 Task: Research Airbnb options in DanlÃ­, Honduras from 21st November, 2023 to 29th November, 2023 for 4 adults.2 bedrooms having 2 beds and 2 bathrooms. Property type can be flat. Look for 3 properties as per requirement.
Action: Mouse moved to (427, 102)
Screenshot: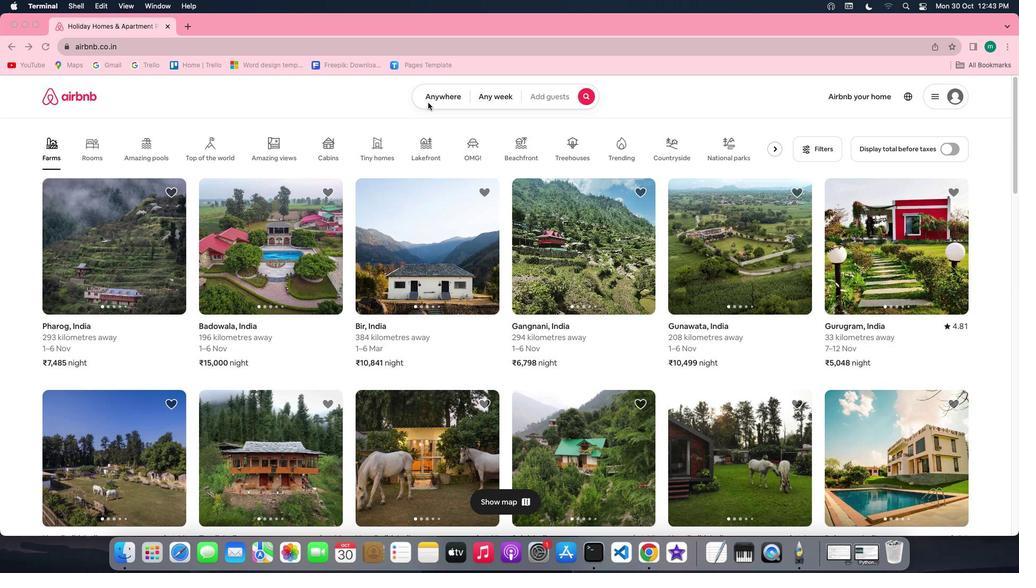 
Action: Mouse pressed left at (427, 102)
Screenshot: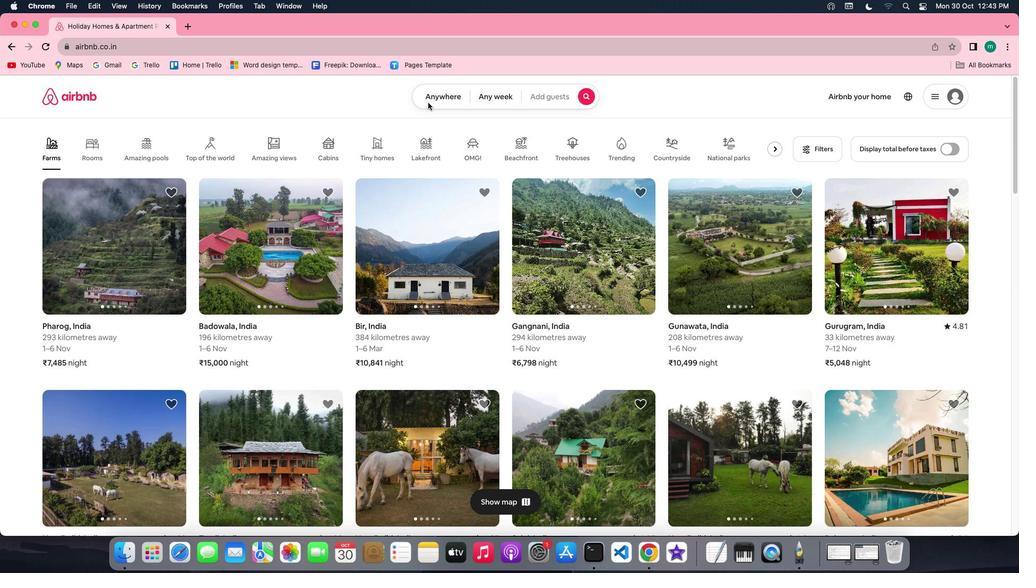 
Action: Mouse pressed left at (427, 102)
Screenshot: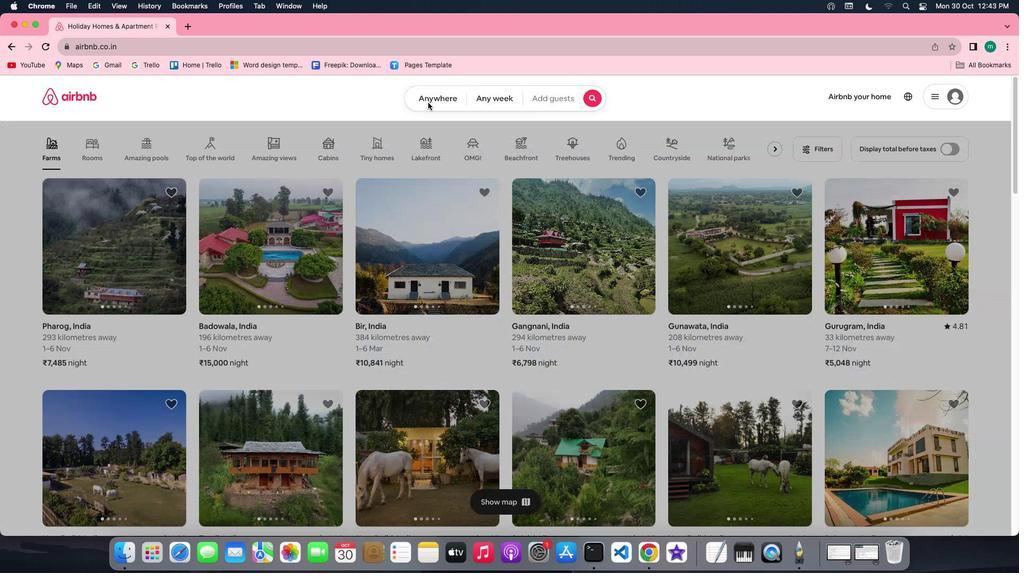 
Action: Mouse moved to (396, 136)
Screenshot: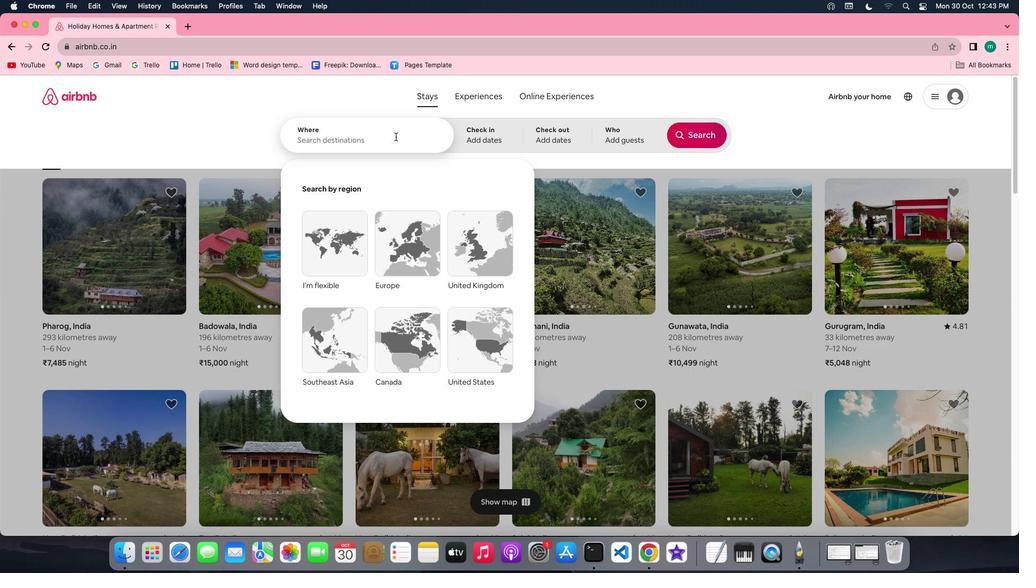 
Action: Mouse pressed left at (396, 136)
Screenshot: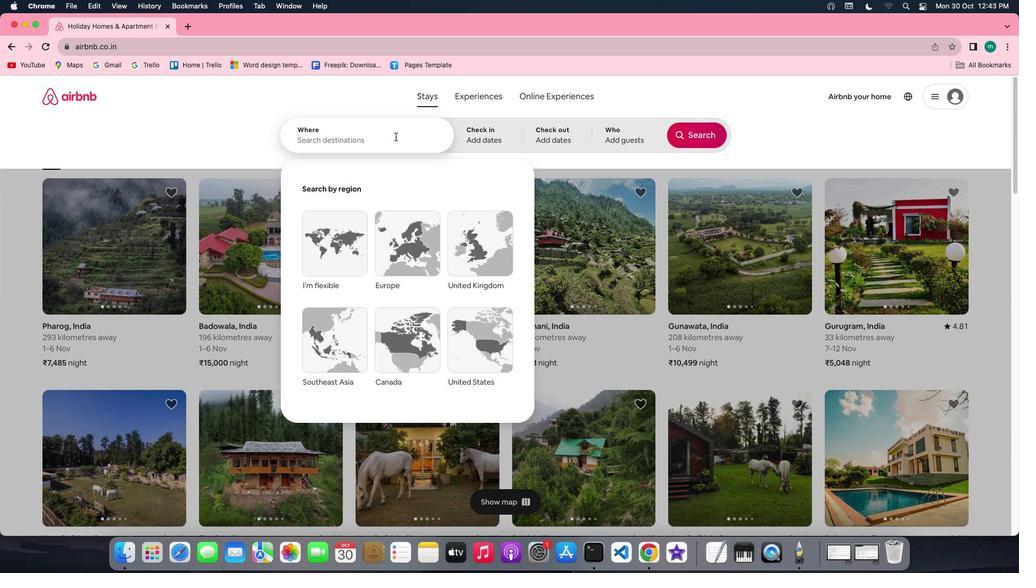 
Action: Key pressed Key.shift'D''a''n''l''i'','Key.spaceKey.shift'h''o''n''d''u''r''a''s'
Screenshot: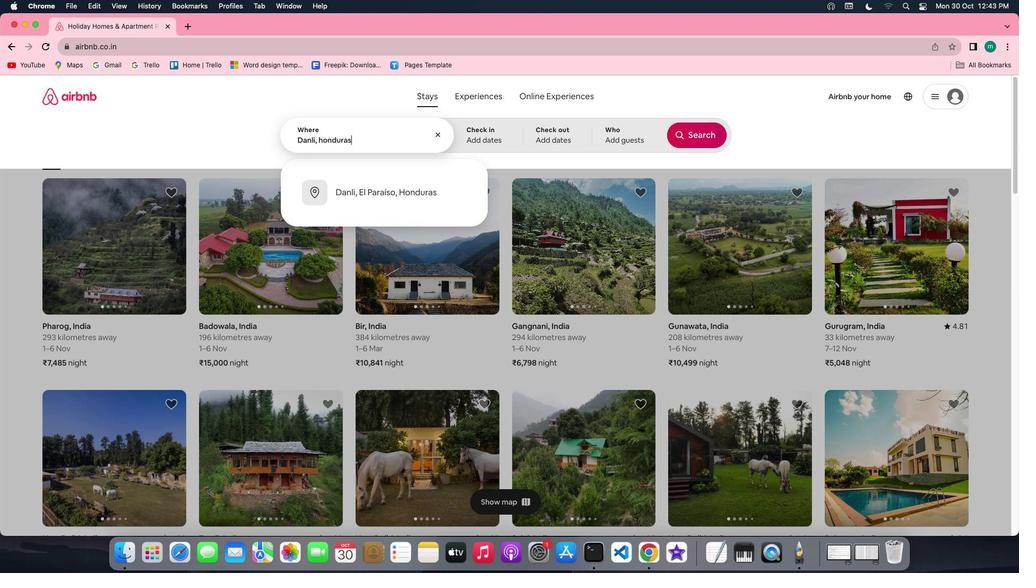 
Action: Mouse moved to (490, 124)
Screenshot: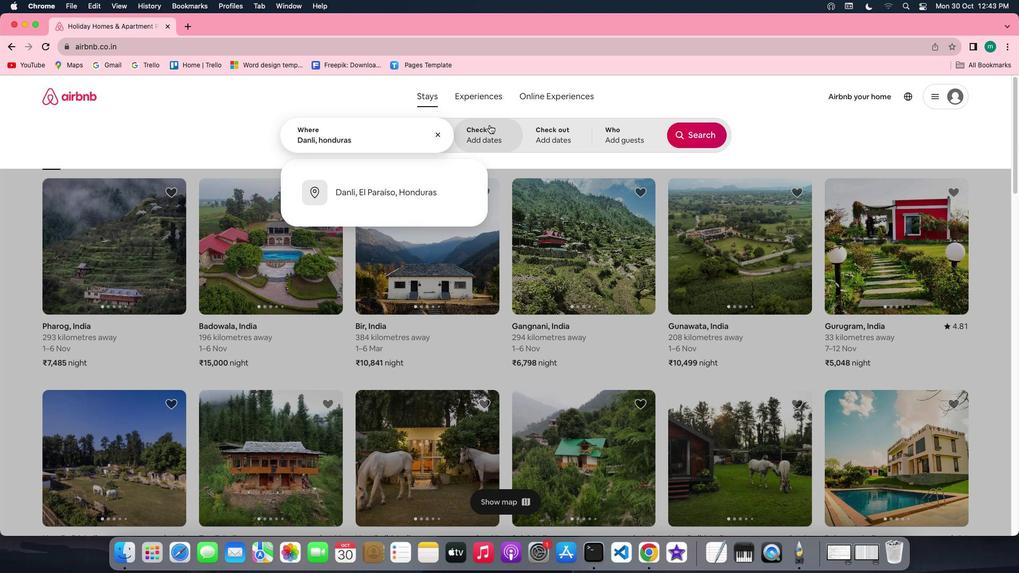 
Action: Mouse pressed left at (490, 124)
Screenshot: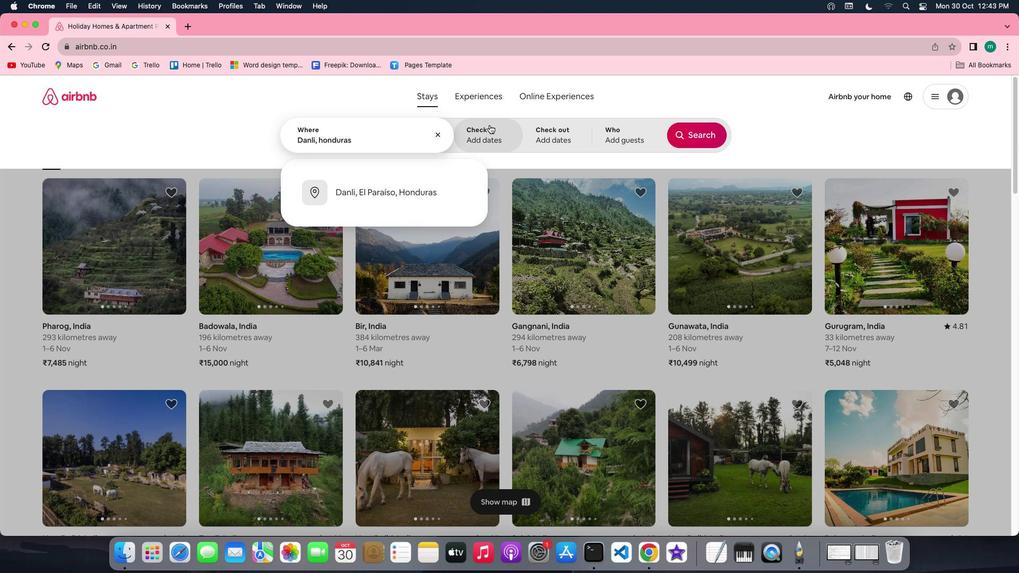 
Action: Mouse moved to (583, 348)
Screenshot: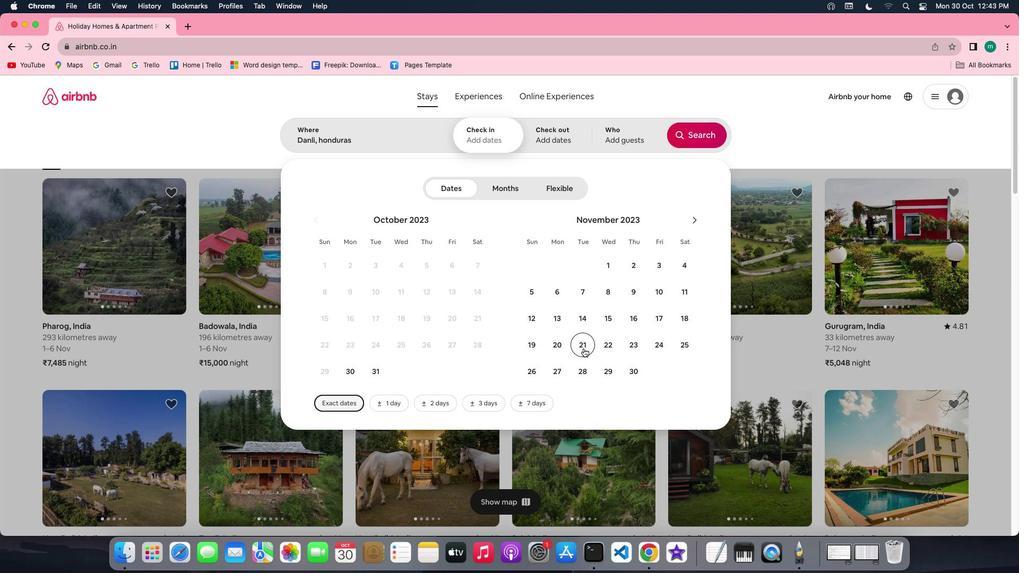 
Action: Mouse pressed left at (583, 348)
Screenshot: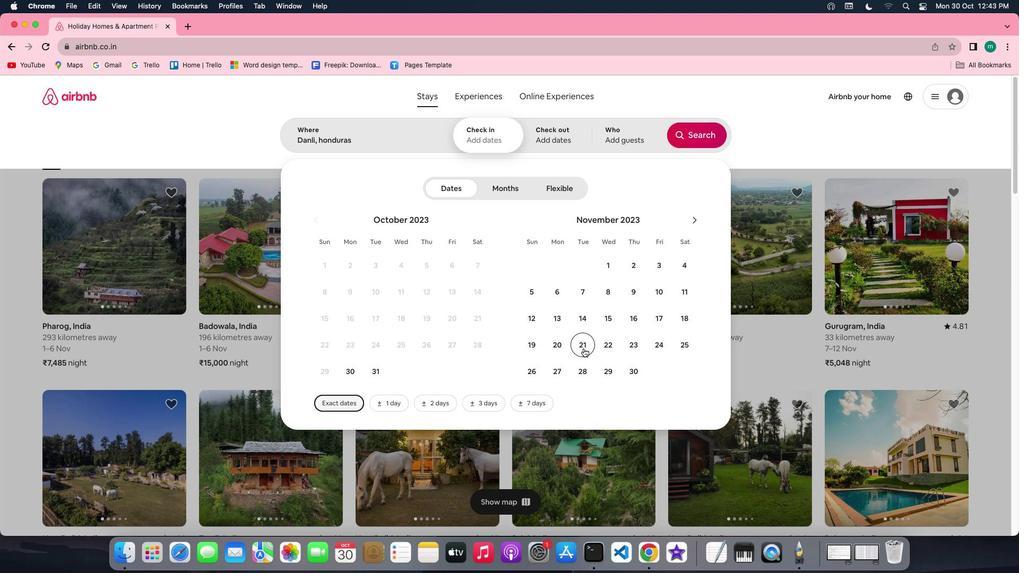 
Action: Mouse moved to (604, 368)
Screenshot: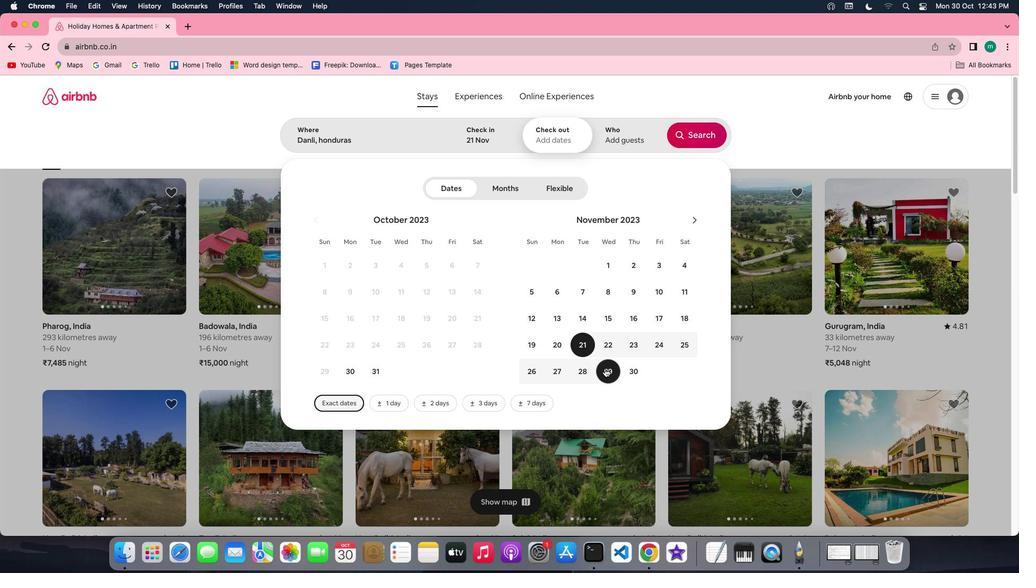 
Action: Mouse pressed left at (604, 368)
Screenshot: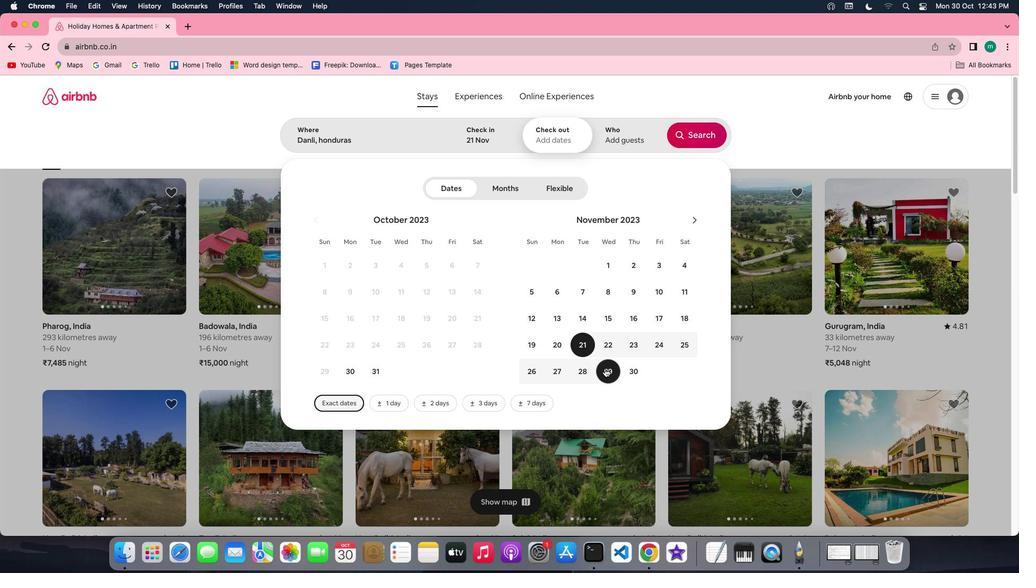 
Action: Mouse moved to (608, 136)
Screenshot: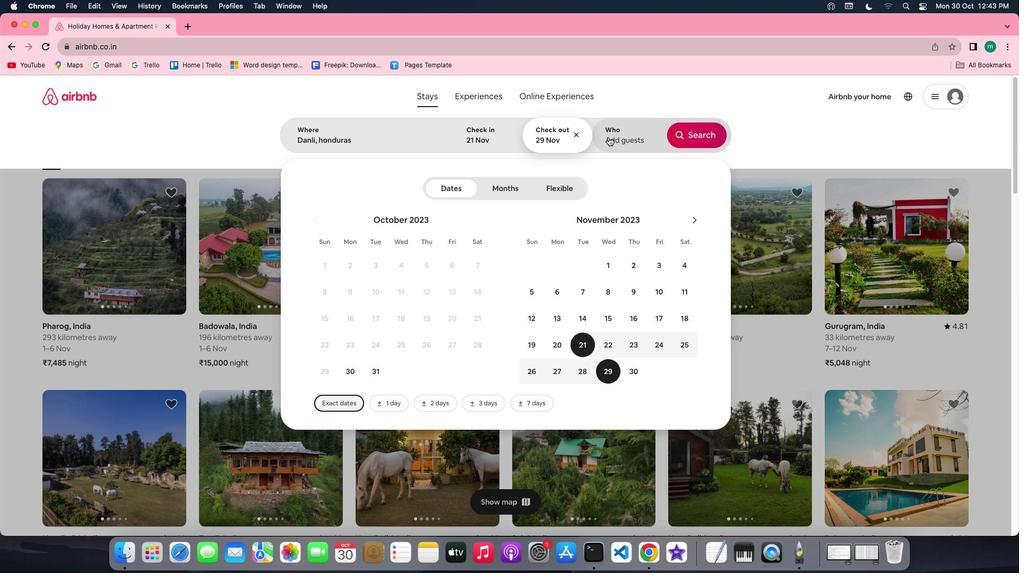 
Action: Mouse pressed left at (608, 136)
Screenshot: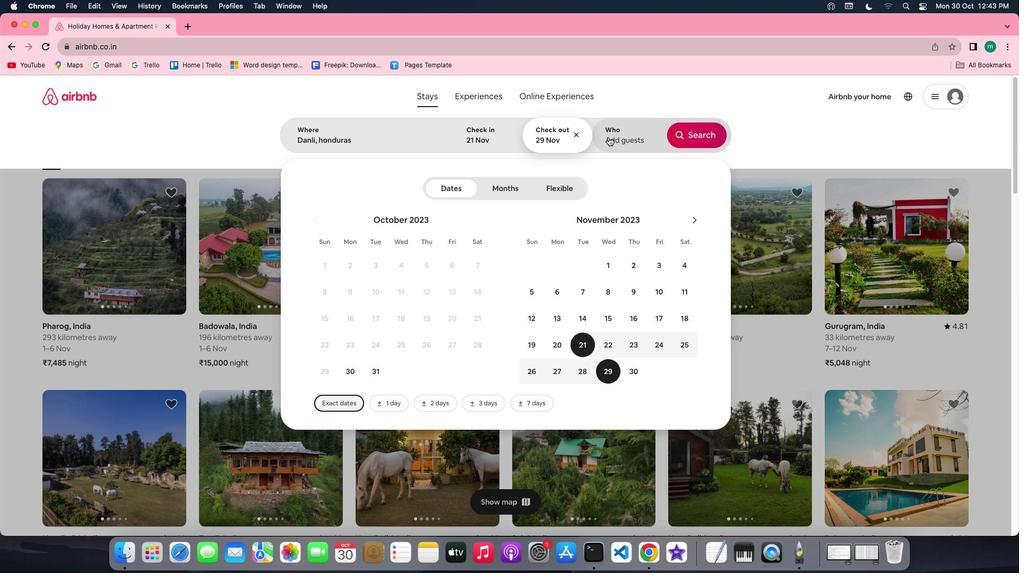 
Action: Mouse moved to (702, 193)
Screenshot: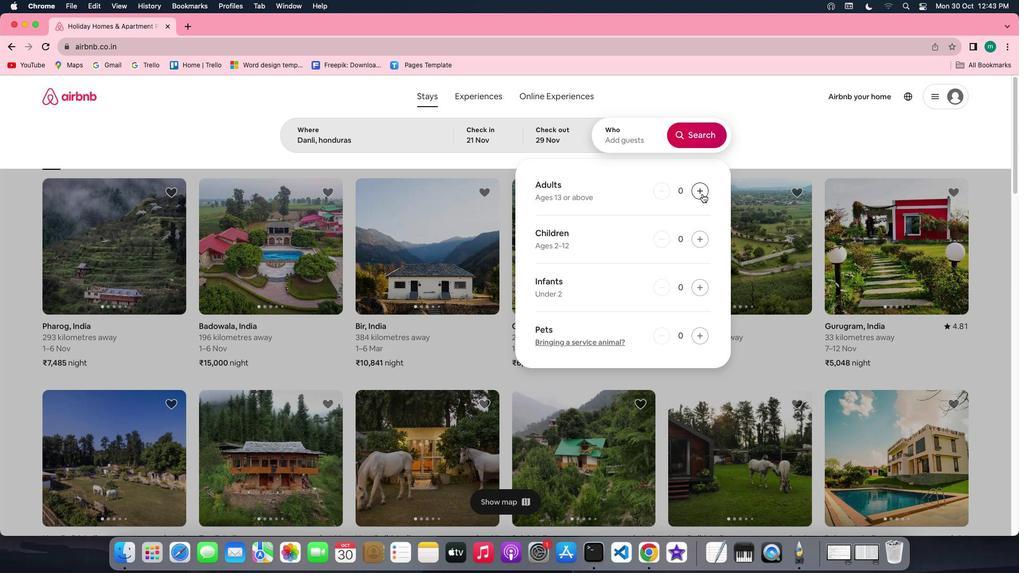 
Action: Mouse pressed left at (702, 193)
Screenshot: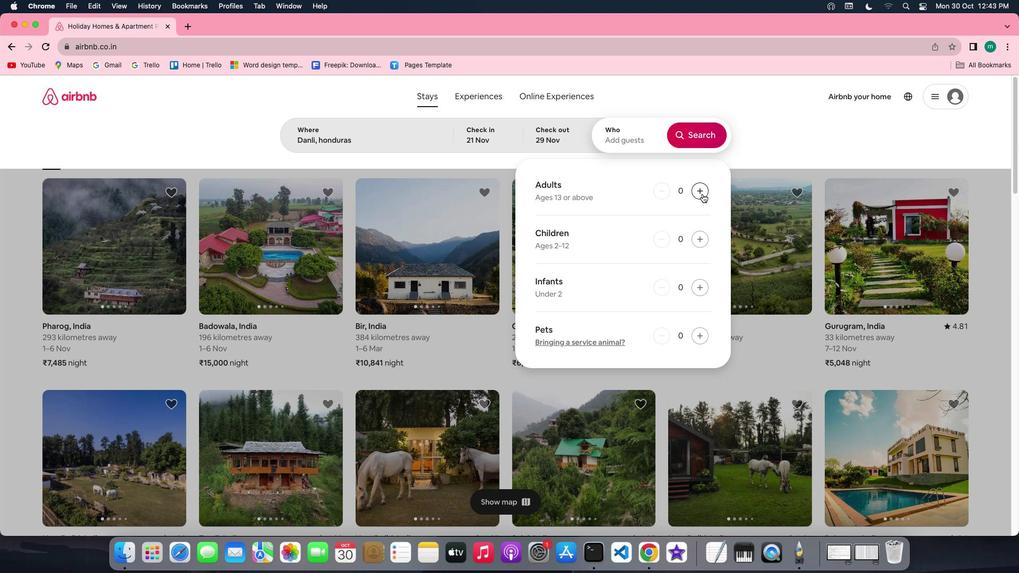 
Action: Mouse pressed left at (702, 193)
Screenshot: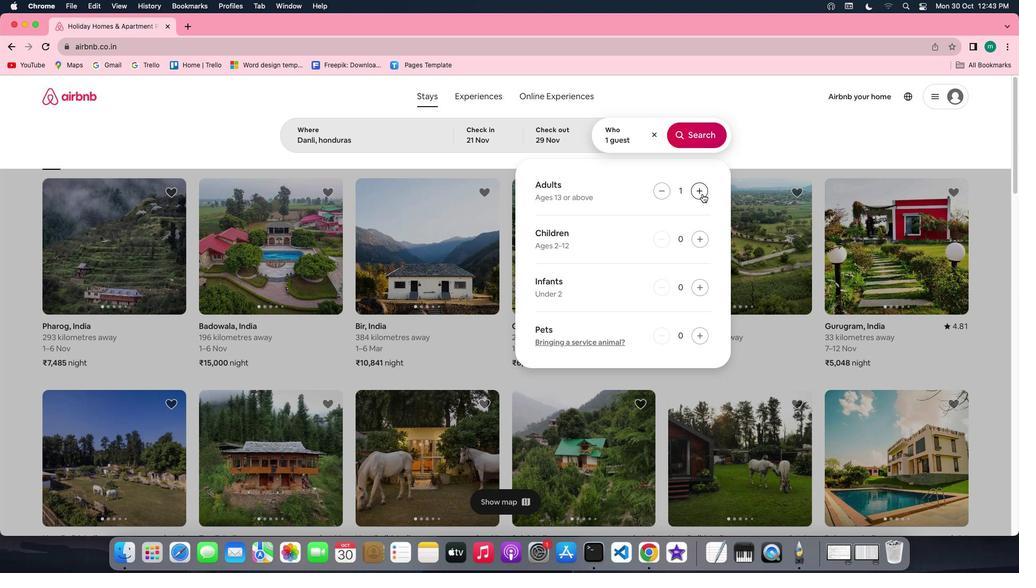 
Action: Mouse pressed left at (702, 193)
Screenshot: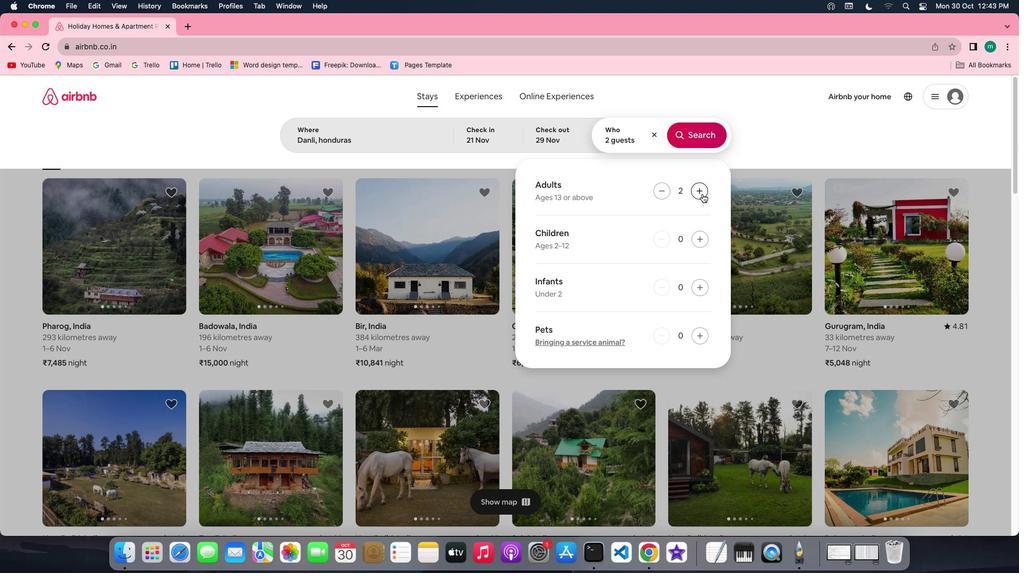 
Action: Mouse pressed left at (702, 193)
Screenshot: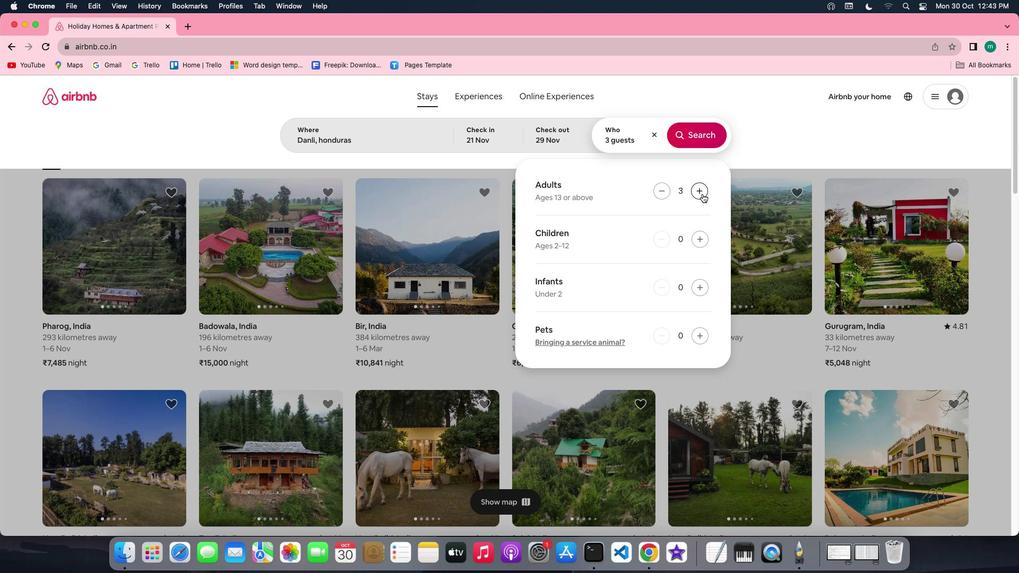 
Action: Mouse moved to (702, 144)
Screenshot: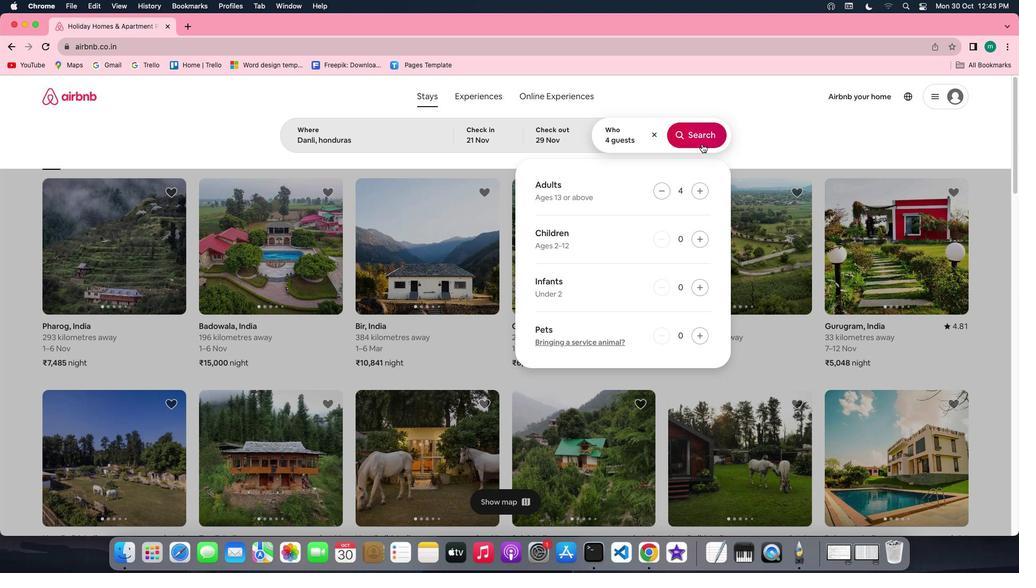 
Action: Mouse pressed left at (702, 144)
Screenshot: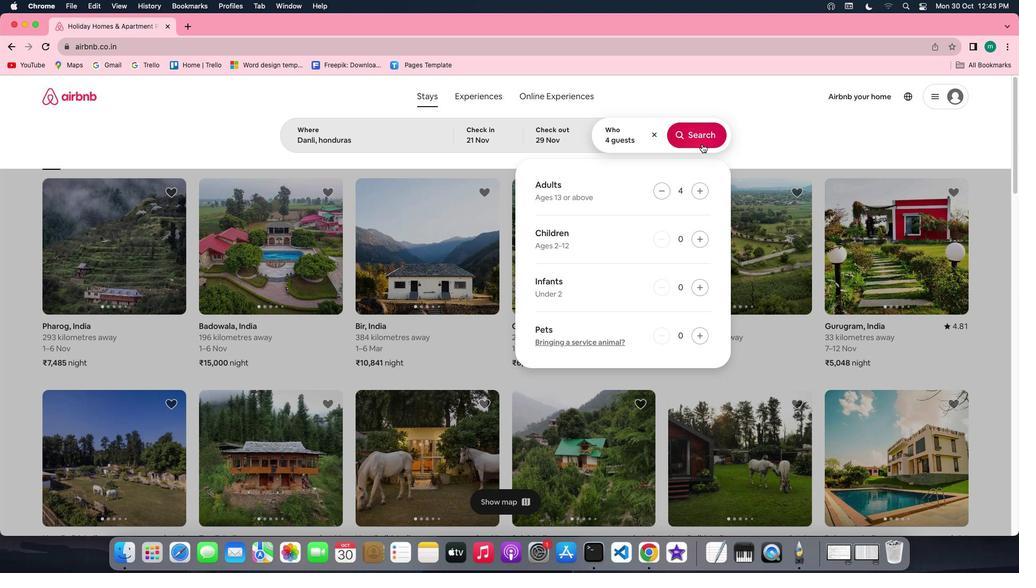 
Action: Mouse moved to (856, 131)
Screenshot: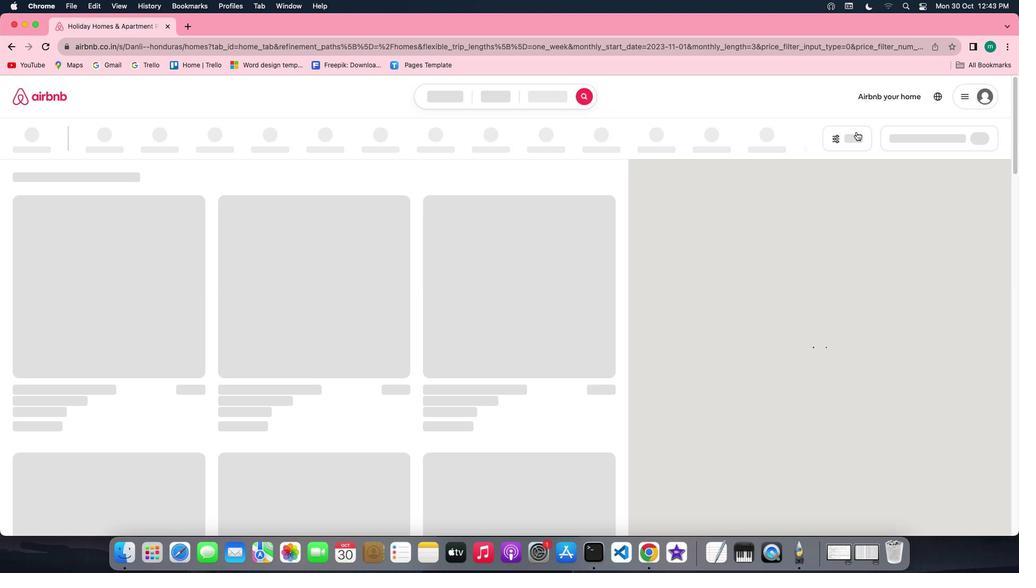 
Action: Mouse pressed left at (856, 131)
Screenshot: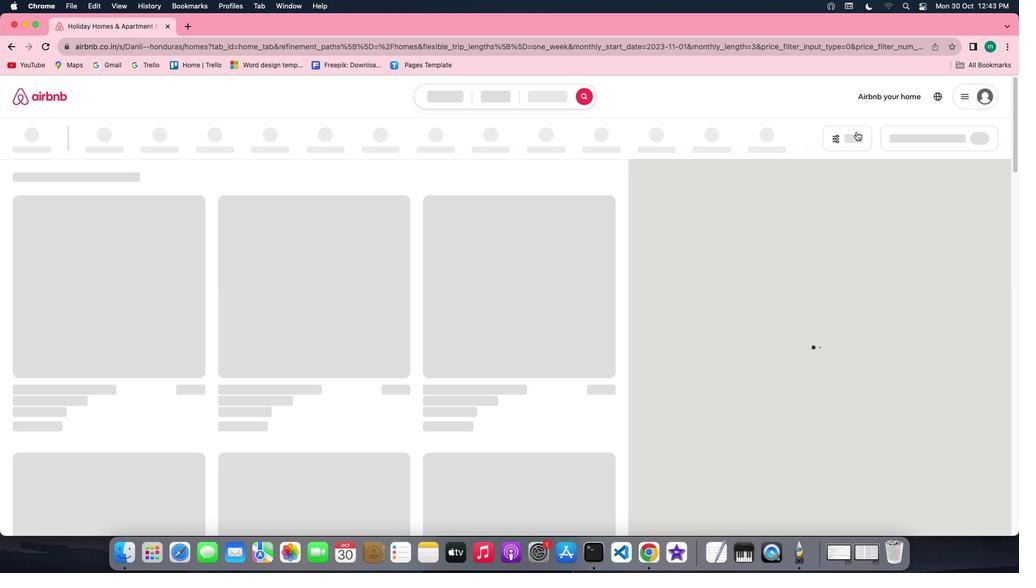 
Action: Mouse moved to (850, 136)
Screenshot: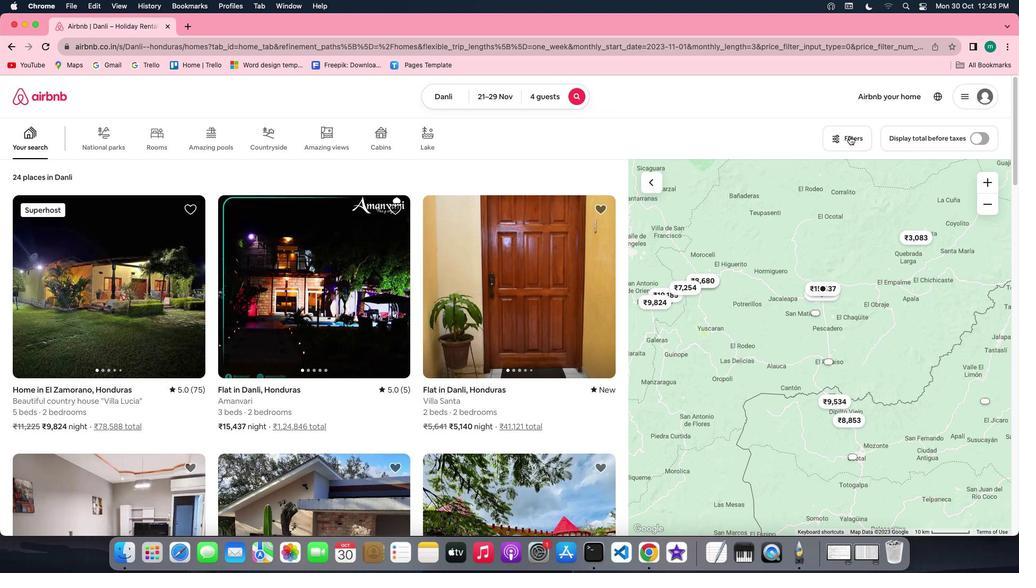 
Action: Mouse pressed left at (850, 136)
Screenshot: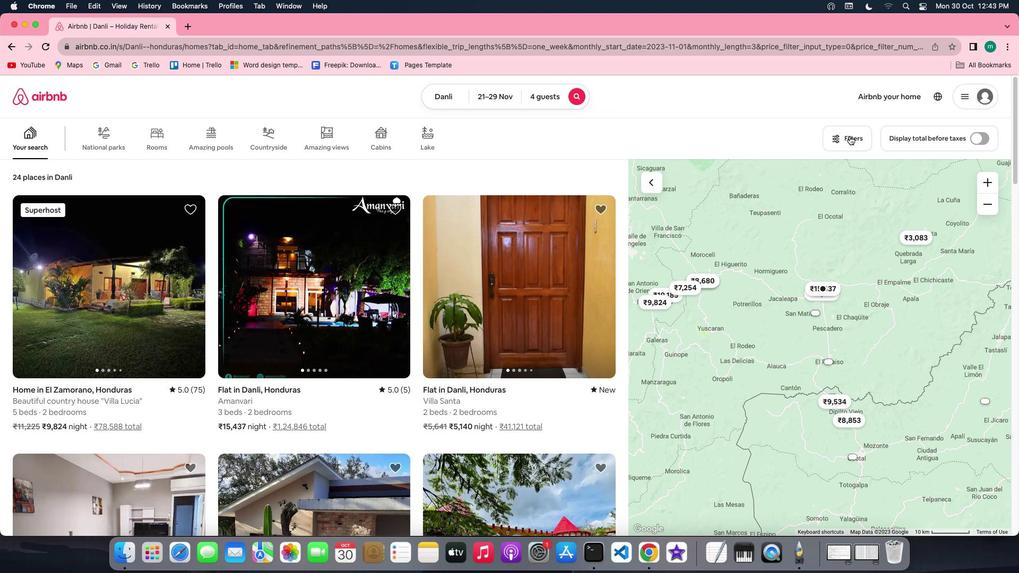 
Action: Mouse moved to (455, 369)
Screenshot: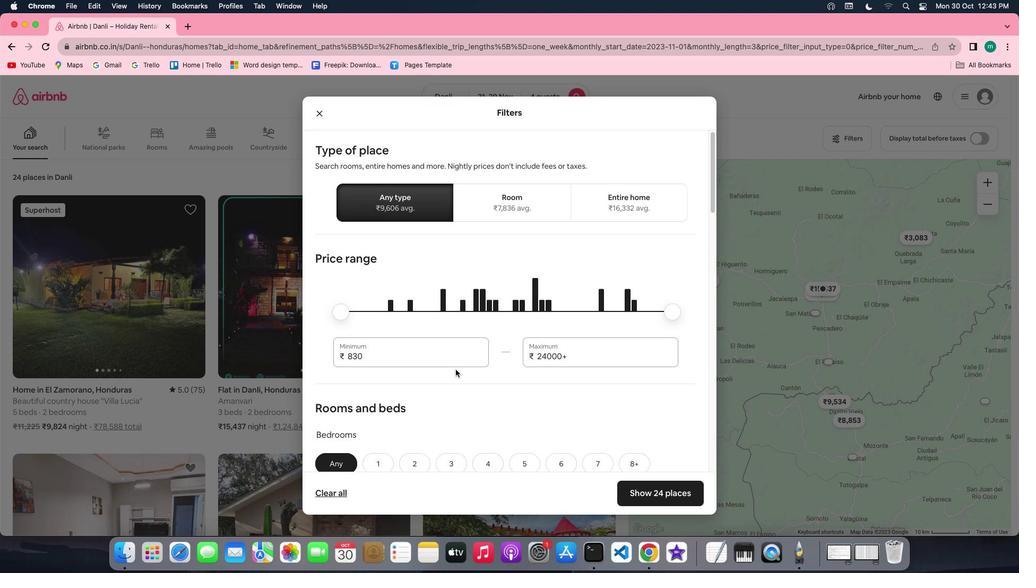 
Action: Mouse scrolled (455, 369) with delta (0, 0)
Screenshot: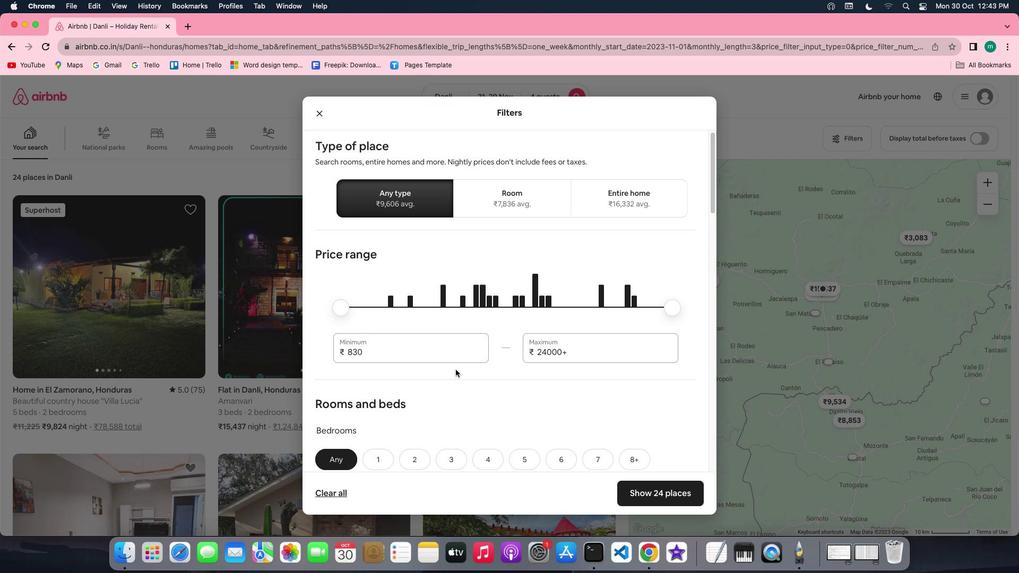
Action: Mouse scrolled (455, 369) with delta (0, 0)
Screenshot: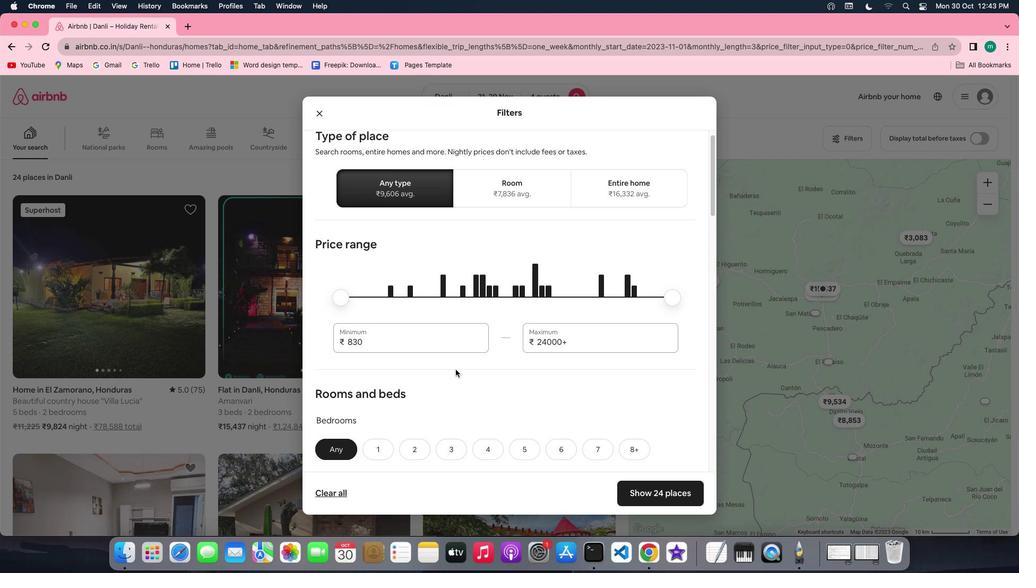 
Action: Mouse scrolled (455, 369) with delta (0, -1)
Screenshot: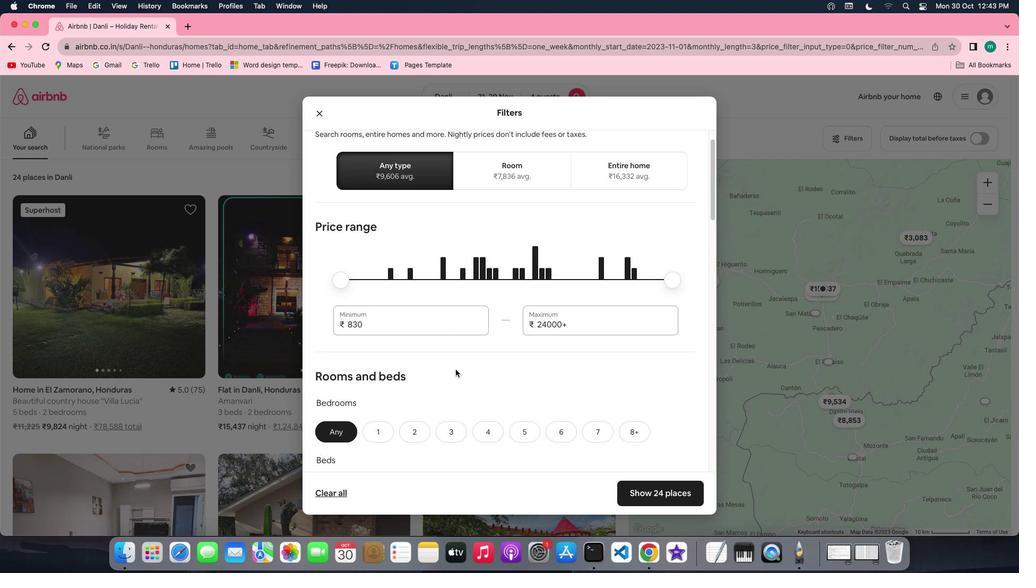 
Action: Mouse scrolled (455, 369) with delta (0, -1)
Screenshot: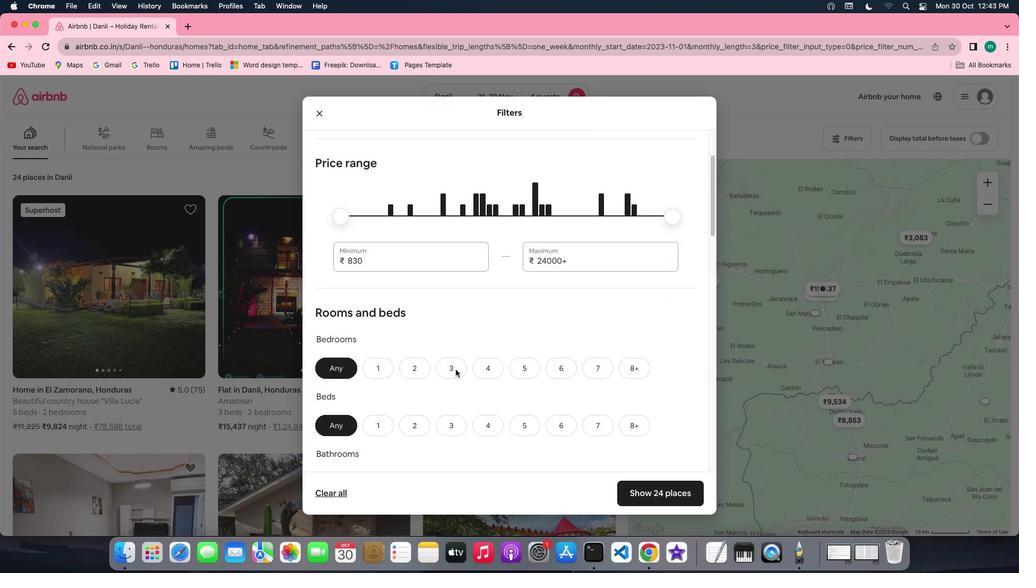 
Action: Mouse scrolled (455, 369) with delta (0, 0)
Screenshot: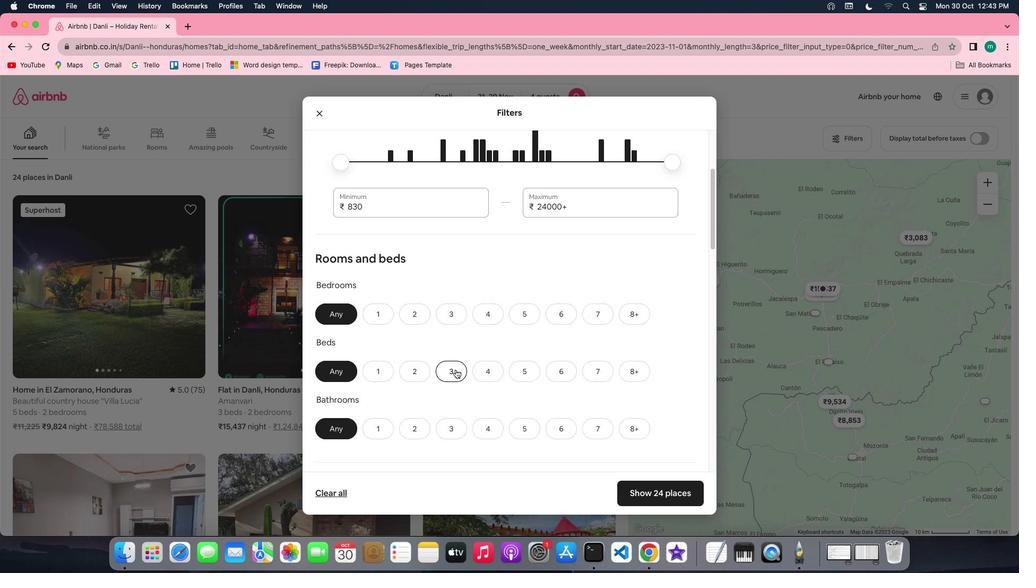 
Action: Mouse scrolled (455, 369) with delta (0, 0)
Screenshot: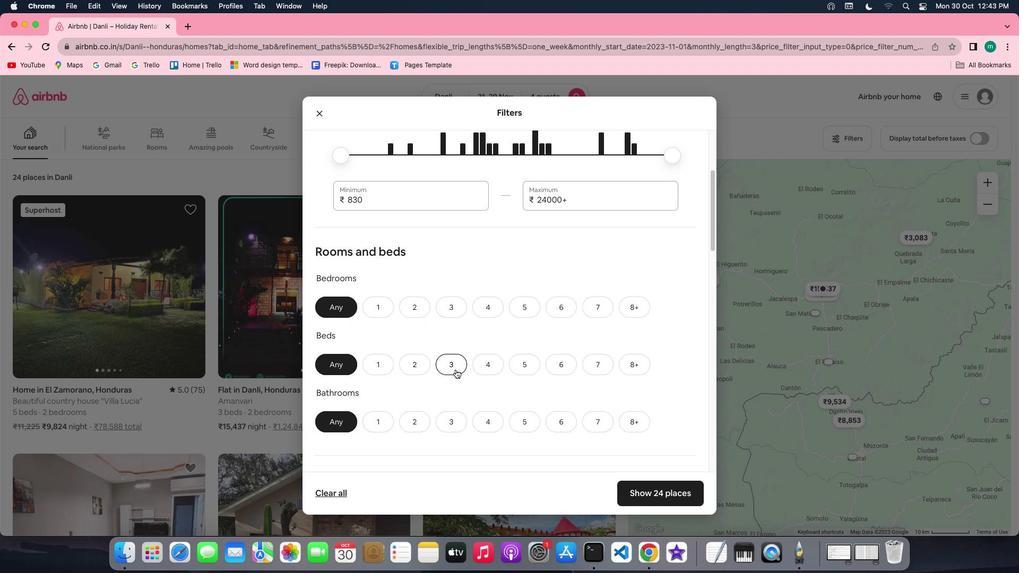 
Action: Mouse scrolled (455, 369) with delta (0, -1)
Screenshot: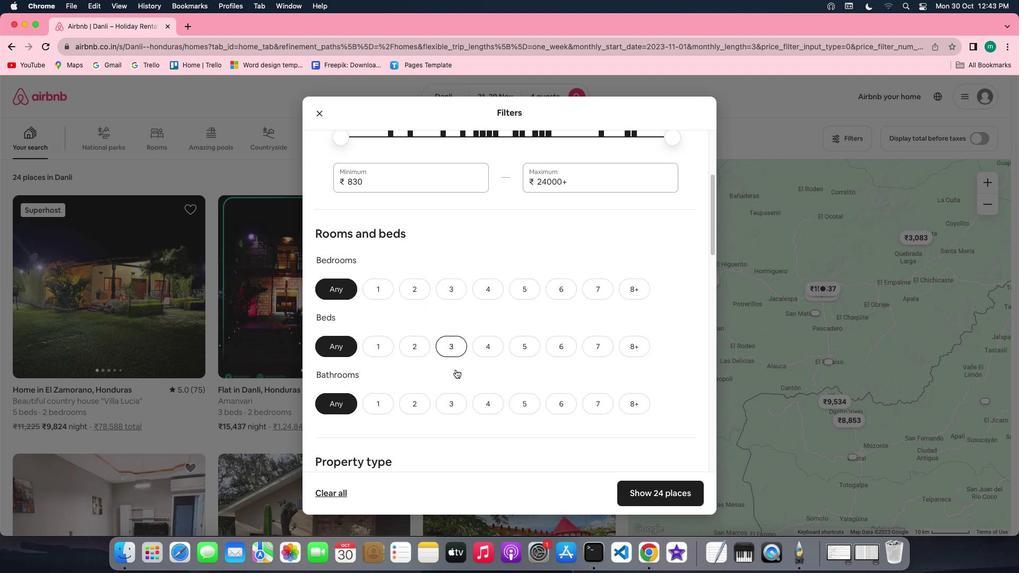 
Action: Mouse scrolled (455, 369) with delta (0, 0)
Screenshot: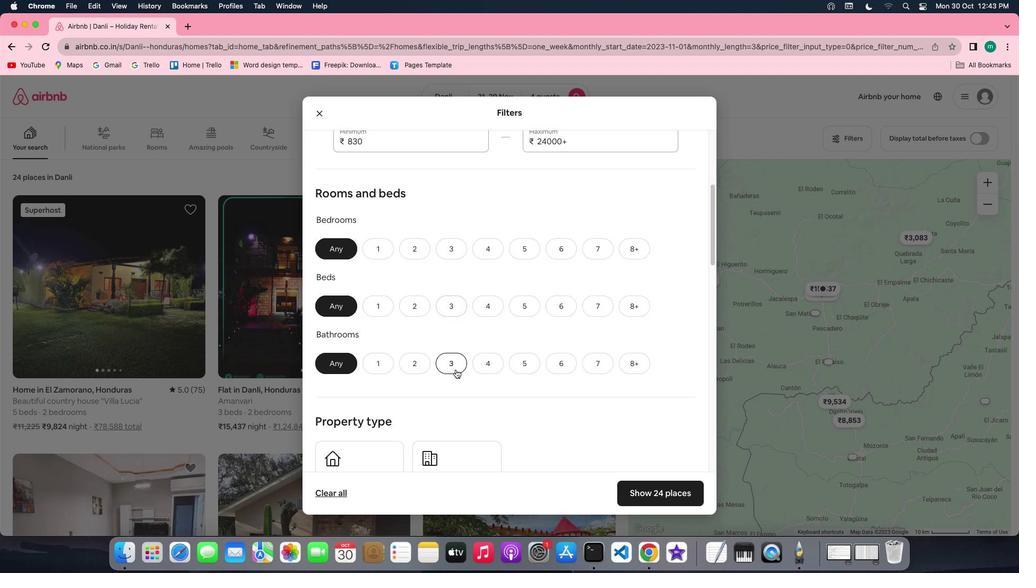 
Action: Mouse scrolled (455, 369) with delta (0, 0)
Screenshot: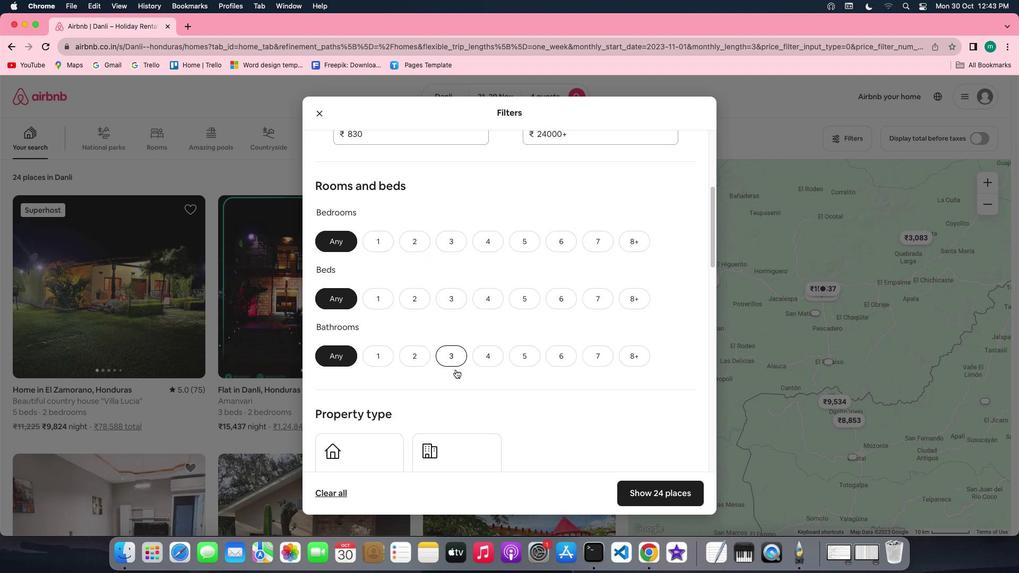 
Action: Mouse scrolled (455, 369) with delta (0, 0)
Screenshot: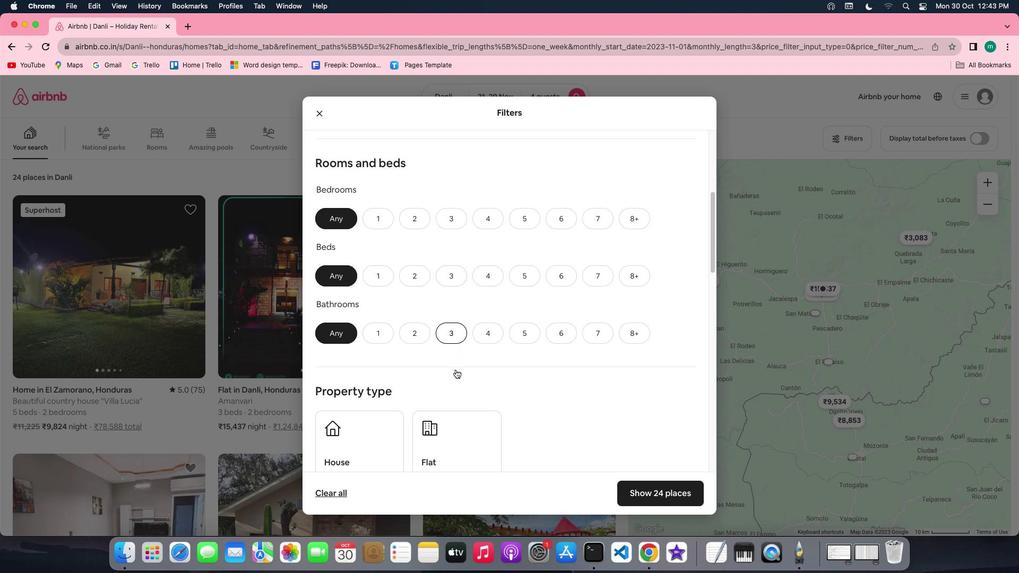 
Action: Mouse scrolled (455, 369) with delta (0, 0)
Screenshot: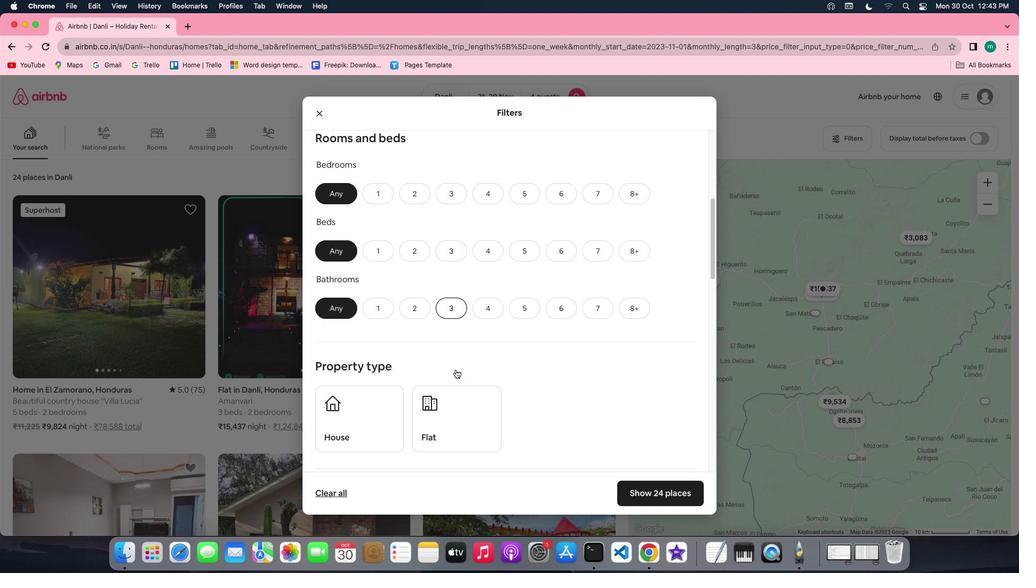 
Action: Mouse scrolled (455, 369) with delta (0, 0)
Screenshot: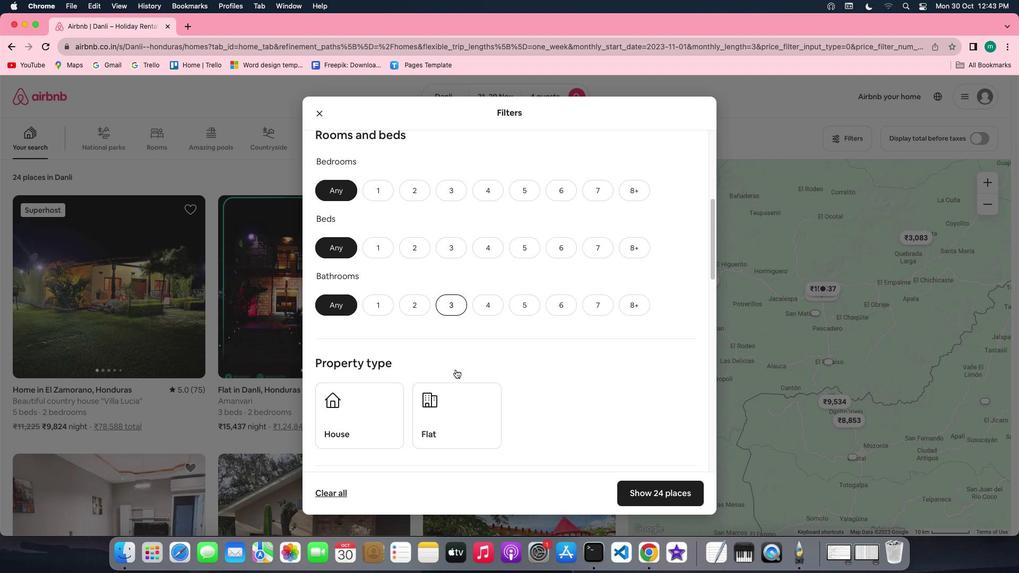 
Action: Mouse moved to (419, 182)
Screenshot: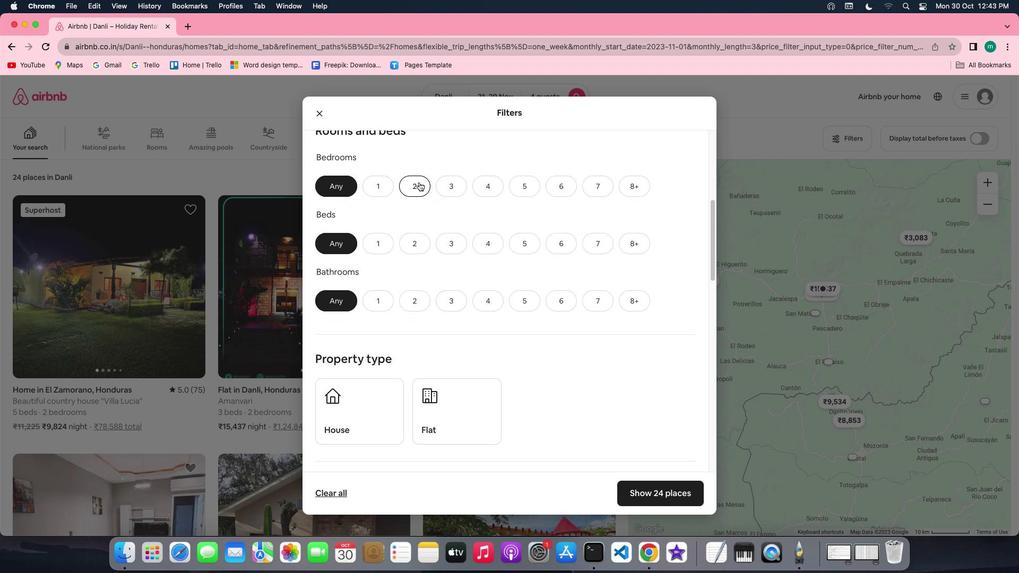 
Action: Mouse pressed left at (419, 182)
Screenshot: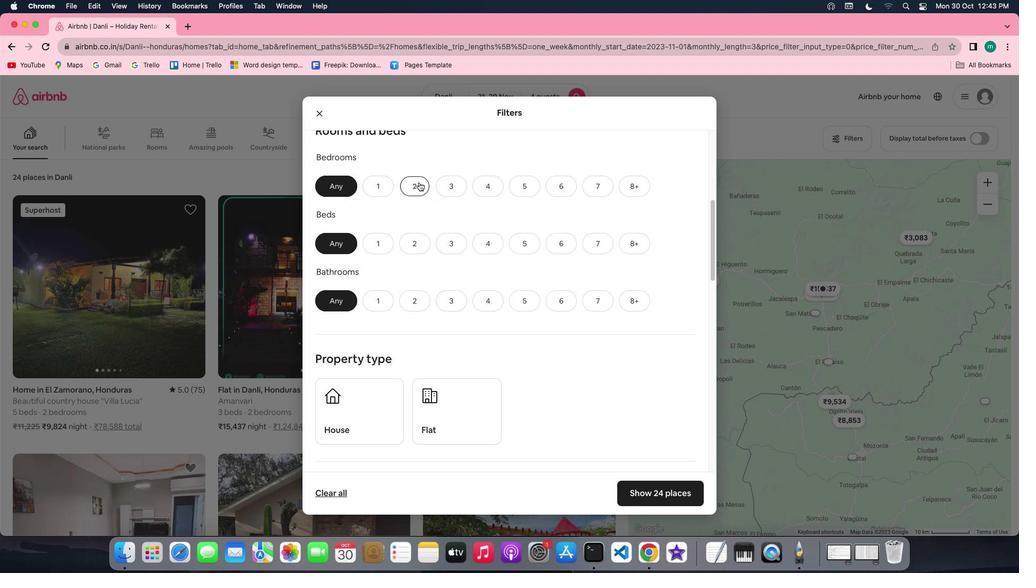 
Action: Mouse moved to (407, 245)
Screenshot: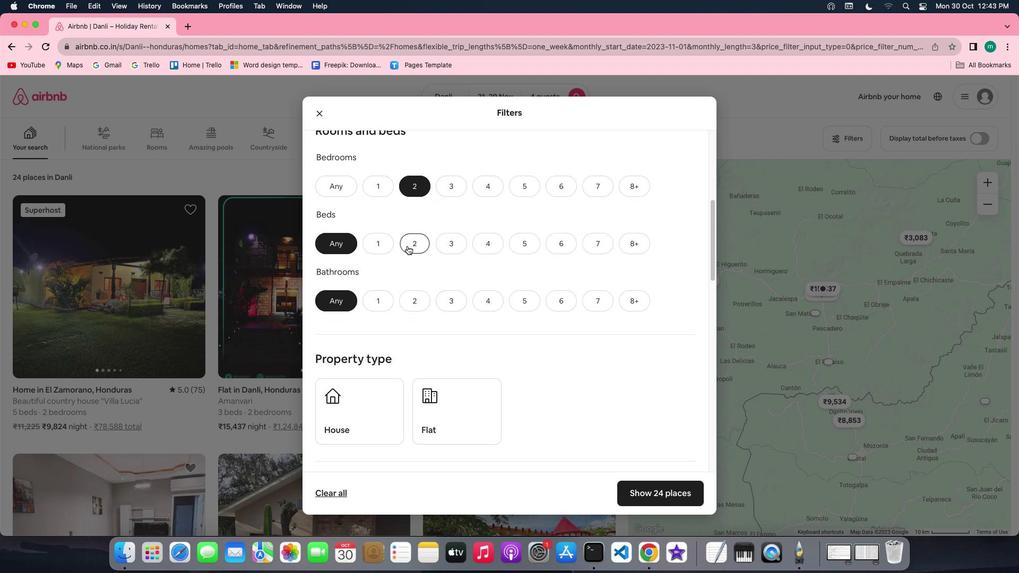 
Action: Mouse pressed left at (407, 245)
Screenshot: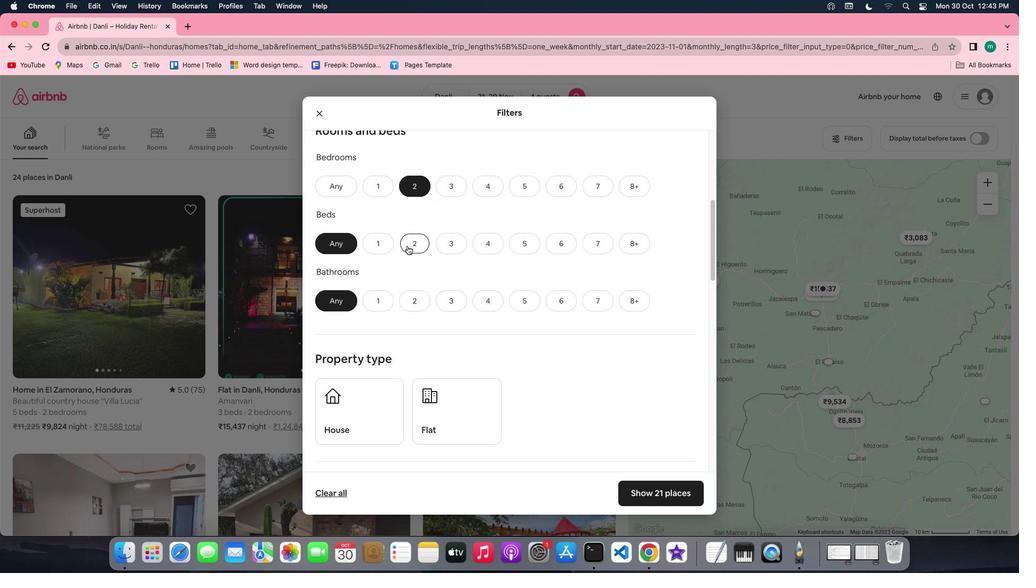 
Action: Mouse moved to (415, 295)
Screenshot: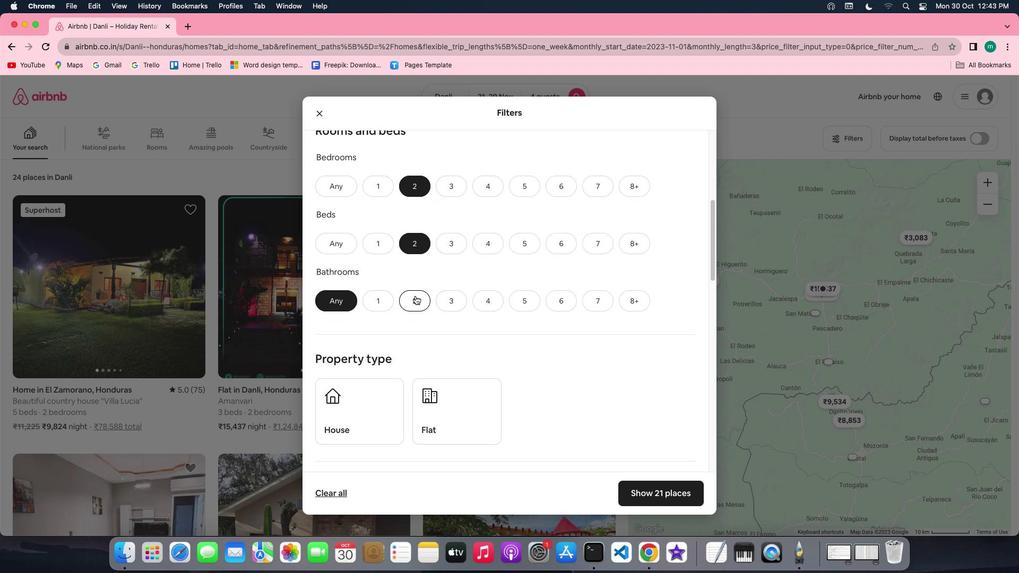 
Action: Mouse pressed left at (415, 295)
Screenshot: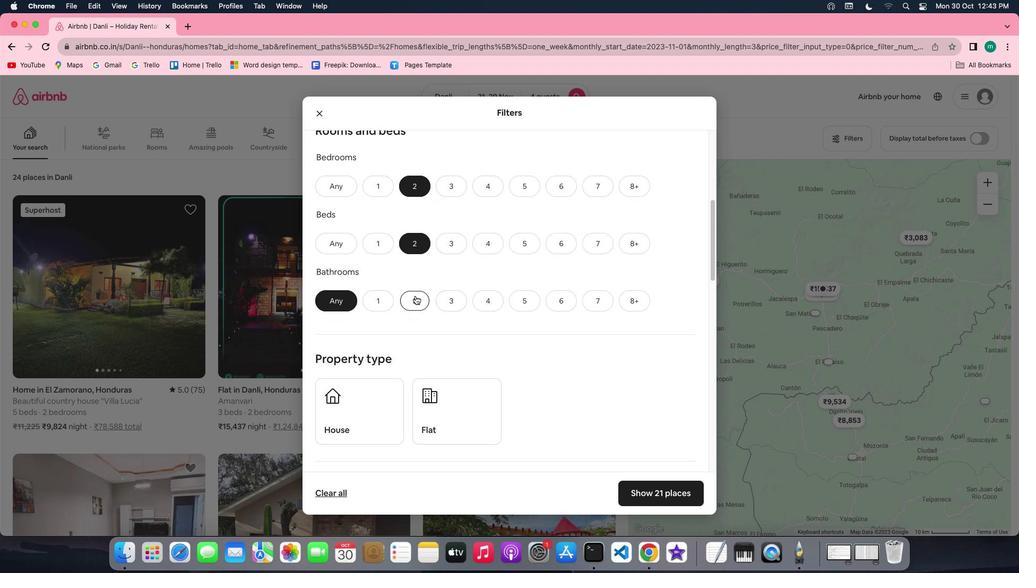 
Action: Mouse moved to (527, 361)
Screenshot: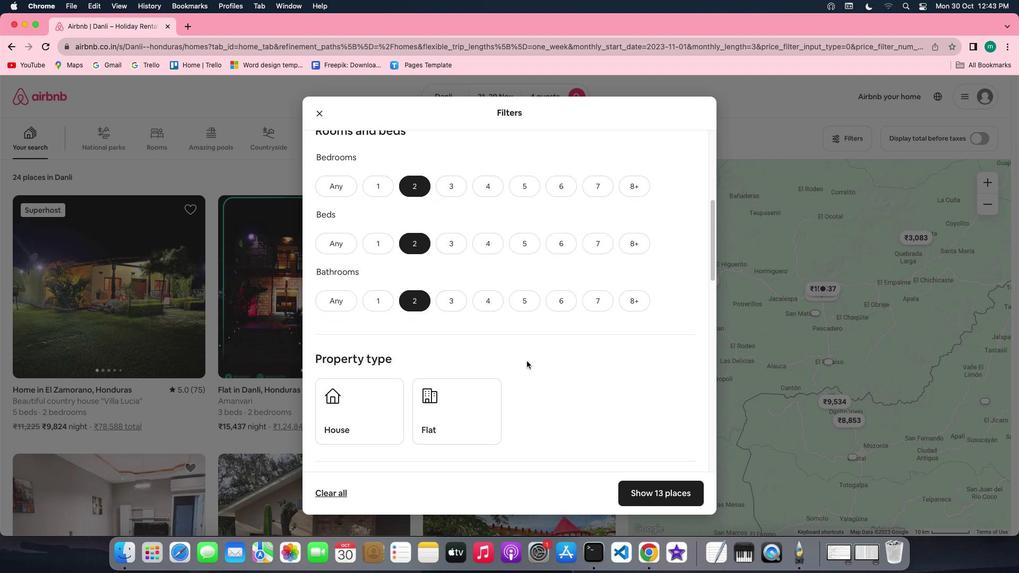 
Action: Mouse scrolled (527, 361) with delta (0, 0)
Screenshot: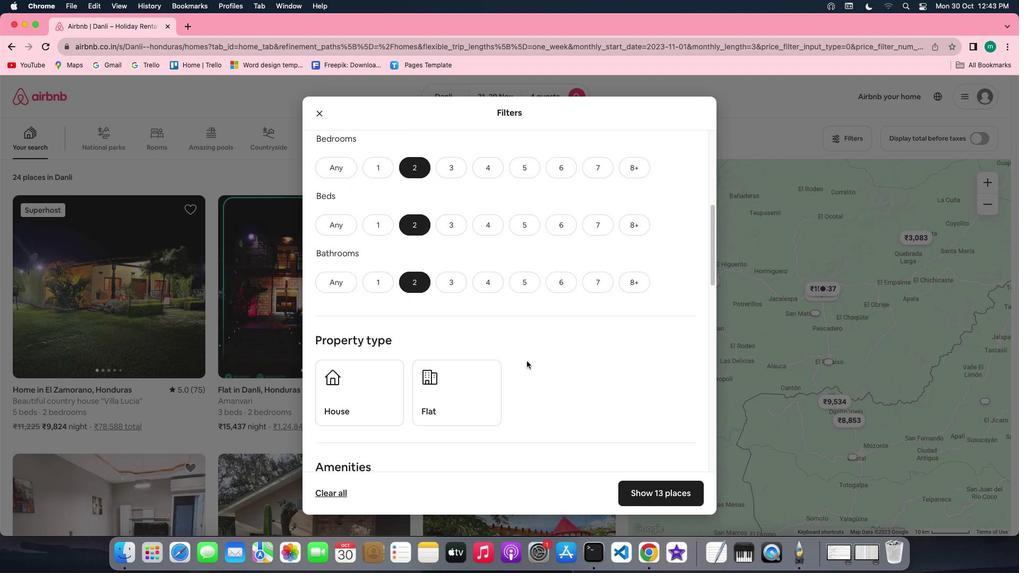 
Action: Mouse scrolled (527, 361) with delta (0, 0)
Screenshot: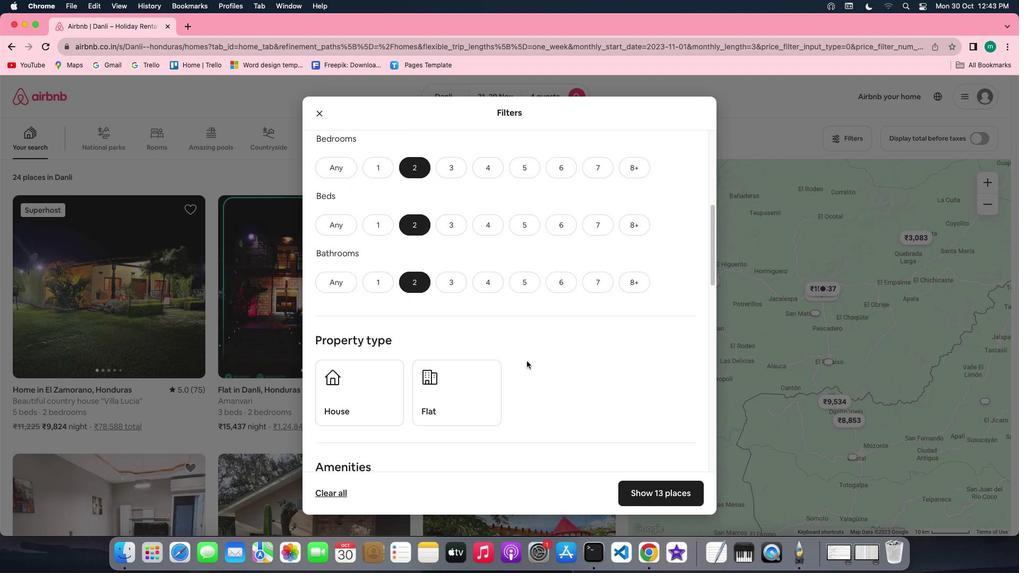 
Action: Mouse scrolled (527, 361) with delta (0, -1)
Screenshot: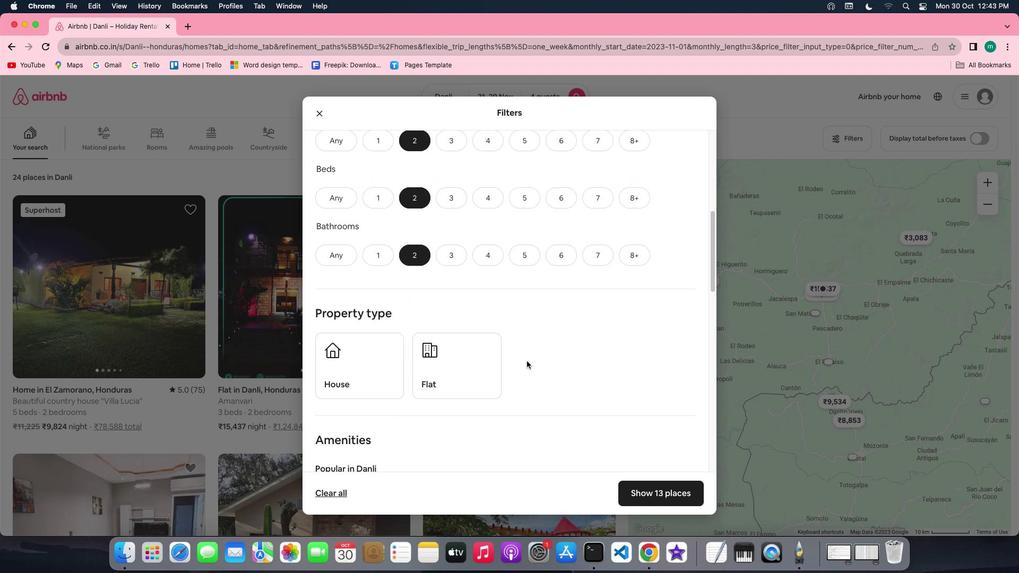 
Action: Mouse scrolled (527, 361) with delta (0, -2)
Screenshot: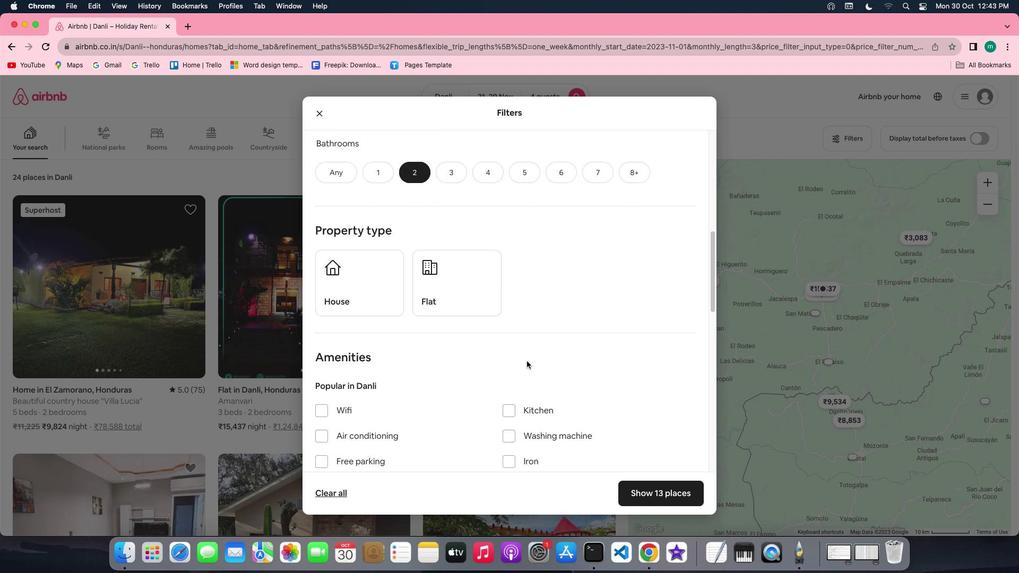 
Action: Mouse scrolled (527, 361) with delta (0, 0)
Screenshot: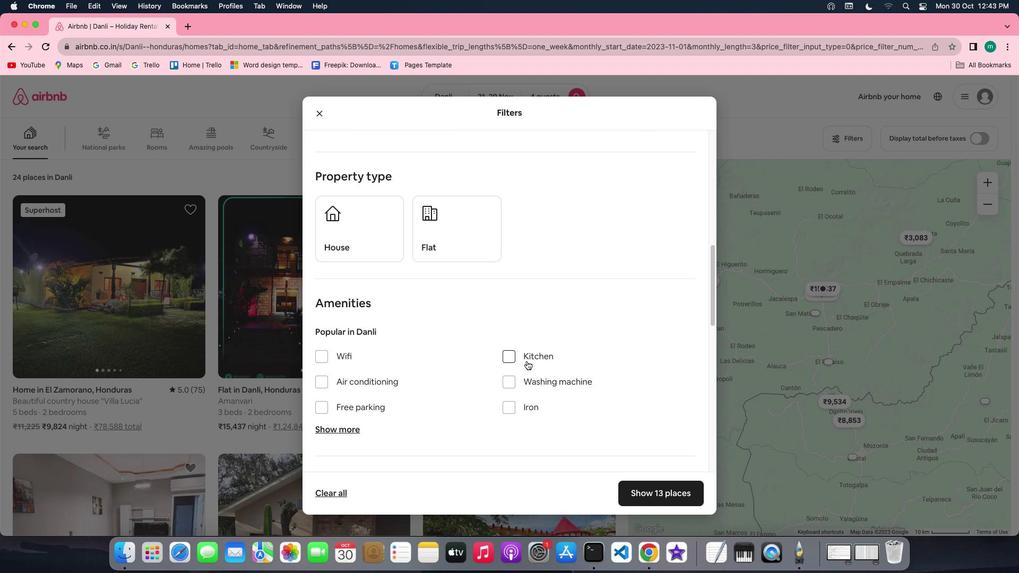 
Action: Mouse scrolled (527, 361) with delta (0, 0)
Screenshot: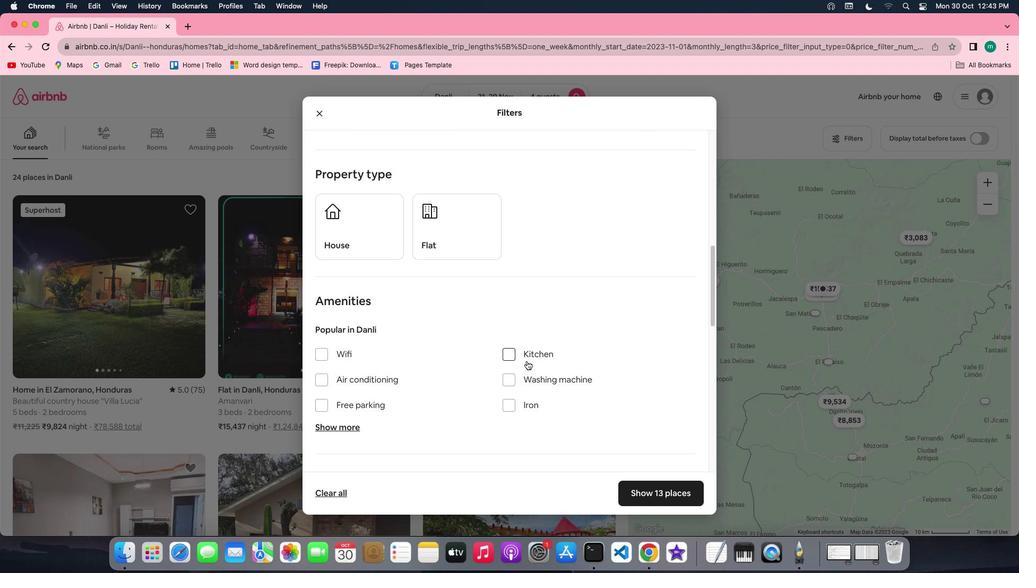 
Action: Mouse scrolled (527, 361) with delta (0, 0)
Screenshot: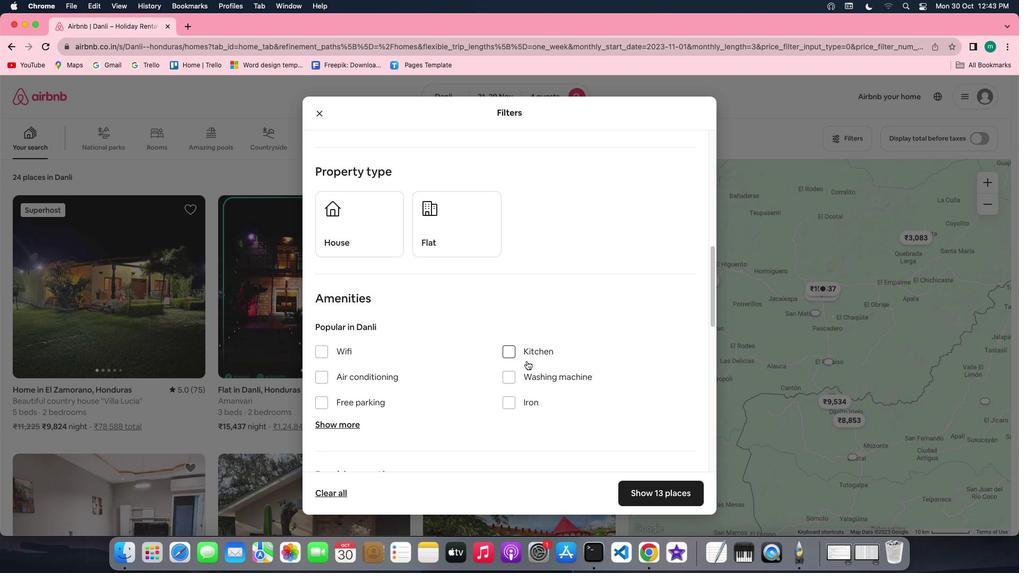 
Action: Mouse scrolled (527, 361) with delta (0, 0)
Screenshot: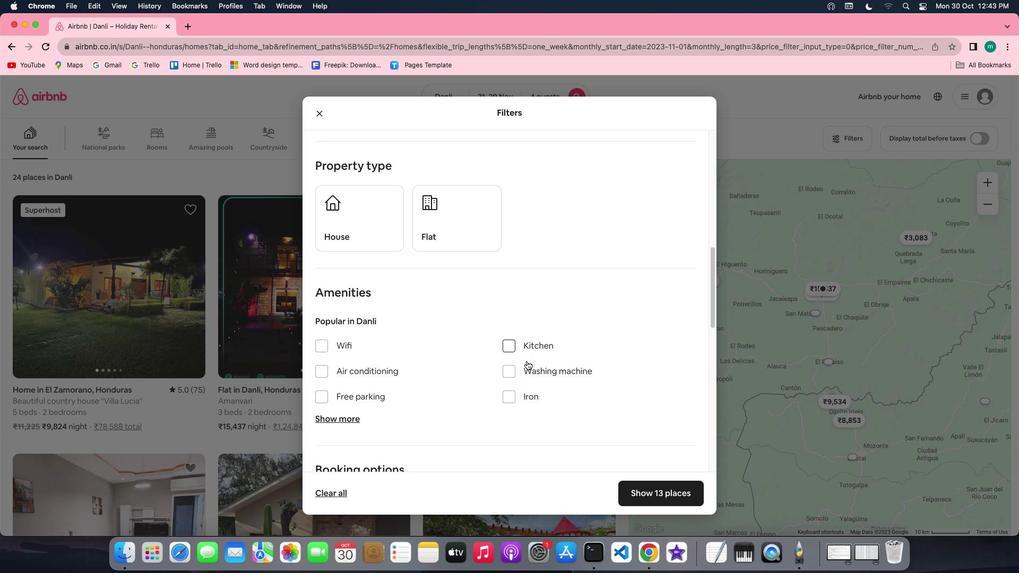 
Action: Mouse moved to (419, 222)
Screenshot: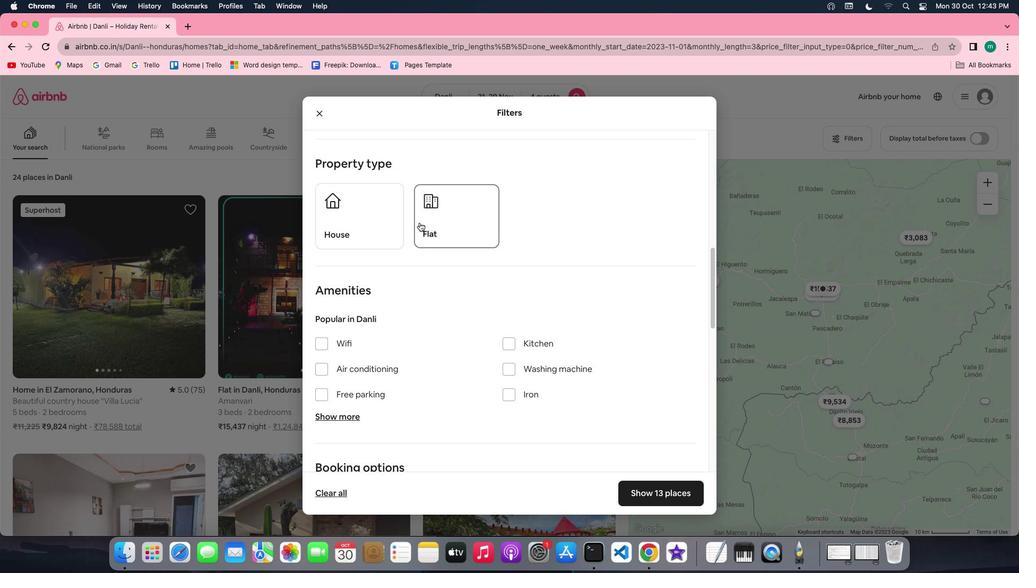 
Action: Mouse pressed left at (419, 222)
Screenshot: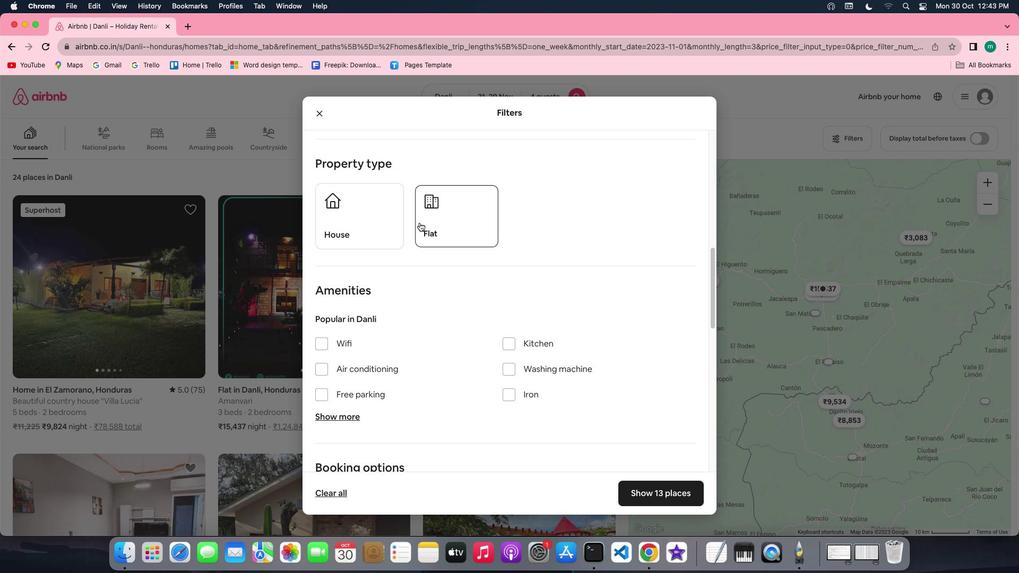 
Action: Mouse moved to (543, 298)
Screenshot: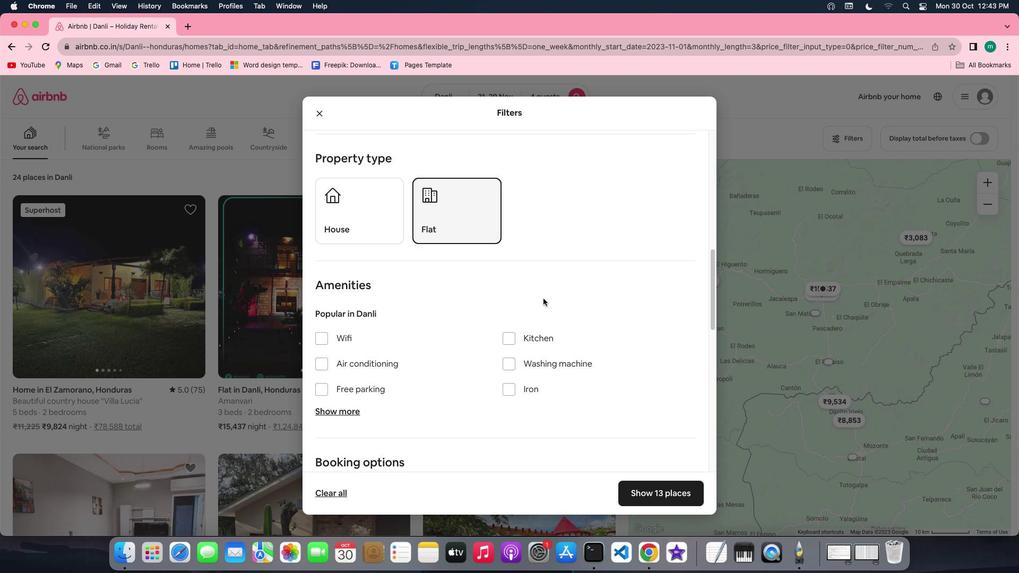 
Action: Mouse scrolled (543, 298) with delta (0, 0)
Screenshot: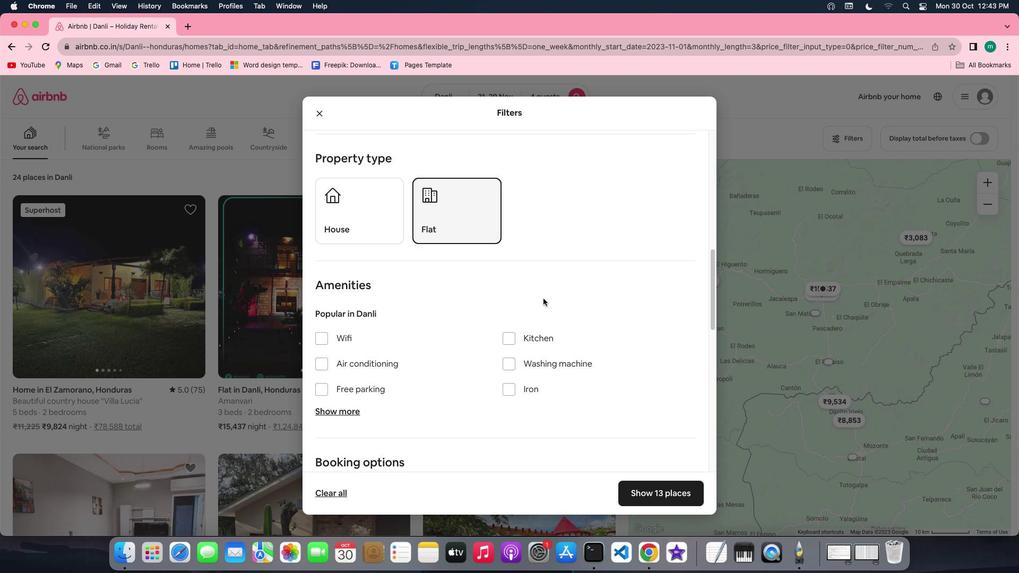 
Action: Mouse scrolled (543, 298) with delta (0, 0)
Screenshot: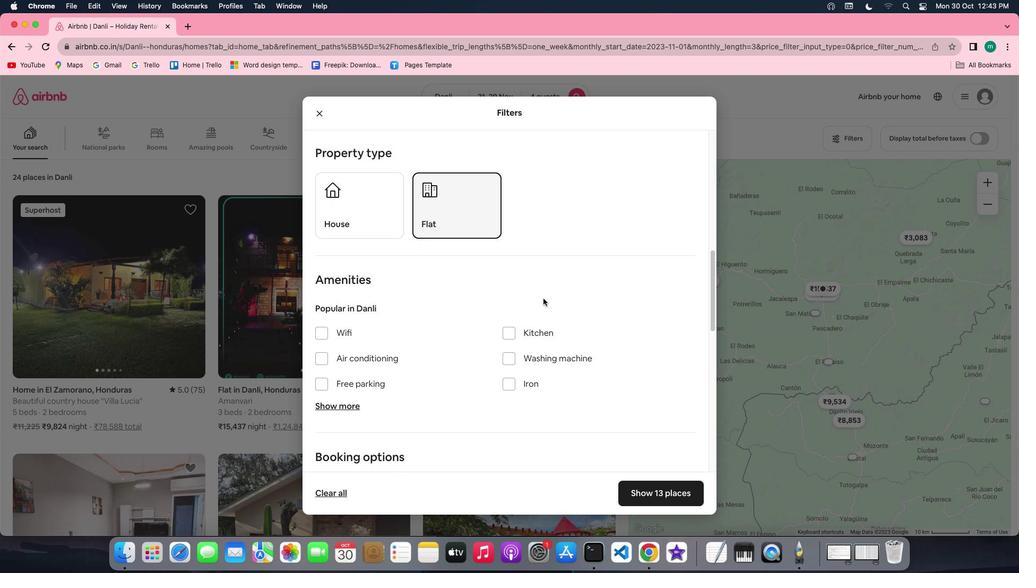 
Action: Mouse moved to (543, 298)
Screenshot: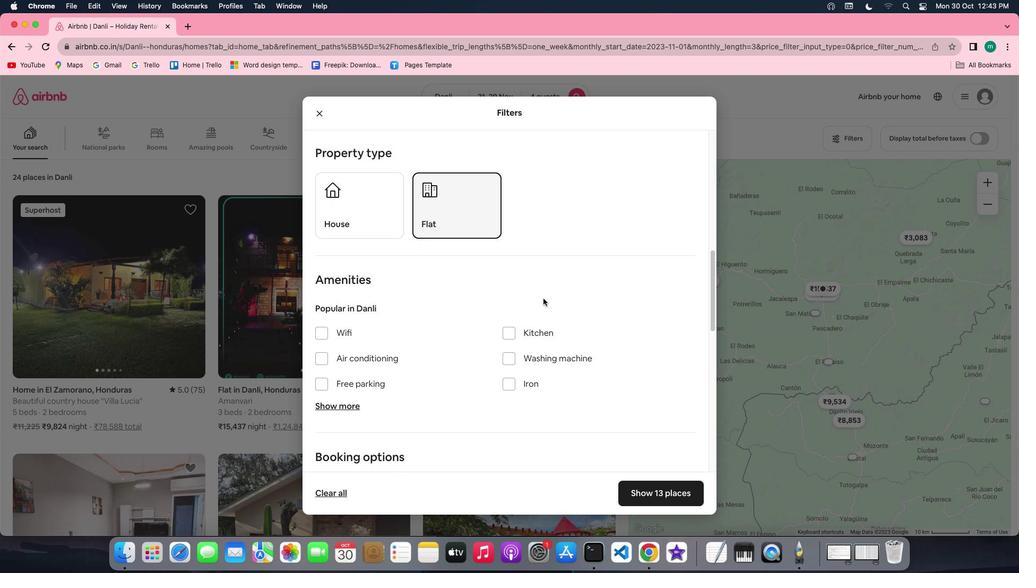 
Action: Mouse scrolled (543, 298) with delta (0, -1)
Screenshot: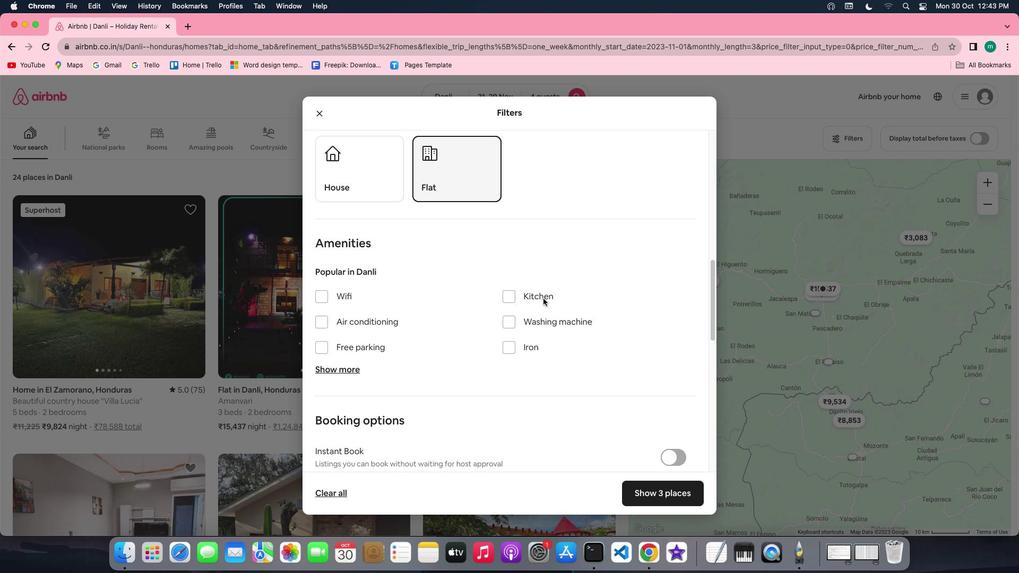 
Action: Mouse scrolled (543, 298) with delta (0, 0)
Screenshot: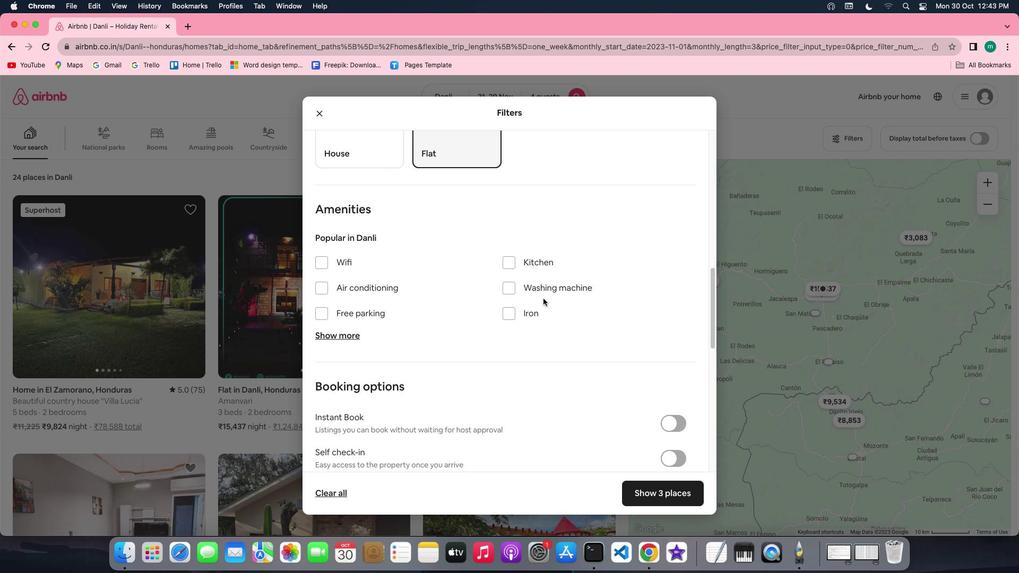 
Action: Mouse scrolled (543, 298) with delta (0, 0)
Screenshot: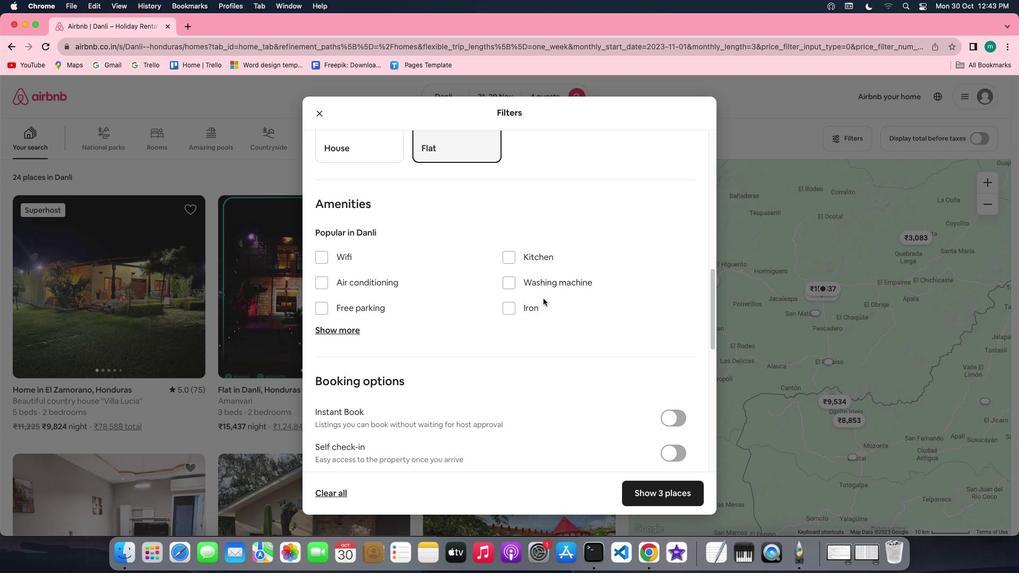 
Action: Mouse scrolled (543, 298) with delta (0, -1)
Screenshot: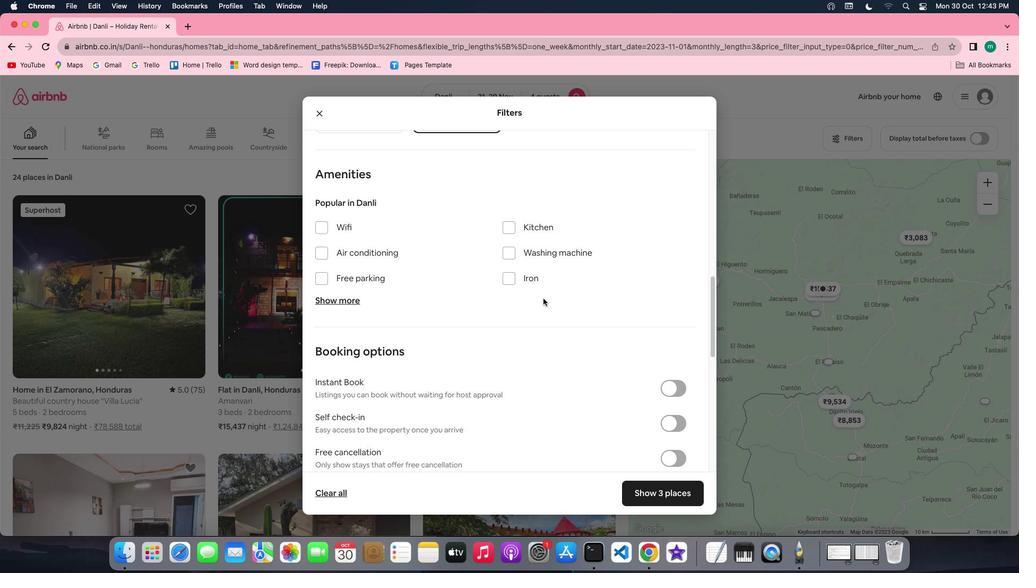 
Action: Mouse moved to (577, 325)
Screenshot: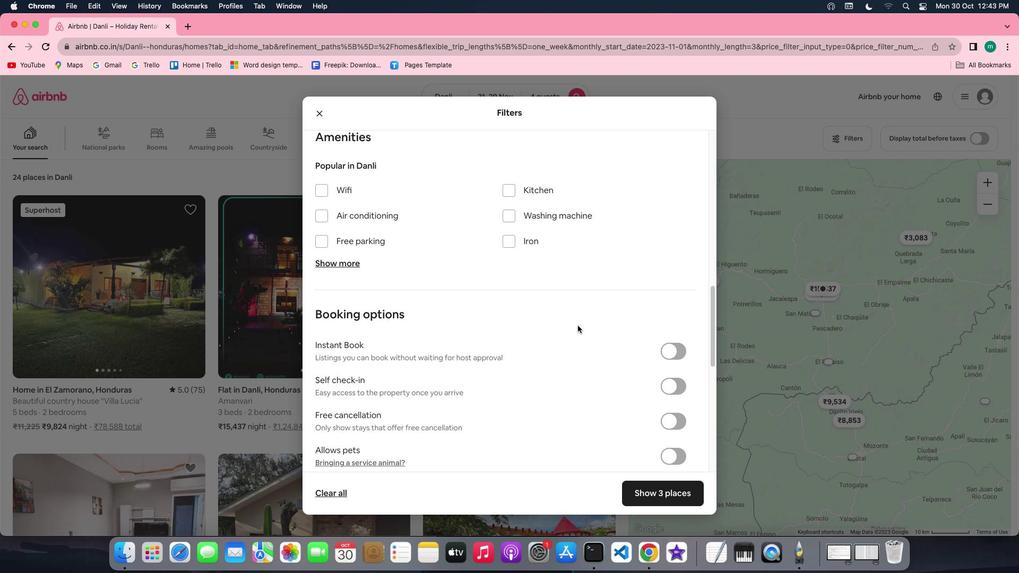 
Action: Mouse scrolled (577, 325) with delta (0, 0)
Screenshot: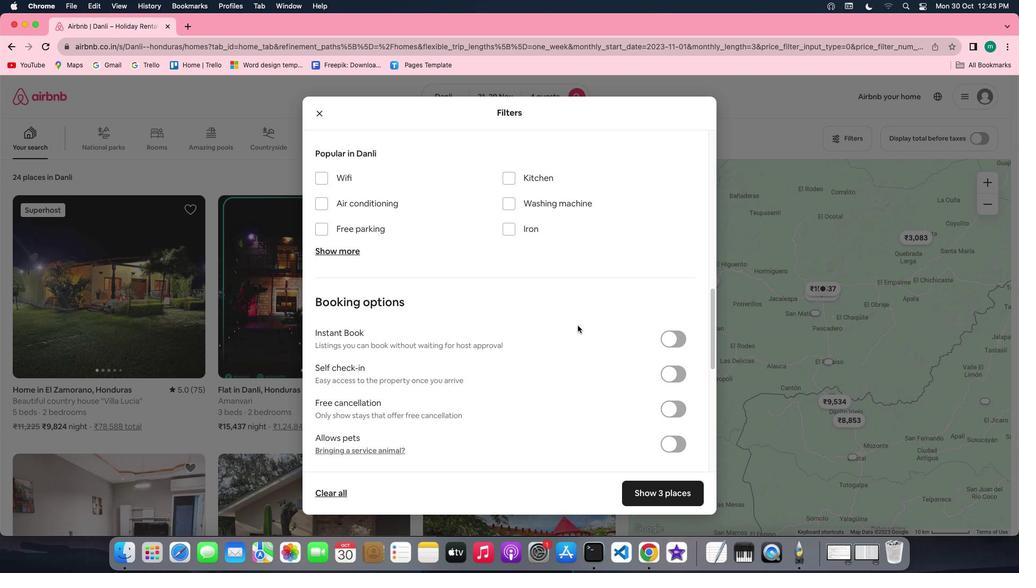 
Action: Mouse scrolled (577, 325) with delta (0, 0)
Screenshot: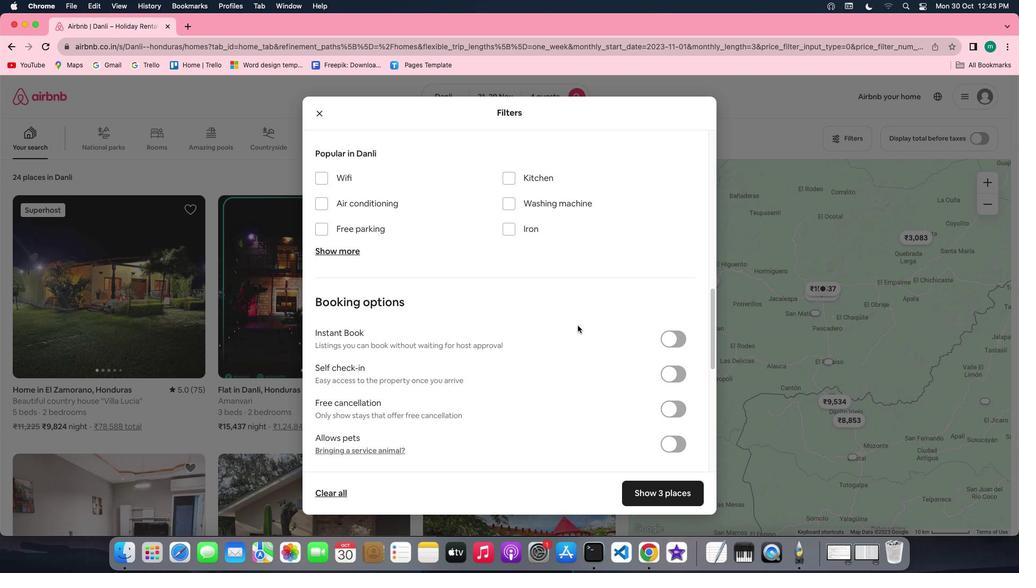 
Action: Mouse scrolled (577, 325) with delta (0, -1)
Screenshot: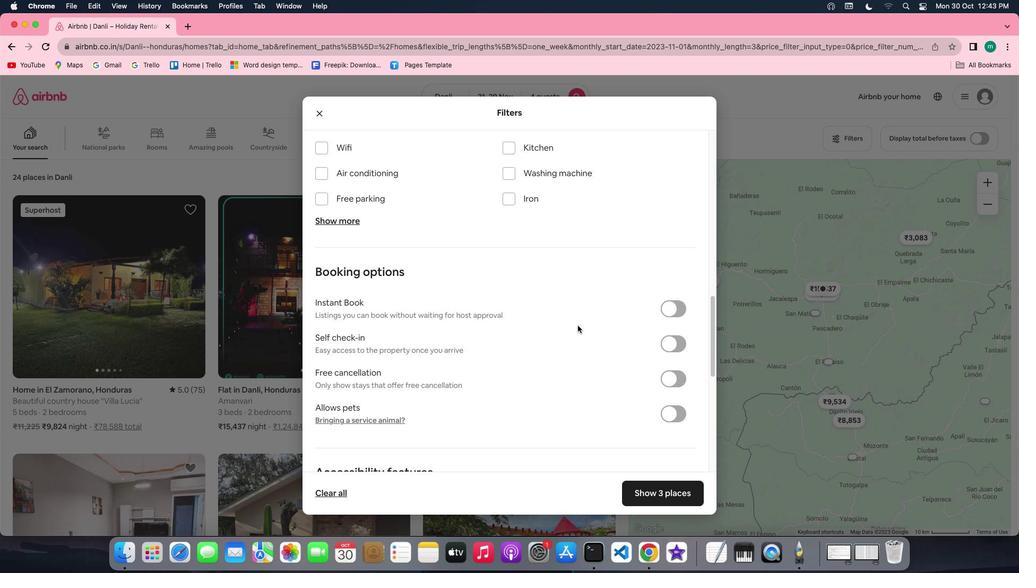 
Action: Mouse scrolled (577, 325) with delta (0, -2)
Screenshot: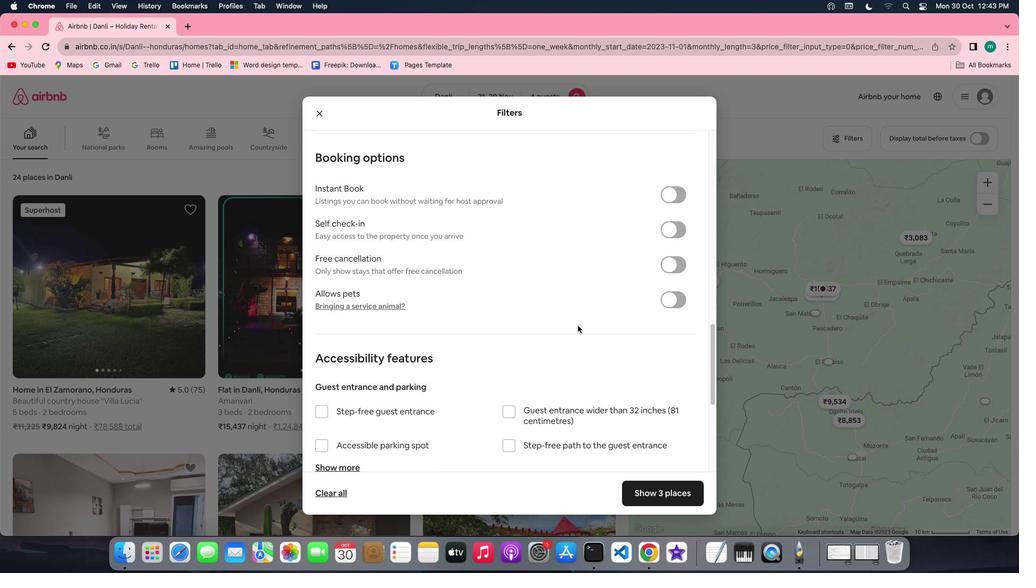 
Action: Mouse scrolled (577, 325) with delta (0, 0)
Screenshot: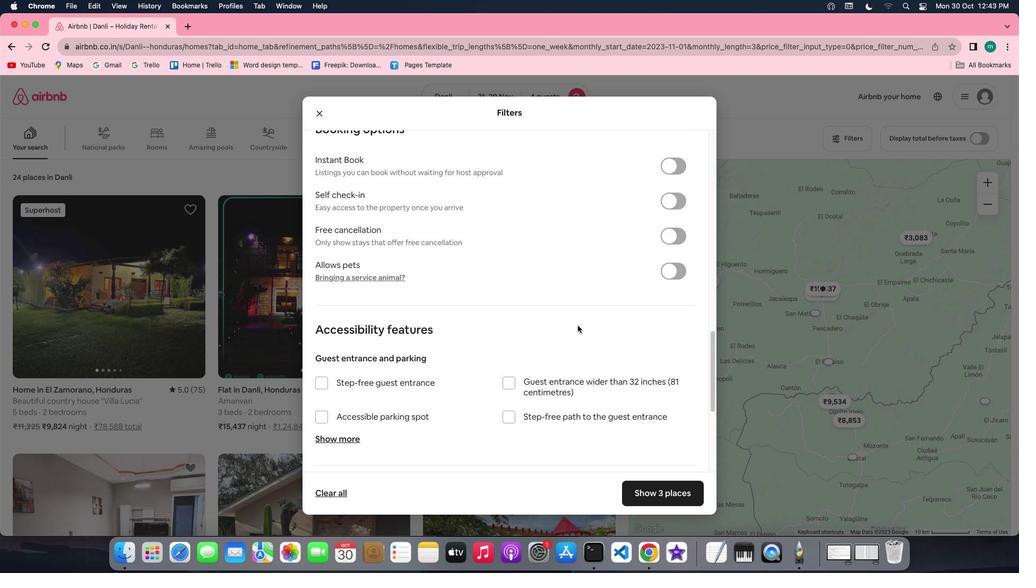 
Action: Mouse scrolled (577, 325) with delta (0, 0)
Screenshot: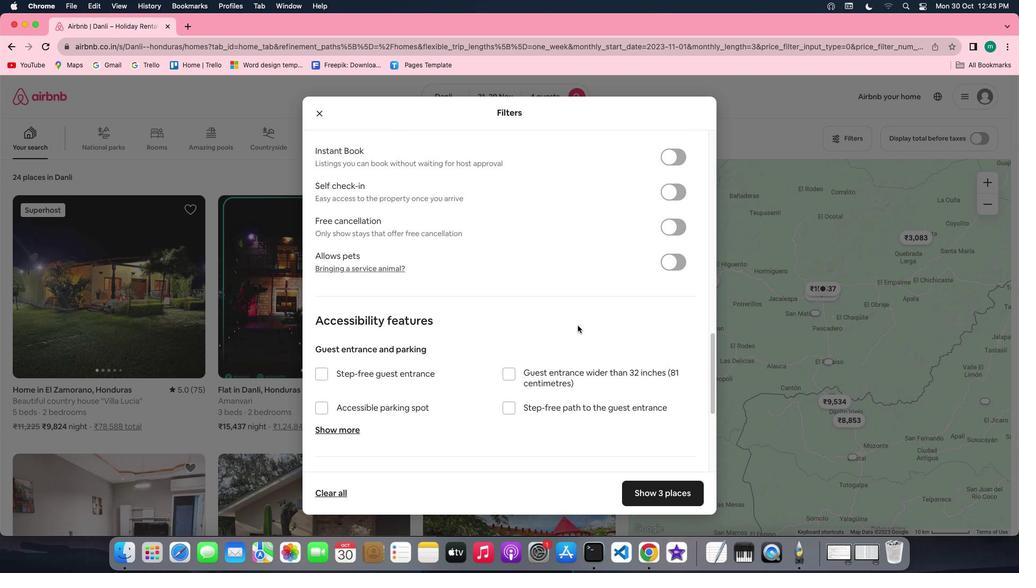 
Action: Mouse scrolled (577, 325) with delta (0, 0)
Screenshot: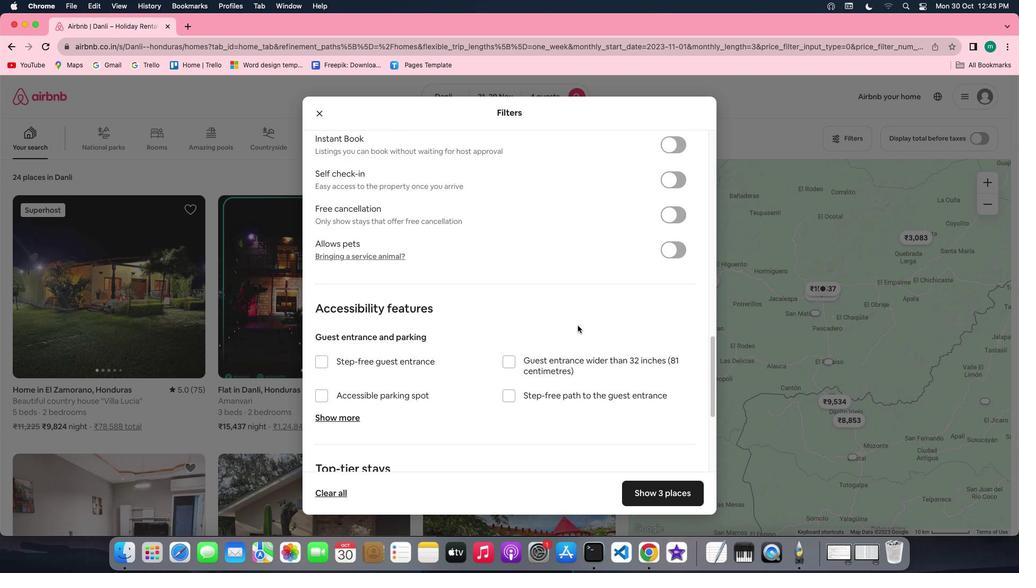 
Action: Mouse scrolled (577, 325) with delta (0, -1)
Screenshot: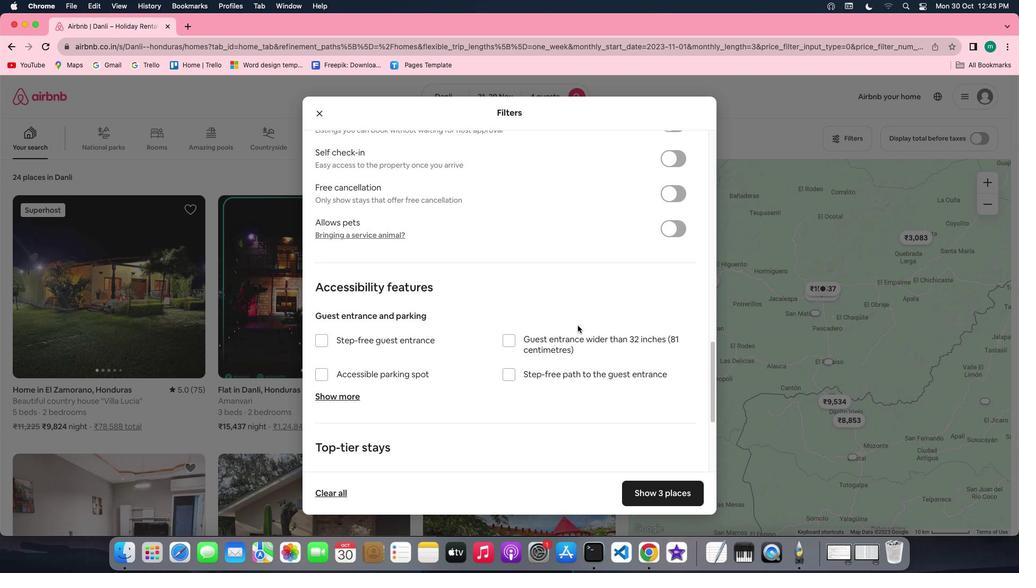 
Action: Mouse scrolled (577, 325) with delta (0, 0)
Screenshot: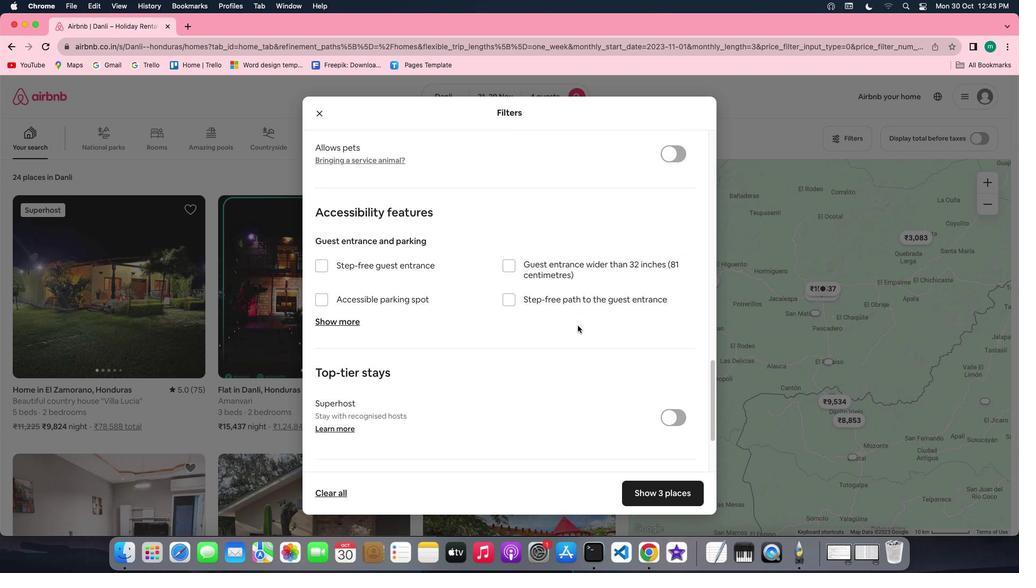 
Action: Mouse scrolled (577, 325) with delta (0, 0)
Screenshot: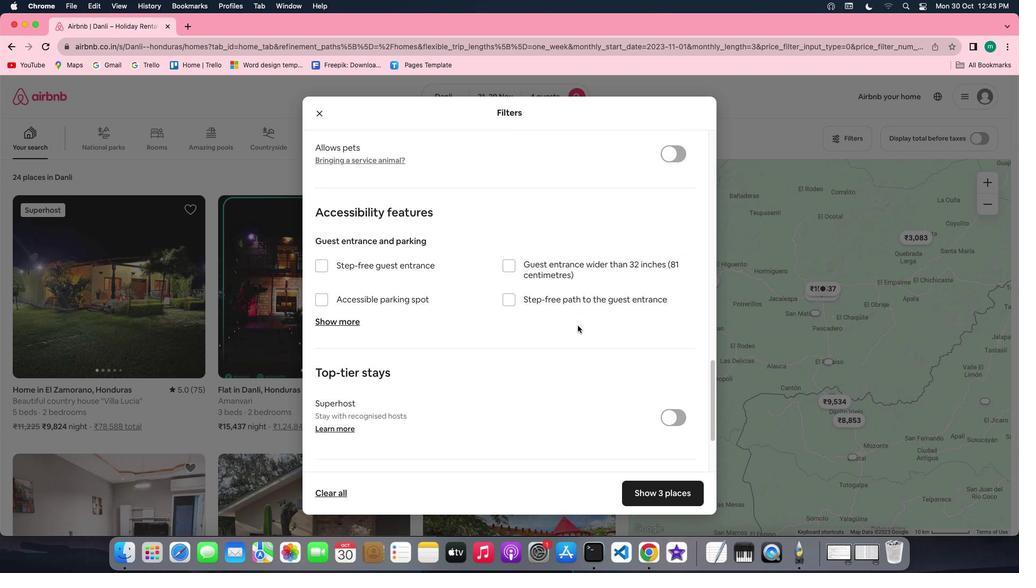 
Action: Mouse scrolled (577, 325) with delta (0, -1)
Screenshot: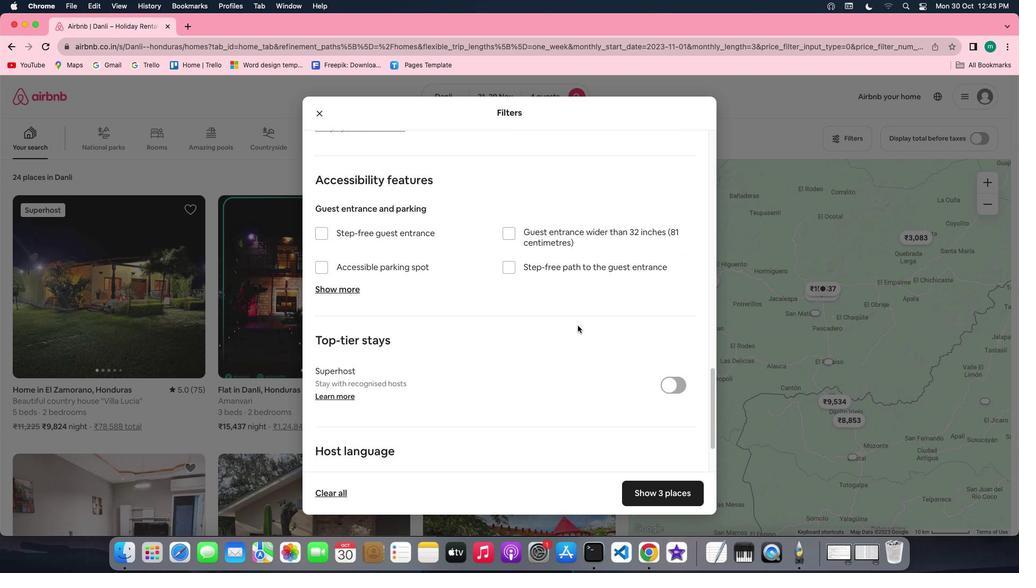 
Action: Mouse scrolled (577, 325) with delta (0, -2)
Screenshot: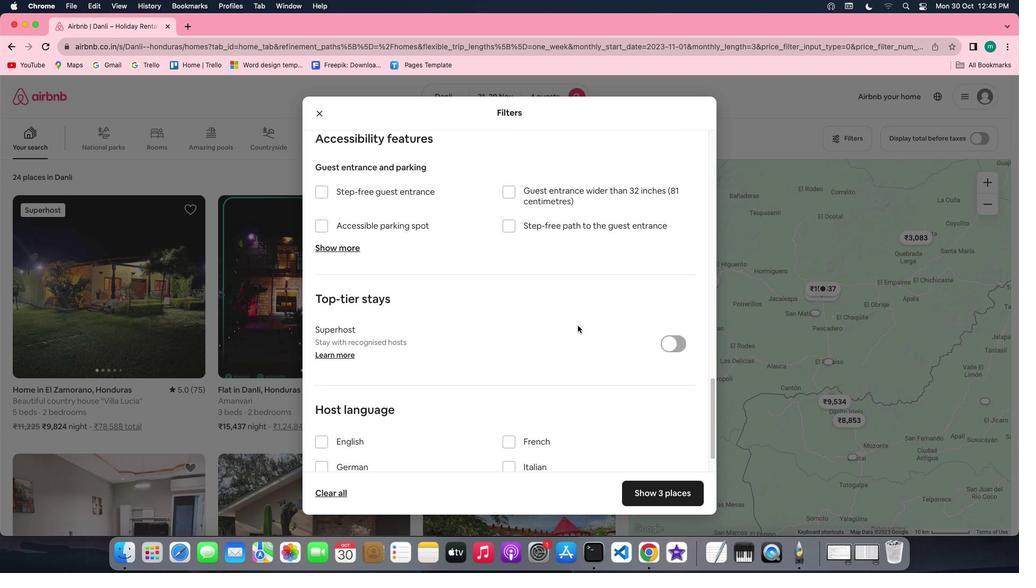 
Action: Mouse scrolled (577, 325) with delta (0, -2)
Screenshot: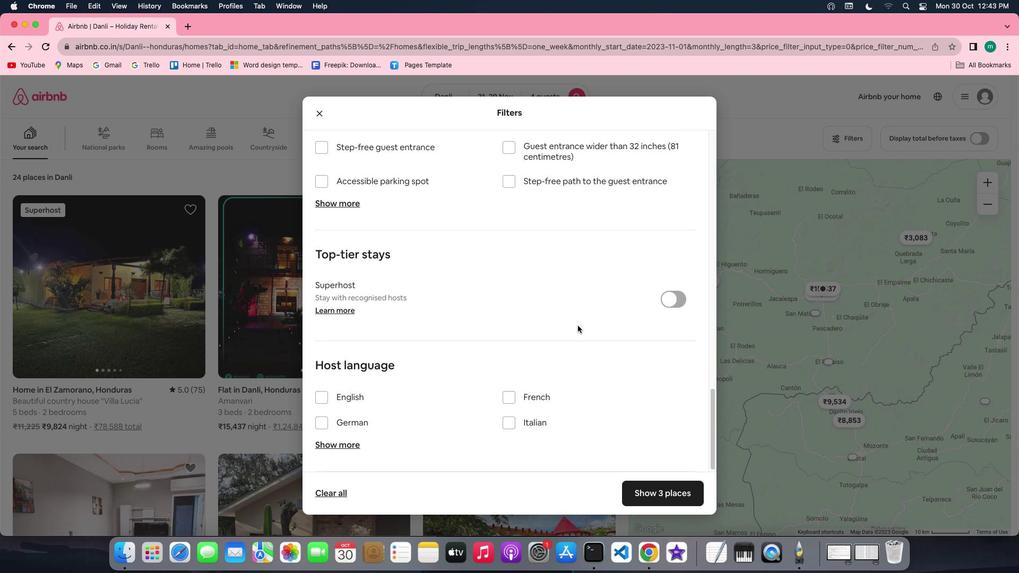 
Action: Mouse scrolled (577, 325) with delta (0, 0)
Screenshot: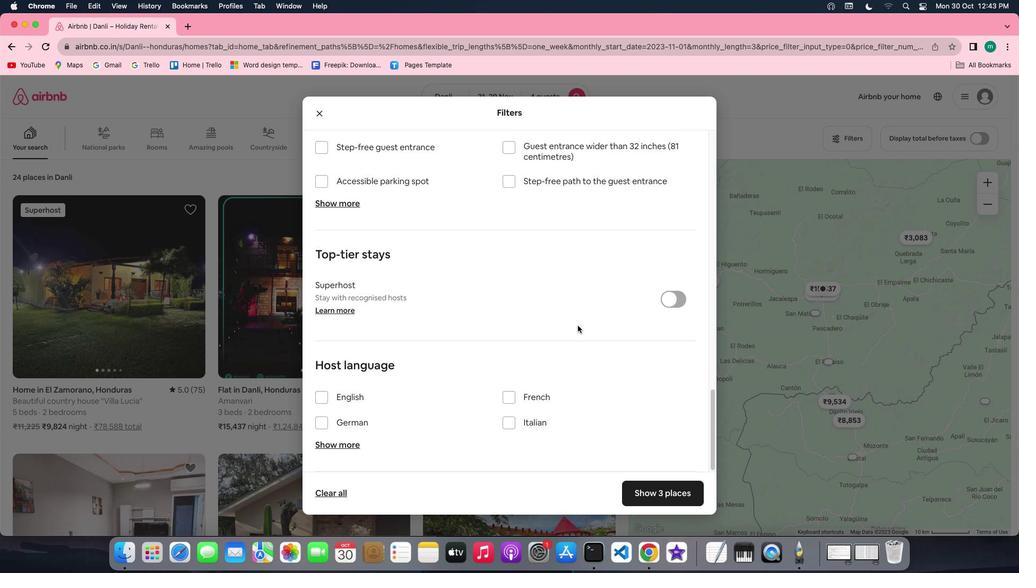 
Action: Mouse scrolled (577, 325) with delta (0, 0)
Screenshot: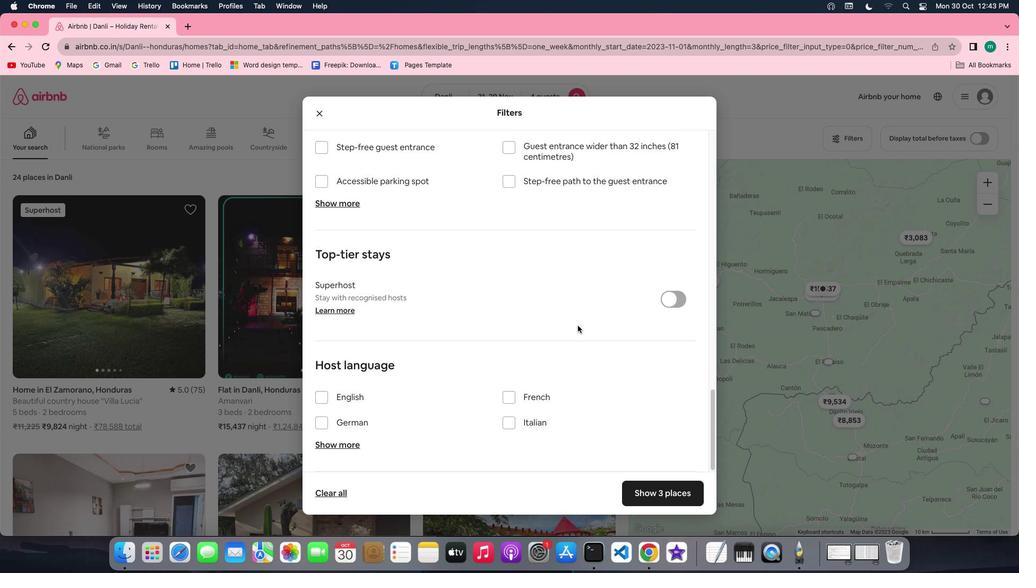 
Action: Mouse scrolled (577, 325) with delta (0, -1)
Screenshot: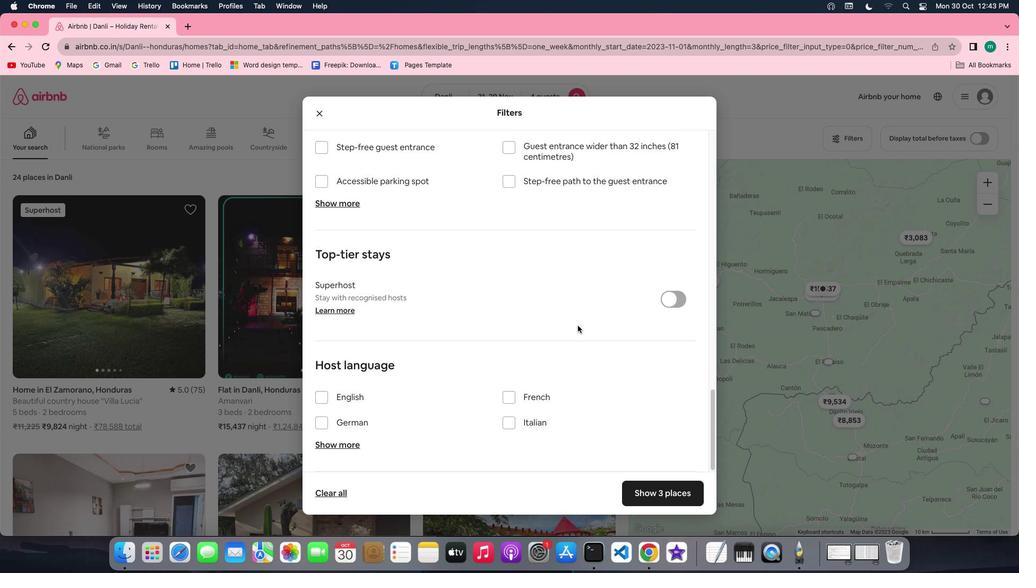 
Action: Mouse scrolled (577, 325) with delta (0, -2)
Screenshot: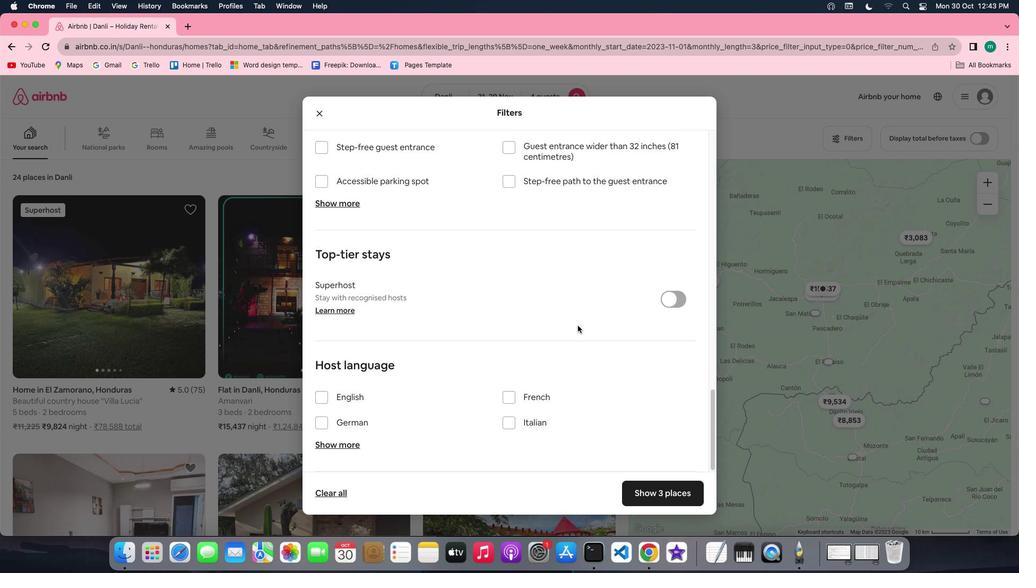 
Action: Mouse moved to (669, 493)
Screenshot: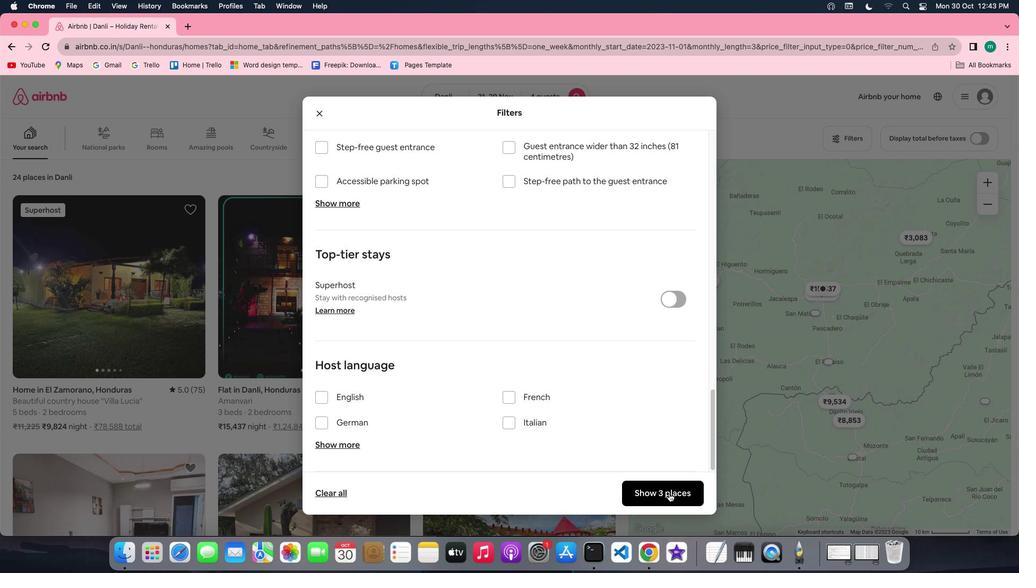 
Action: Mouse pressed left at (669, 493)
Screenshot: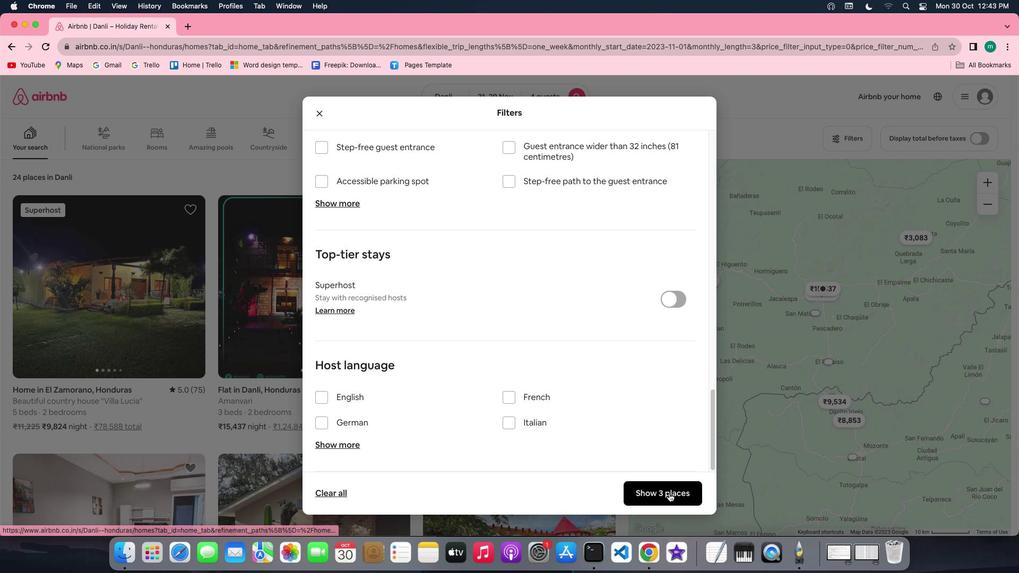 
Action: Mouse moved to (122, 293)
Screenshot: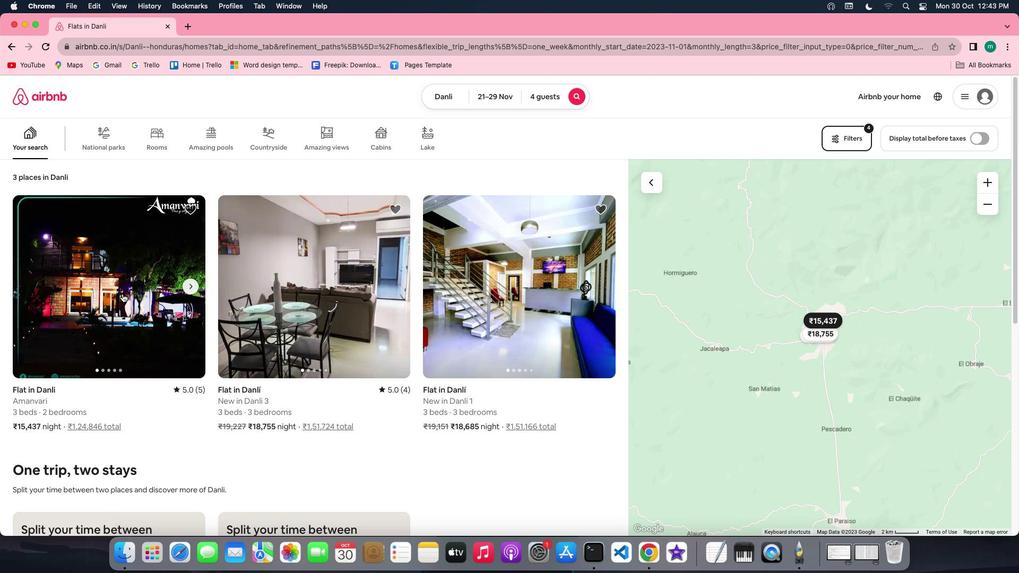 
Action: Mouse pressed left at (122, 293)
Screenshot: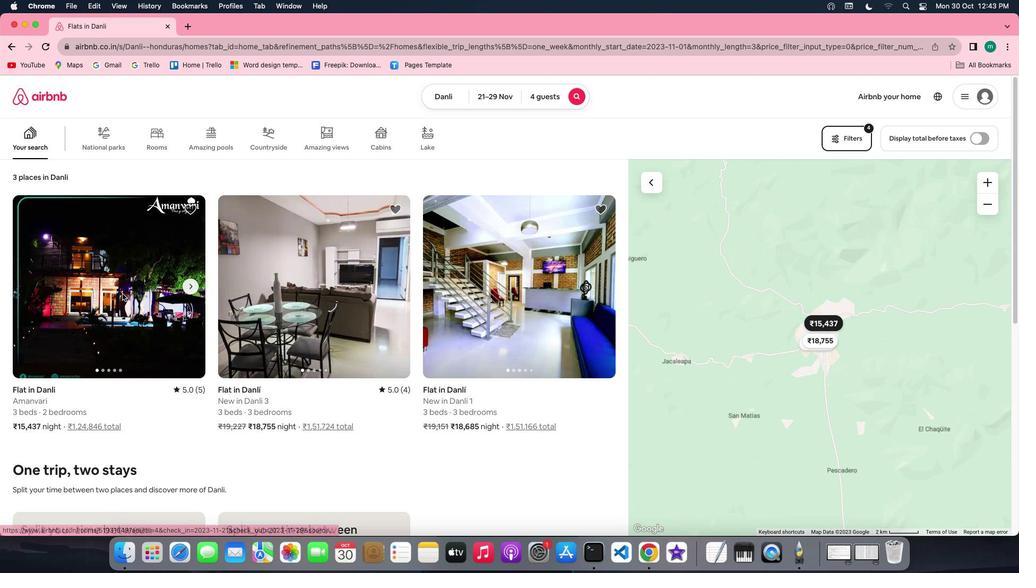 
Action: Mouse moved to (751, 399)
Screenshot: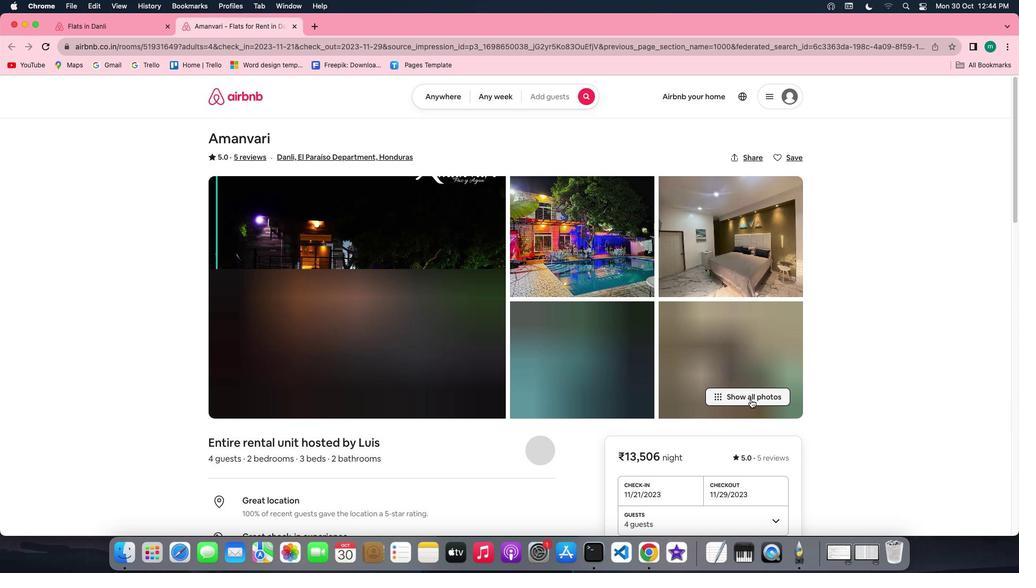 
Action: Mouse pressed left at (751, 399)
Screenshot: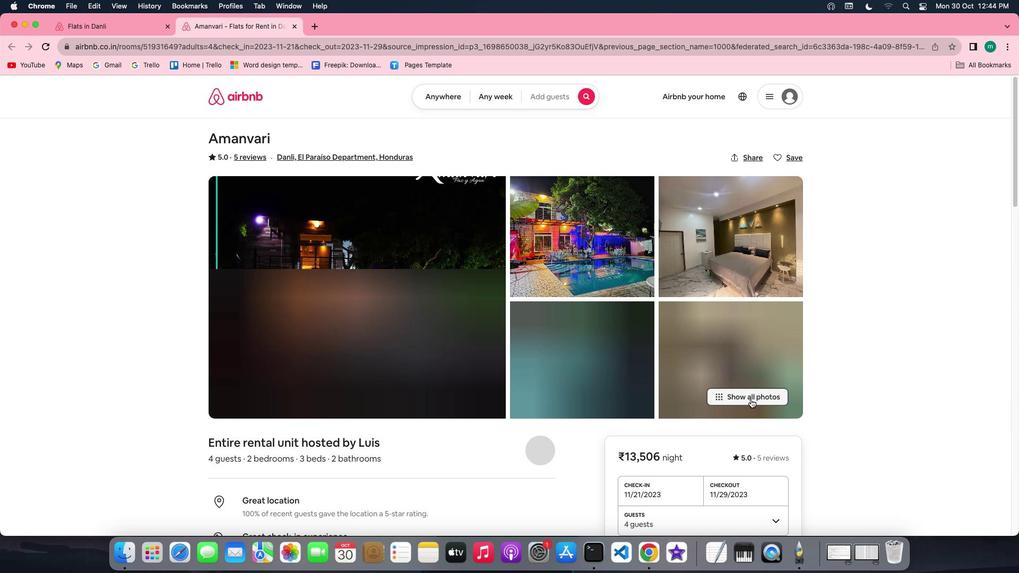 
Action: Mouse moved to (570, 392)
Screenshot: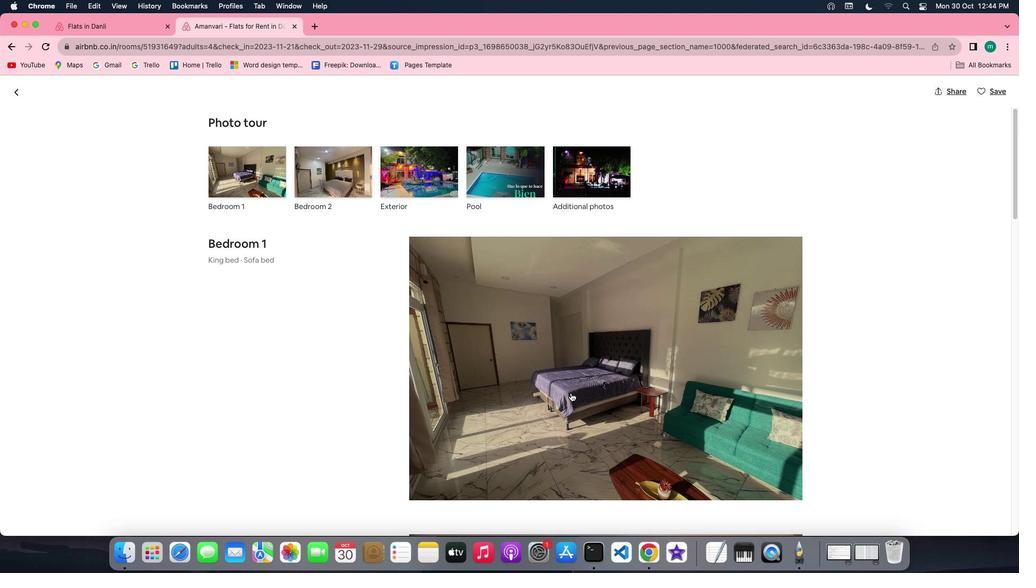 
Action: Mouse scrolled (570, 392) with delta (0, 0)
Screenshot: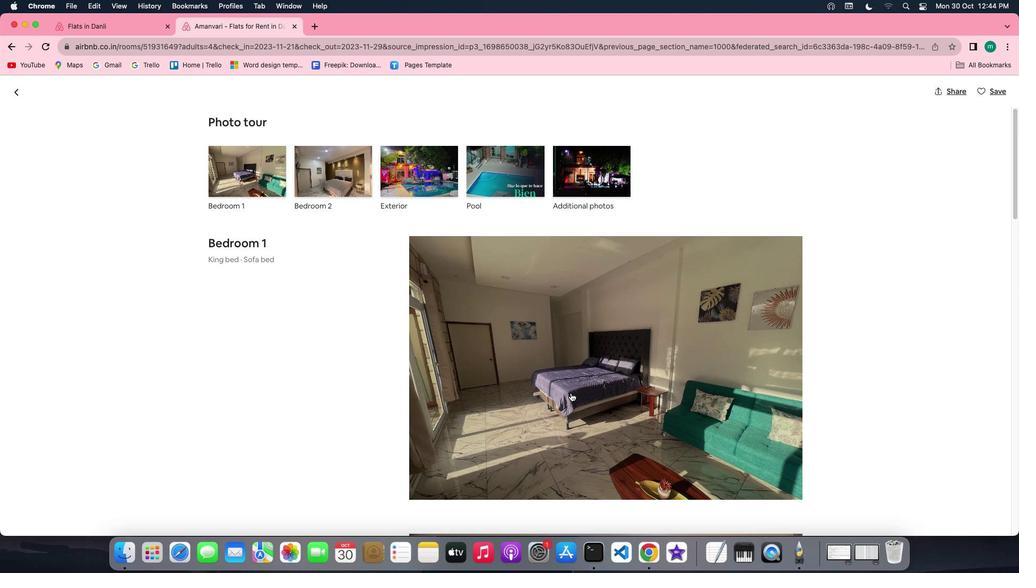 
Action: Mouse scrolled (570, 392) with delta (0, 0)
Screenshot: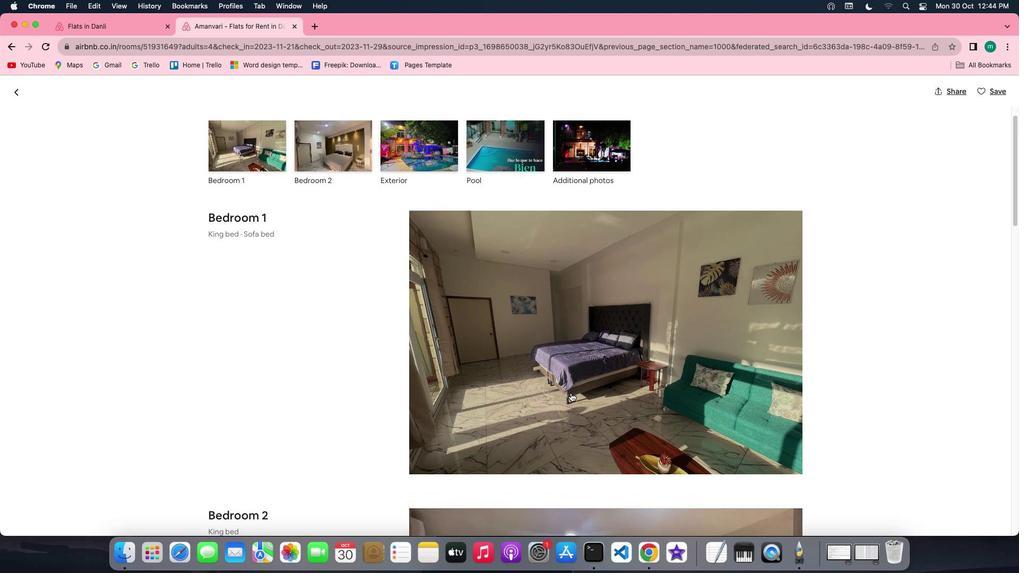 
Action: Mouse scrolled (570, 392) with delta (0, 0)
Screenshot: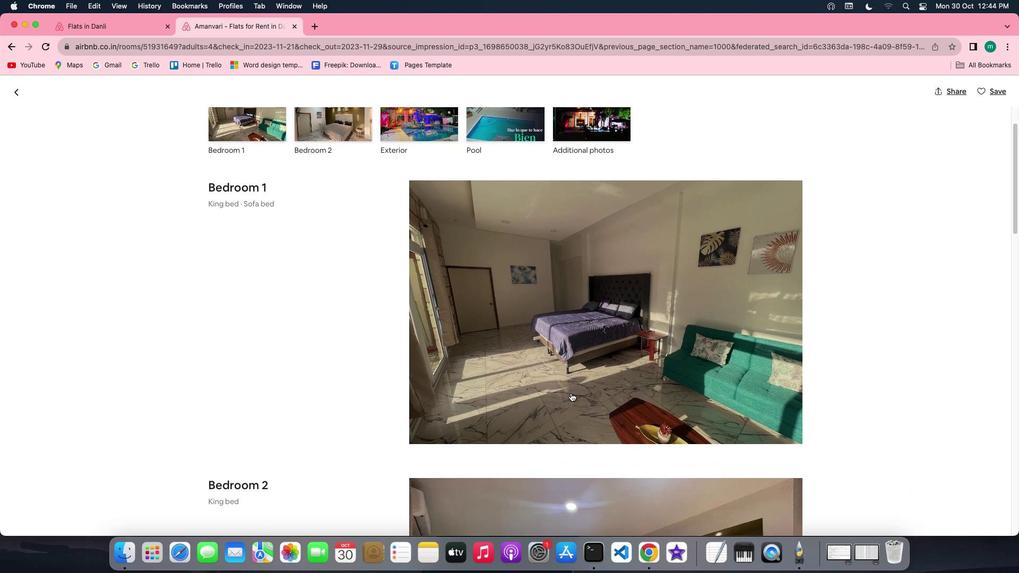 
Action: Mouse scrolled (570, 392) with delta (0, -1)
Screenshot: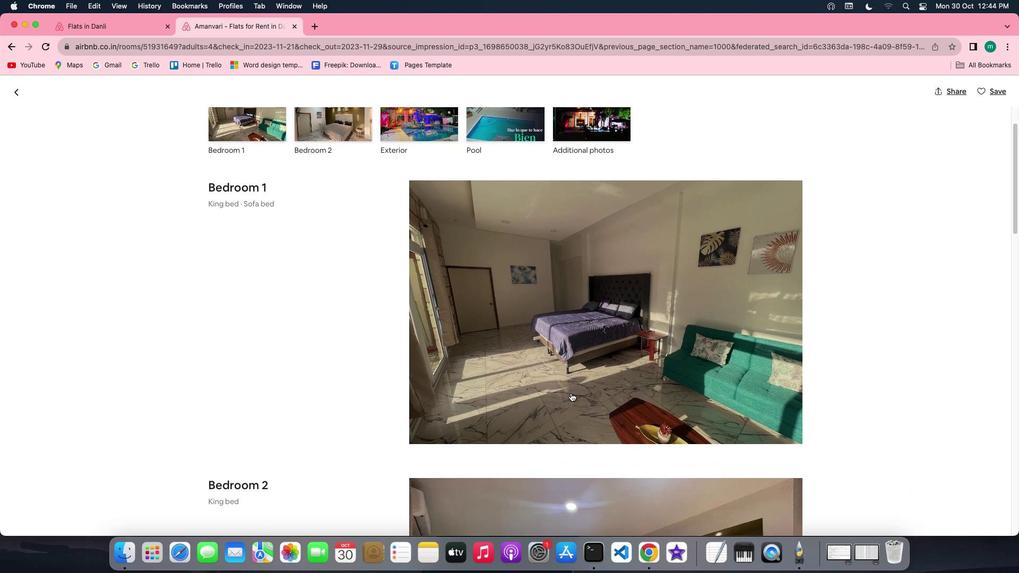 
Action: Mouse scrolled (570, 392) with delta (0, -2)
Screenshot: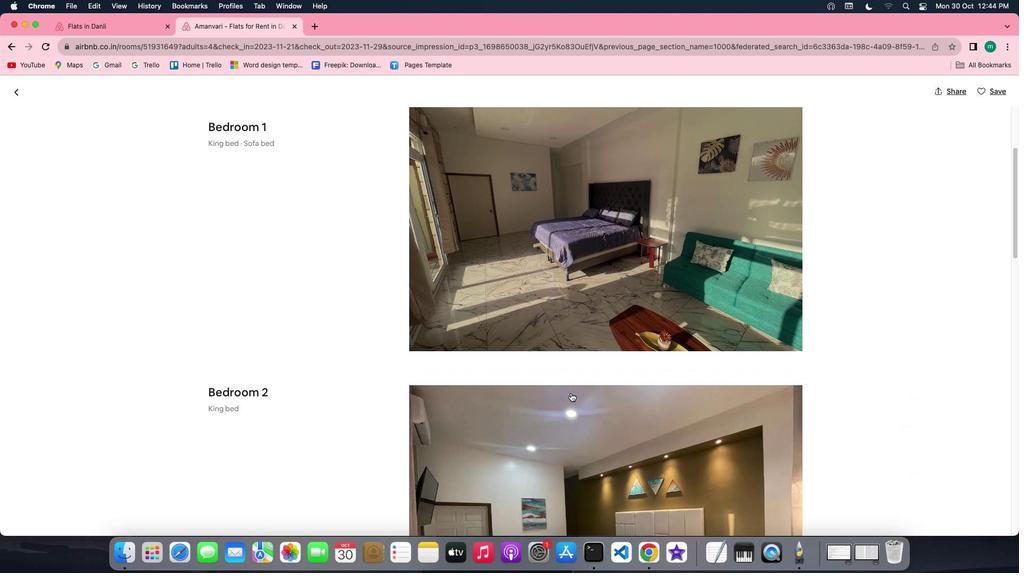 
Action: Mouse scrolled (570, 392) with delta (0, 0)
Screenshot: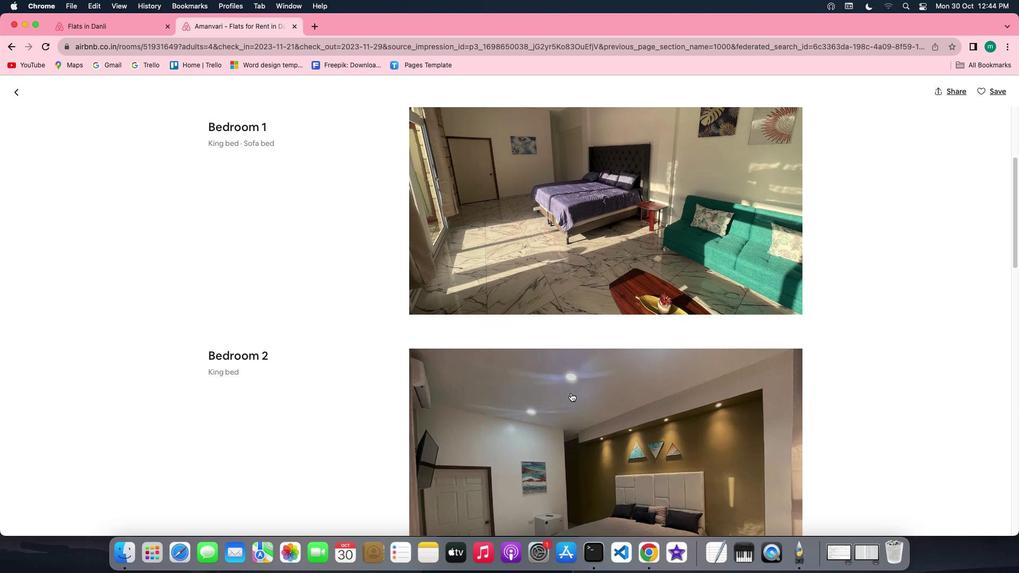 
Action: Mouse scrolled (570, 392) with delta (0, 0)
Screenshot: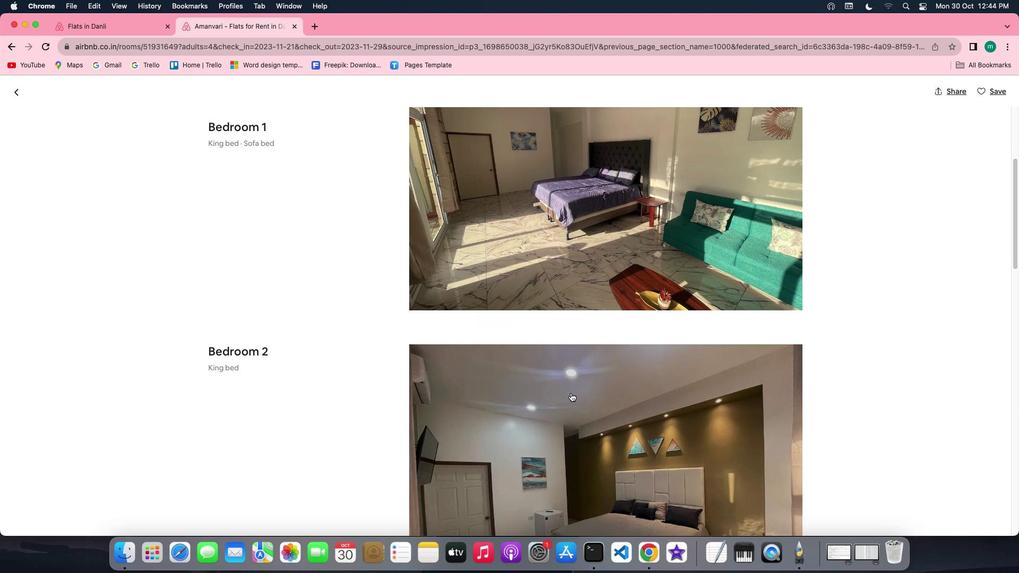 
Action: Mouse scrolled (570, 392) with delta (0, -1)
Screenshot: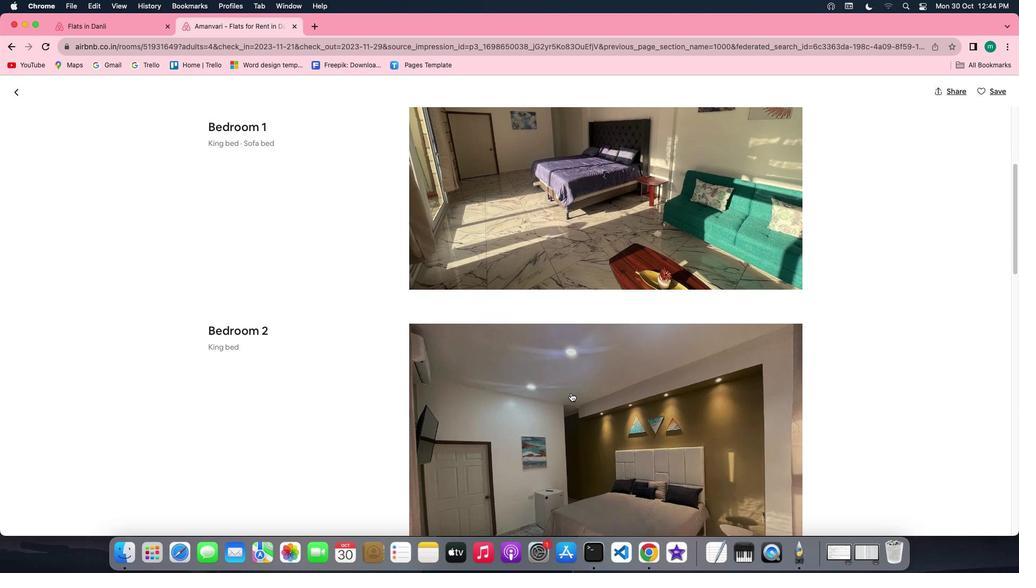 
Action: Mouse scrolled (570, 392) with delta (0, -2)
Screenshot: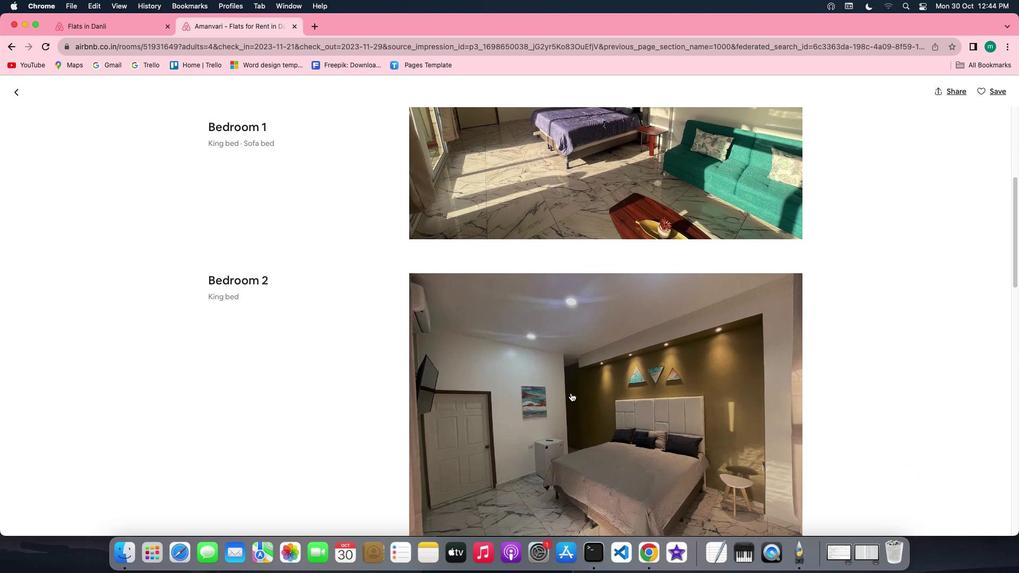 
Action: Mouse scrolled (570, 392) with delta (0, 0)
Screenshot: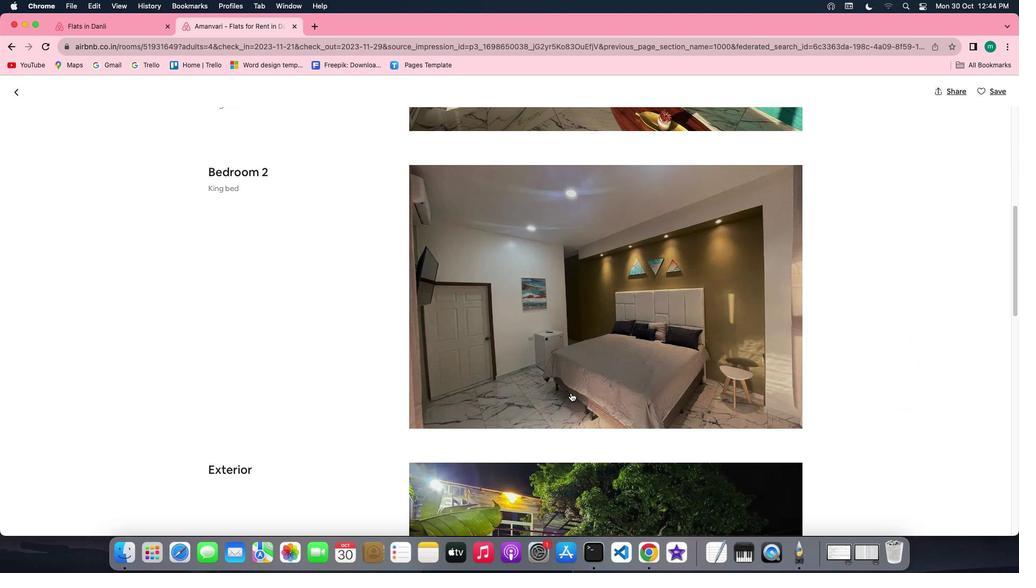 
Action: Mouse scrolled (570, 392) with delta (0, 0)
Screenshot: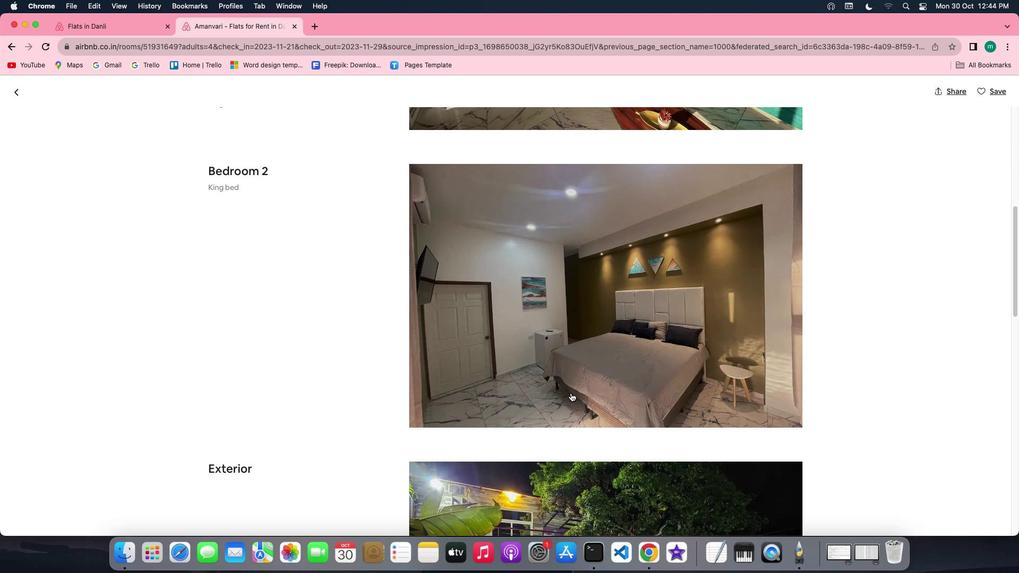 
Action: Mouse scrolled (570, 392) with delta (0, 0)
Screenshot: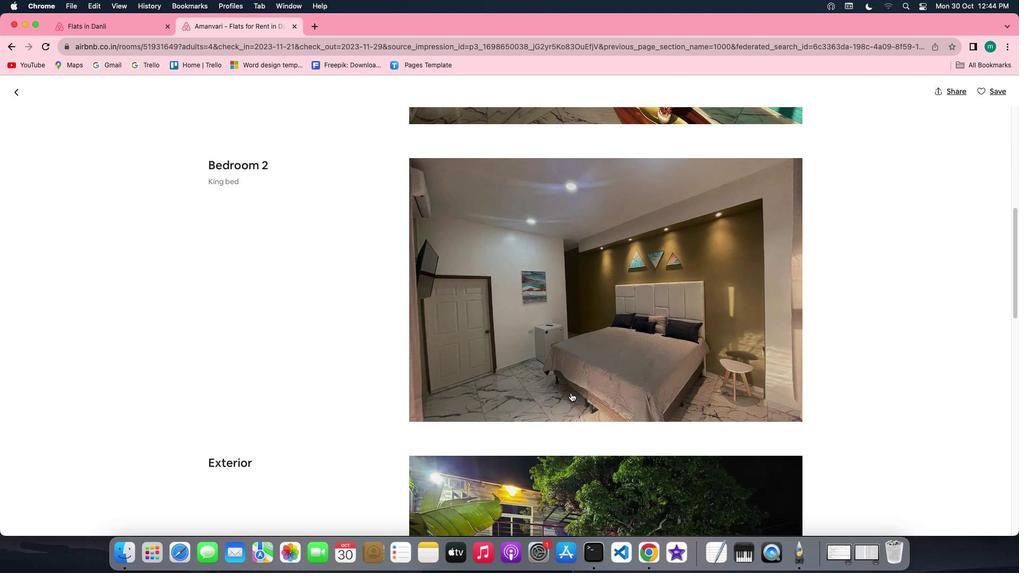 
Action: Mouse scrolled (570, 392) with delta (0, -1)
Screenshot: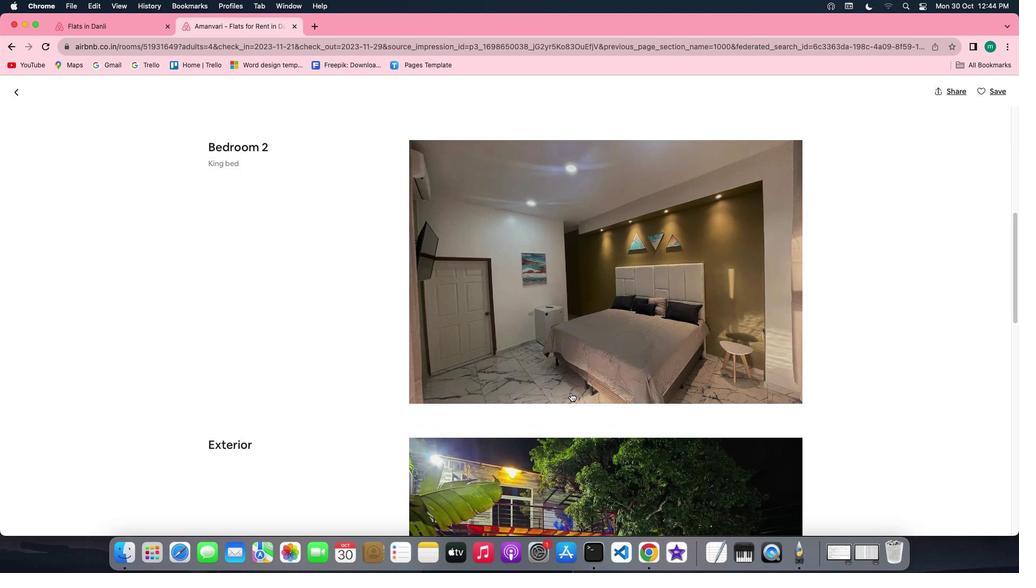 
Action: Mouse scrolled (570, 392) with delta (0, -2)
Screenshot: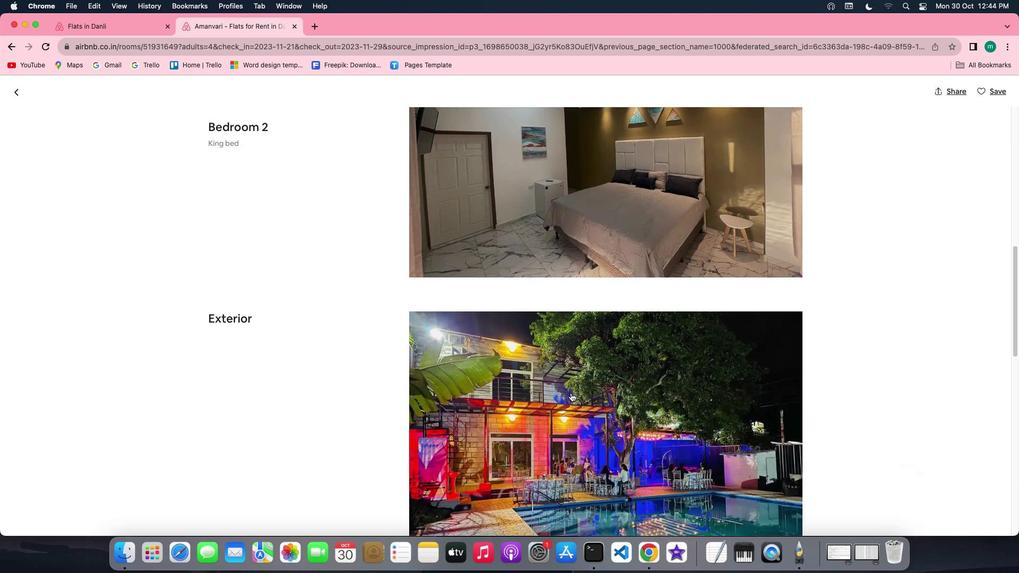 
Action: Mouse scrolled (570, 392) with delta (0, 0)
Screenshot: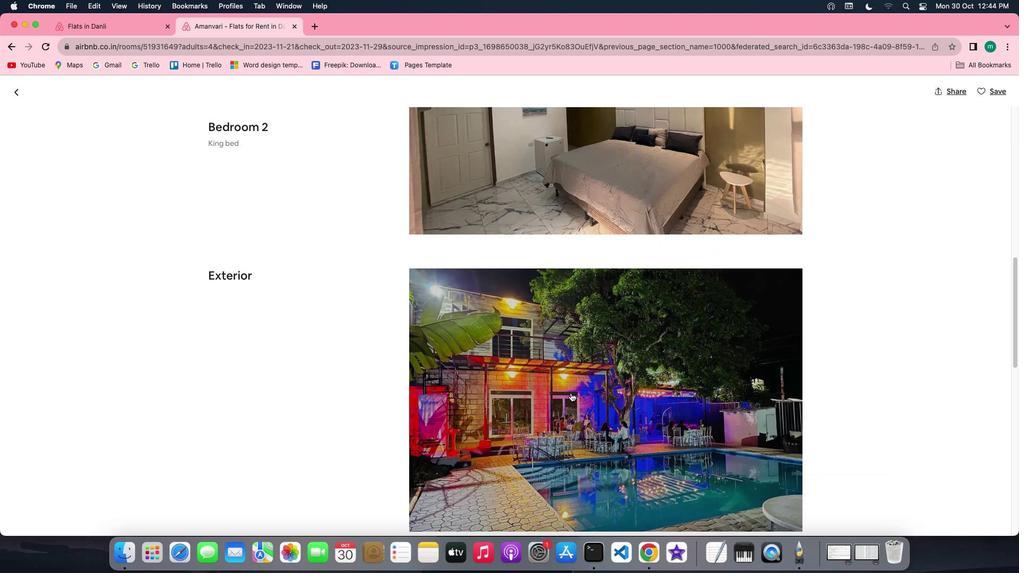 
Action: Mouse scrolled (570, 392) with delta (0, 0)
Screenshot: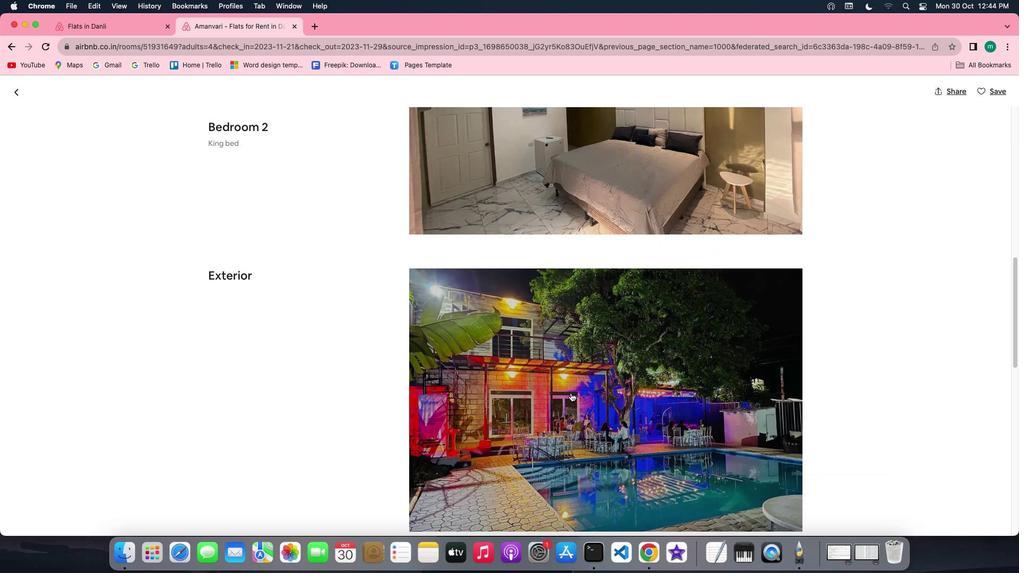
Action: Mouse scrolled (570, 392) with delta (0, -1)
Screenshot: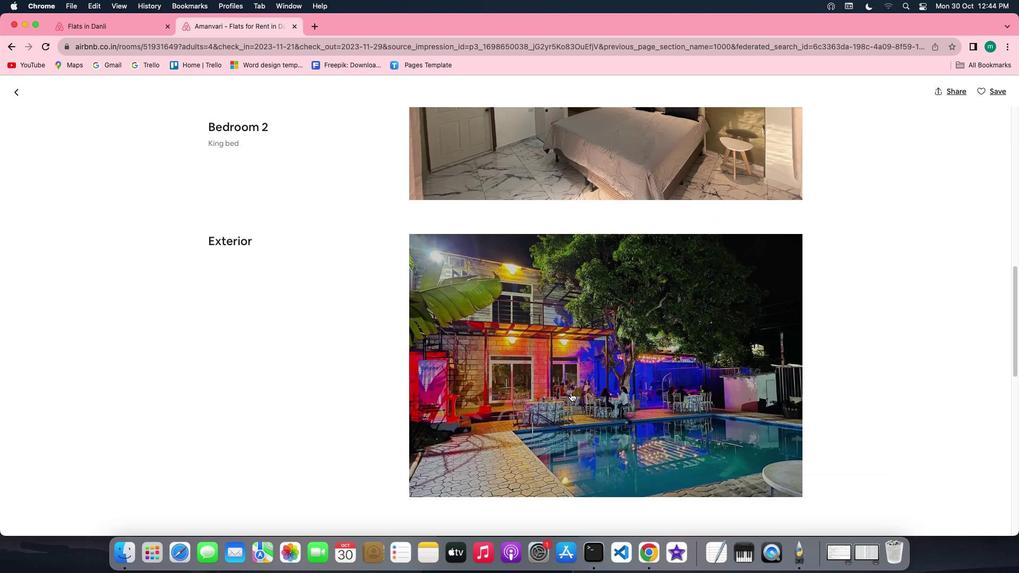 
Action: Mouse scrolled (570, 392) with delta (0, -2)
Screenshot: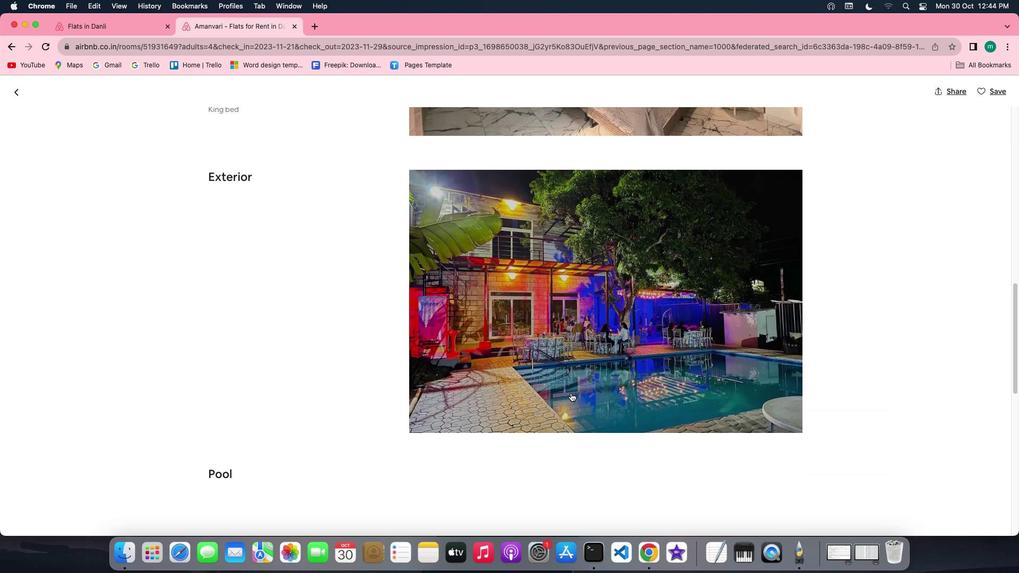 
Action: Mouse scrolled (570, 392) with delta (0, 0)
Screenshot: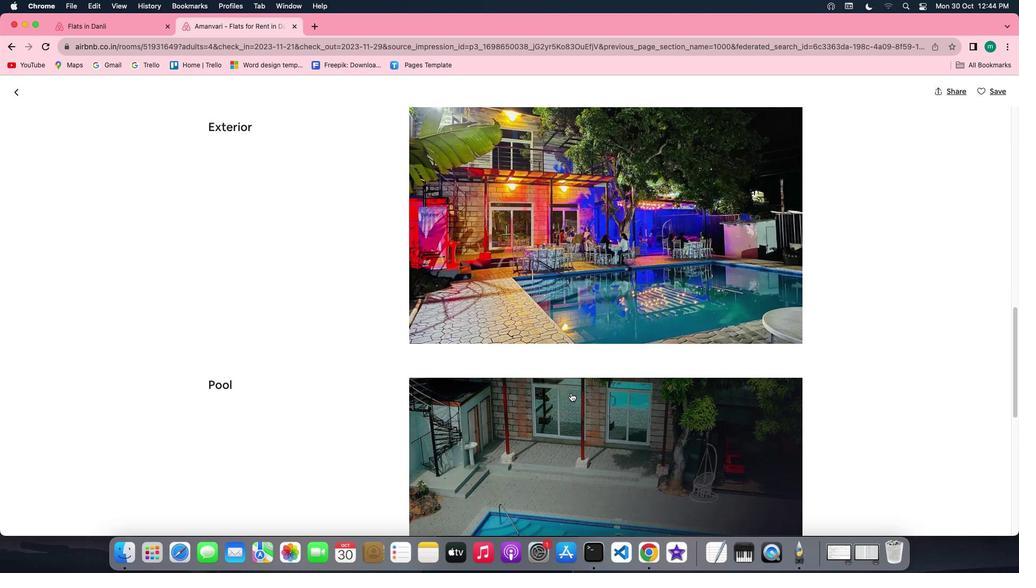 
Action: Mouse scrolled (570, 392) with delta (0, 0)
Screenshot: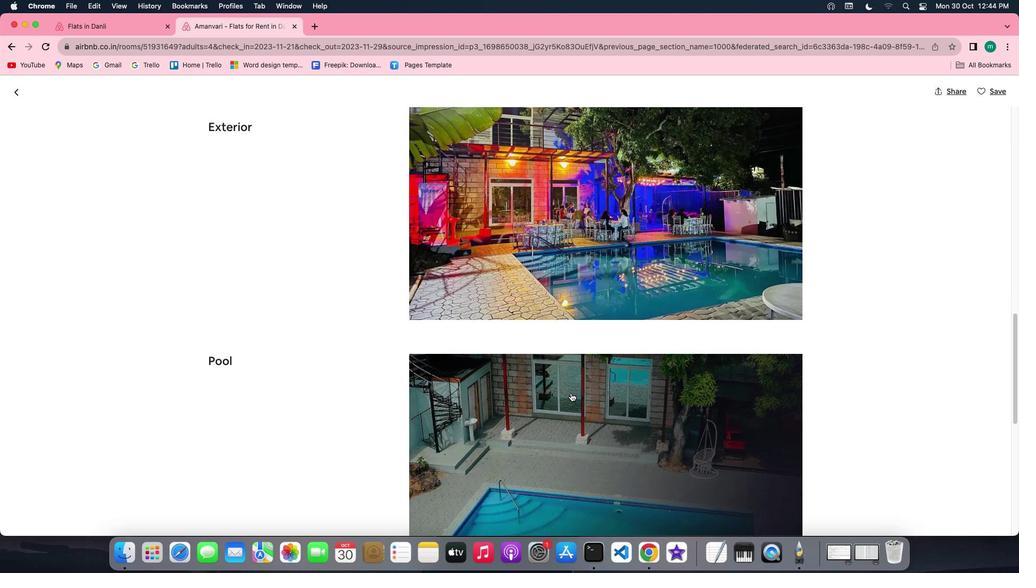 
Action: Mouse scrolled (570, 392) with delta (0, -1)
Screenshot: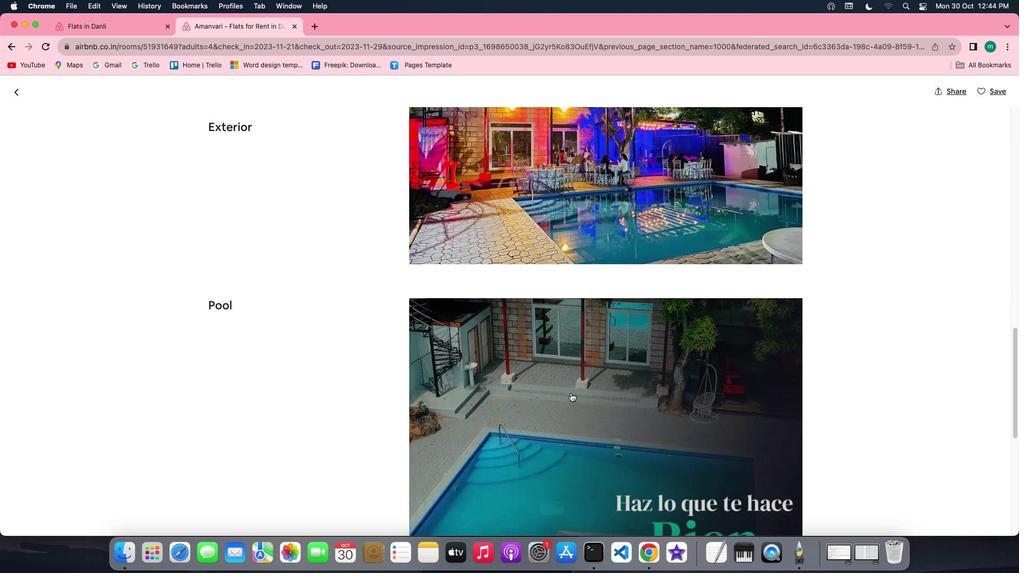 
Action: Mouse scrolled (570, 392) with delta (0, -2)
Screenshot: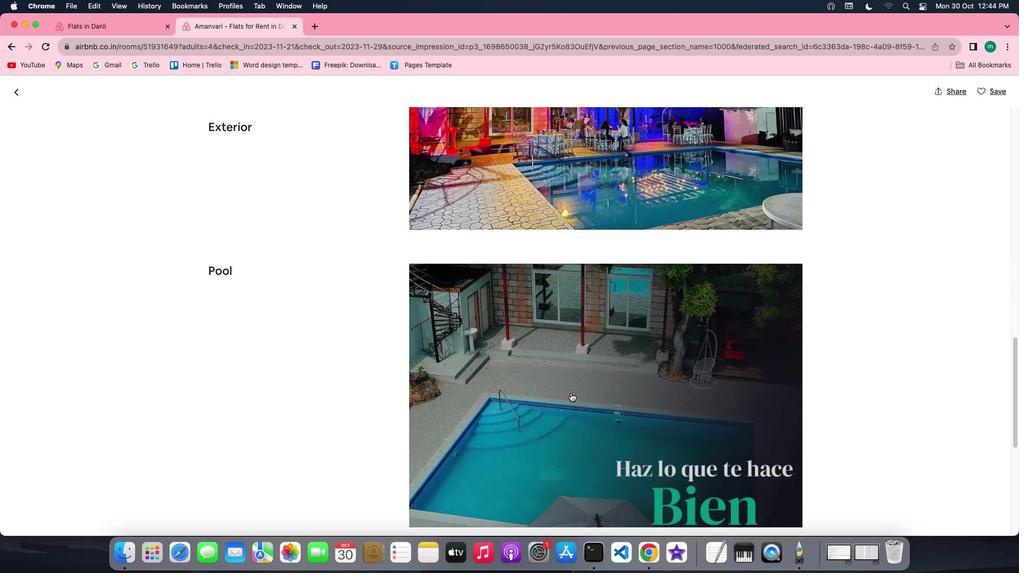
Action: Mouse scrolled (570, 392) with delta (0, 0)
Screenshot: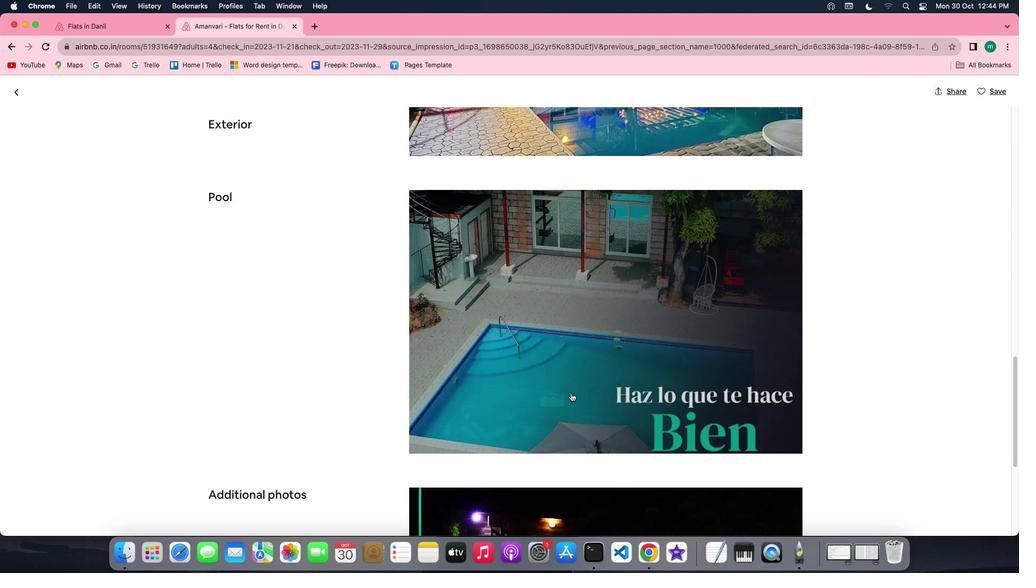 
Action: Mouse scrolled (570, 392) with delta (0, 0)
Screenshot: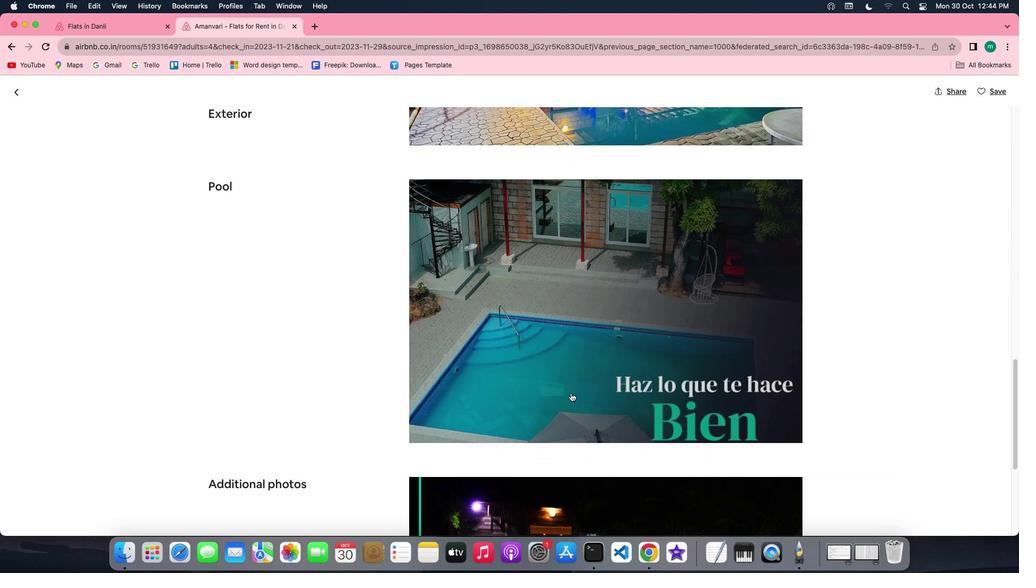 
Action: Mouse scrolled (570, 392) with delta (0, -1)
Screenshot: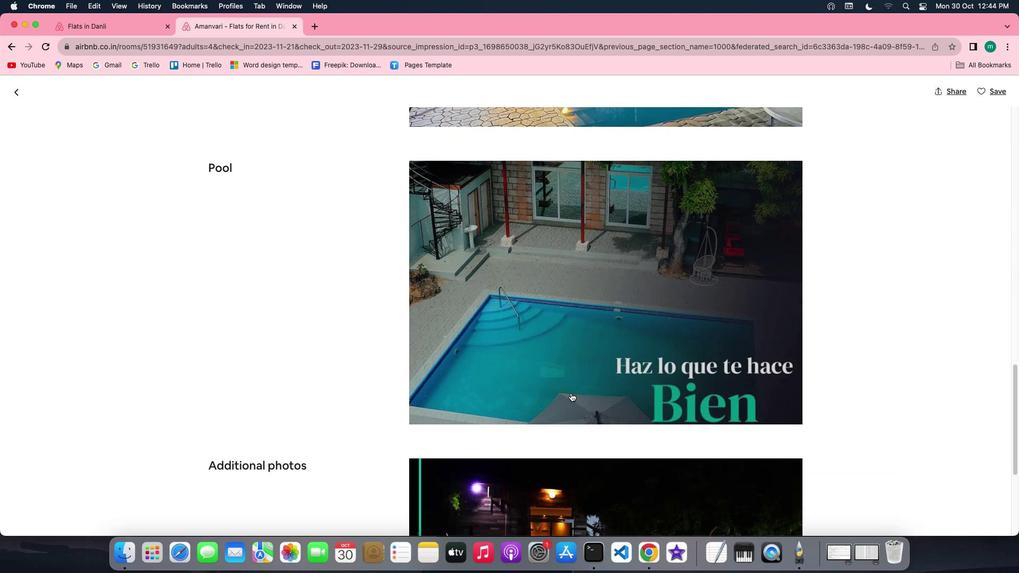 
Action: Mouse scrolled (570, 392) with delta (0, -1)
Screenshot: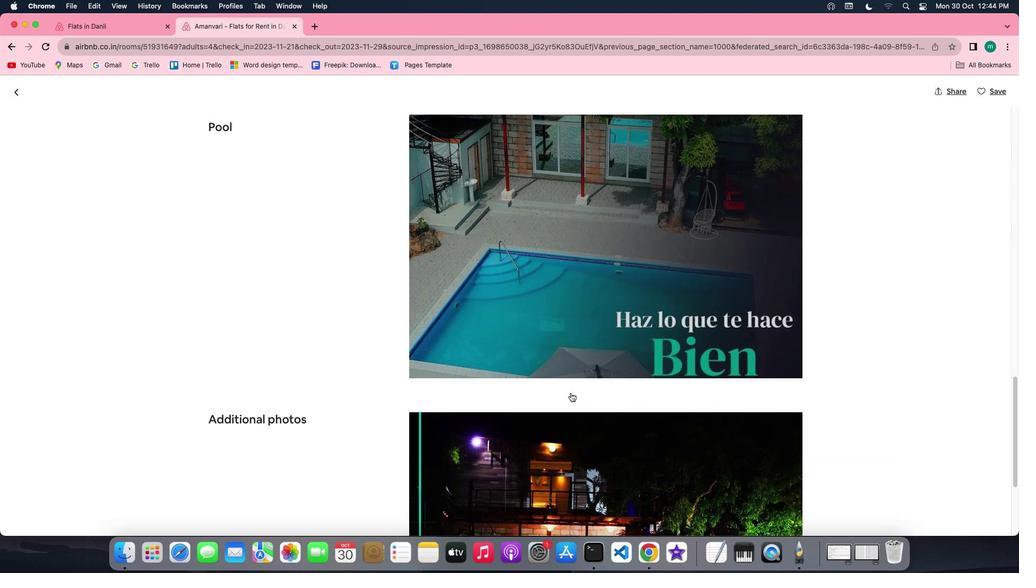 
Action: Mouse scrolled (570, 392) with delta (0, 0)
Screenshot: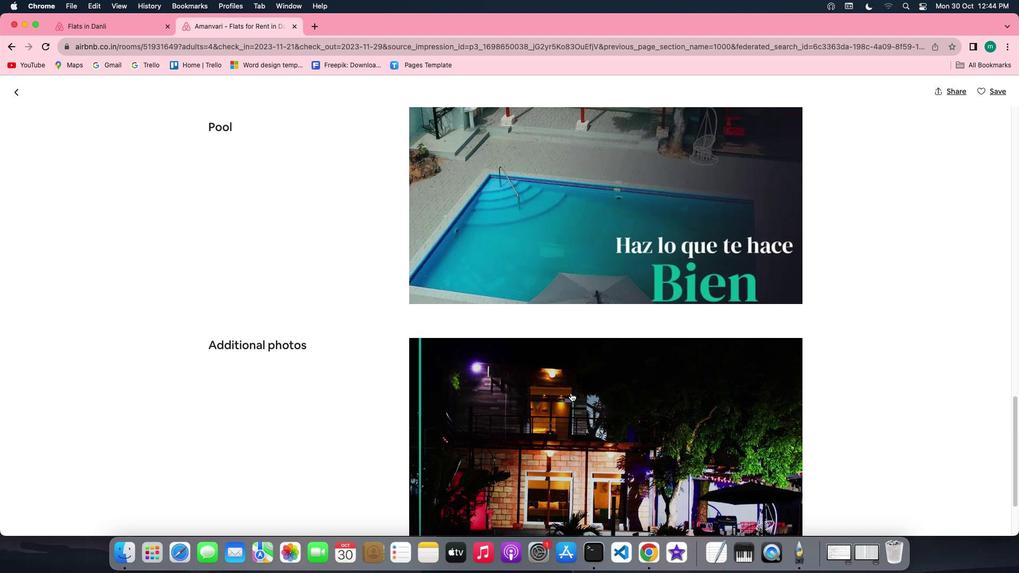 
Action: Mouse scrolled (570, 392) with delta (0, 0)
Screenshot: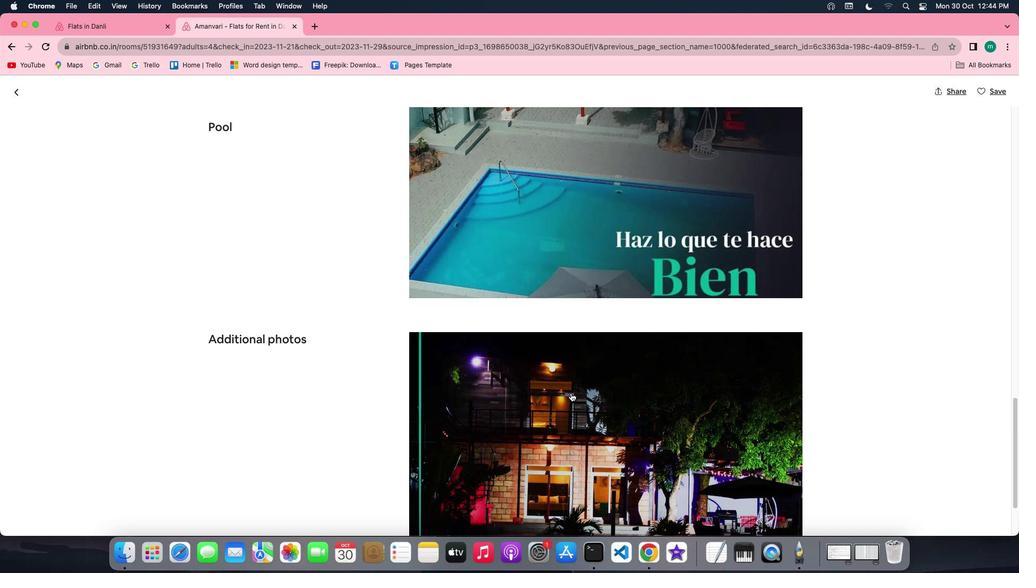 
Action: Mouse scrolled (570, 392) with delta (0, -1)
Screenshot: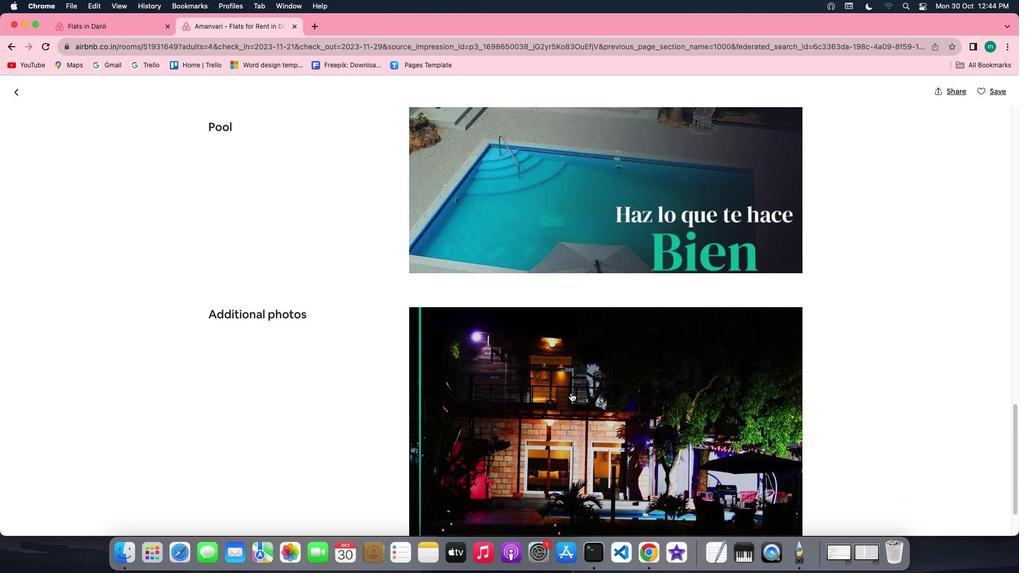 
Action: Mouse scrolled (570, 392) with delta (0, -2)
Screenshot: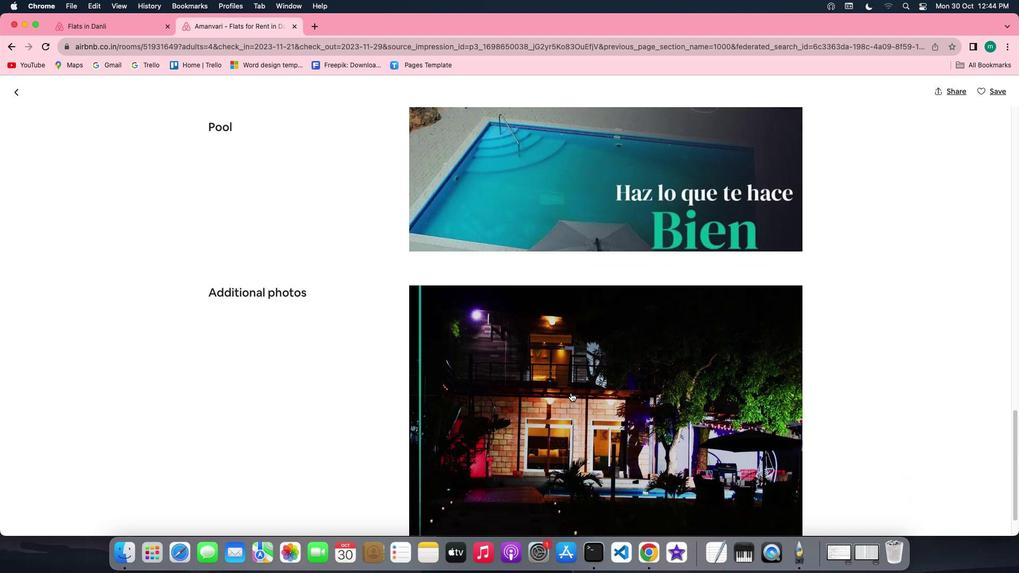 
Action: Mouse scrolled (570, 392) with delta (0, 0)
Screenshot: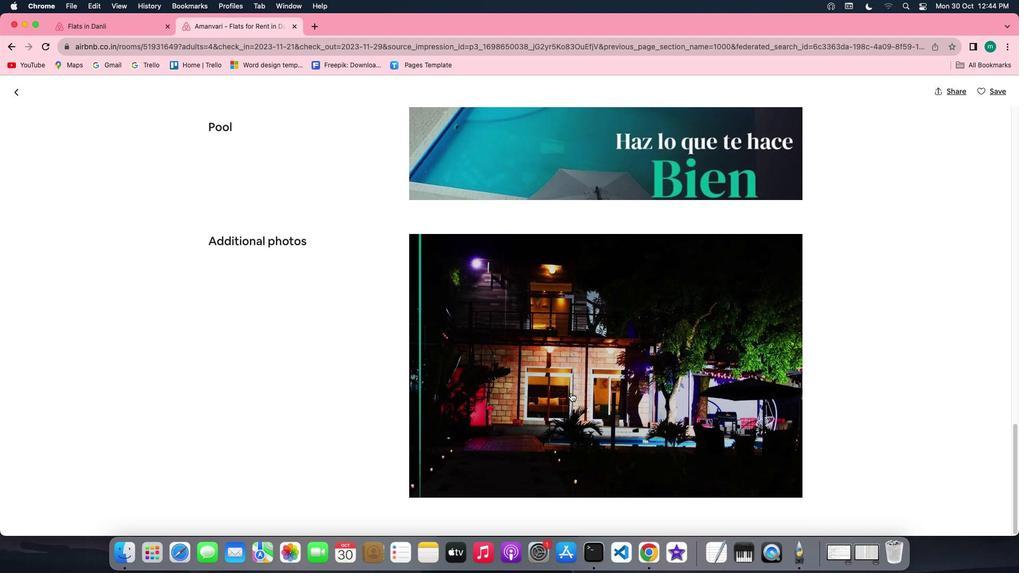 
Action: Mouse scrolled (570, 392) with delta (0, 0)
Screenshot: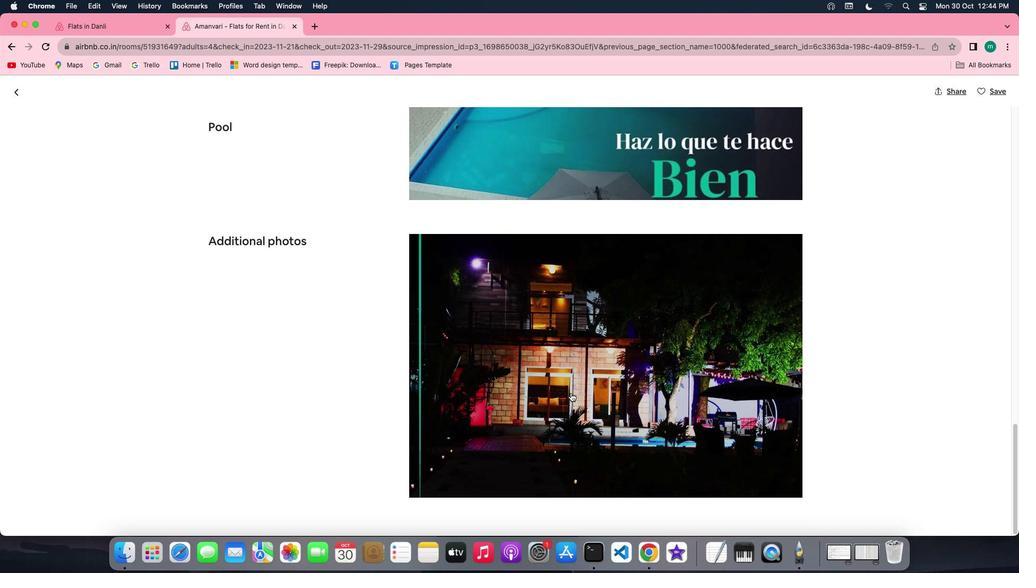 
Action: Mouse scrolled (570, 392) with delta (0, -1)
Screenshot: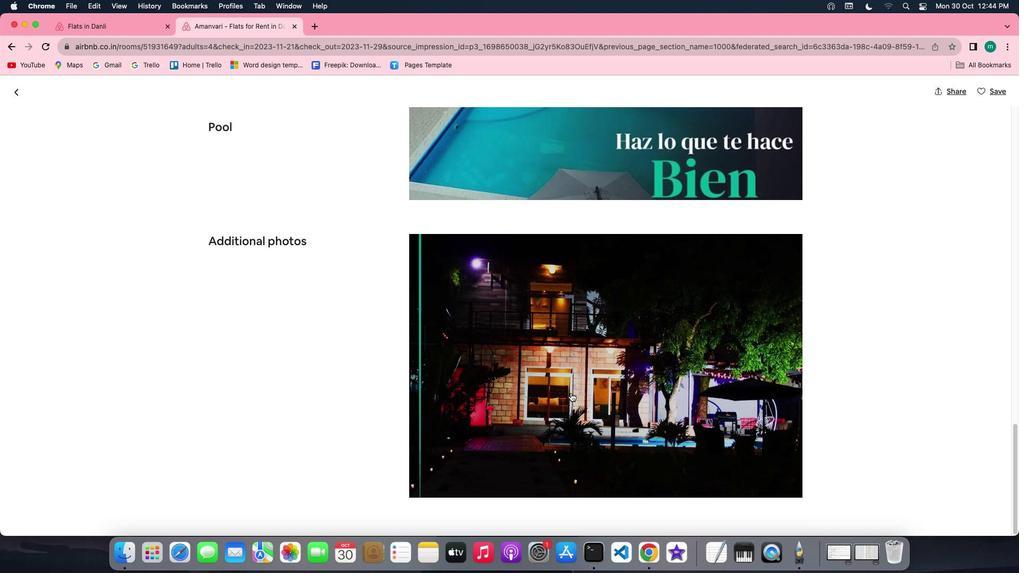 
Action: Mouse scrolled (570, 392) with delta (0, -2)
Screenshot: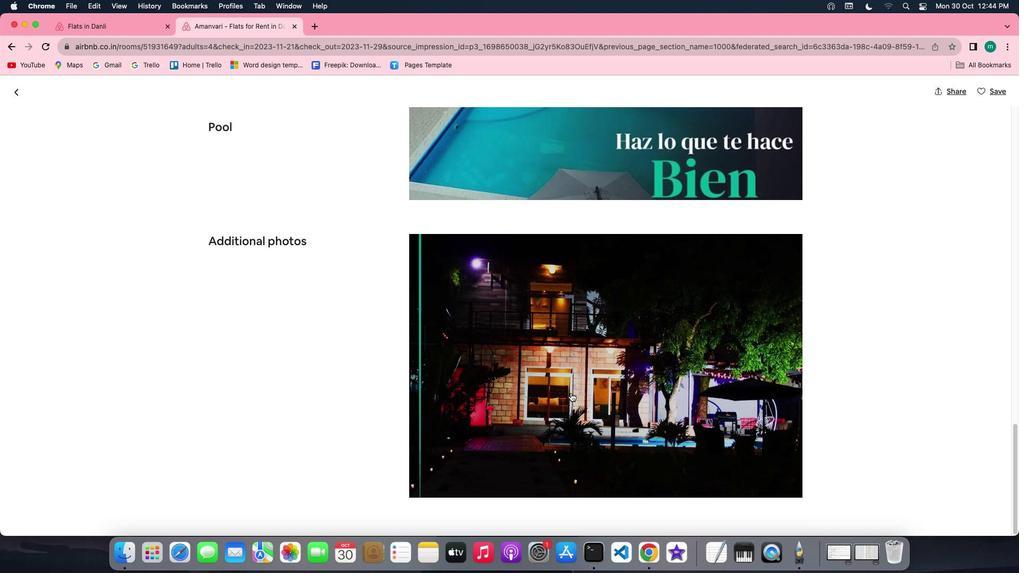
Action: Mouse scrolled (570, 392) with delta (0, 0)
Screenshot: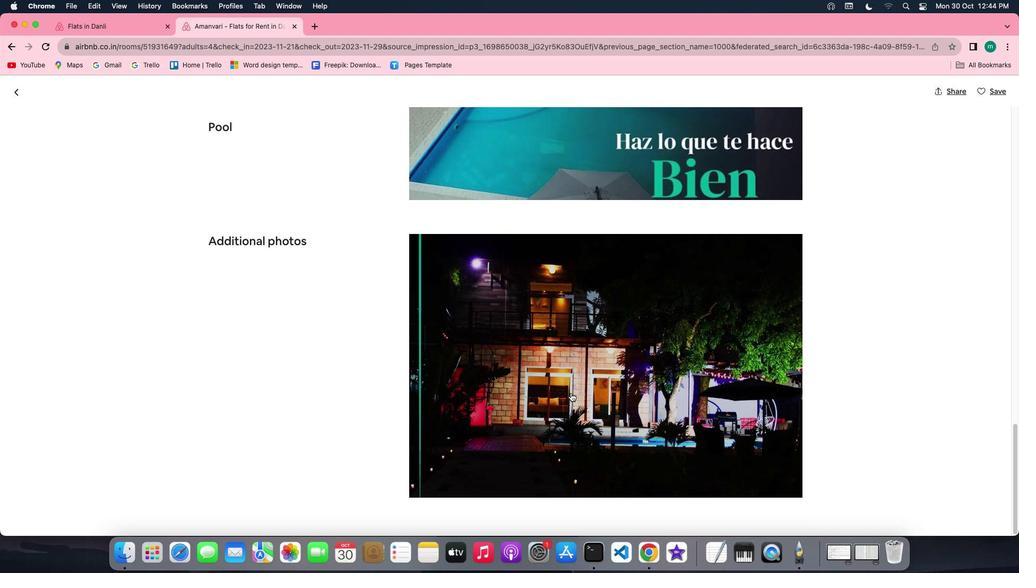 
Action: Mouse scrolled (570, 392) with delta (0, 0)
Screenshot: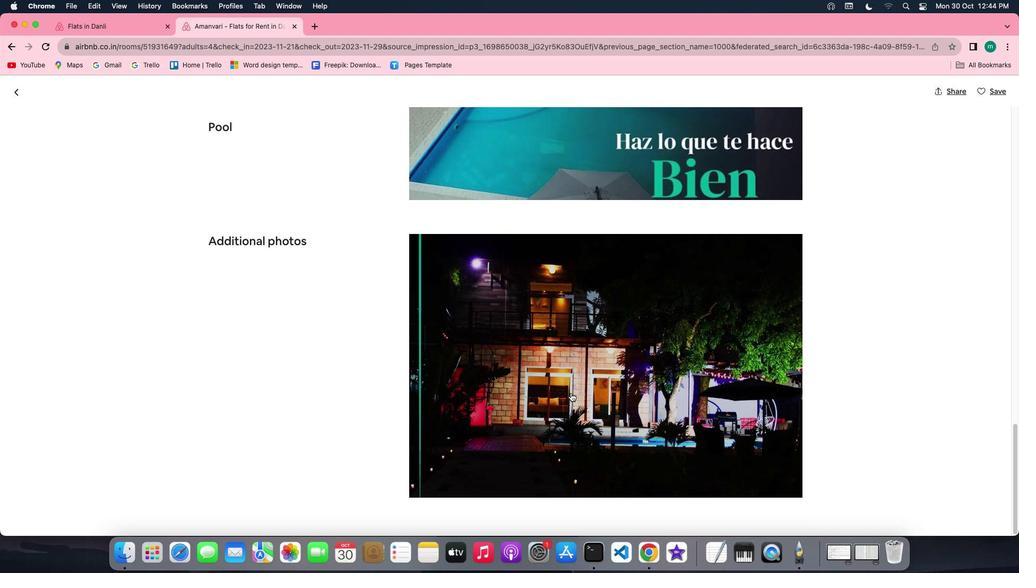 
Action: Mouse scrolled (570, 392) with delta (0, -1)
Screenshot: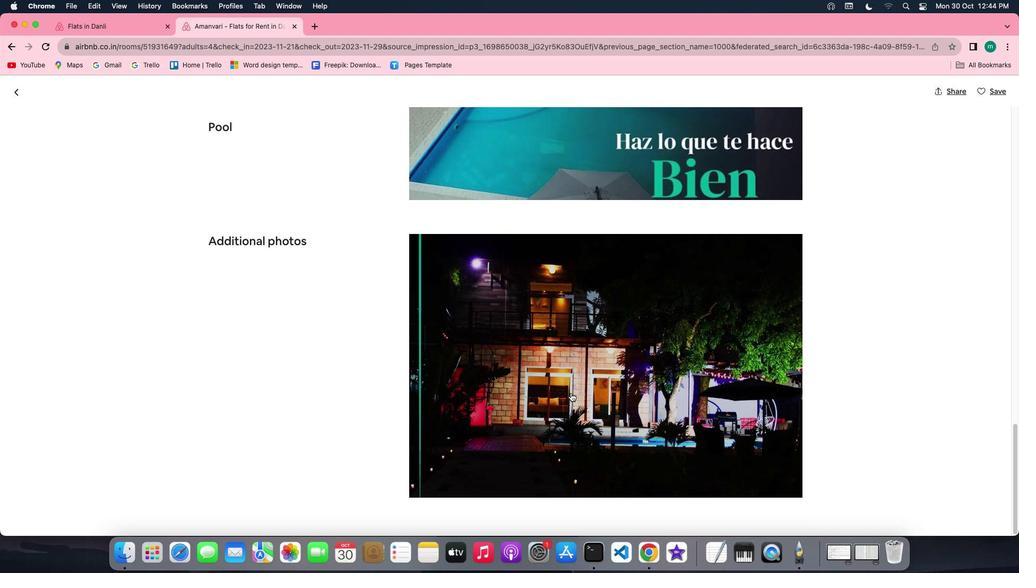 
Action: Mouse scrolled (570, 392) with delta (0, -1)
Screenshot: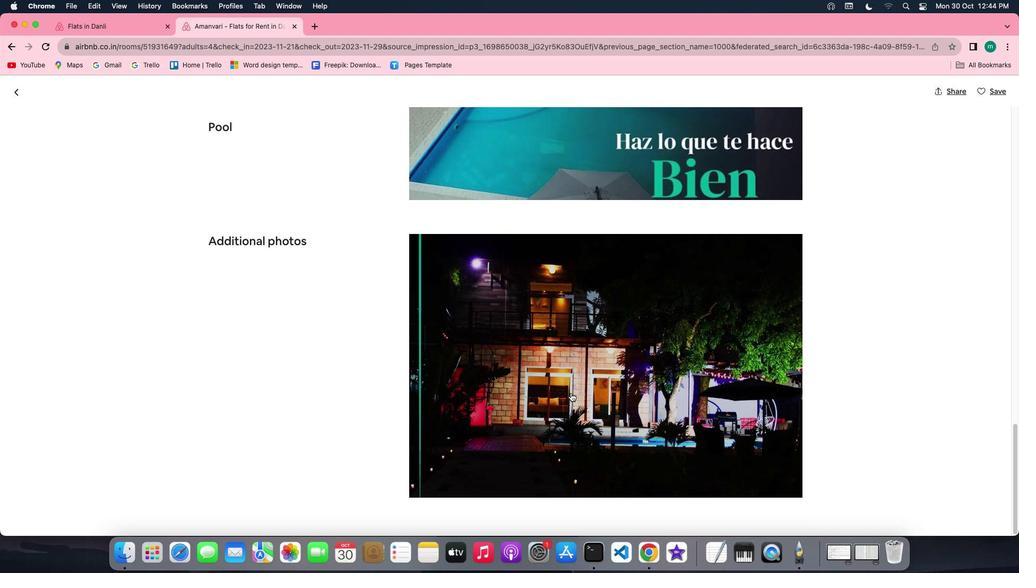 
Action: Mouse scrolled (570, 392) with delta (0, 0)
Screenshot: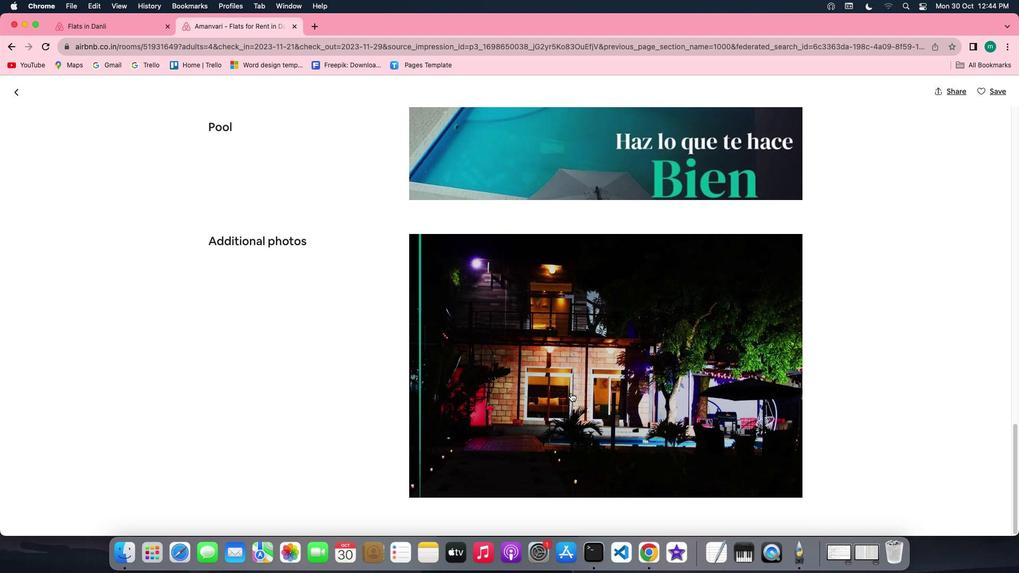 
Action: Mouse scrolled (570, 392) with delta (0, 0)
Screenshot: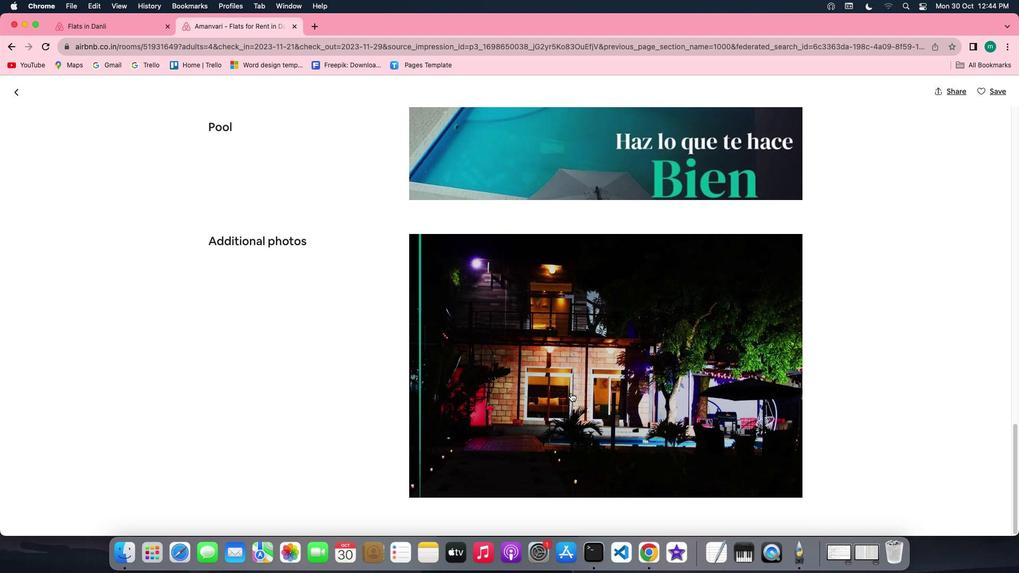 
Action: Mouse scrolled (570, 392) with delta (0, -1)
Screenshot: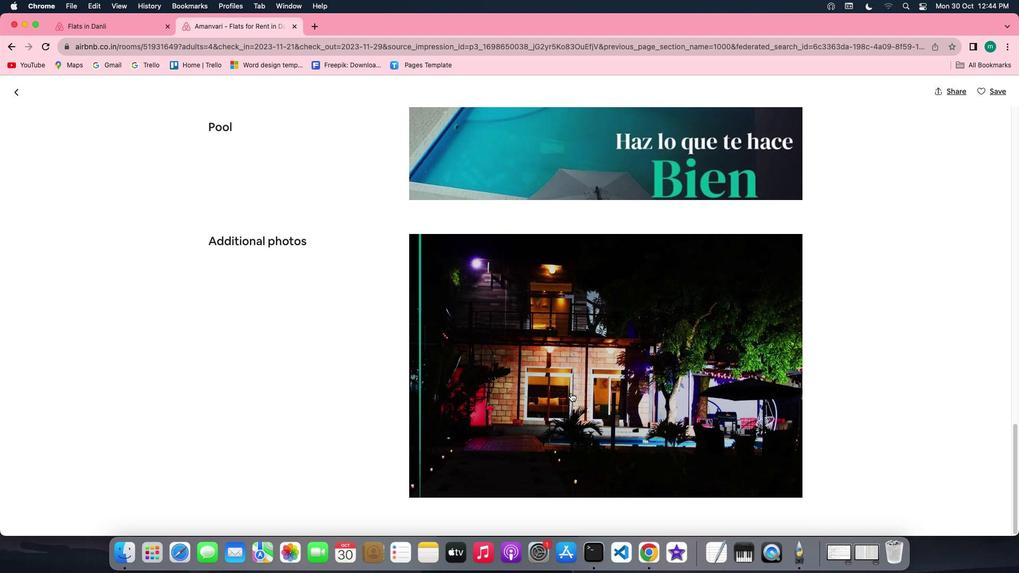 
Action: Mouse scrolled (570, 392) with delta (0, -2)
Screenshot: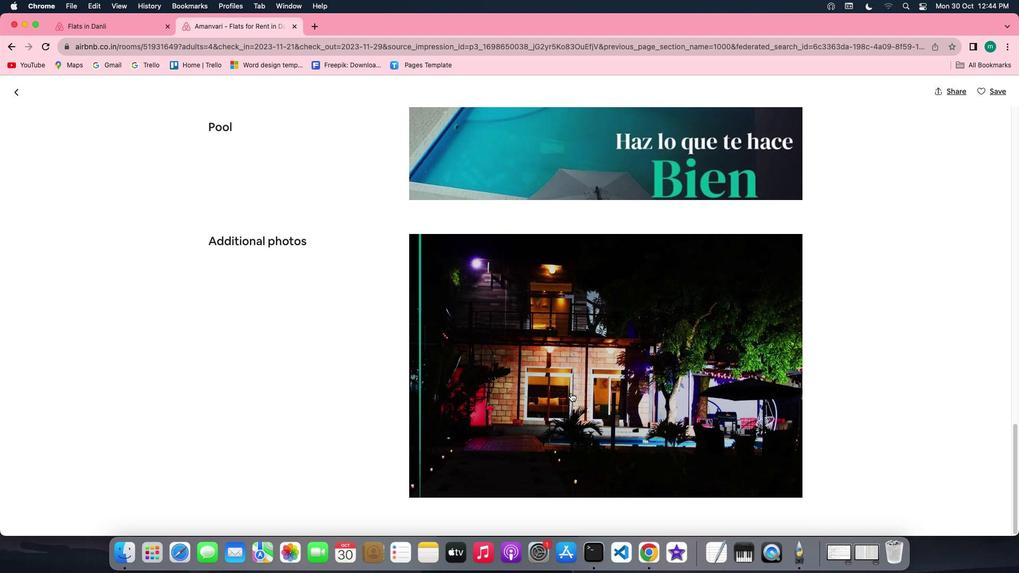 
Action: Mouse scrolled (570, 392) with delta (0, -2)
Screenshot: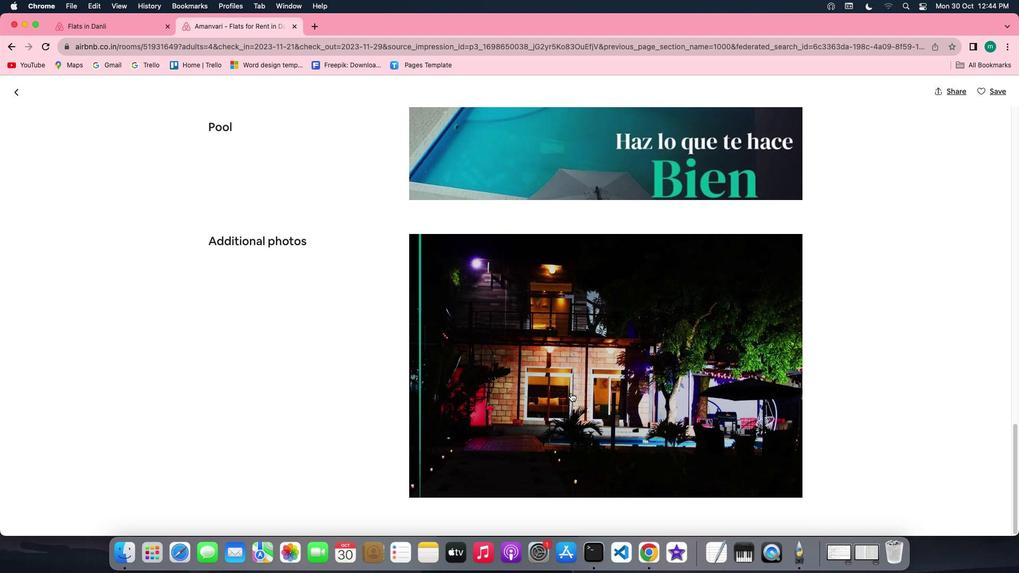 
Action: Mouse scrolled (570, 392) with delta (0, 0)
Screenshot: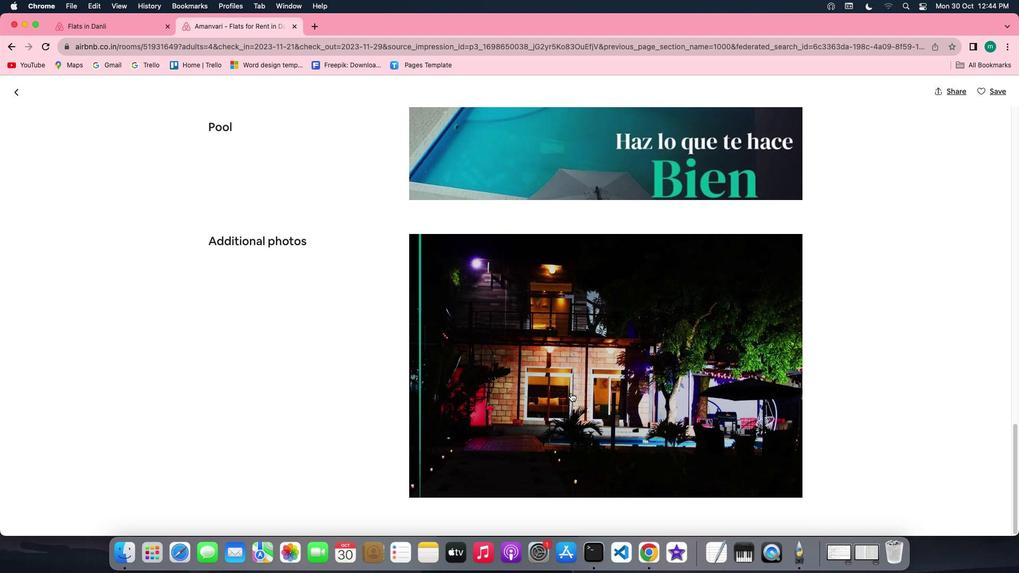 
Action: Mouse scrolled (570, 392) with delta (0, 0)
Screenshot: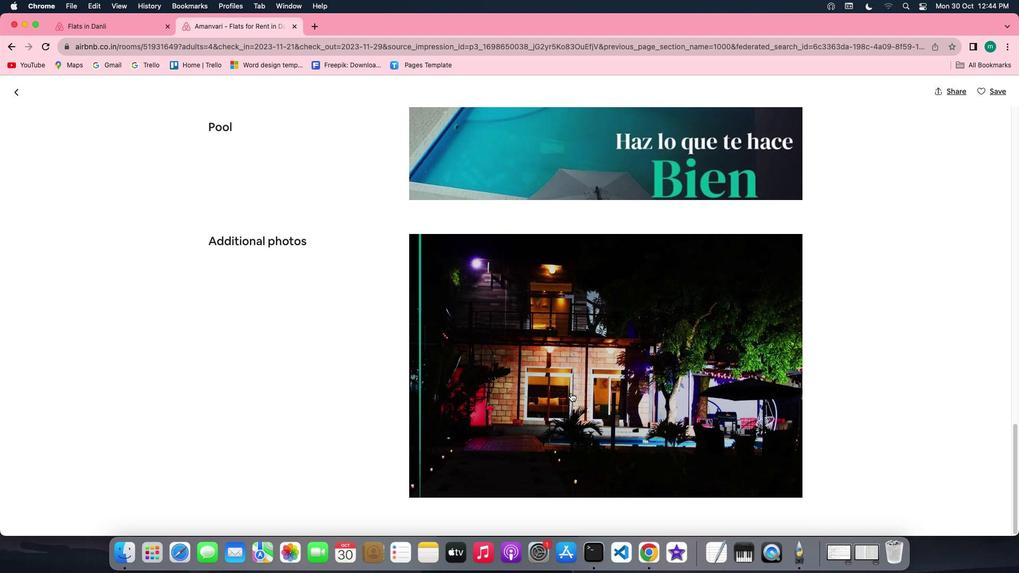 
Action: Mouse moved to (19, 98)
Screenshot: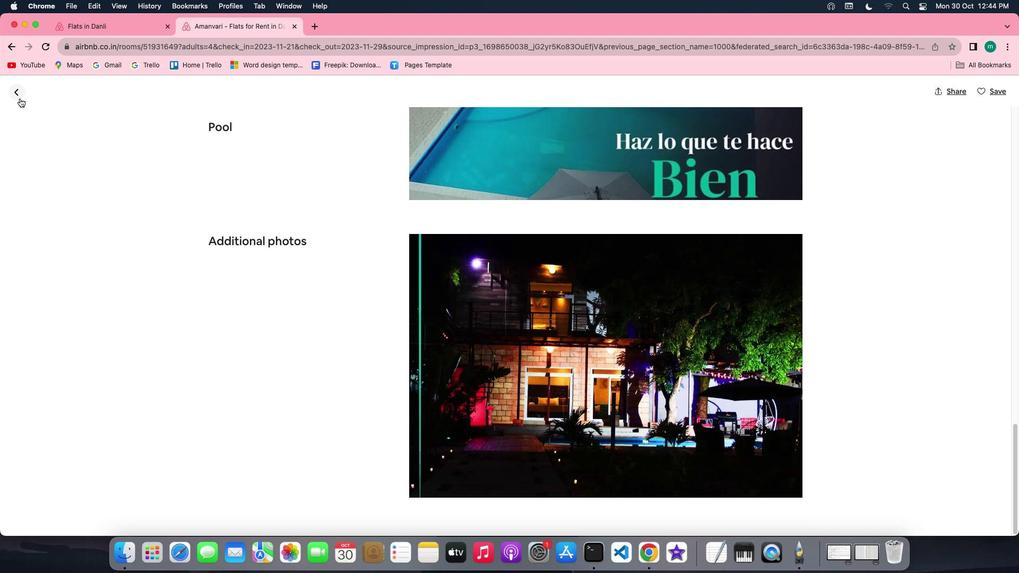 
Action: Mouse pressed left at (19, 98)
Screenshot: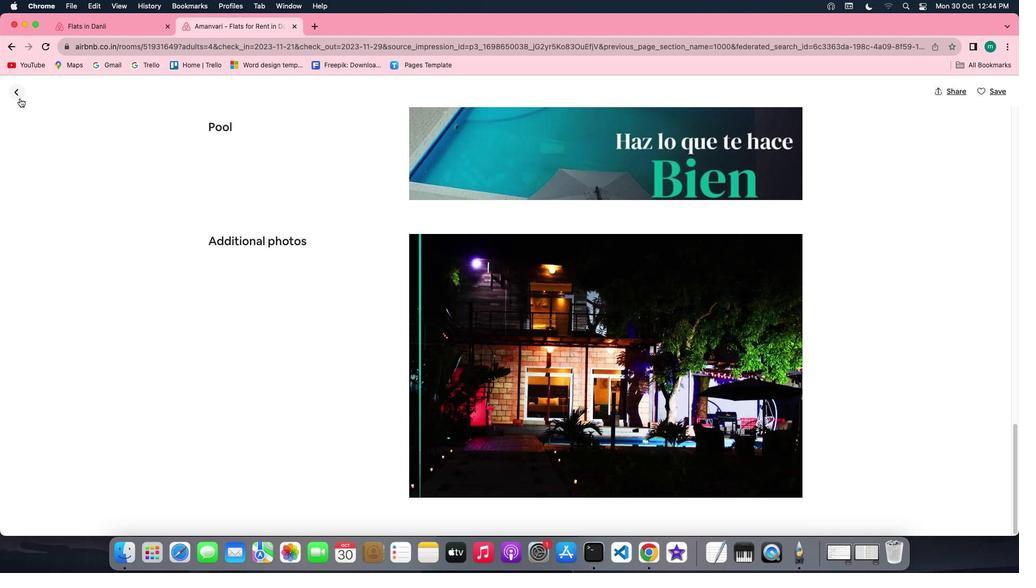 
Action: Mouse moved to (290, 323)
Screenshot: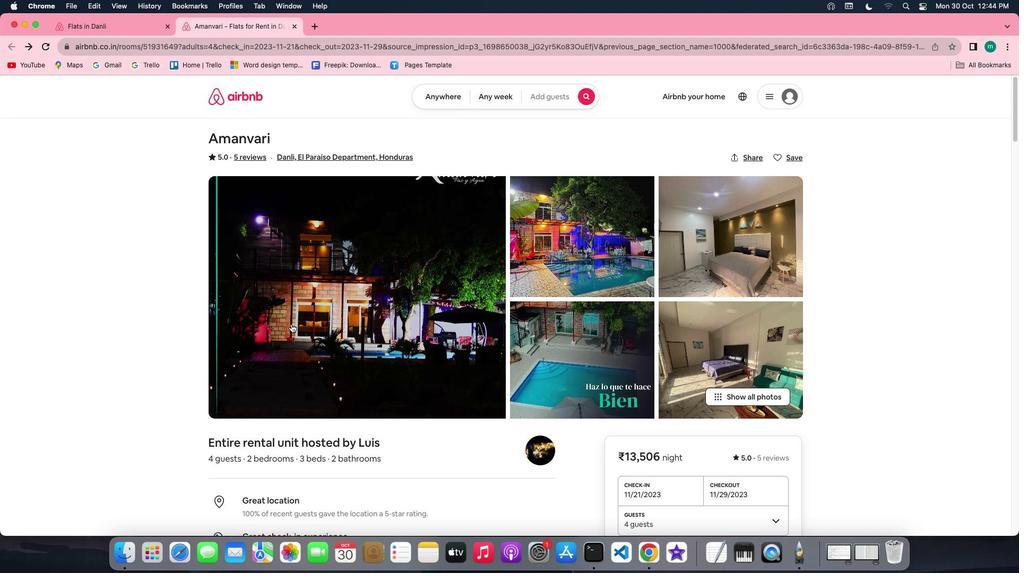 
Action: Mouse scrolled (290, 323) with delta (0, 0)
Screenshot: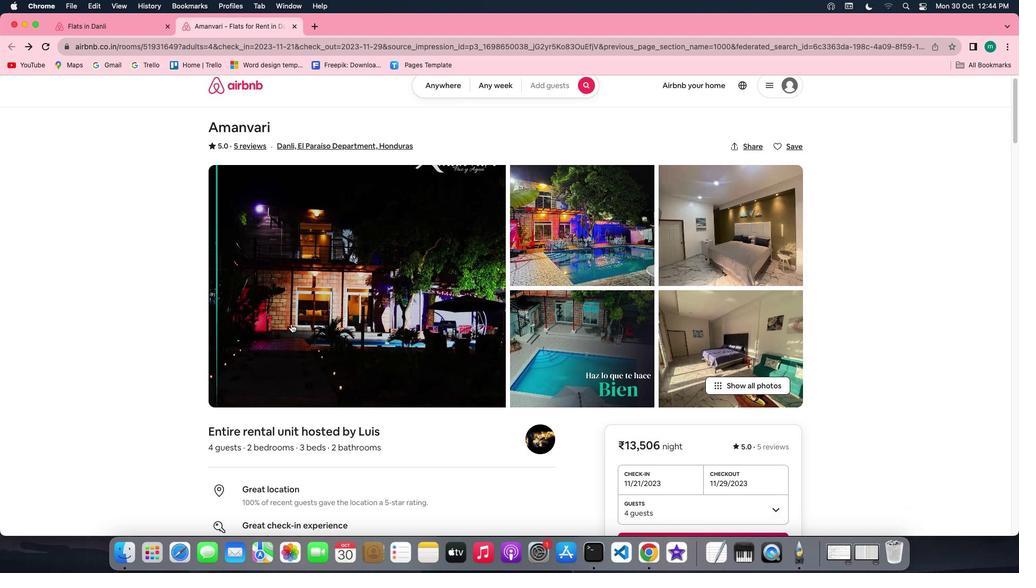 
Action: Mouse scrolled (290, 323) with delta (0, 0)
Screenshot: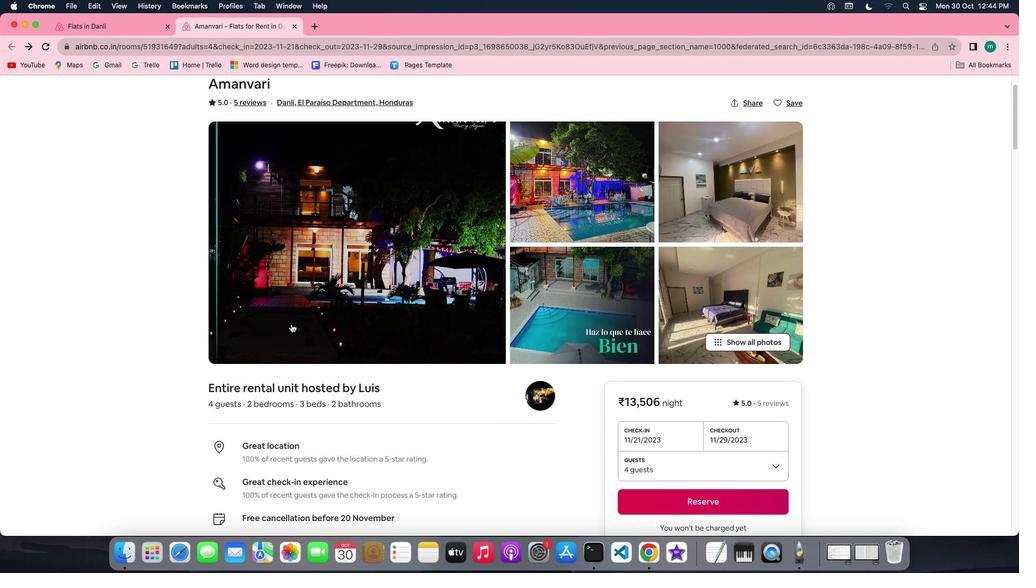 
Action: Mouse scrolled (290, 323) with delta (0, -1)
Screenshot: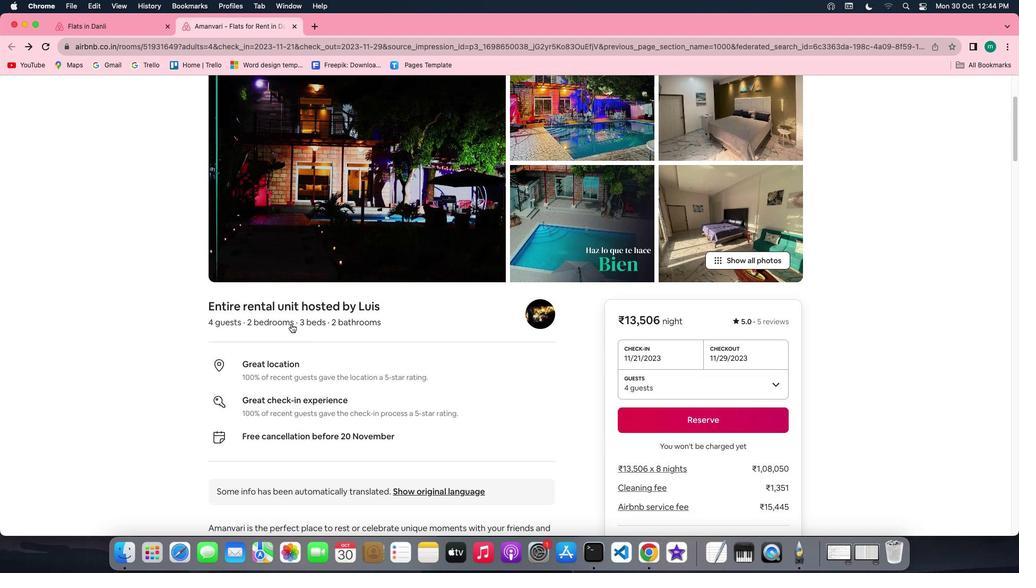 
Action: Mouse scrolled (290, 323) with delta (0, -2)
Screenshot: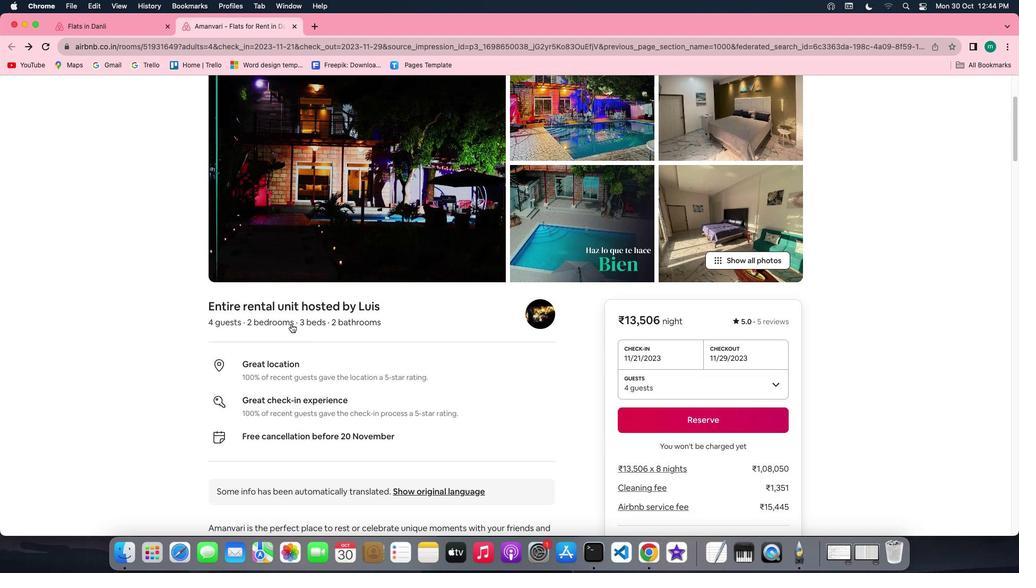 
Action: Mouse scrolled (290, 323) with delta (0, -2)
Screenshot: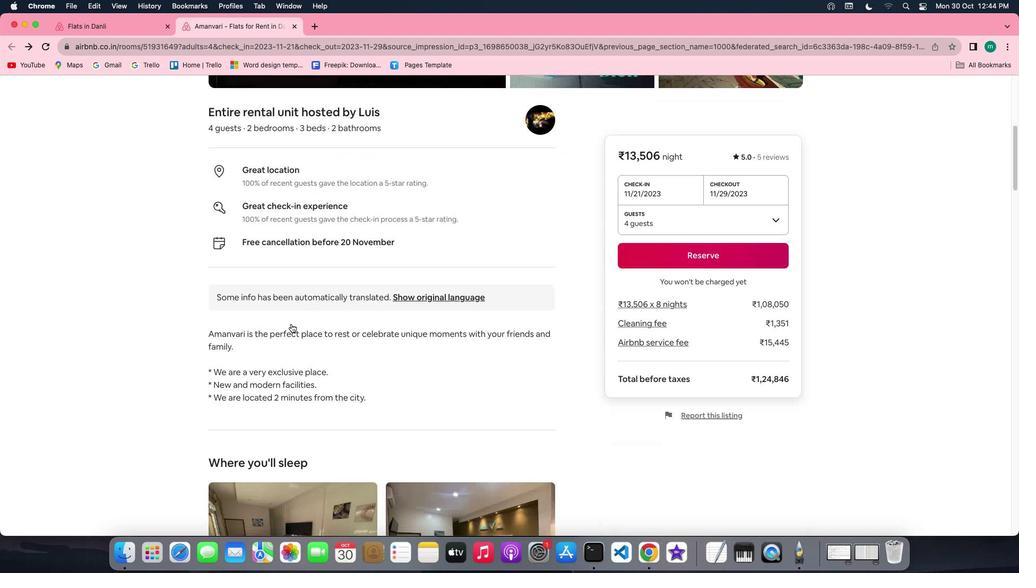 
Action: Mouse scrolled (290, 323) with delta (0, 0)
Screenshot: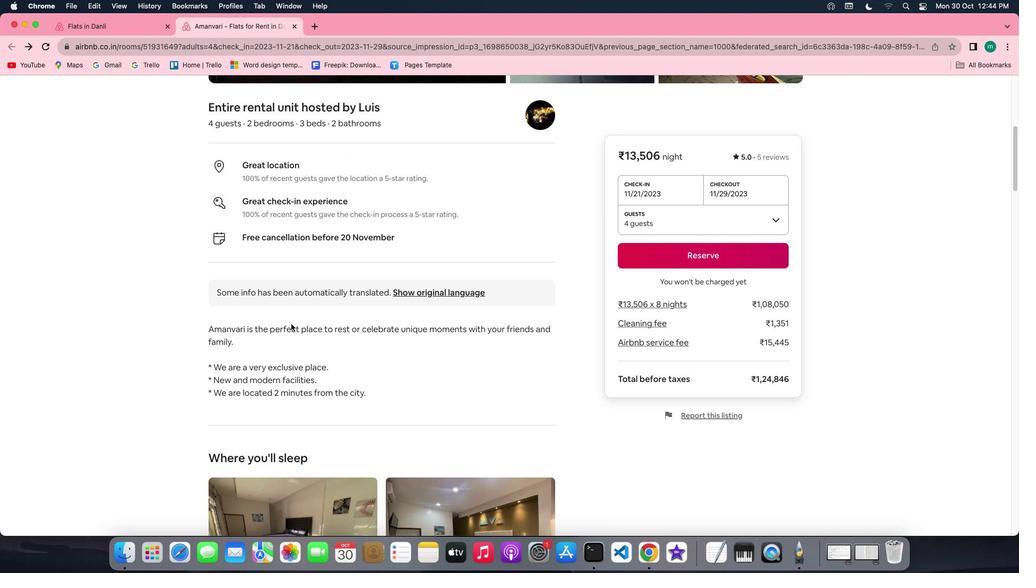 
Action: Mouse scrolled (290, 323) with delta (0, 0)
Screenshot: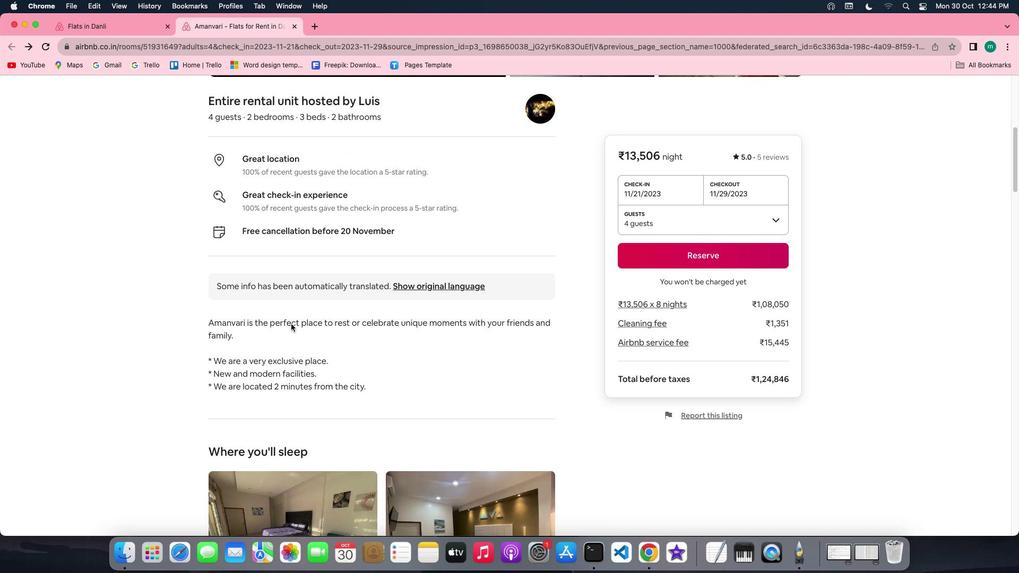 
Action: Mouse scrolled (290, 323) with delta (0, 0)
Screenshot: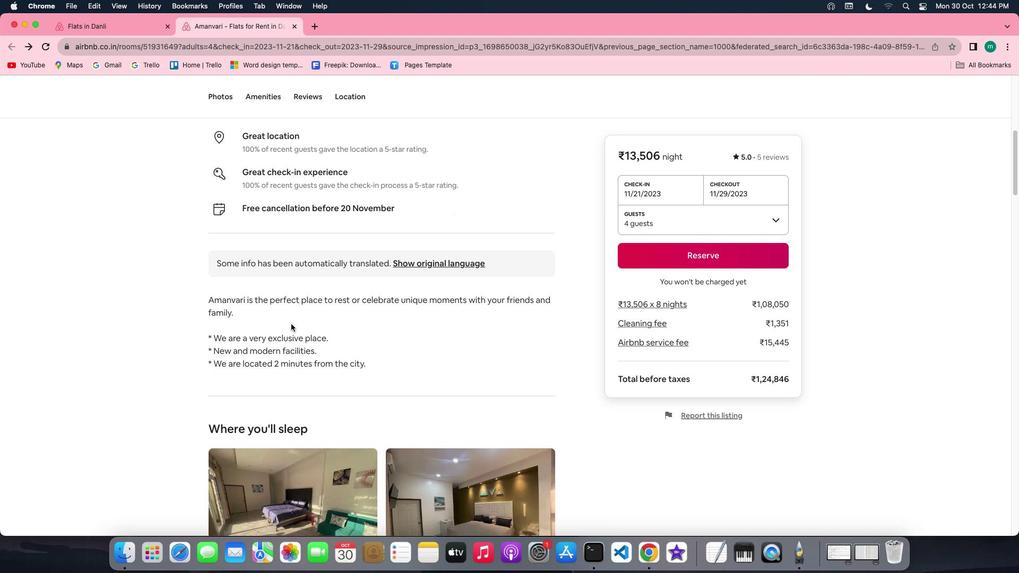 
Action: Mouse scrolled (290, 323) with delta (0, 0)
Screenshot: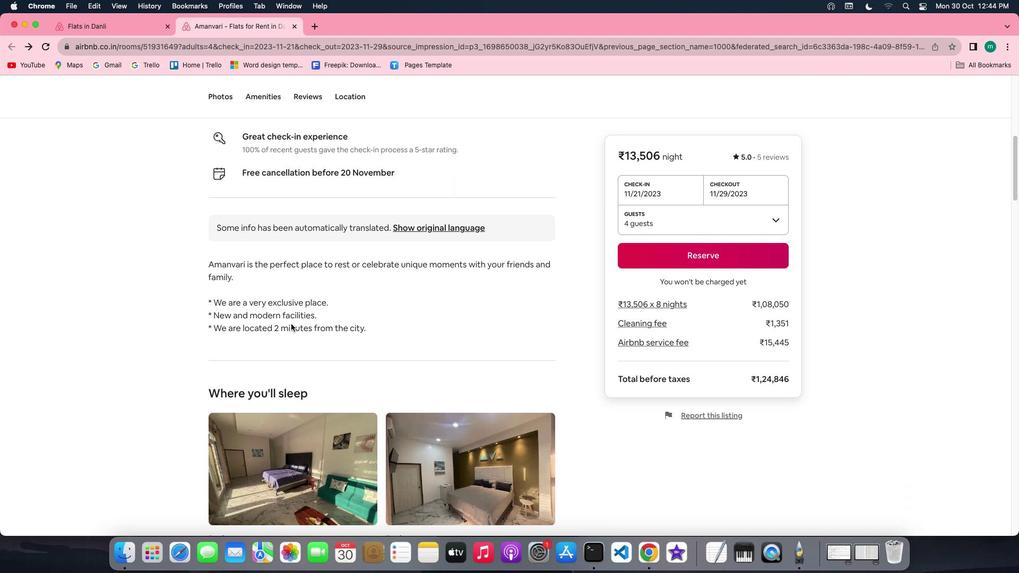 
Action: Mouse scrolled (290, 323) with delta (0, 0)
Screenshot: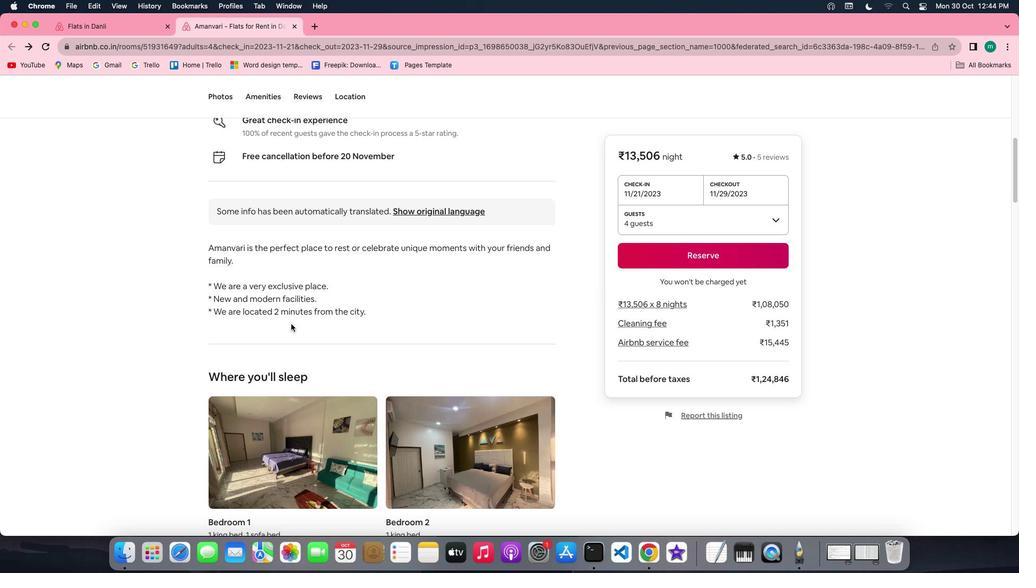 
Action: Mouse scrolled (290, 323) with delta (0, 0)
Screenshot: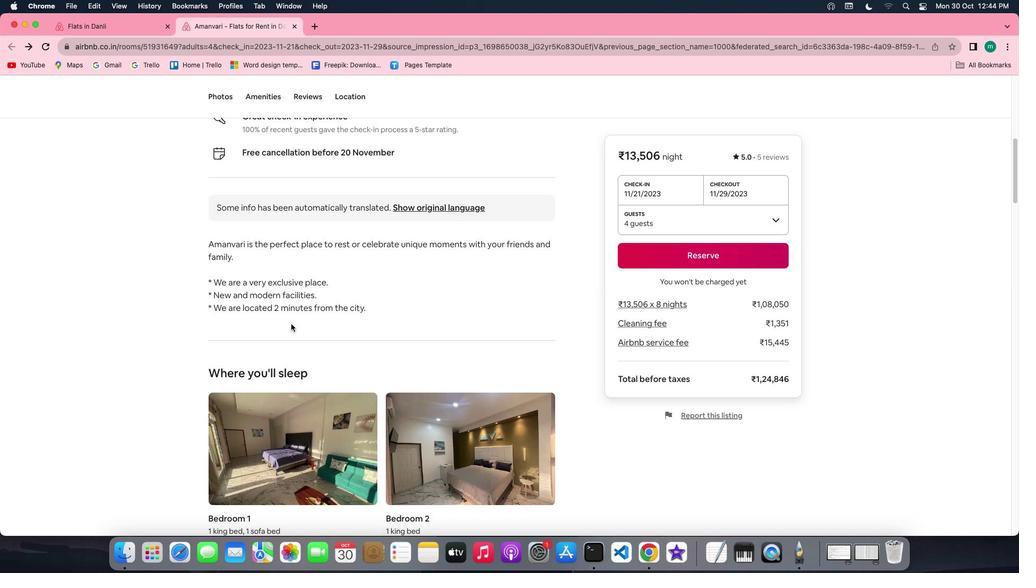 
Action: Mouse scrolled (290, 323) with delta (0, 0)
Screenshot: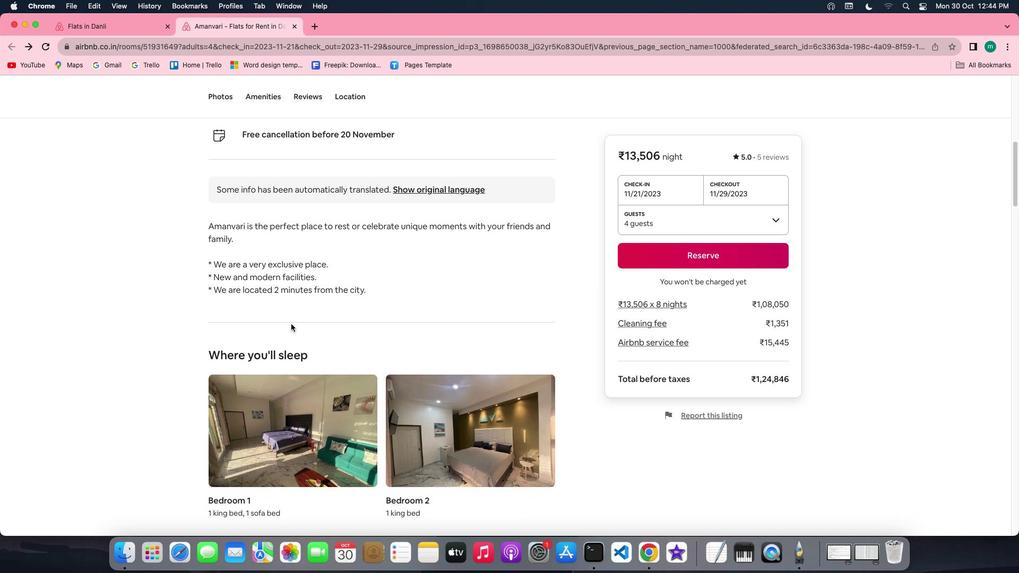 
Action: Mouse scrolled (290, 323) with delta (0, -1)
Screenshot: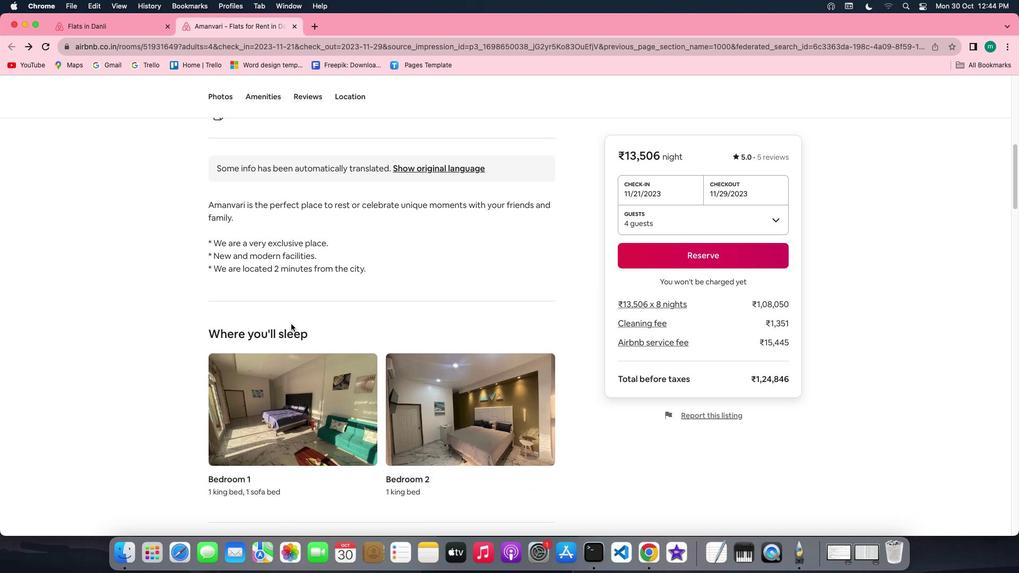 
Action: Mouse scrolled (290, 323) with delta (0, 0)
Screenshot: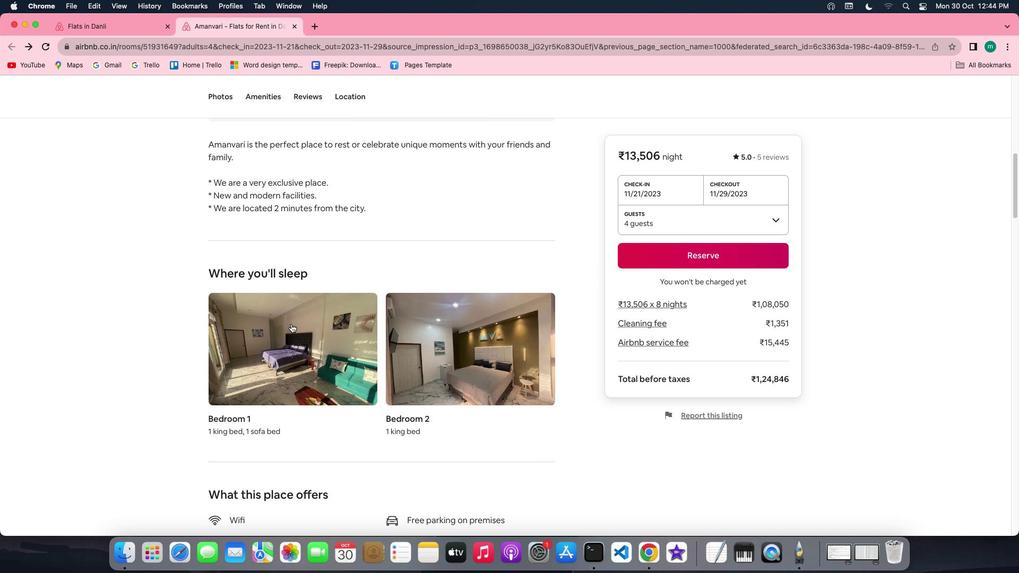 
Action: Mouse scrolled (290, 323) with delta (0, 0)
Screenshot: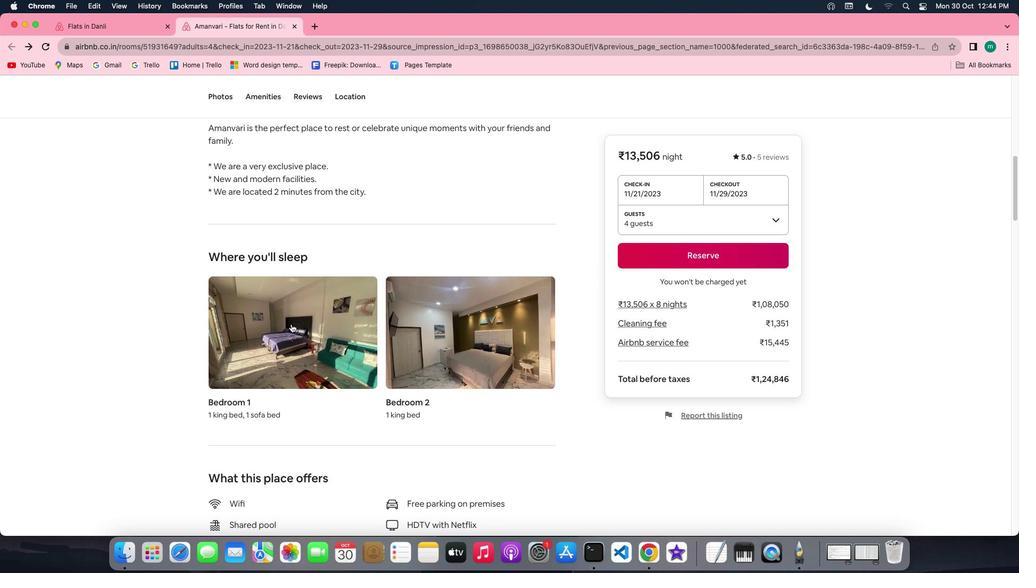 
Action: Mouse scrolled (290, 323) with delta (0, -1)
Screenshot: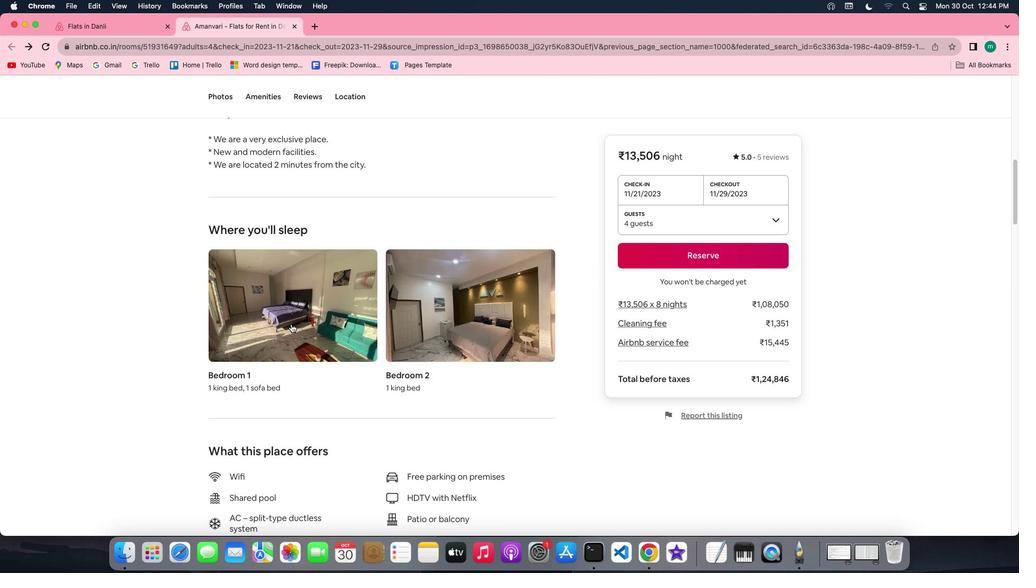 
Action: Mouse scrolled (290, 323) with delta (0, -1)
Screenshot: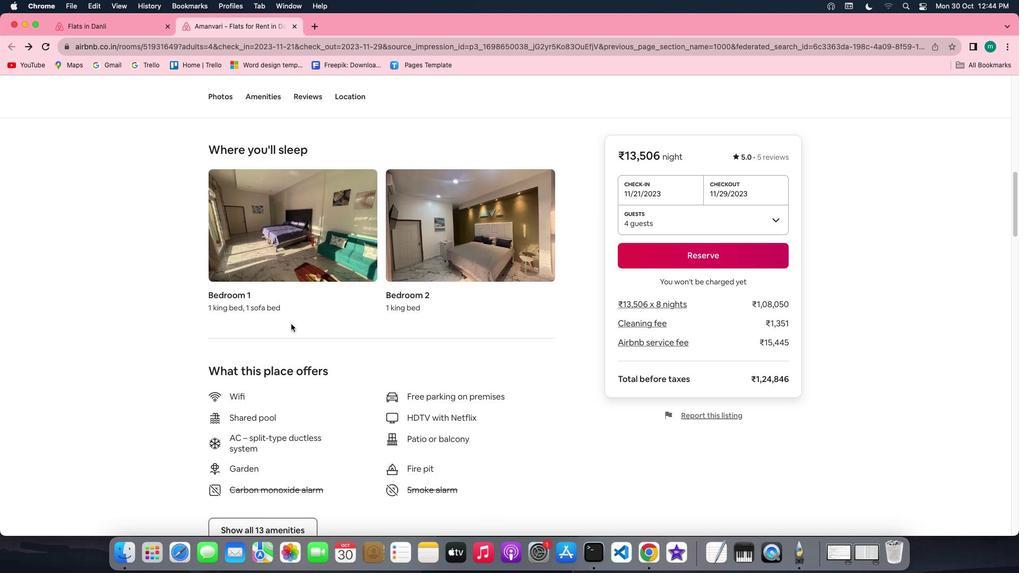 
Action: Mouse scrolled (290, 323) with delta (0, 0)
Screenshot: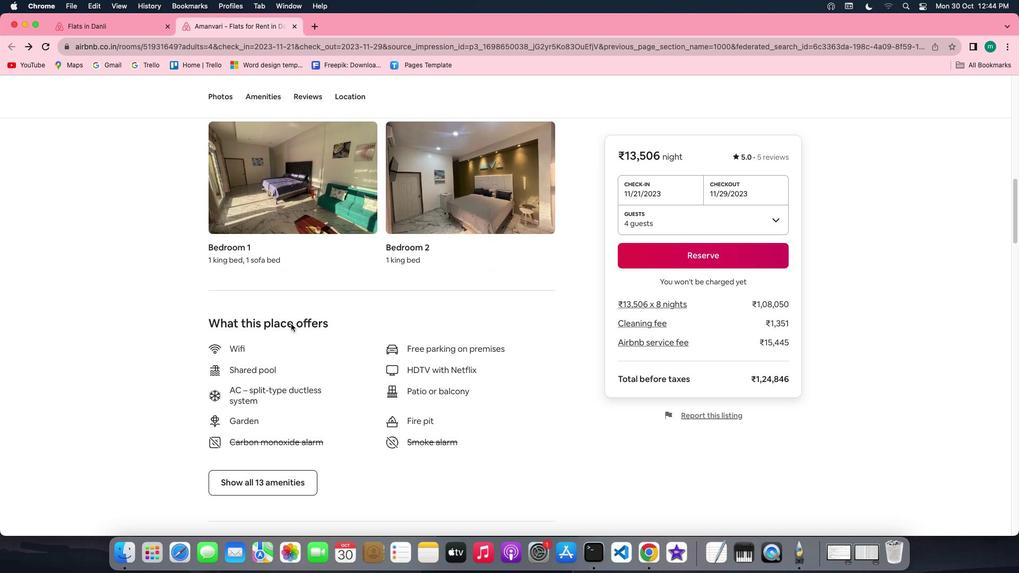 
Action: Mouse scrolled (290, 323) with delta (0, 0)
Screenshot: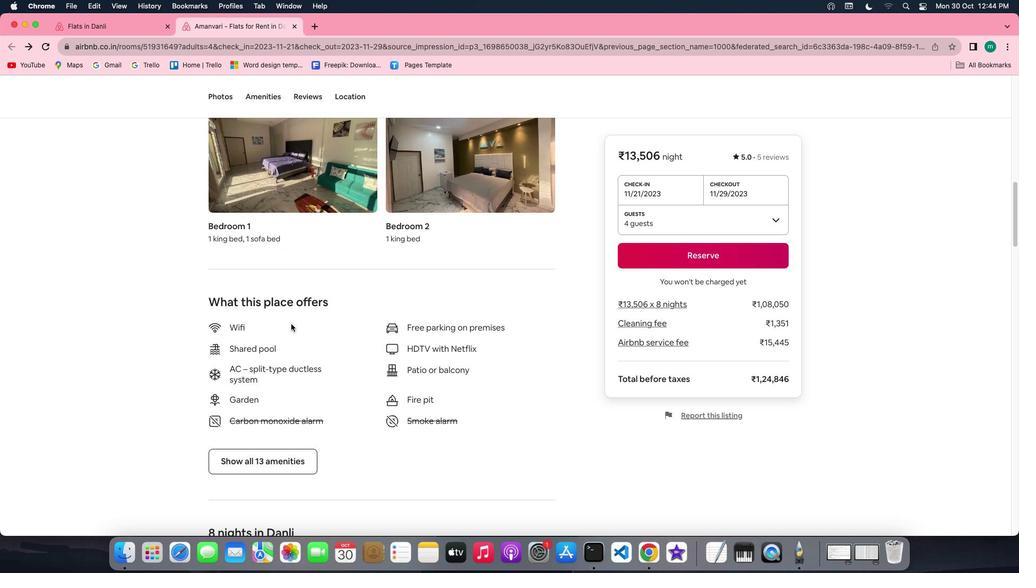 
Action: Mouse scrolled (290, 323) with delta (0, -1)
Screenshot: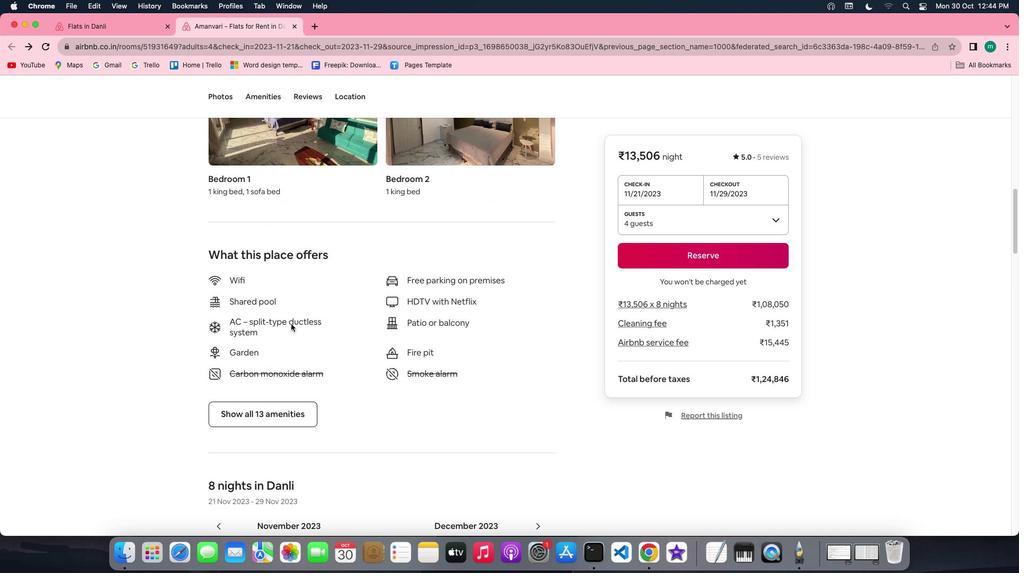 
Action: Mouse scrolled (290, 323) with delta (0, -2)
Screenshot: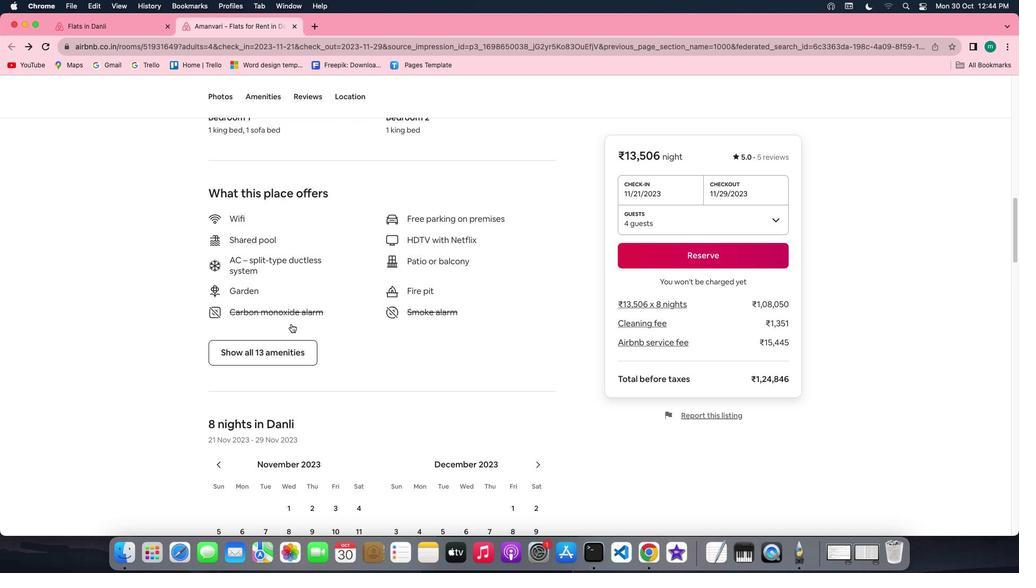 
Action: Mouse moved to (285, 296)
Screenshot: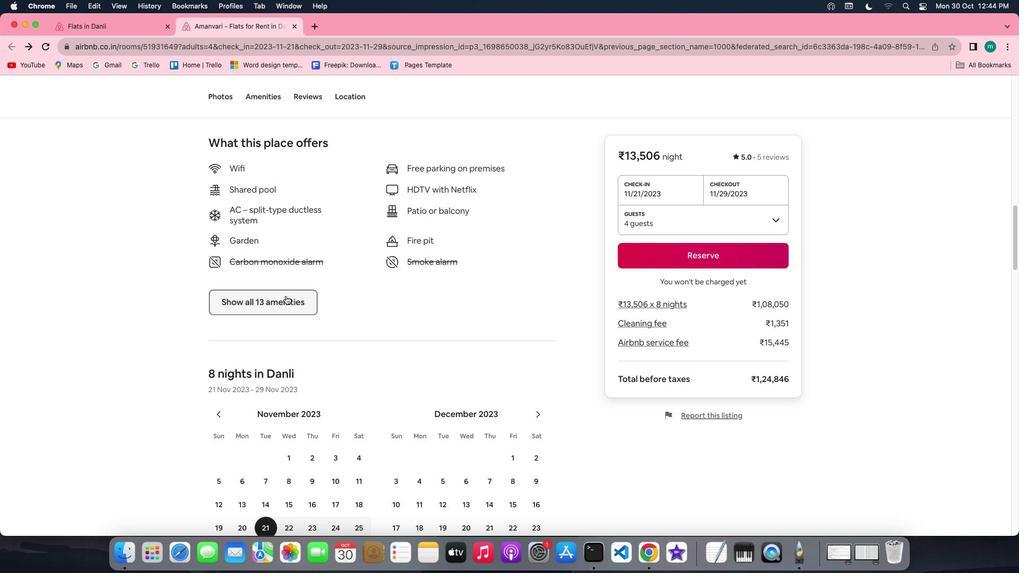 
Action: Mouse pressed left at (285, 296)
Screenshot: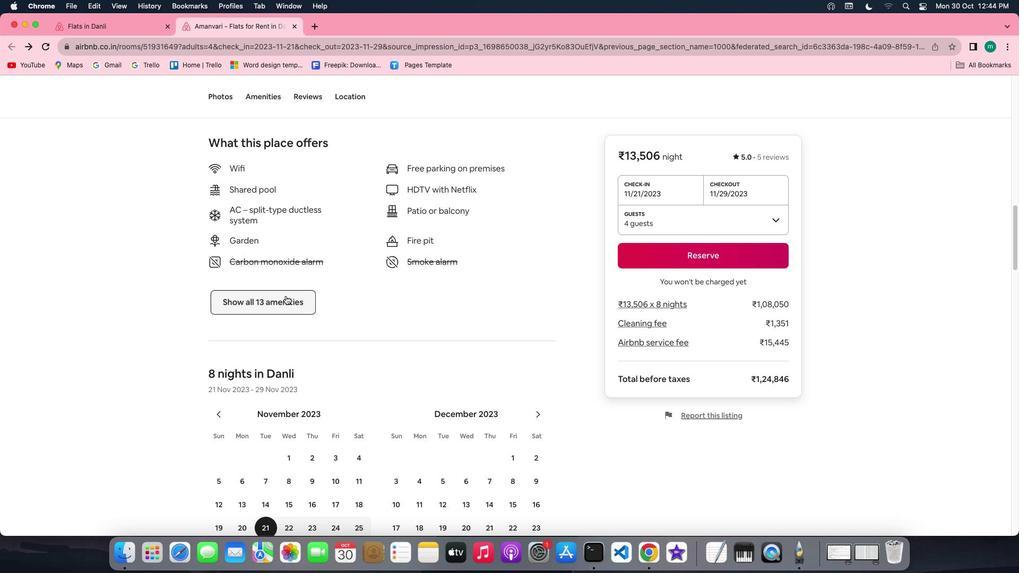 
Action: Mouse moved to (509, 381)
Screenshot: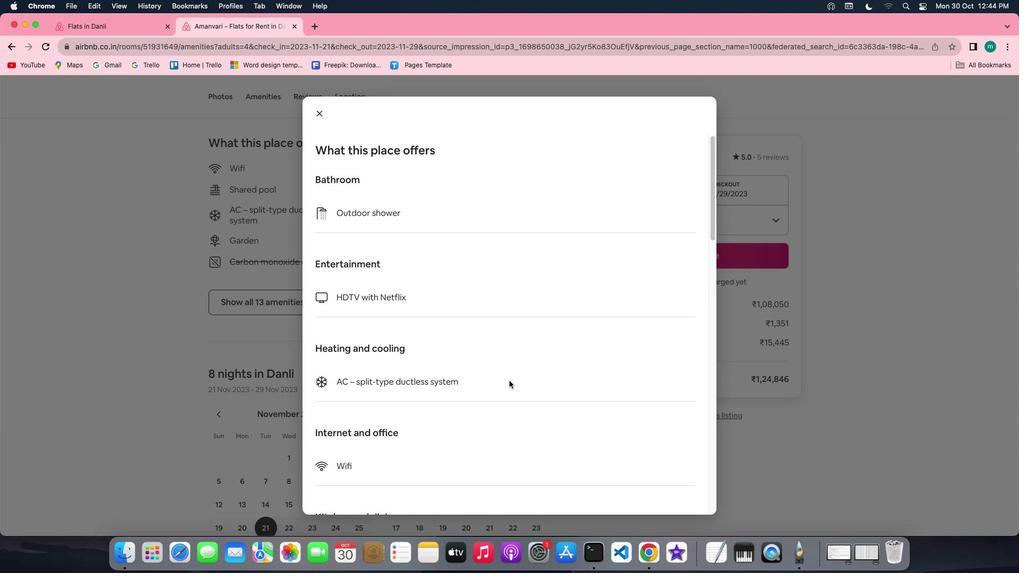 
Action: Mouse scrolled (509, 381) with delta (0, 0)
Screenshot: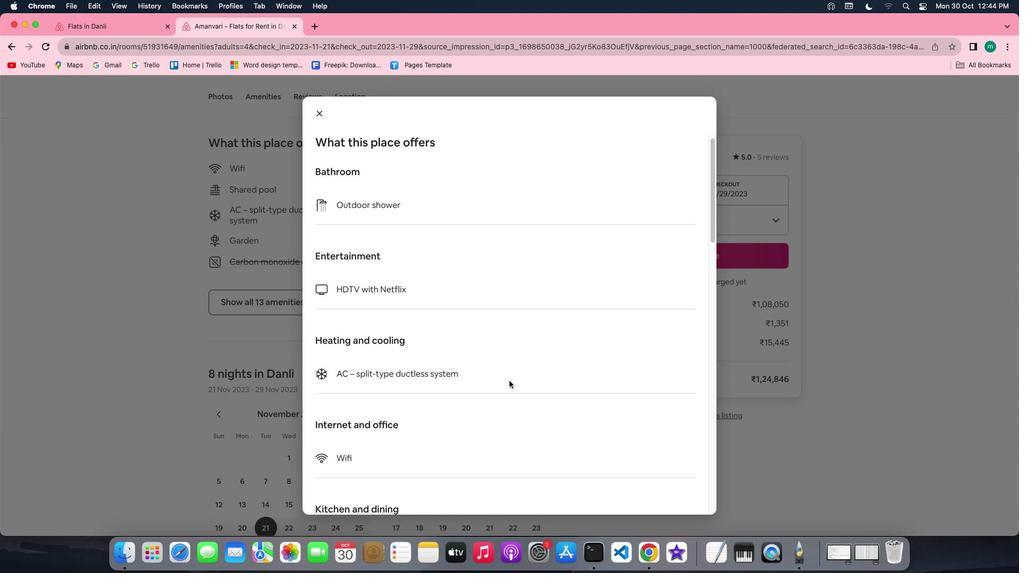 
Action: Mouse scrolled (509, 381) with delta (0, 0)
Screenshot: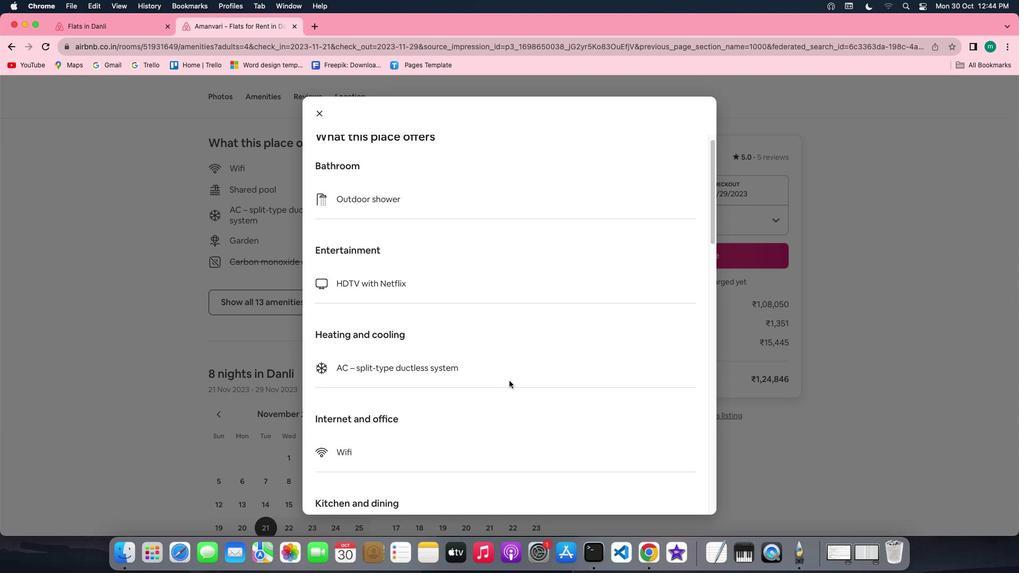 
Action: Mouse scrolled (509, 381) with delta (0, -1)
Screenshot: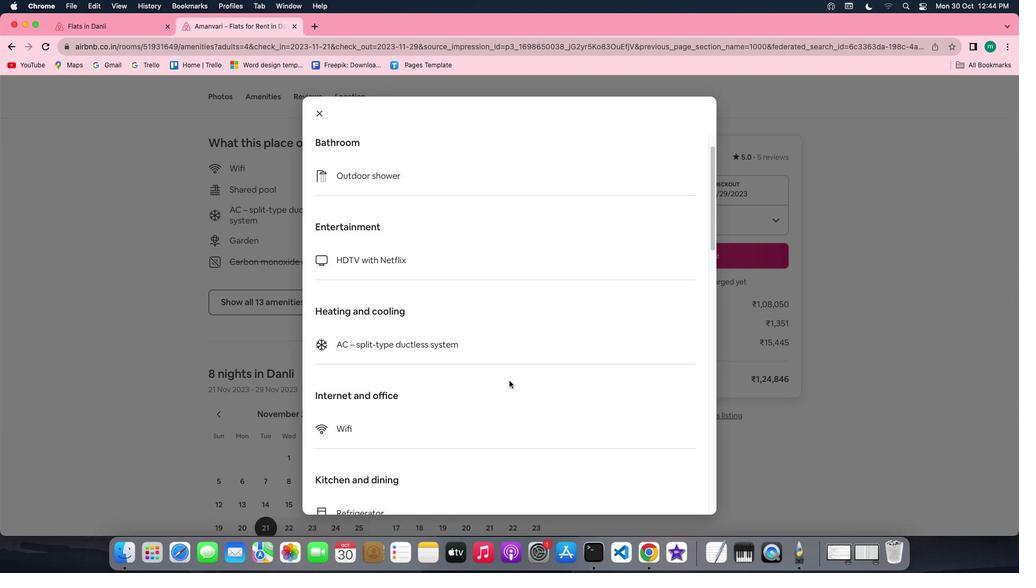 
Action: Mouse scrolled (509, 381) with delta (0, -1)
Screenshot: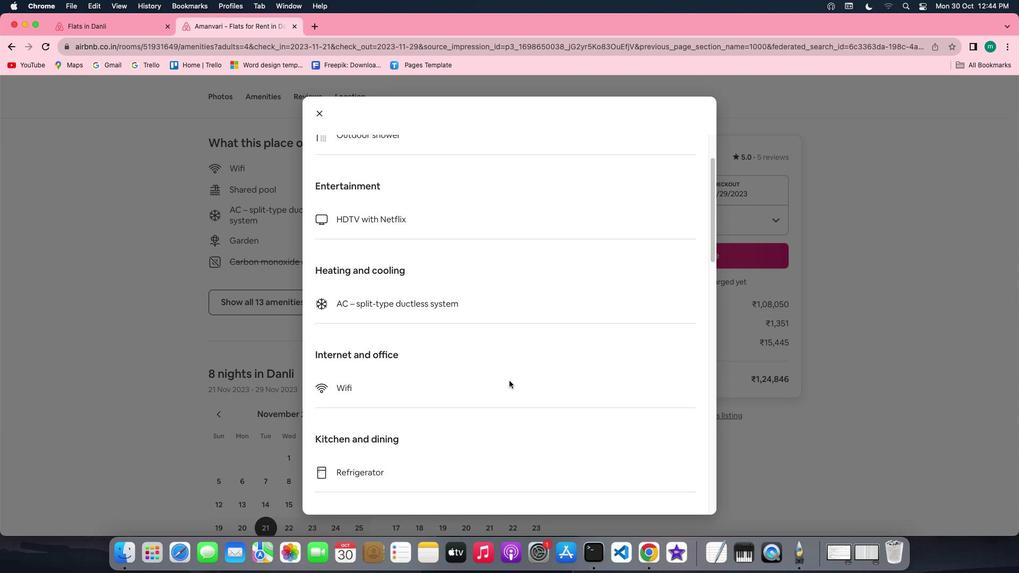 
Action: Mouse scrolled (509, 381) with delta (0, 0)
Screenshot: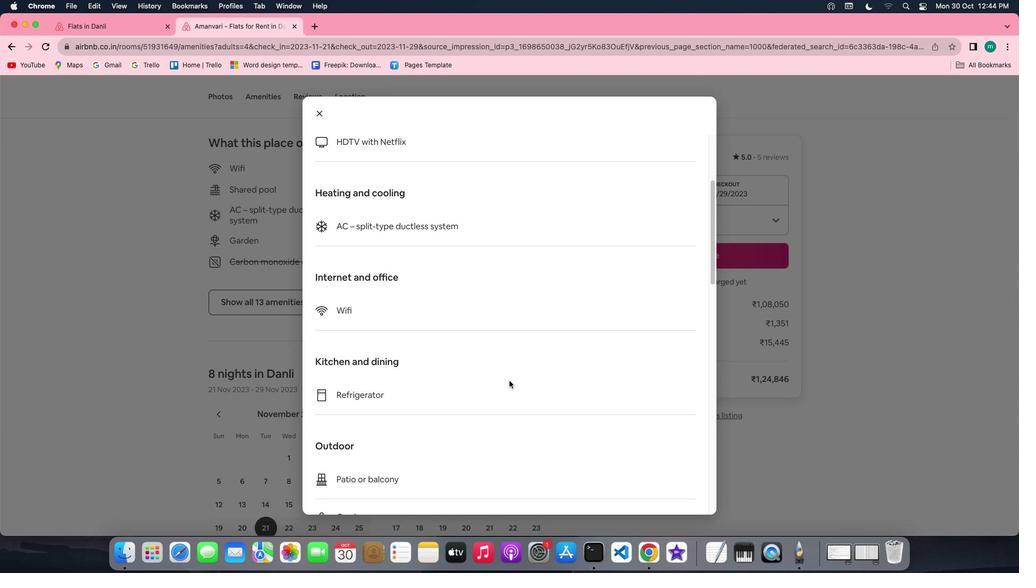 
Action: Mouse scrolled (509, 381) with delta (0, 0)
Screenshot: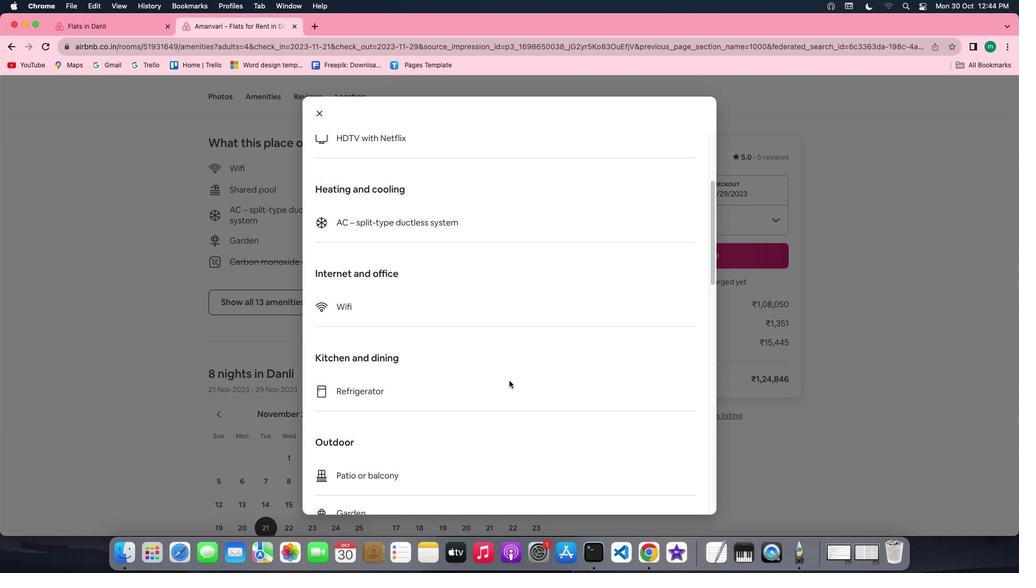 
Action: Mouse scrolled (509, 381) with delta (0, 0)
Screenshot: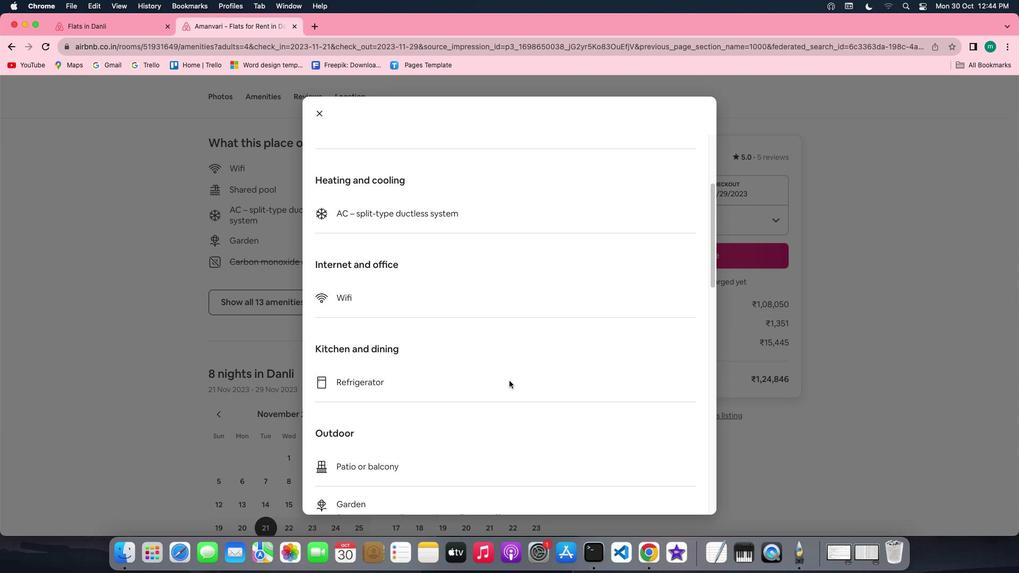 
Action: Mouse scrolled (509, 381) with delta (0, -1)
Screenshot: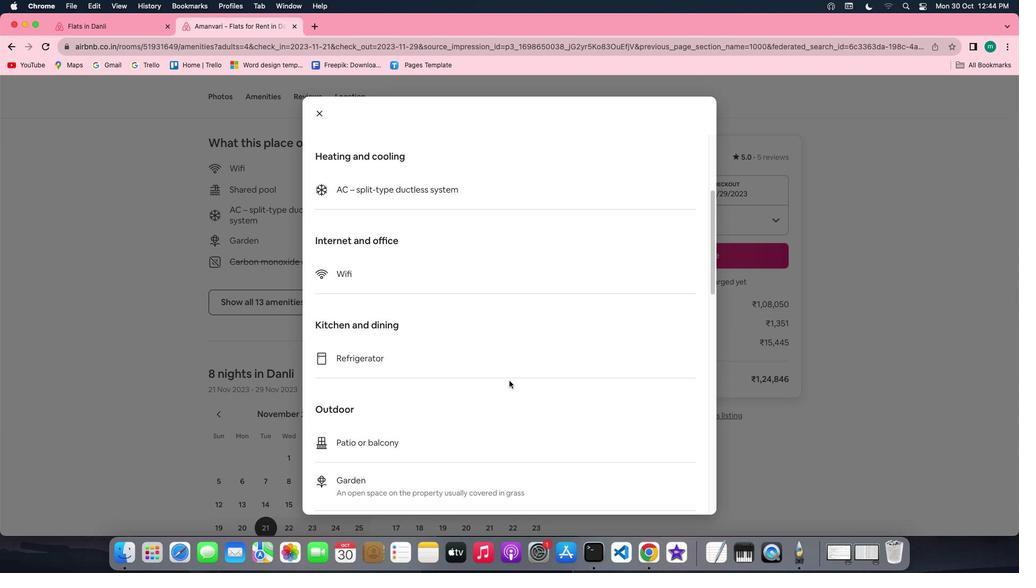 
Action: Mouse scrolled (509, 381) with delta (0, -2)
Screenshot: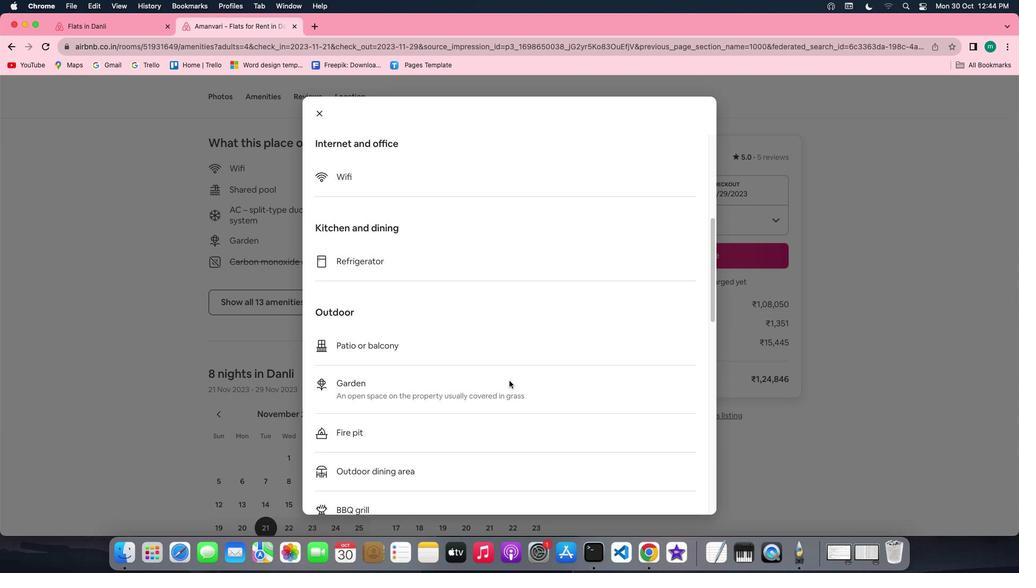 
Action: Mouse scrolled (509, 381) with delta (0, 0)
Screenshot: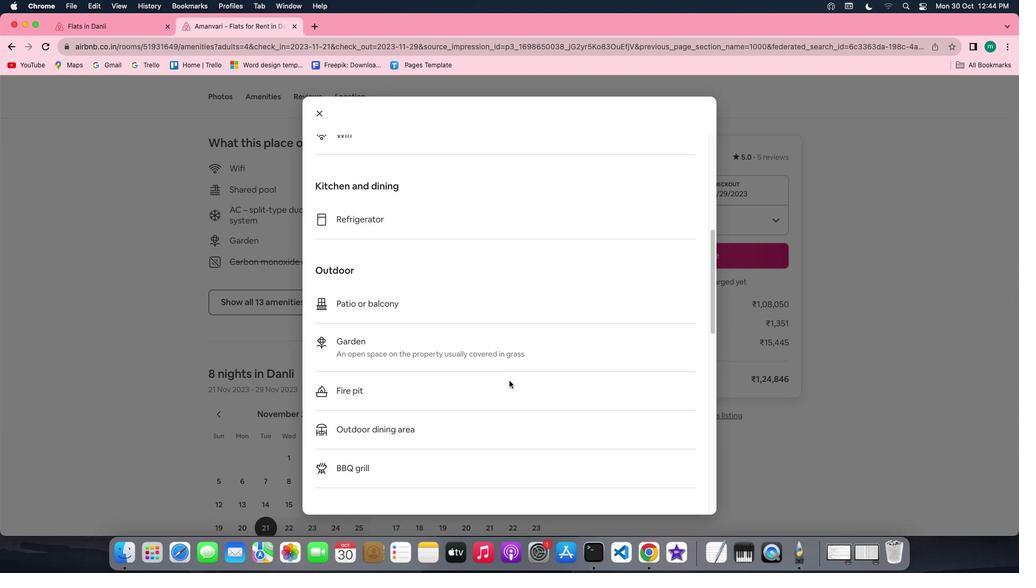 
Action: Mouse scrolled (509, 381) with delta (0, 0)
Screenshot: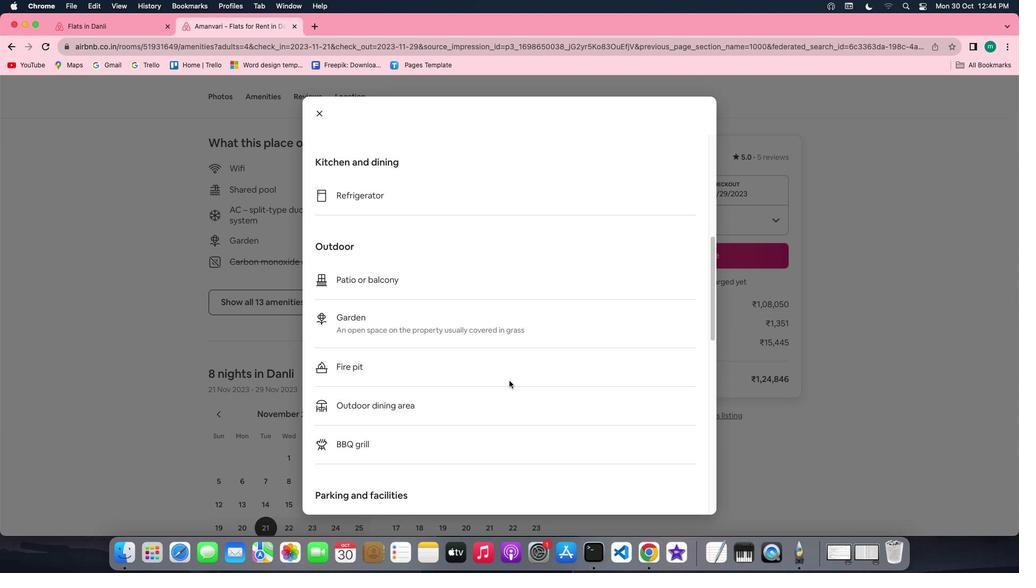 
Action: Mouse scrolled (509, 381) with delta (0, -1)
Screenshot: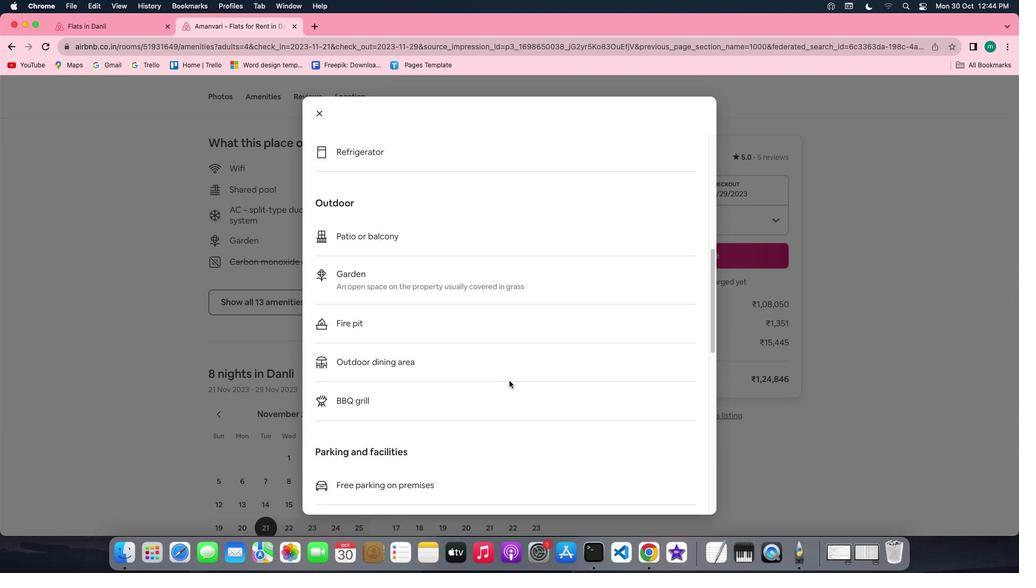 
Action: Mouse scrolled (509, 381) with delta (0, -2)
Screenshot: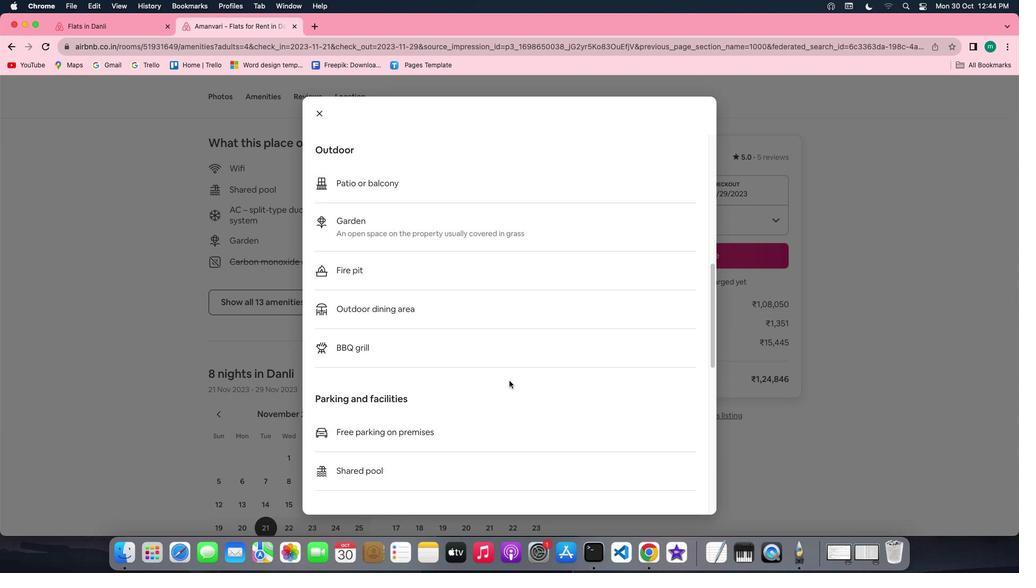 
Action: Mouse scrolled (509, 381) with delta (0, 0)
Screenshot: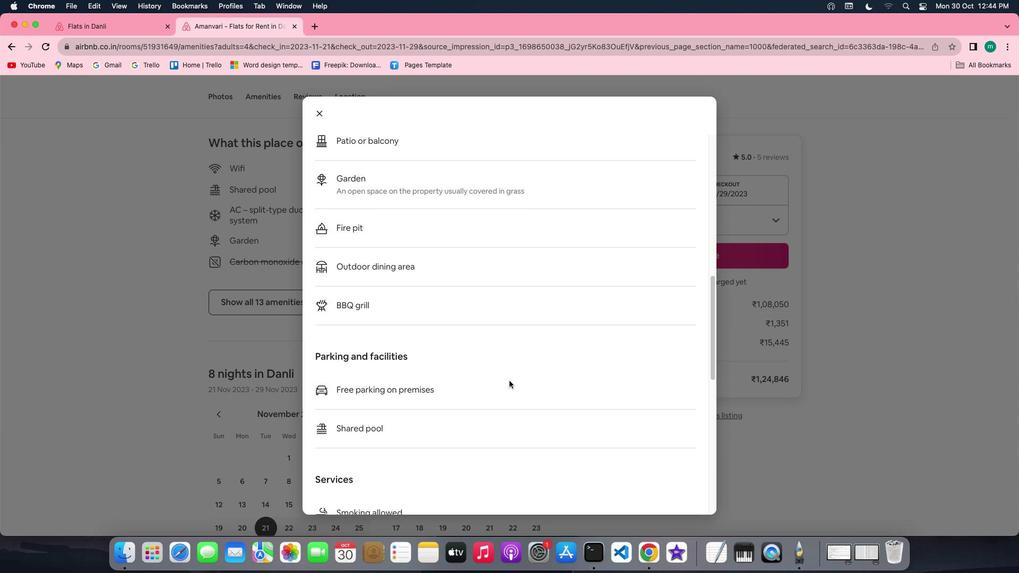 
Action: Mouse scrolled (509, 381) with delta (0, 0)
Screenshot: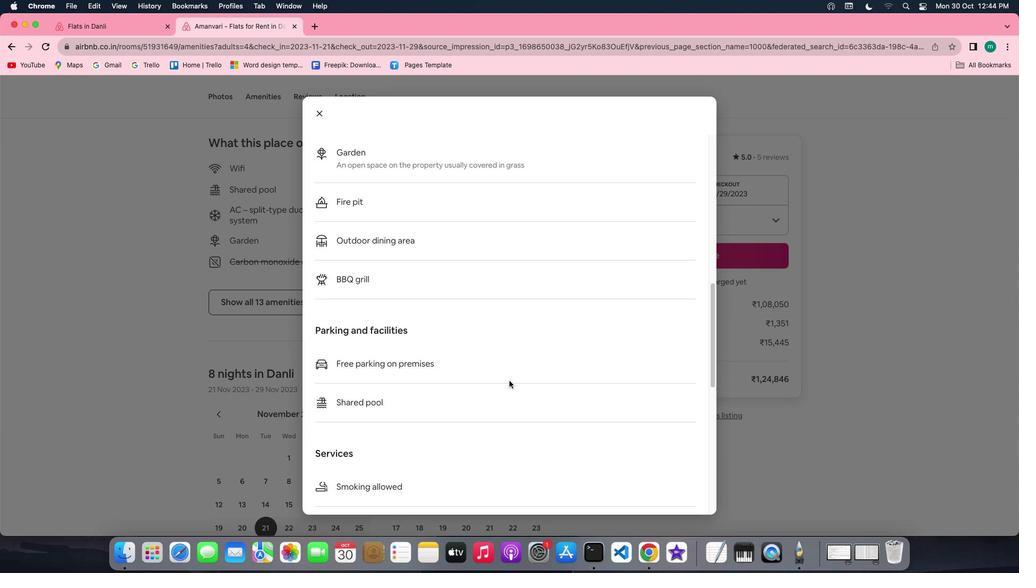 
Action: Mouse scrolled (509, 381) with delta (0, 0)
Screenshot: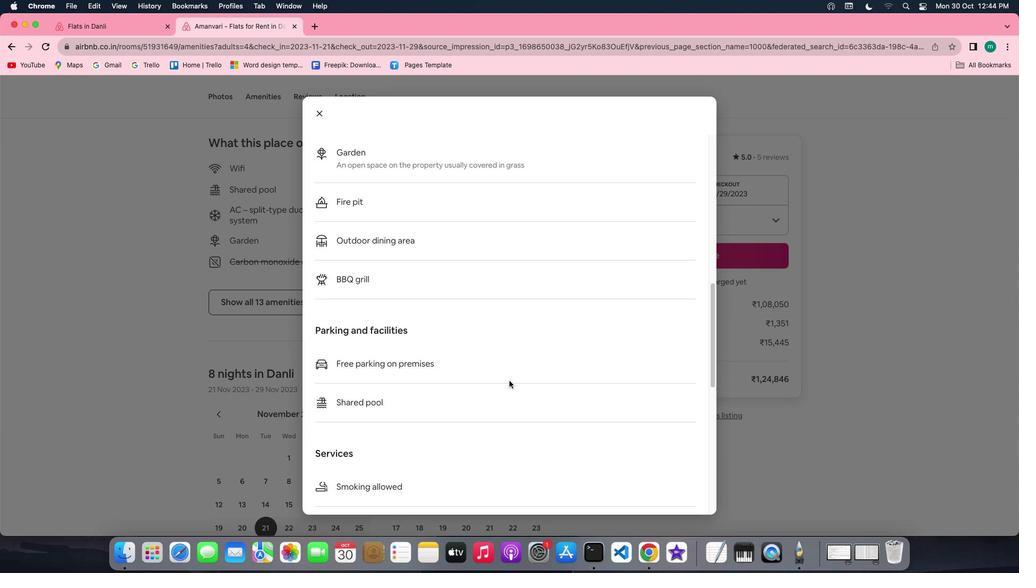 
Action: Mouse scrolled (509, 381) with delta (0, -1)
Screenshot: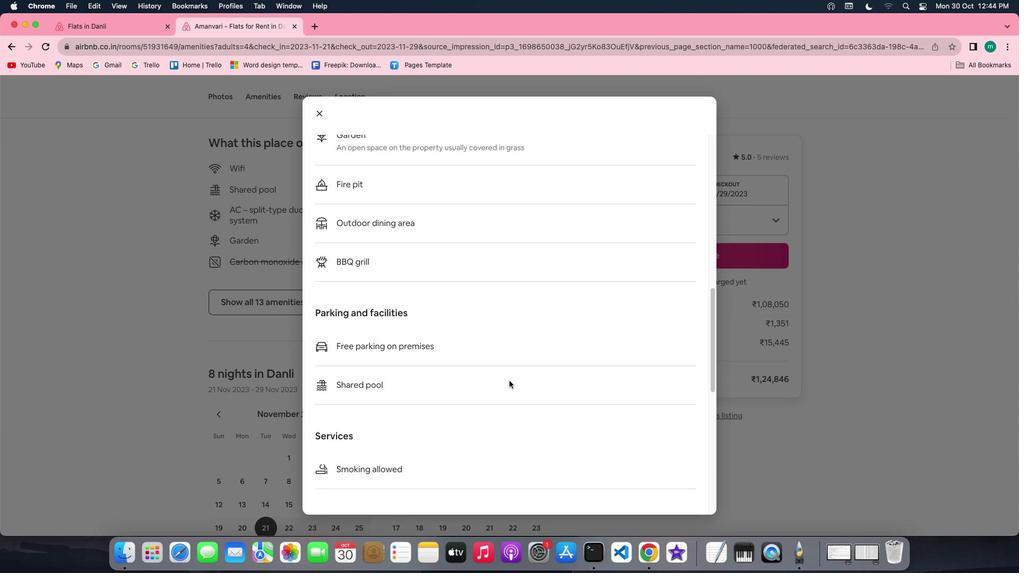
Action: Mouse scrolled (509, 381) with delta (0, -2)
Screenshot: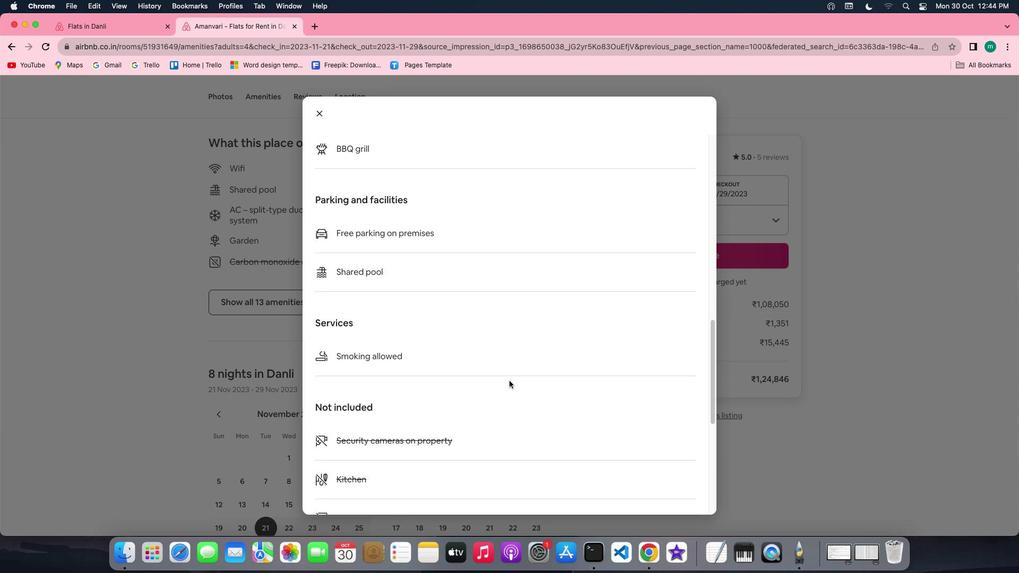 
Action: Mouse scrolled (509, 381) with delta (0, 0)
Screenshot: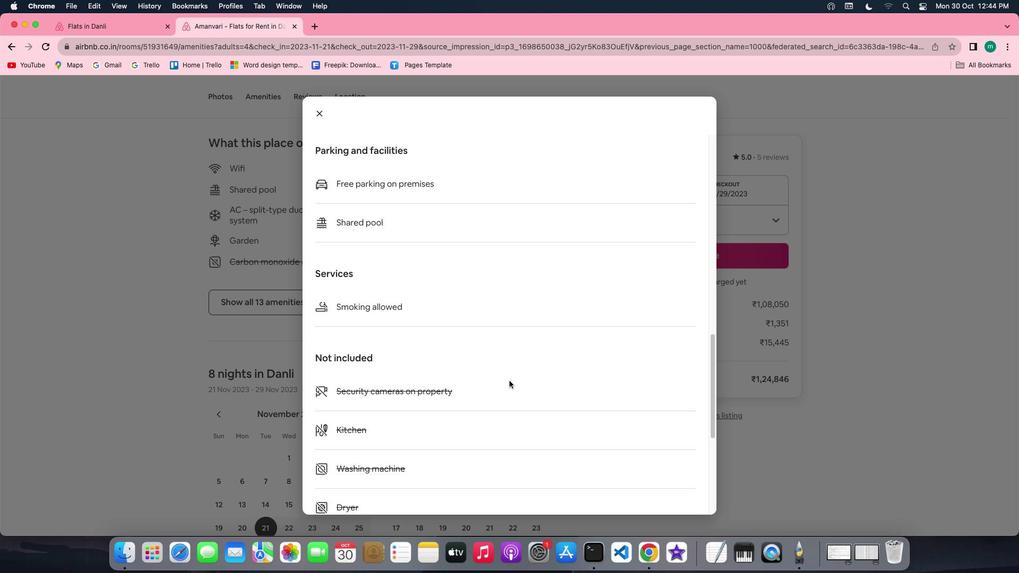 
Action: Mouse scrolled (509, 381) with delta (0, 0)
Screenshot: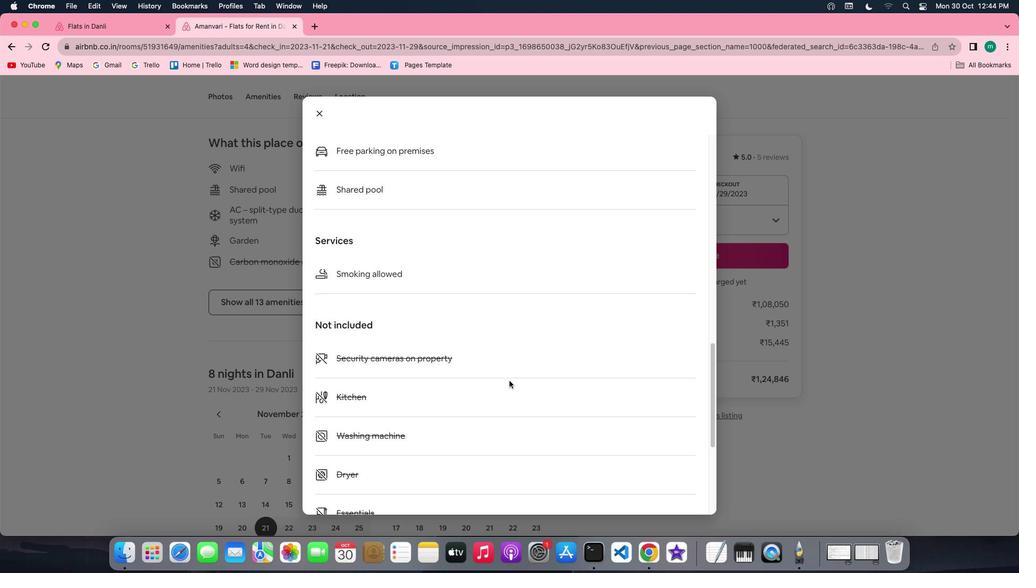 
Action: Mouse scrolled (509, 381) with delta (0, -1)
Screenshot: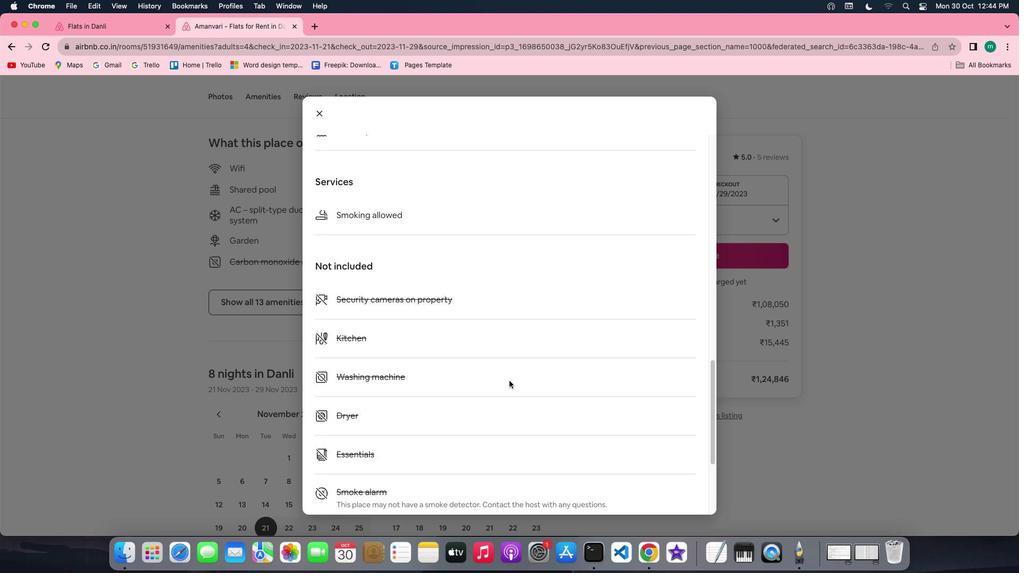 
Action: Mouse scrolled (509, 381) with delta (0, -2)
Screenshot: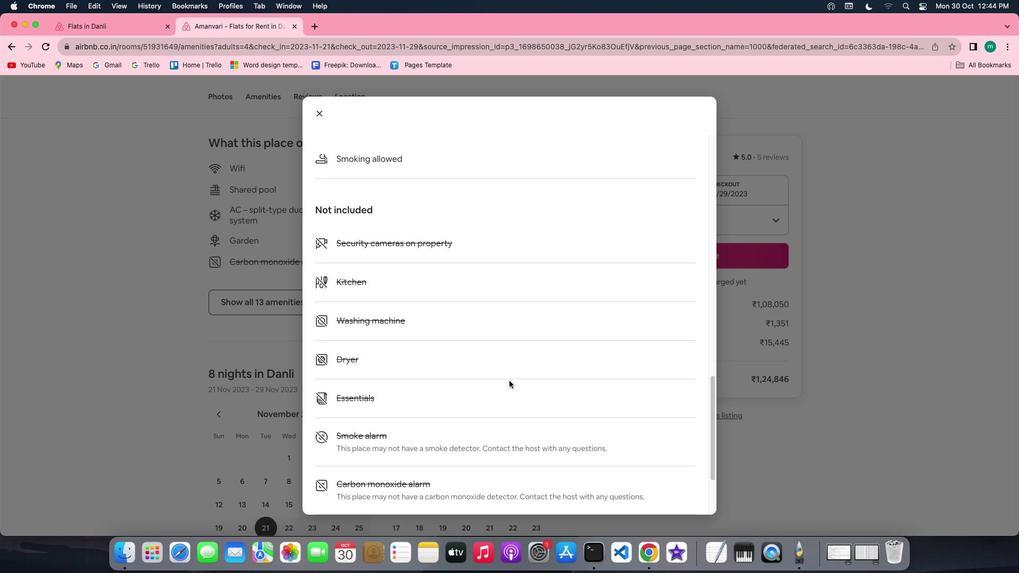 
Action: Mouse moved to (509, 381)
Screenshot: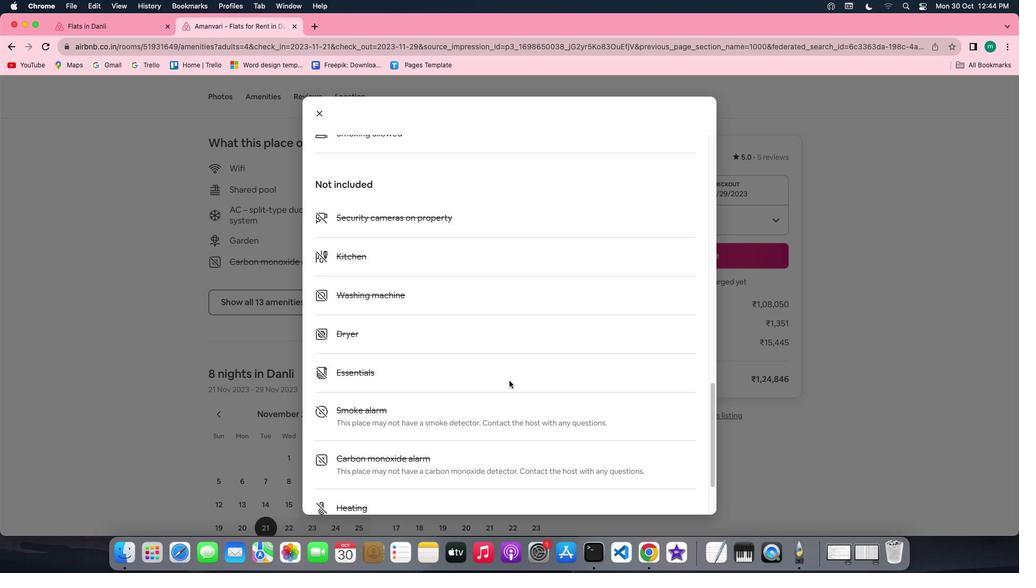
Action: Mouse scrolled (509, 381) with delta (0, 0)
Screenshot: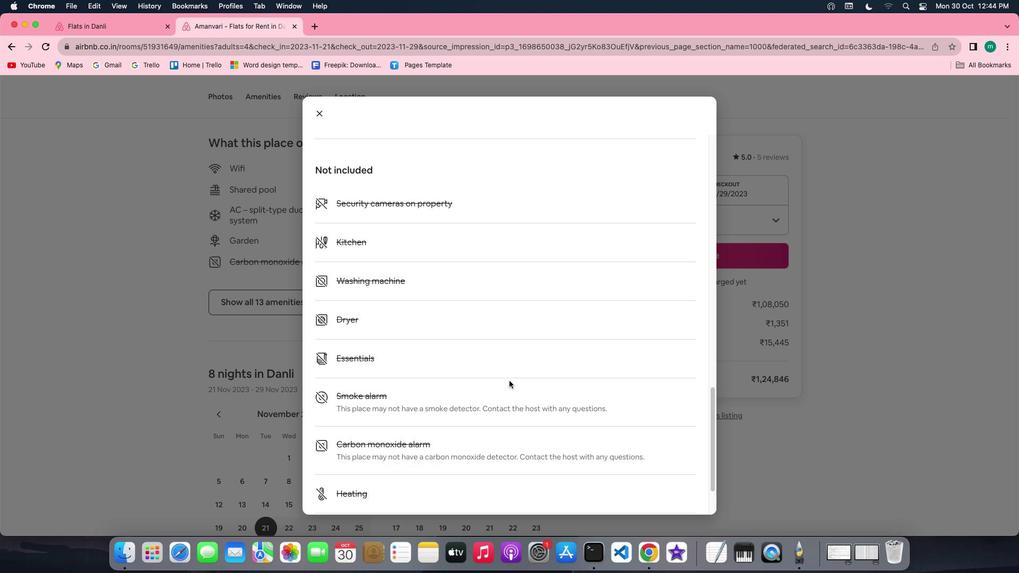 
Action: Mouse scrolled (509, 381) with delta (0, 0)
Screenshot: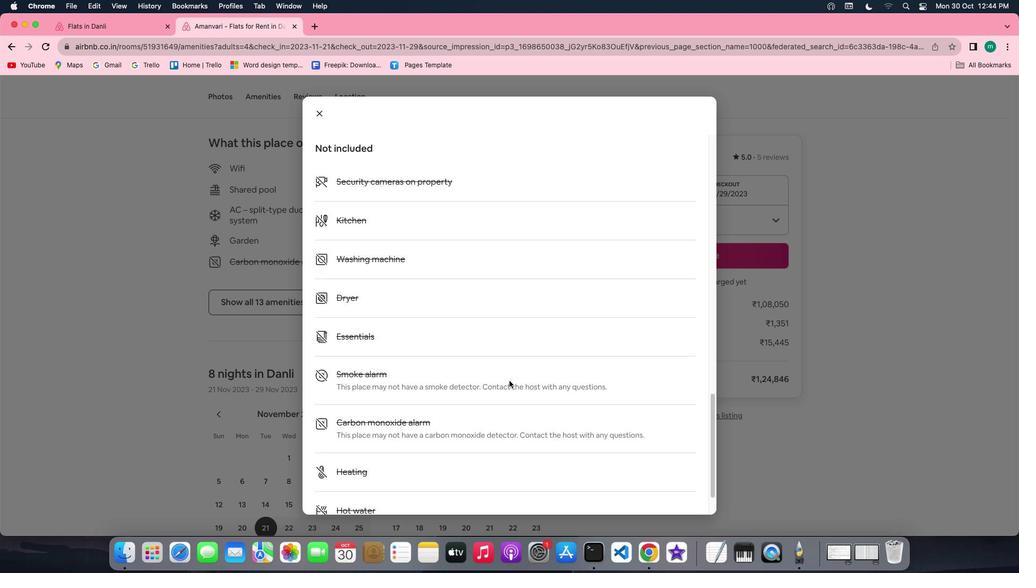 
Action: Mouse scrolled (509, 381) with delta (0, -1)
Screenshot: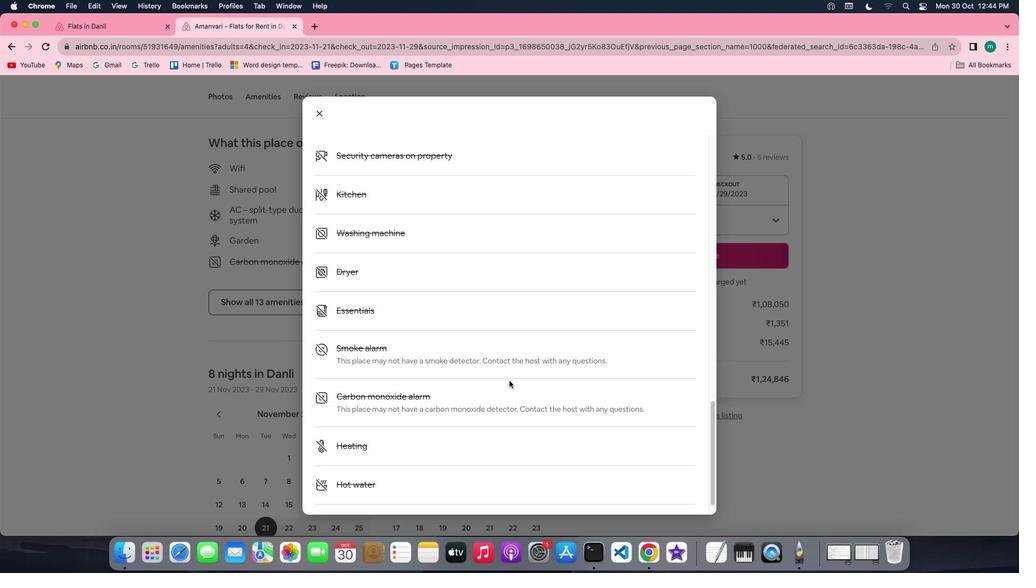 
Action: Mouse scrolled (509, 381) with delta (0, -2)
Screenshot: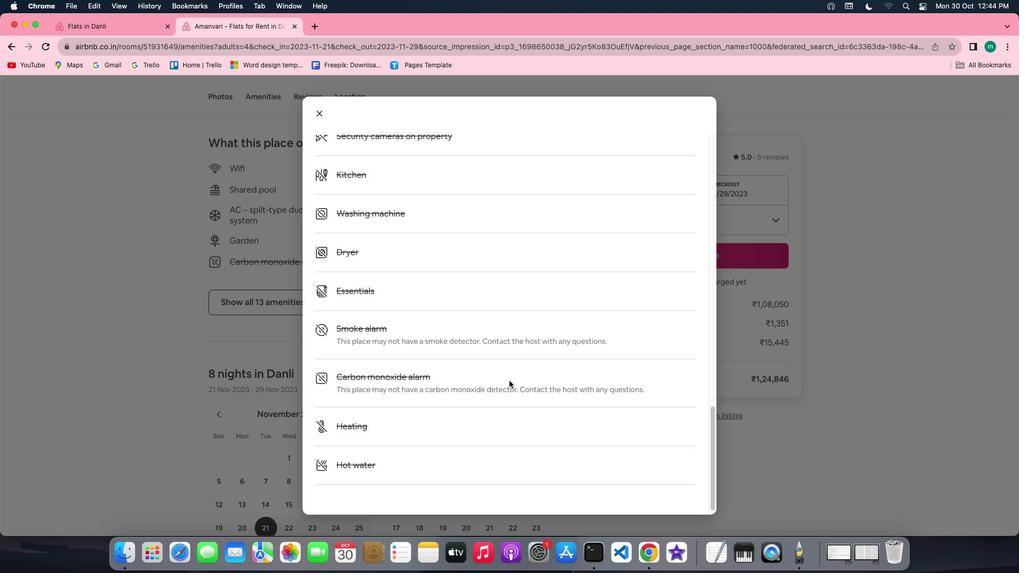 
Action: Mouse scrolled (509, 381) with delta (0, 0)
Screenshot: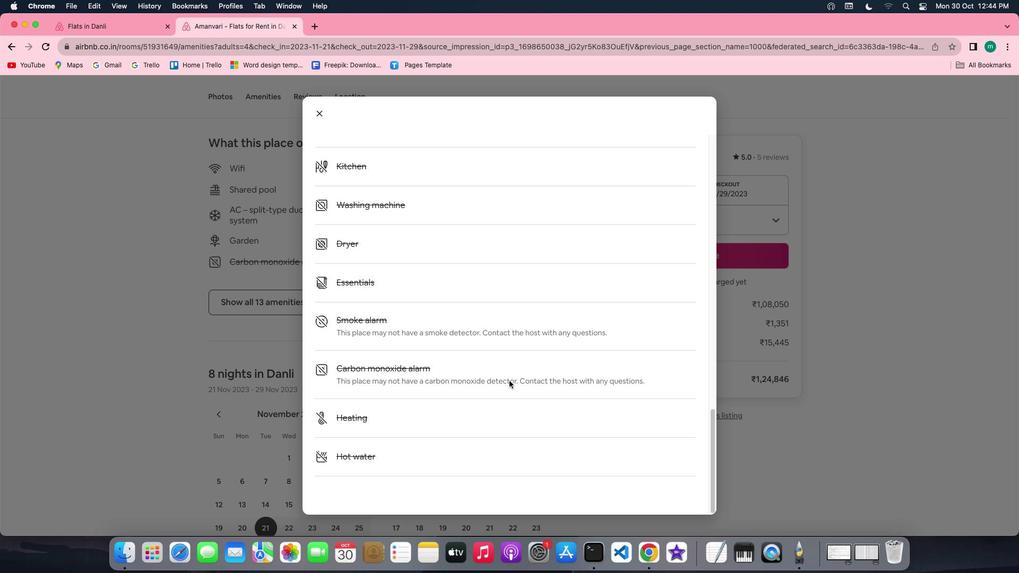 
Action: Mouse scrolled (509, 381) with delta (0, 0)
Screenshot: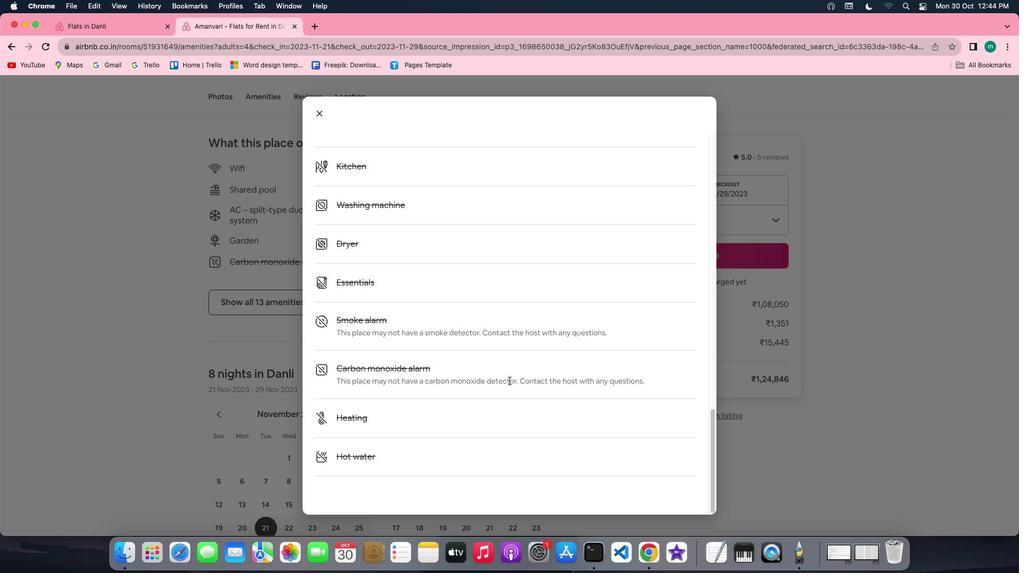 
Action: Mouse scrolled (509, 381) with delta (0, 0)
Screenshot: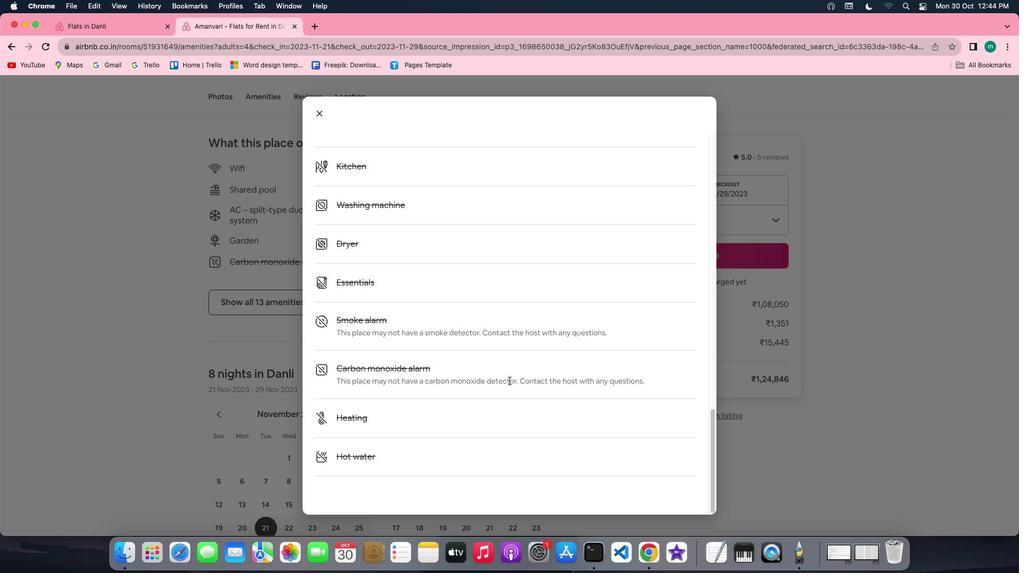 
Action: Mouse scrolled (509, 381) with delta (0, -1)
Screenshot: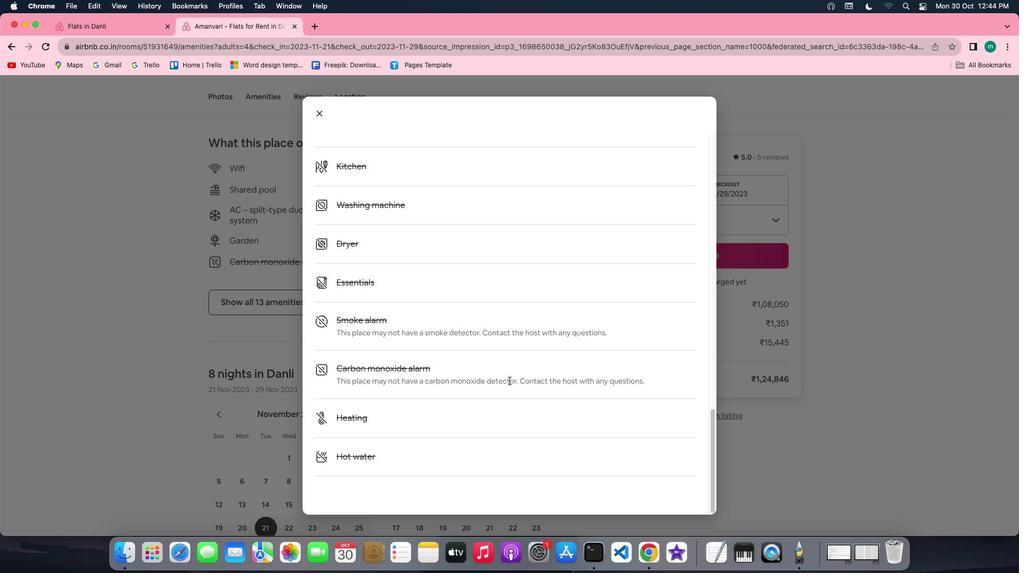 
Action: Mouse scrolled (509, 381) with delta (0, -2)
Screenshot: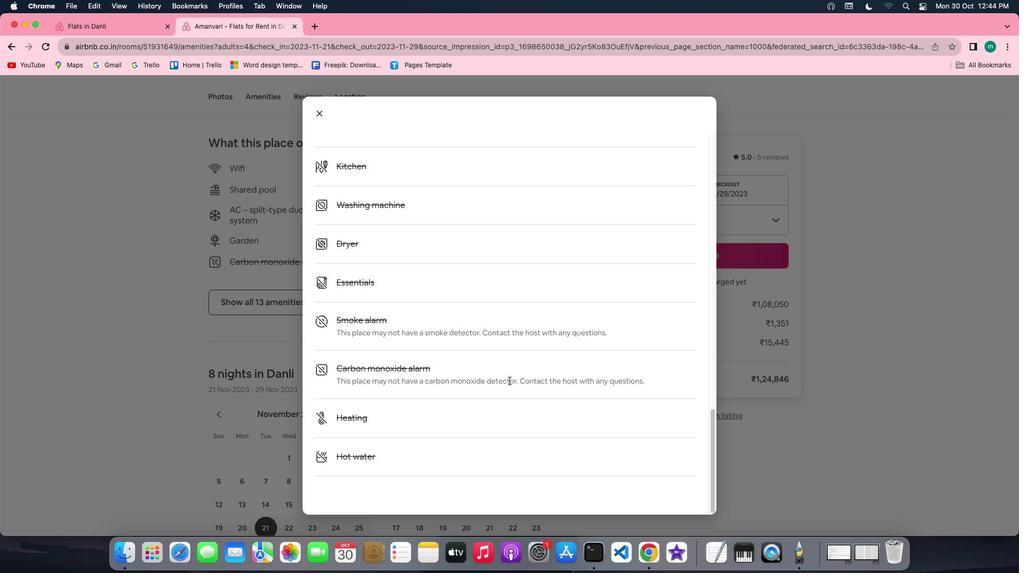 
Action: Mouse scrolled (509, 381) with delta (0, -3)
Screenshot: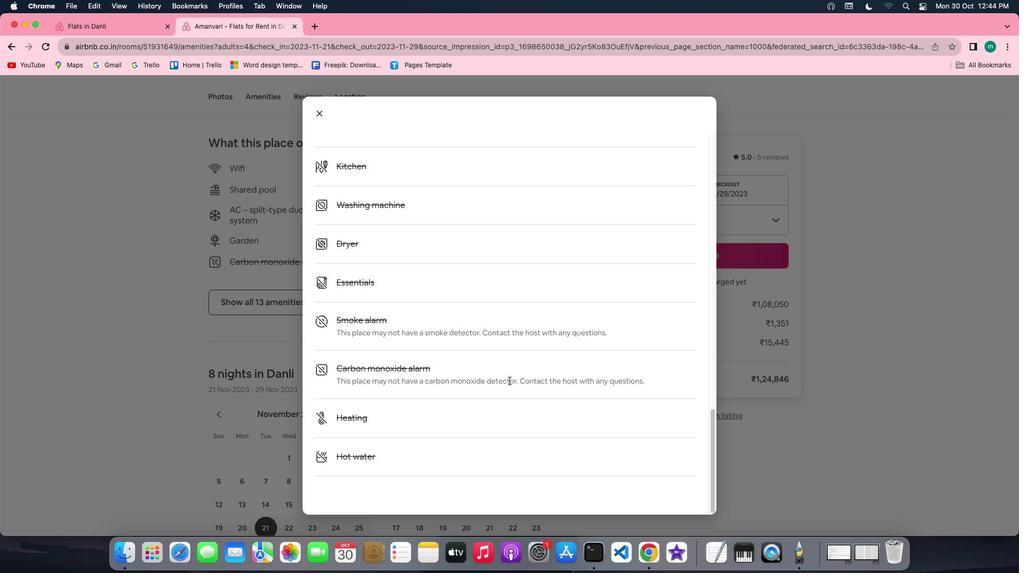 
Action: Mouse moved to (315, 109)
Screenshot: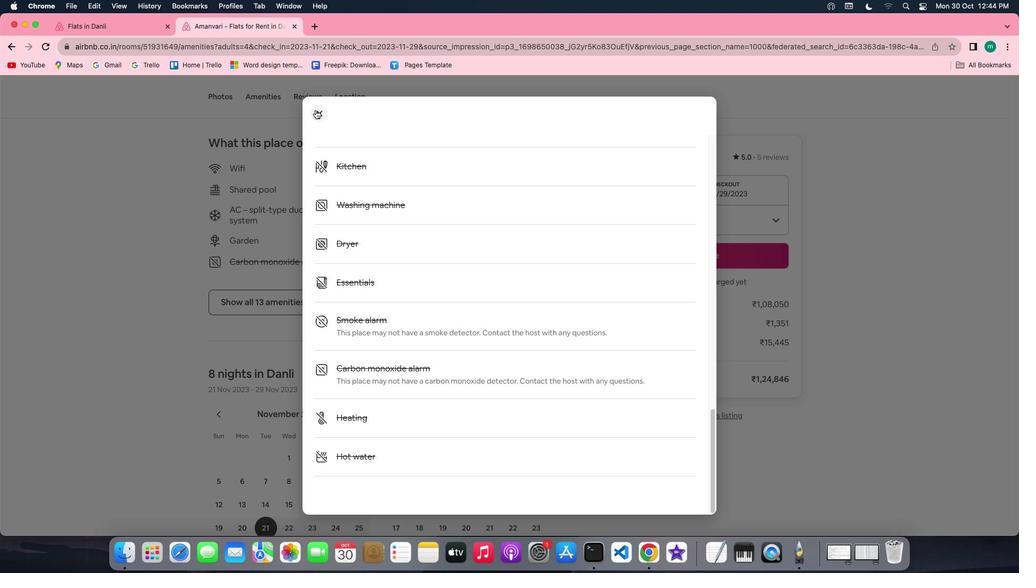 
Action: Mouse pressed left at (315, 109)
Screenshot: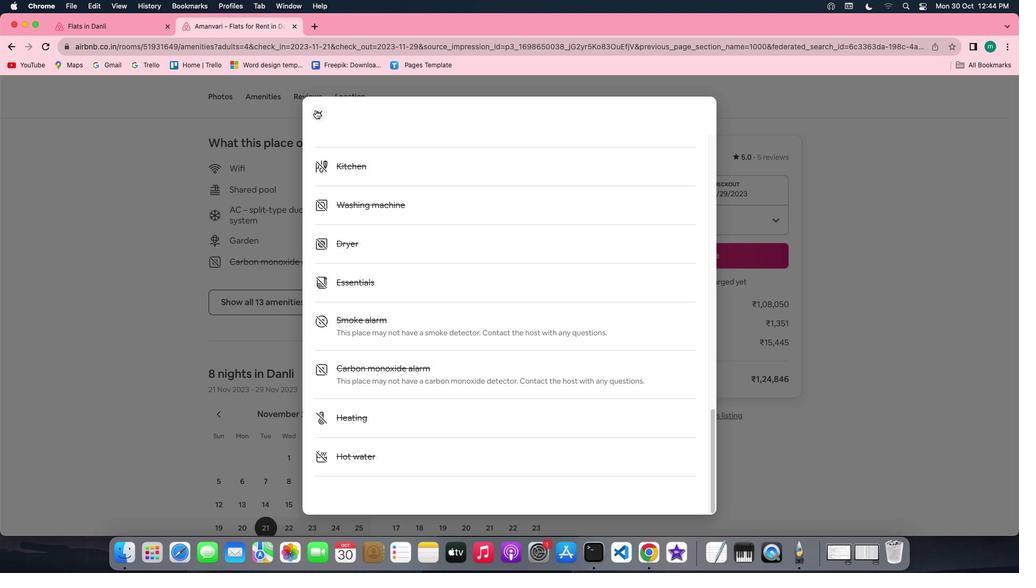 
Action: Mouse moved to (301, 397)
Screenshot: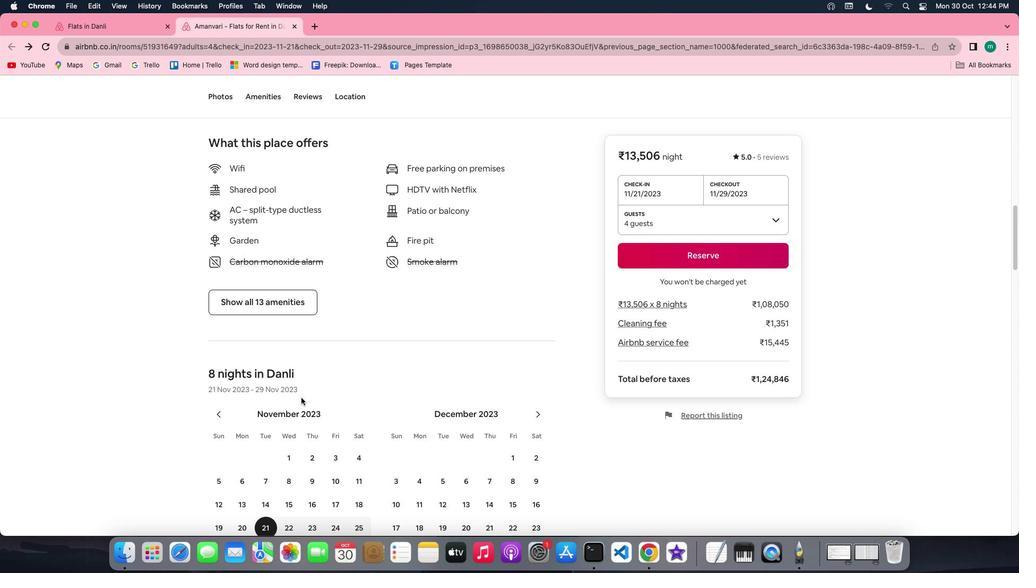 
Action: Mouse scrolled (301, 397) with delta (0, 0)
Screenshot: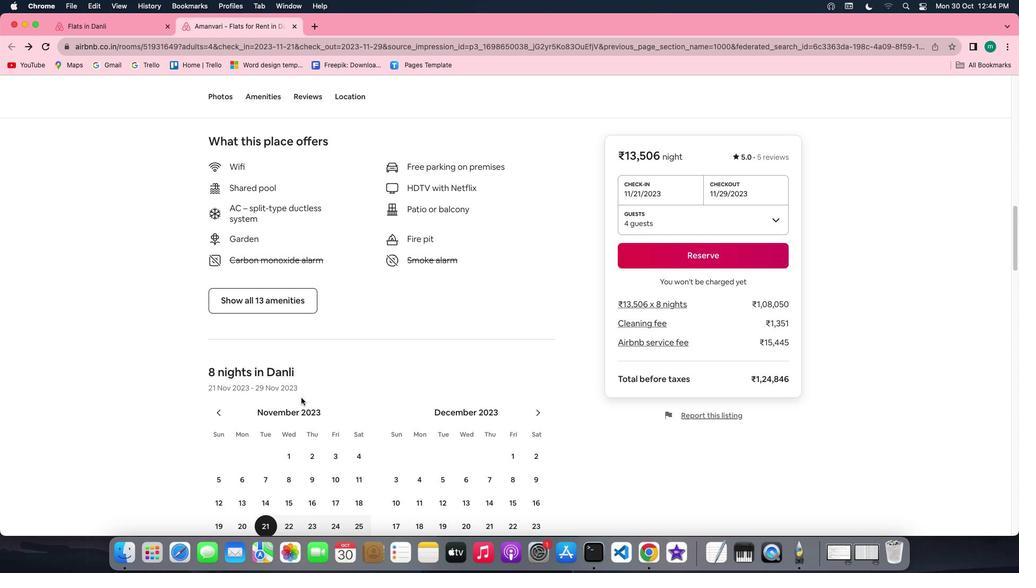 
Action: Mouse scrolled (301, 397) with delta (0, 0)
Screenshot: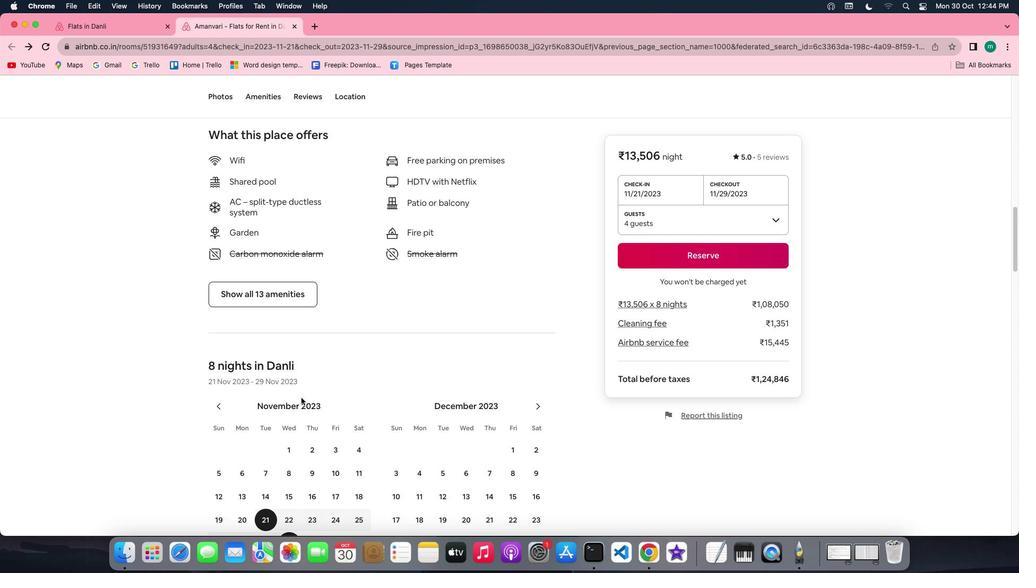 
Action: Mouse scrolled (301, 397) with delta (0, -1)
Screenshot: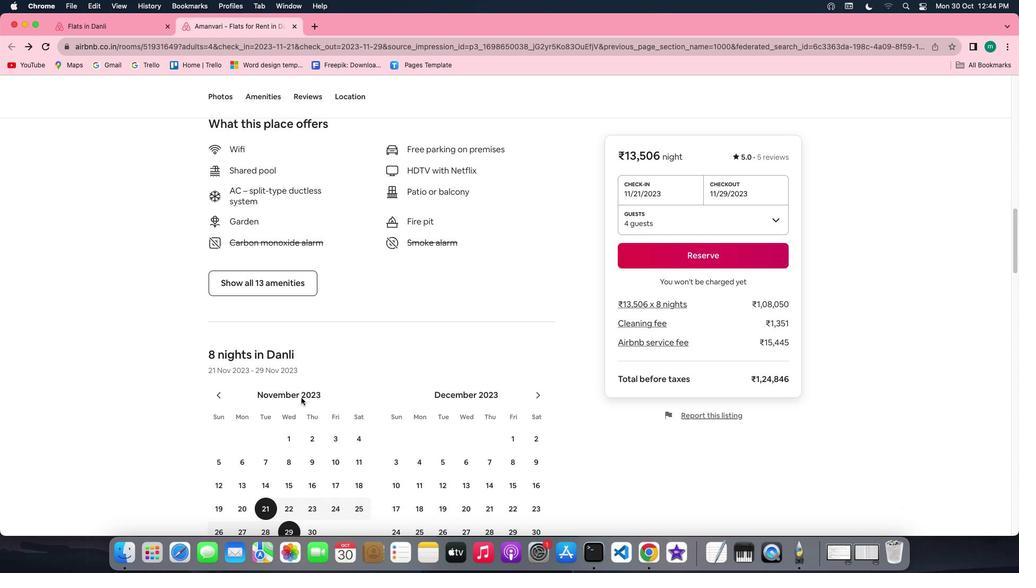 
Action: Mouse scrolled (301, 397) with delta (0, 0)
Screenshot: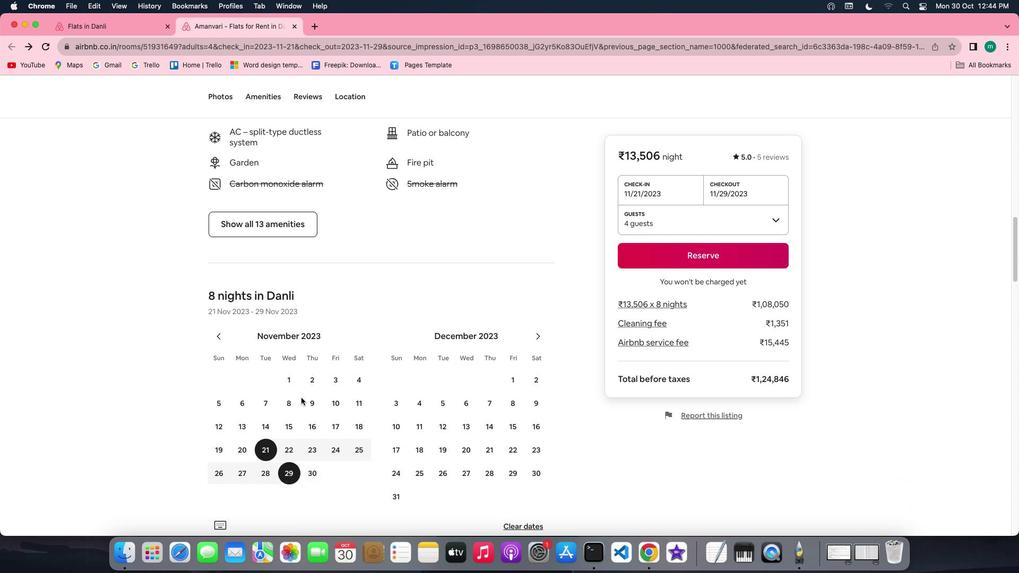 
Action: Mouse scrolled (301, 397) with delta (0, 0)
Screenshot: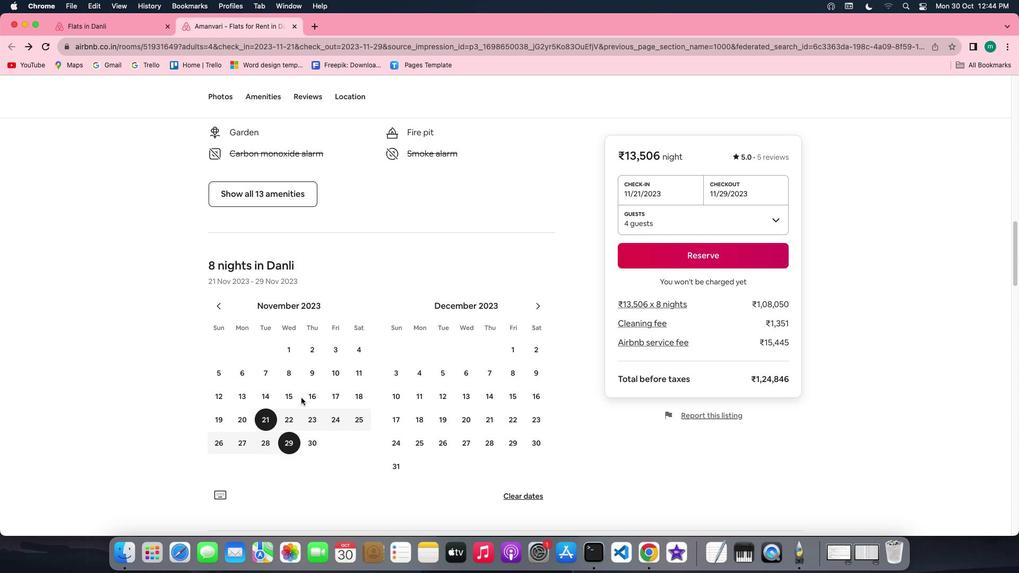 
Action: Mouse scrolled (301, 397) with delta (0, 0)
Screenshot: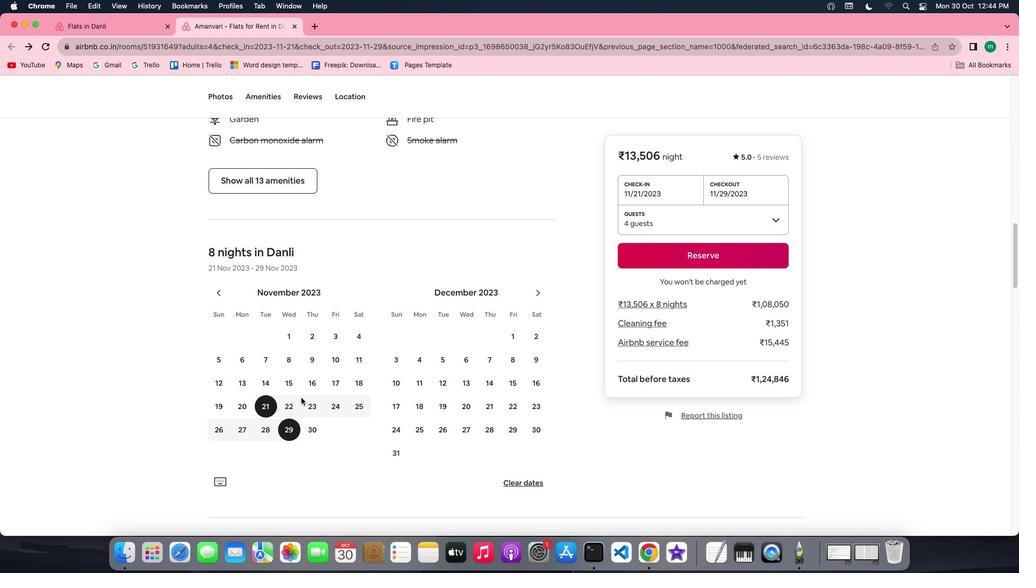 
Action: Mouse scrolled (301, 397) with delta (0, -1)
Screenshot: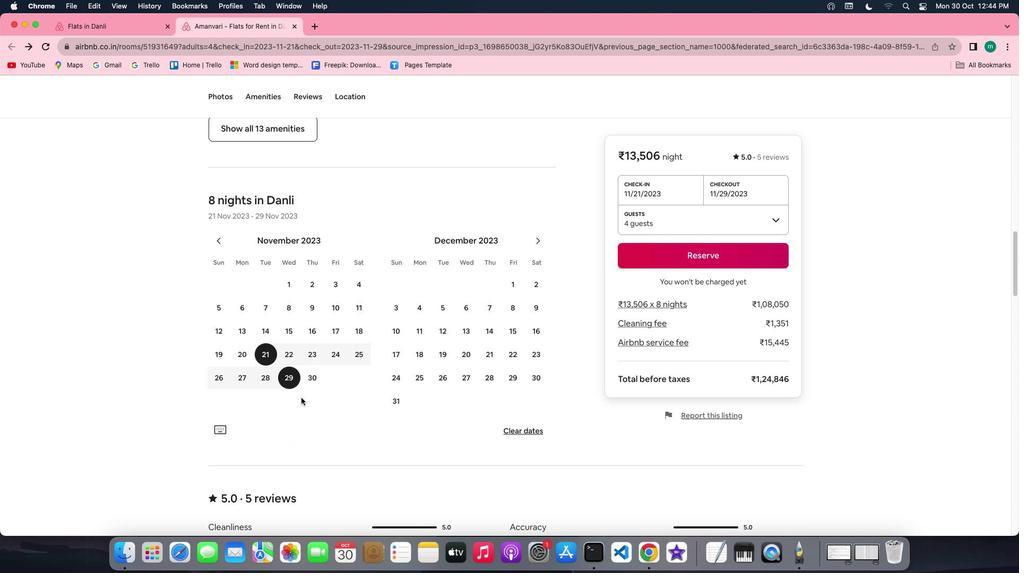 
Action: Mouse scrolled (301, 397) with delta (0, -2)
Screenshot: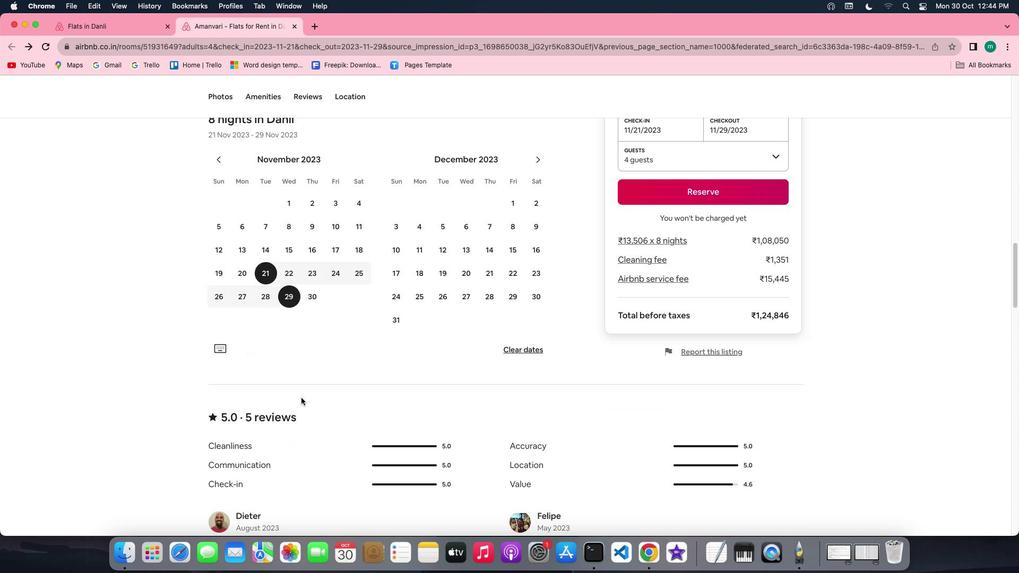 
Action: Mouse scrolled (301, 397) with delta (0, -2)
Screenshot: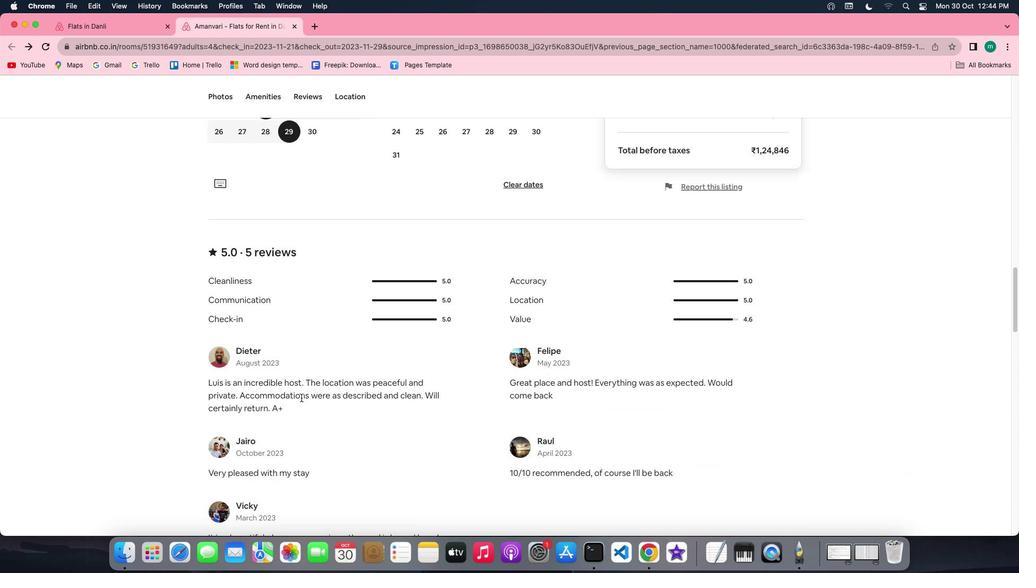 
Action: Mouse scrolled (301, 397) with delta (0, 0)
Screenshot: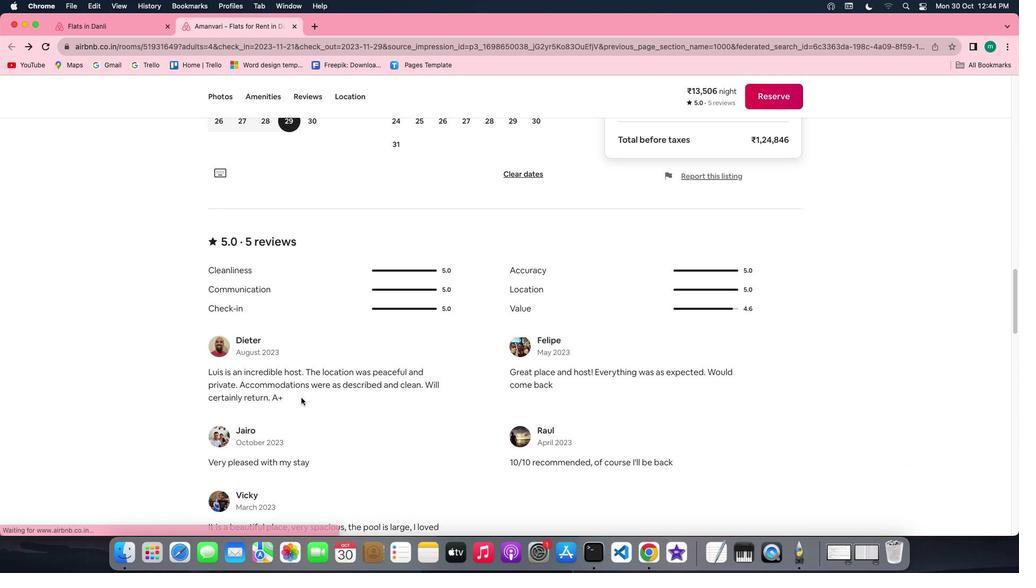 
Action: Mouse scrolled (301, 397) with delta (0, 0)
Screenshot: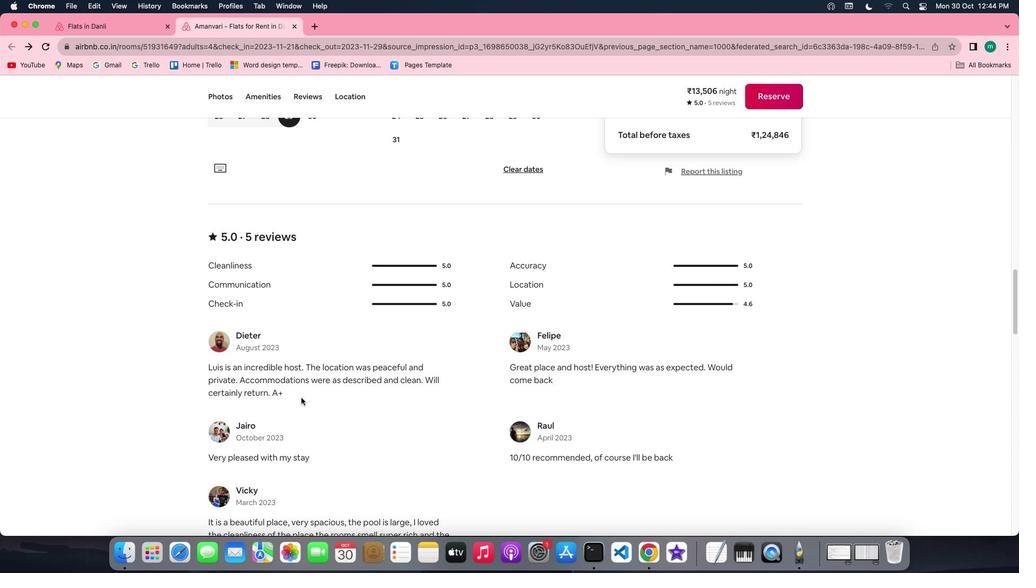 
Action: Mouse scrolled (301, 397) with delta (0, 0)
Screenshot: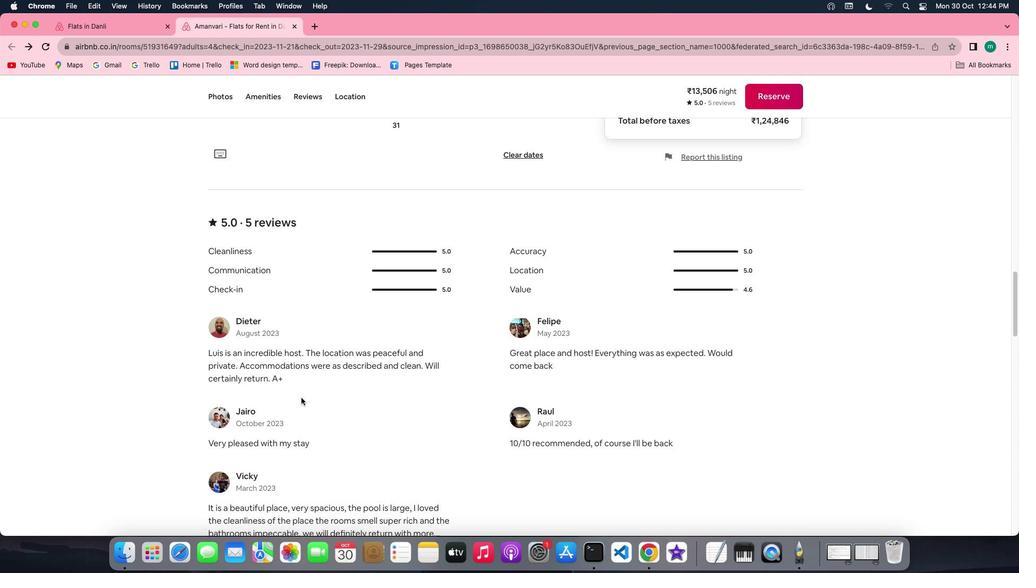 
Action: Mouse scrolled (301, 397) with delta (0, -1)
Screenshot: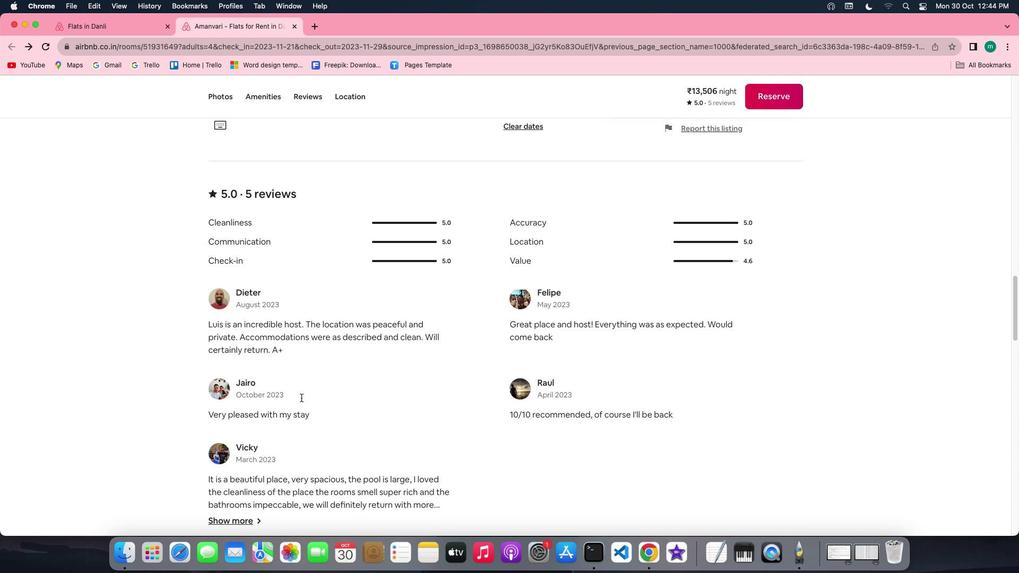 
Action: Mouse scrolled (301, 397) with delta (0, -2)
Screenshot: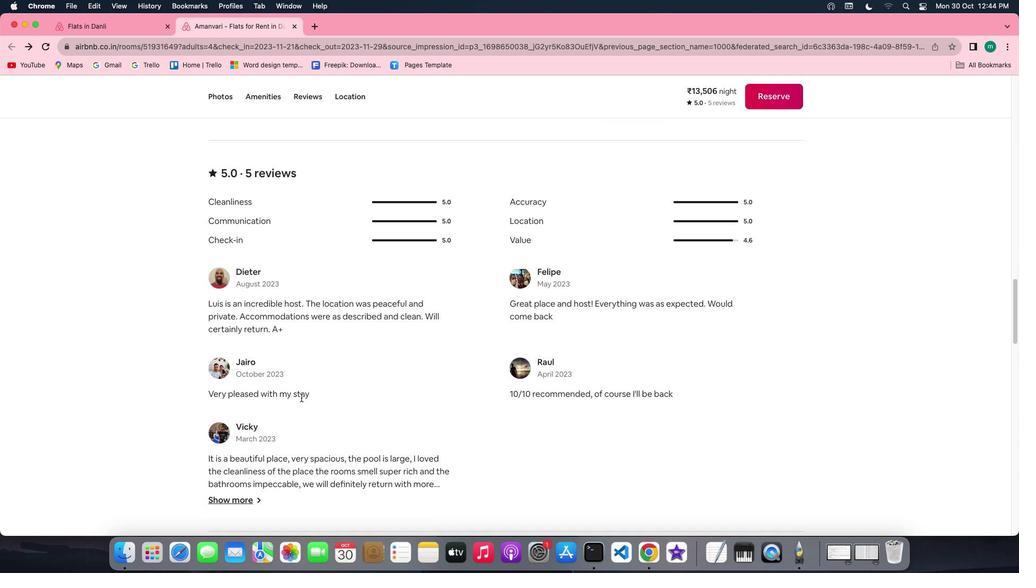 
Action: Mouse moved to (301, 397)
Screenshot: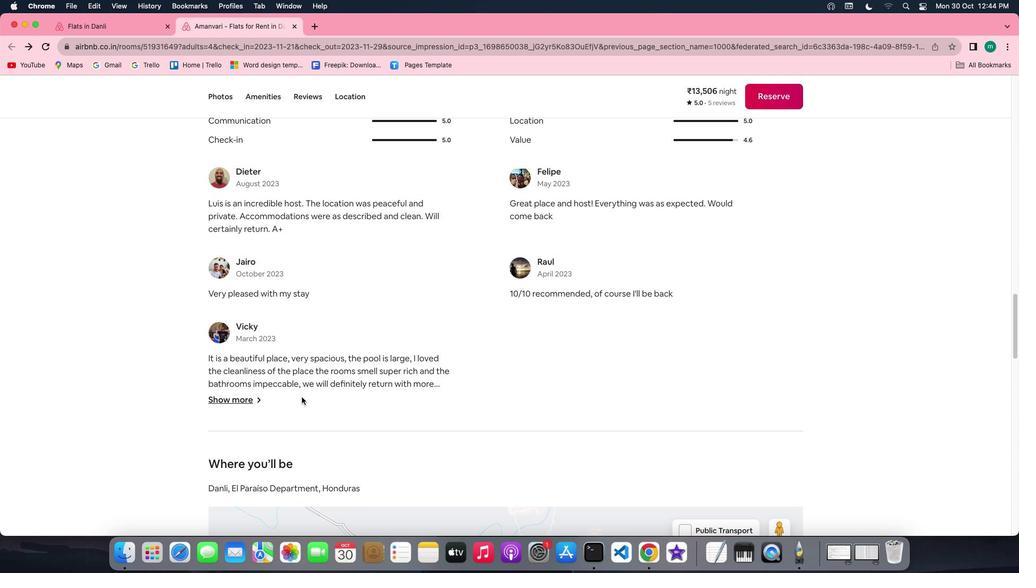 
Action: Mouse scrolled (301, 397) with delta (0, 0)
Screenshot: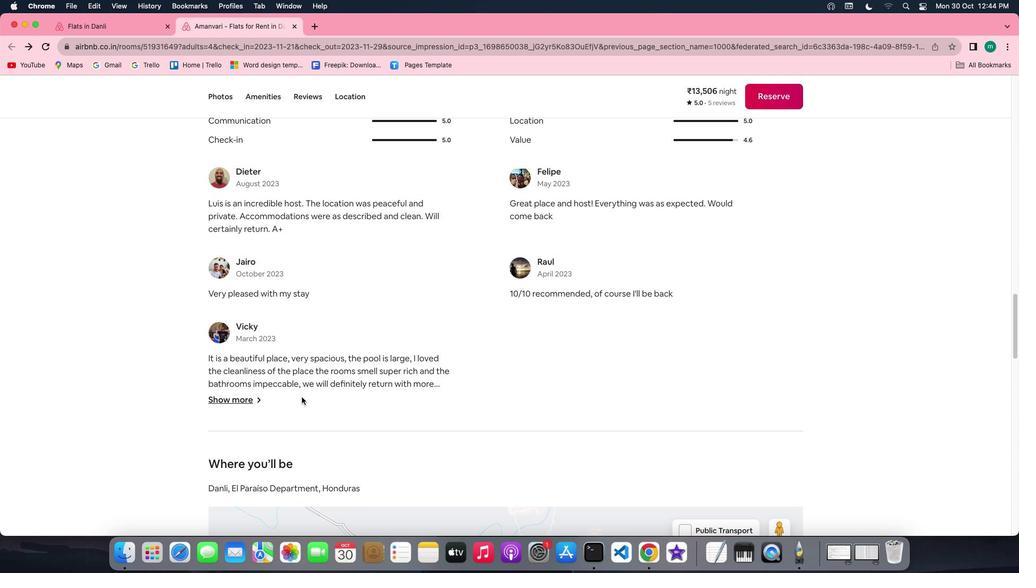 
Action: Mouse scrolled (301, 397) with delta (0, 0)
Screenshot: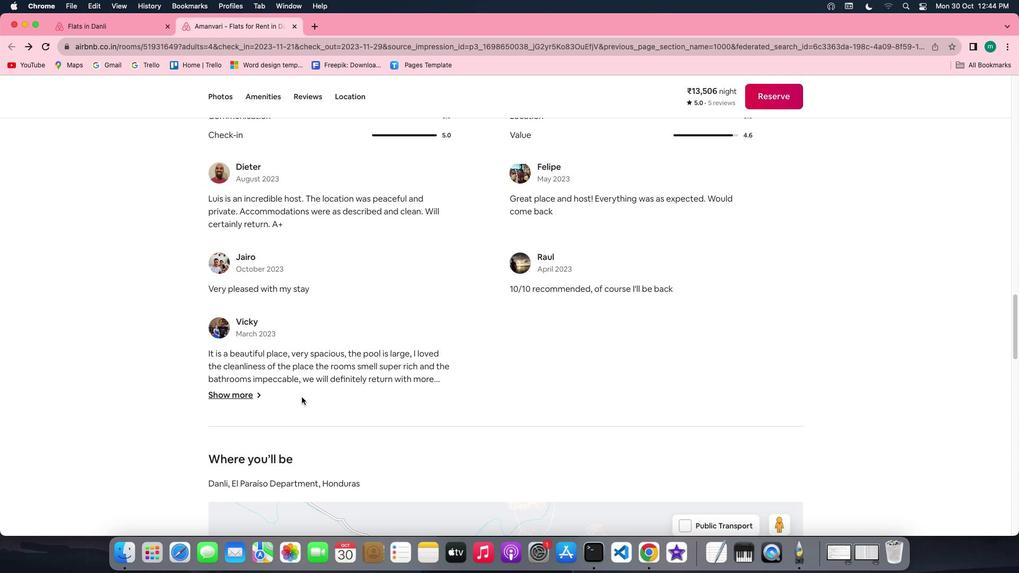 
Action: Mouse scrolled (301, 397) with delta (0, -1)
Screenshot: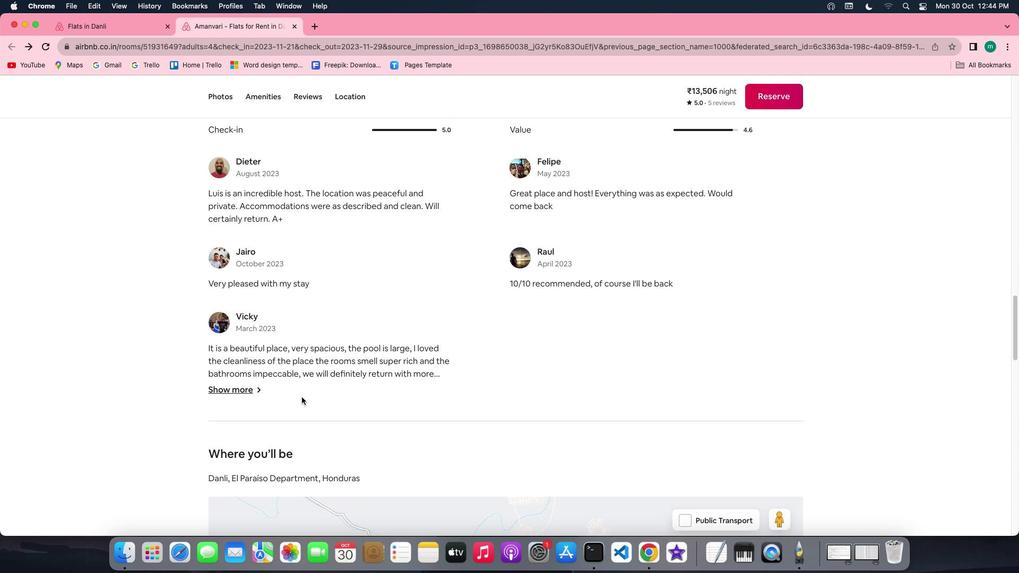 
Action: Mouse scrolled (301, 397) with delta (0, -1)
Screenshot: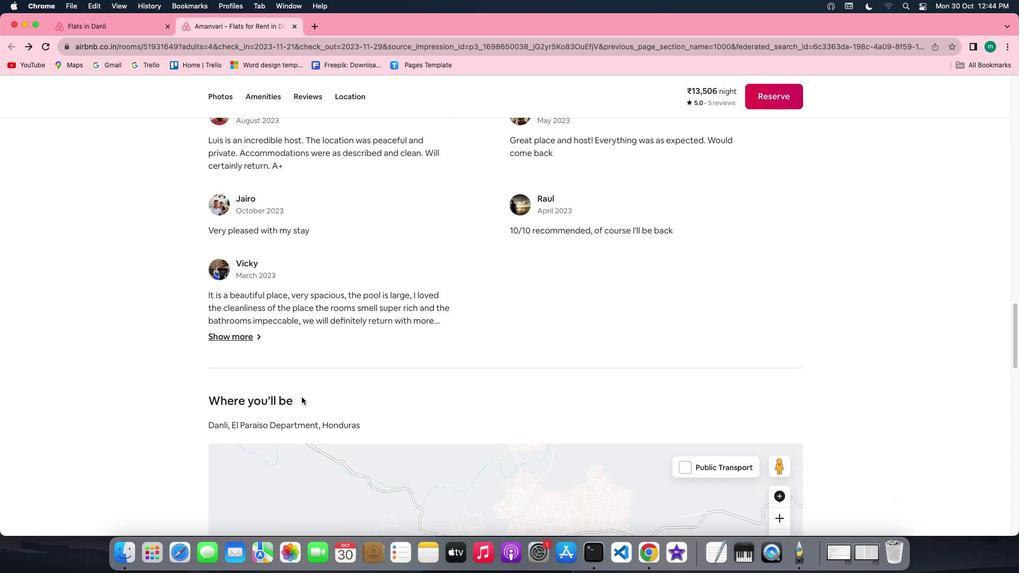 
Action: Mouse moved to (230, 240)
Screenshot: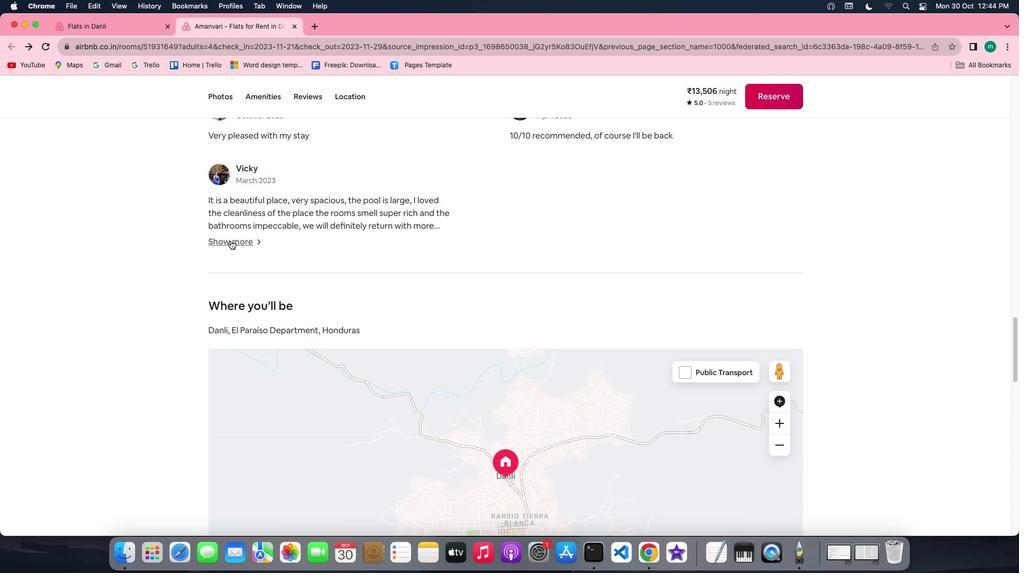
Action: Mouse pressed left at (230, 240)
Screenshot: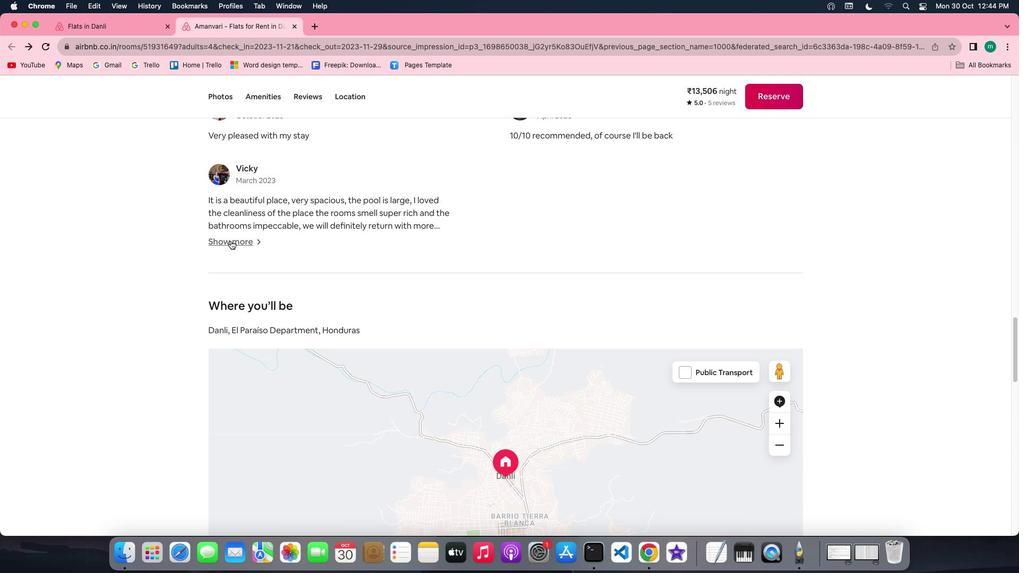 
Action: Mouse moved to (561, 377)
Screenshot: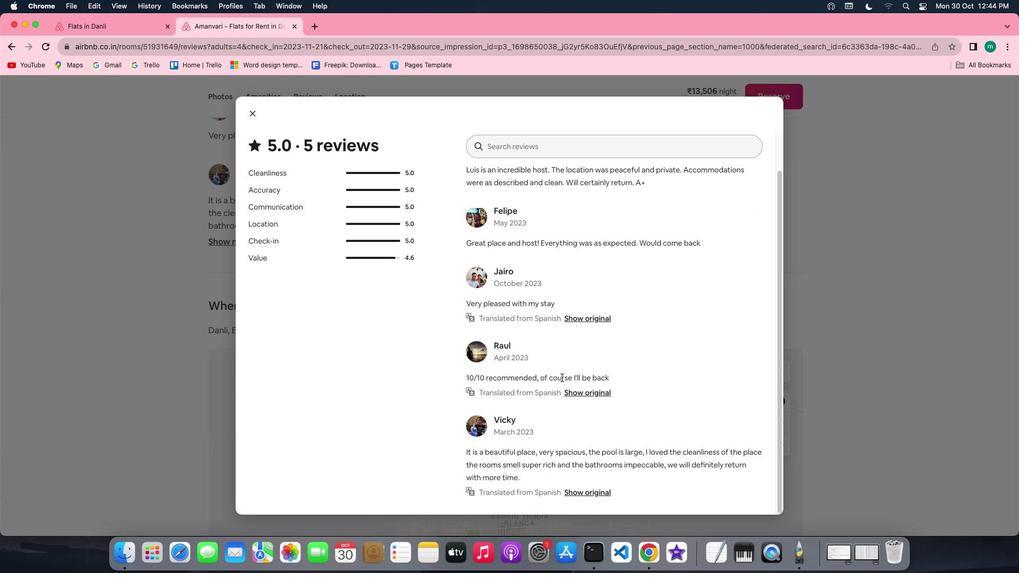 
Action: Mouse scrolled (561, 377) with delta (0, 0)
Screenshot: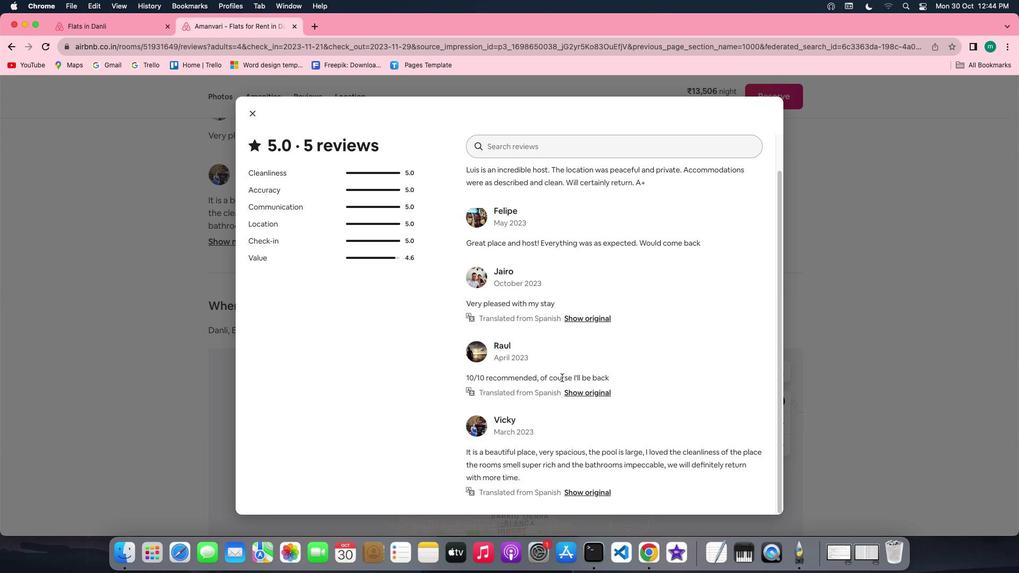 
Action: Mouse scrolled (561, 377) with delta (0, 0)
Screenshot: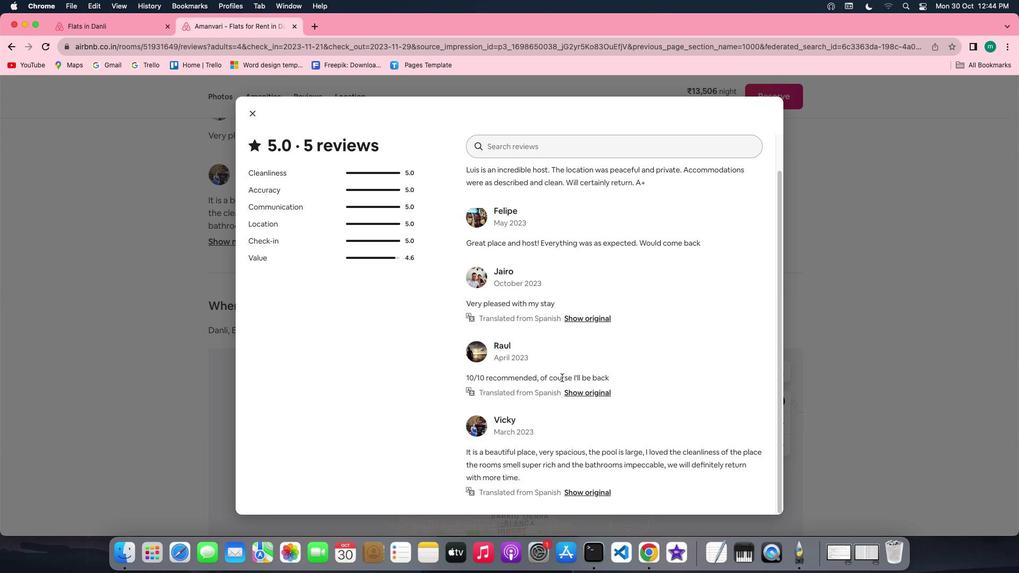 
Action: Mouse scrolled (561, 377) with delta (0, -1)
Screenshot: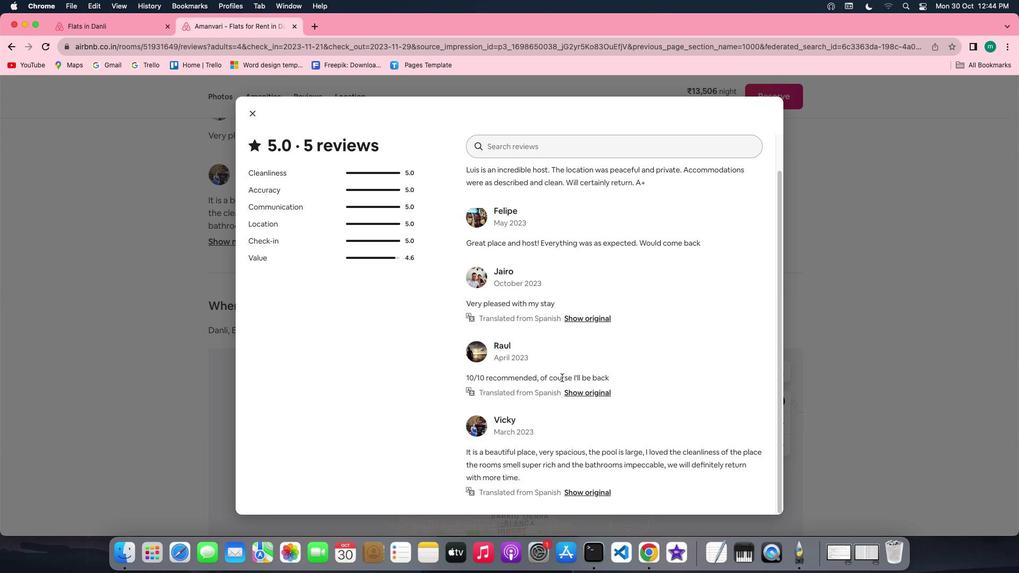 
Action: Mouse scrolled (561, 377) with delta (0, -2)
Screenshot: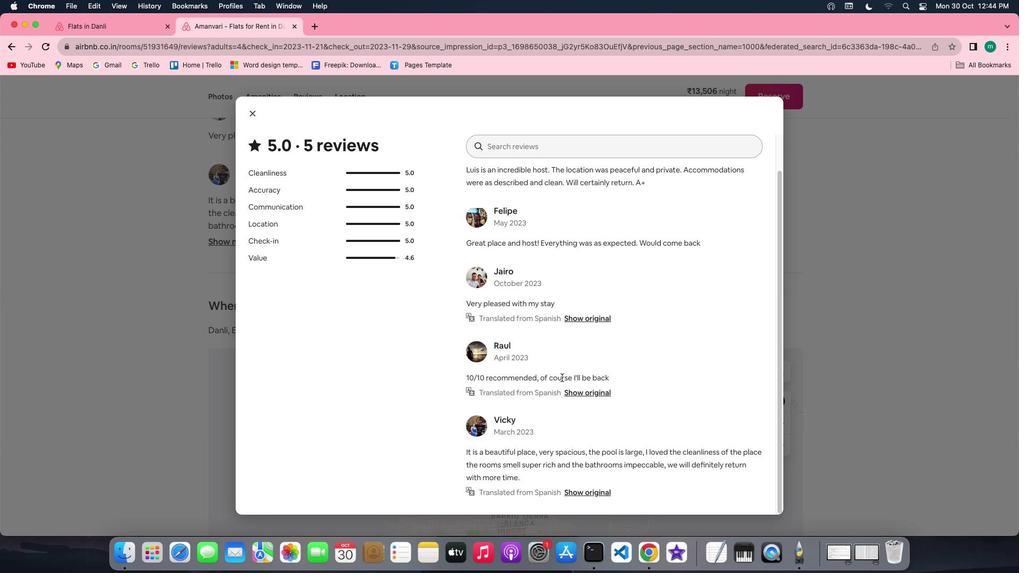 
Action: Mouse moved to (248, 116)
Screenshot: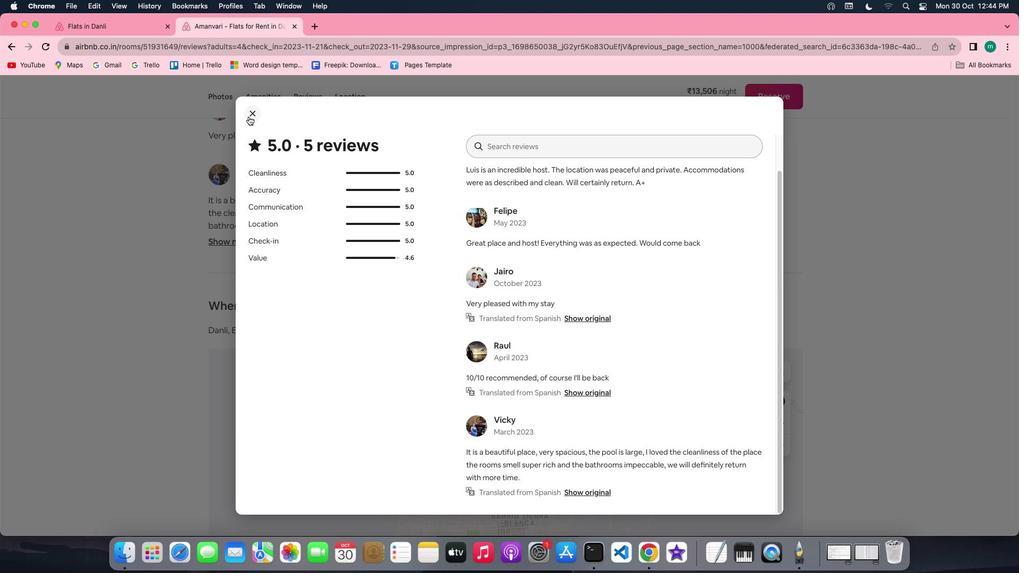 
Action: Mouse pressed left at (248, 116)
Screenshot: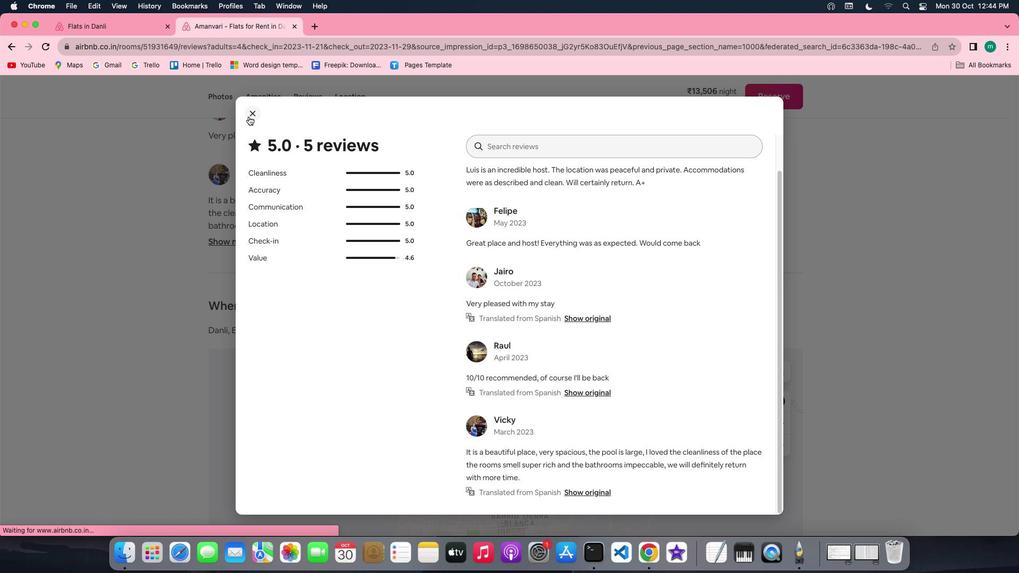 
Action: Mouse moved to (533, 310)
Screenshot: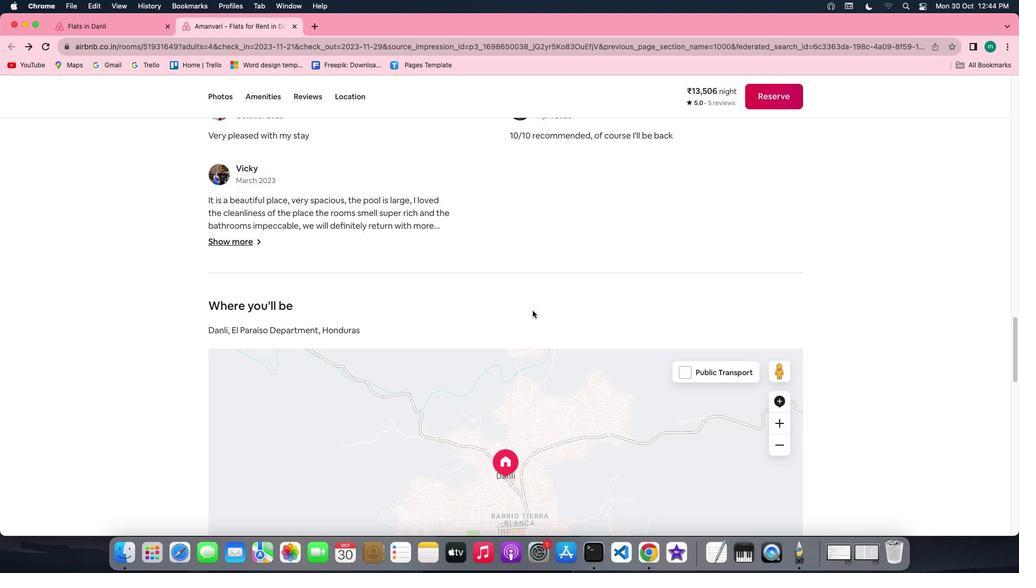 
Action: Mouse scrolled (533, 310) with delta (0, 0)
Screenshot: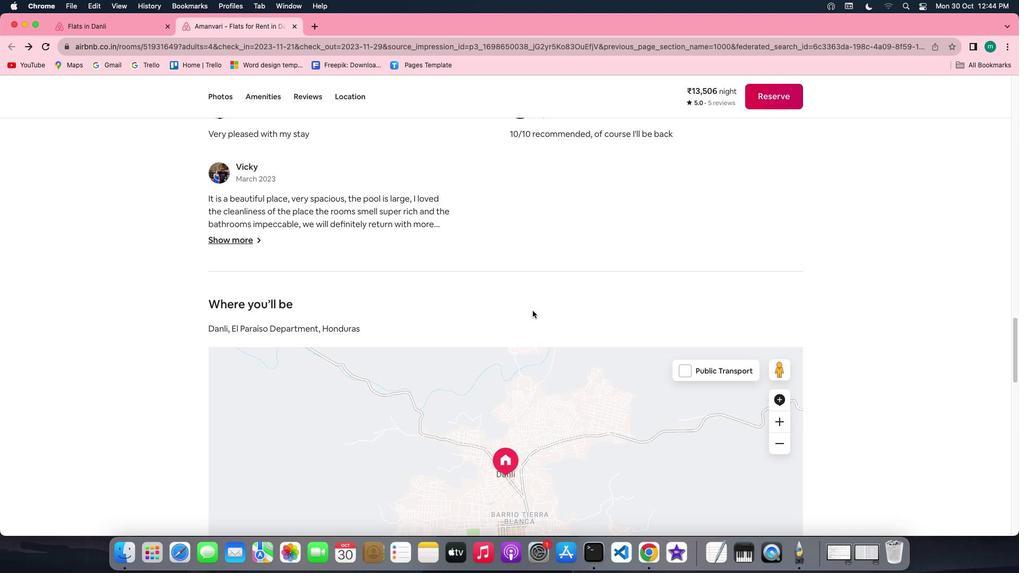 
Action: Mouse scrolled (533, 310) with delta (0, 0)
Screenshot: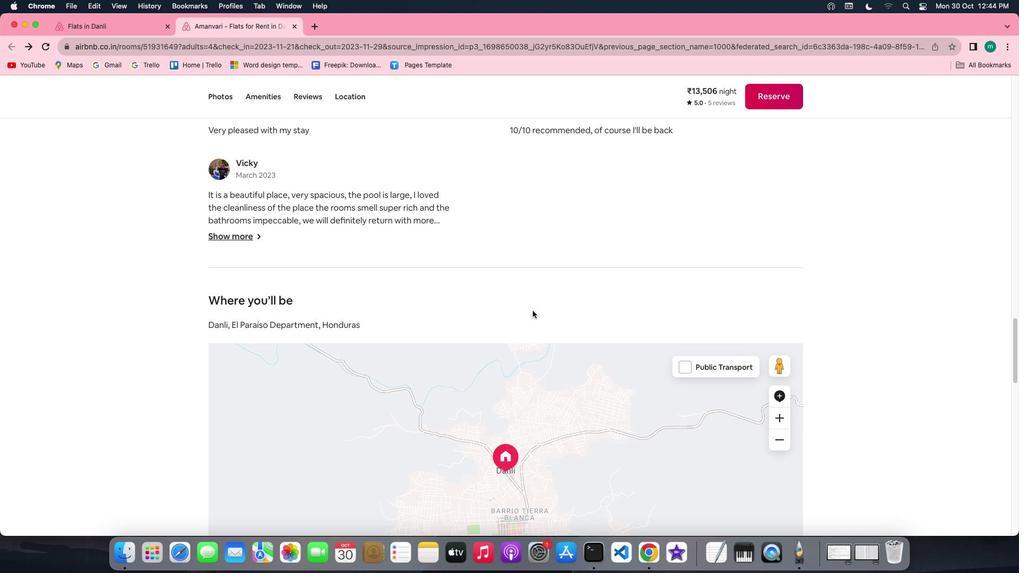 
Action: Mouse scrolled (533, 310) with delta (0, -1)
Screenshot: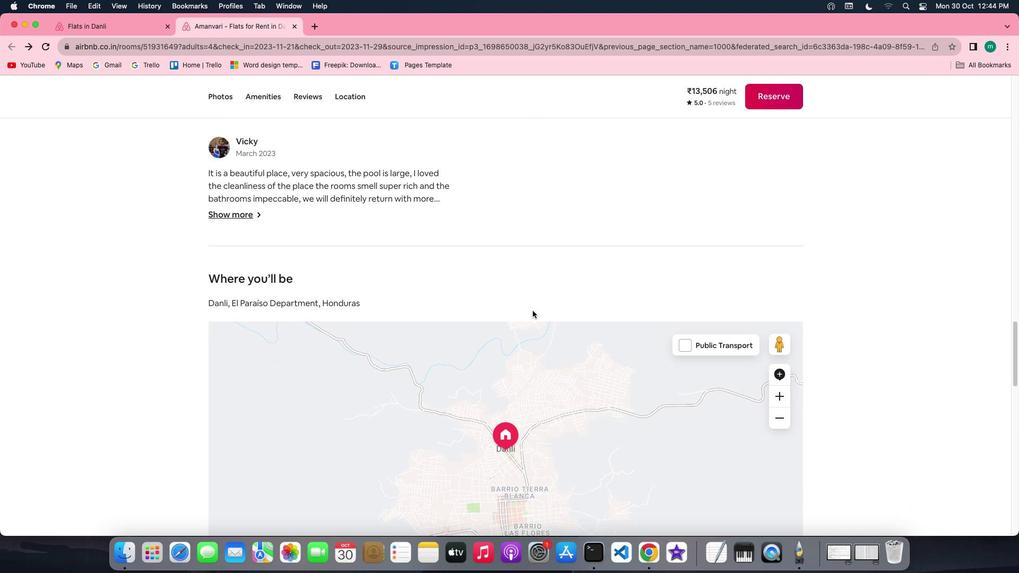 
Action: Mouse scrolled (533, 310) with delta (0, 0)
Screenshot: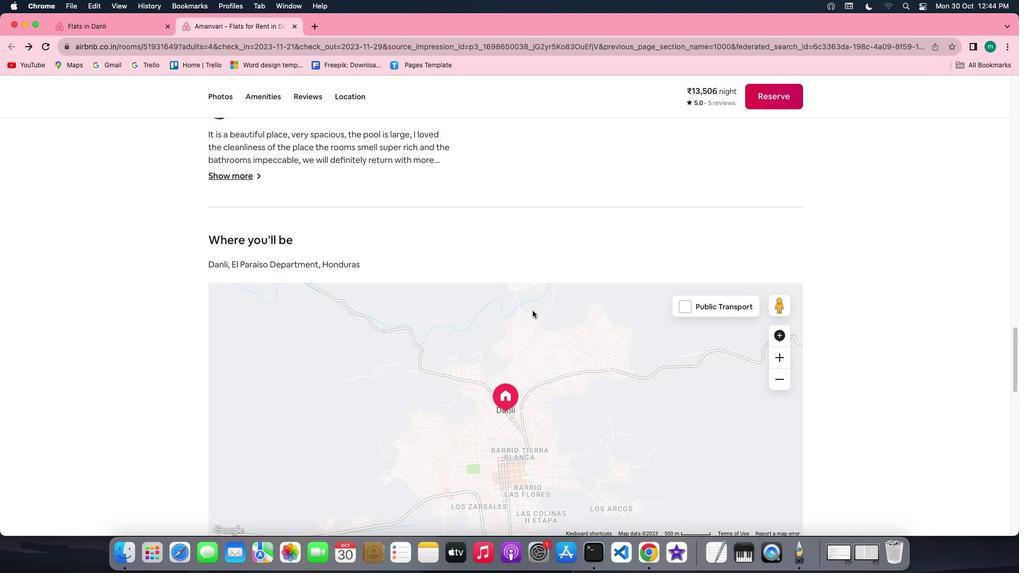 
Action: Mouse scrolled (533, 310) with delta (0, 0)
Screenshot: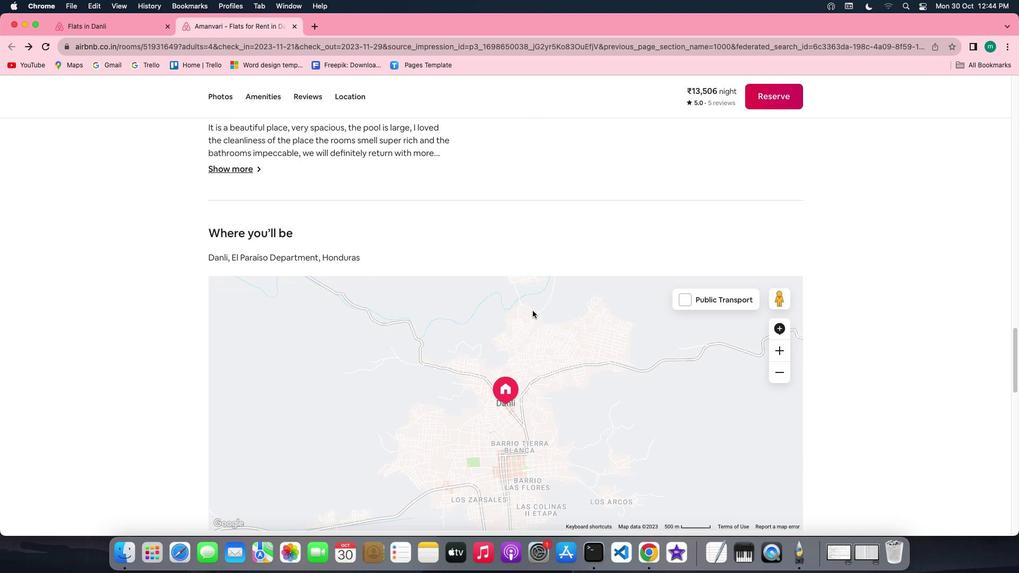
Action: Mouse scrolled (533, 310) with delta (0, -1)
Screenshot: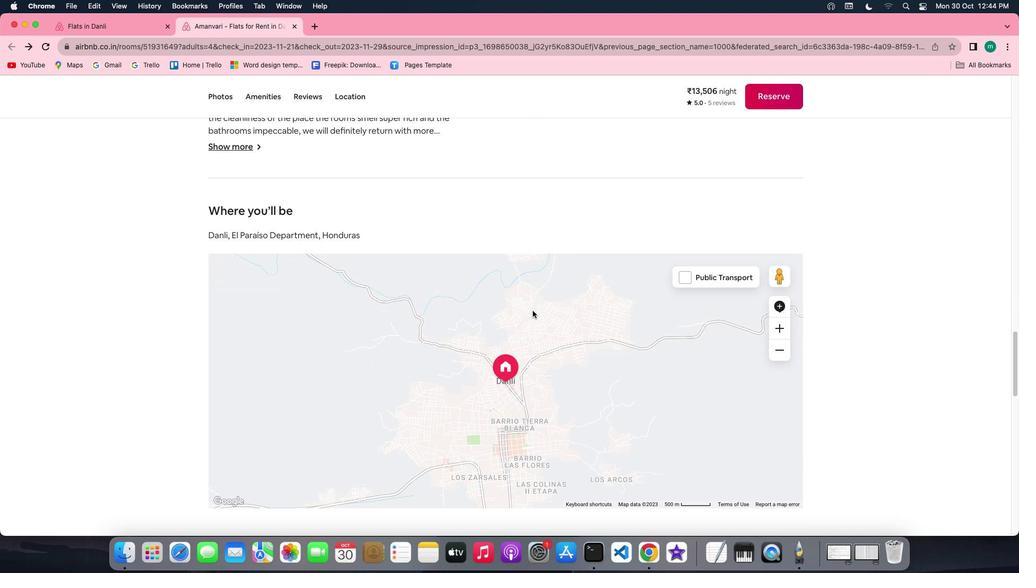
Action: Mouse scrolled (533, 310) with delta (0, -2)
Screenshot: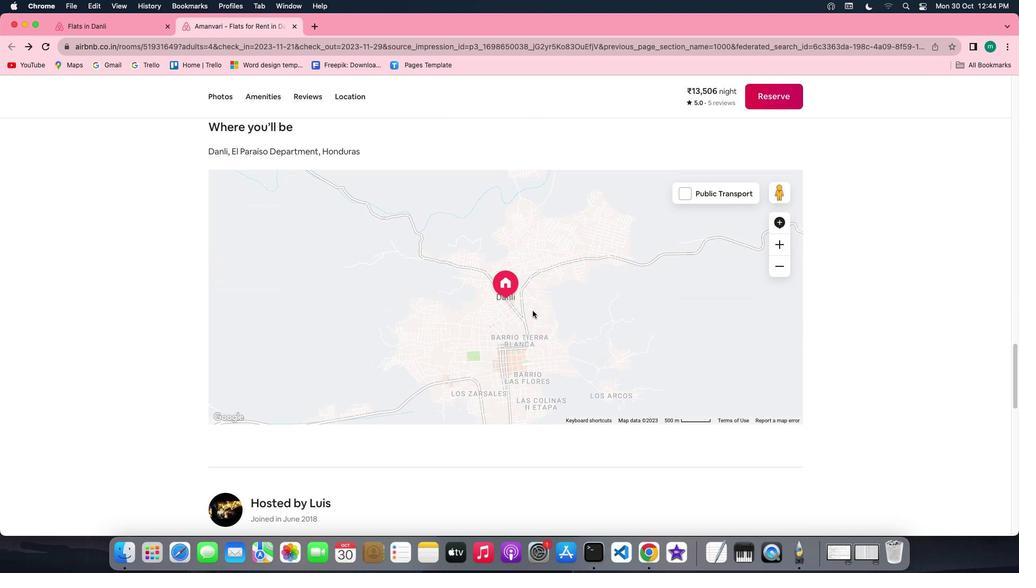 
Action: Mouse moved to (532, 310)
Screenshot: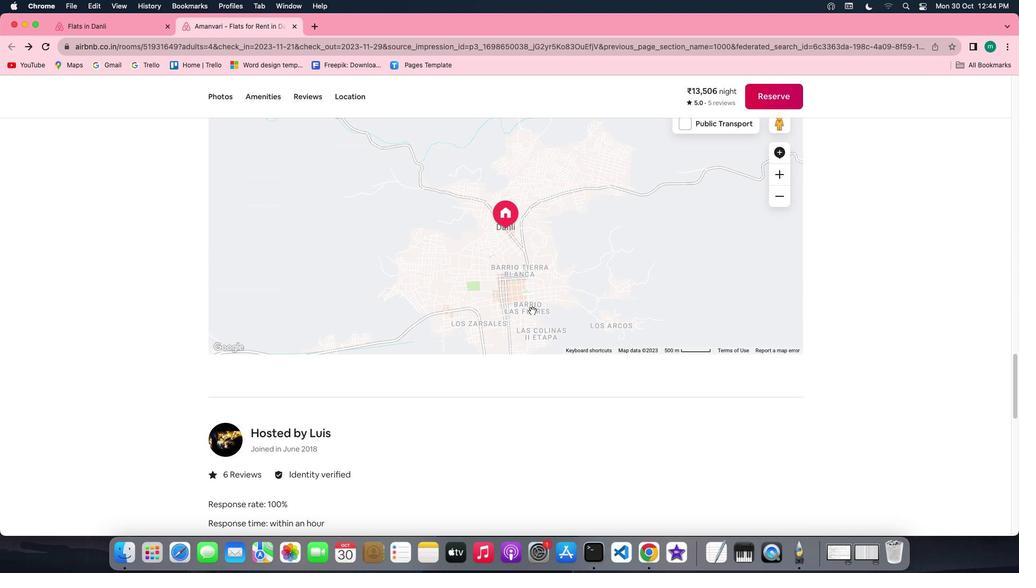 
Action: Mouse scrolled (532, 310) with delta (0, 0)
Screenshot: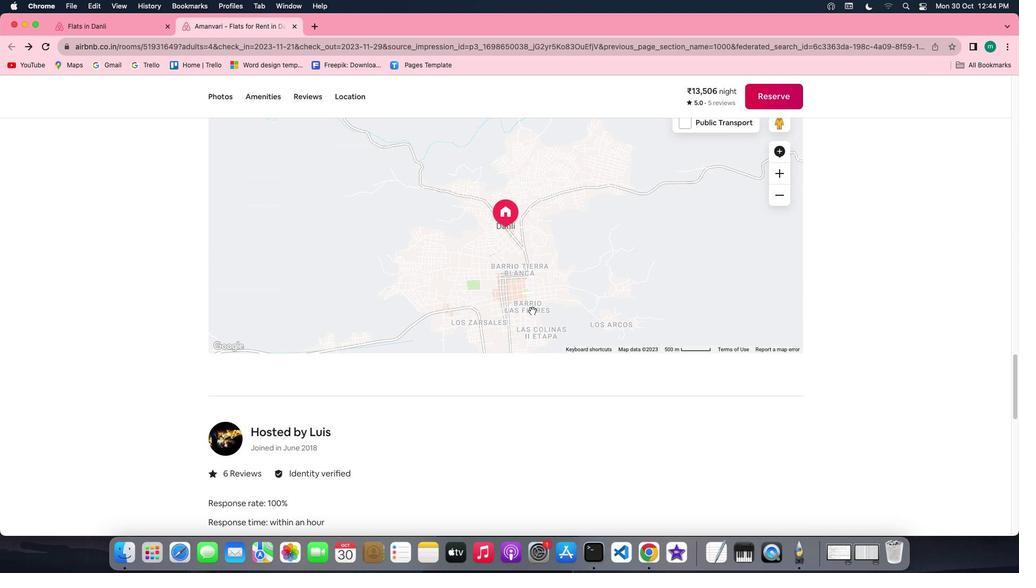 
Action: Mouse scrolled (532, 310) with delta (0, 0)
Screenshot: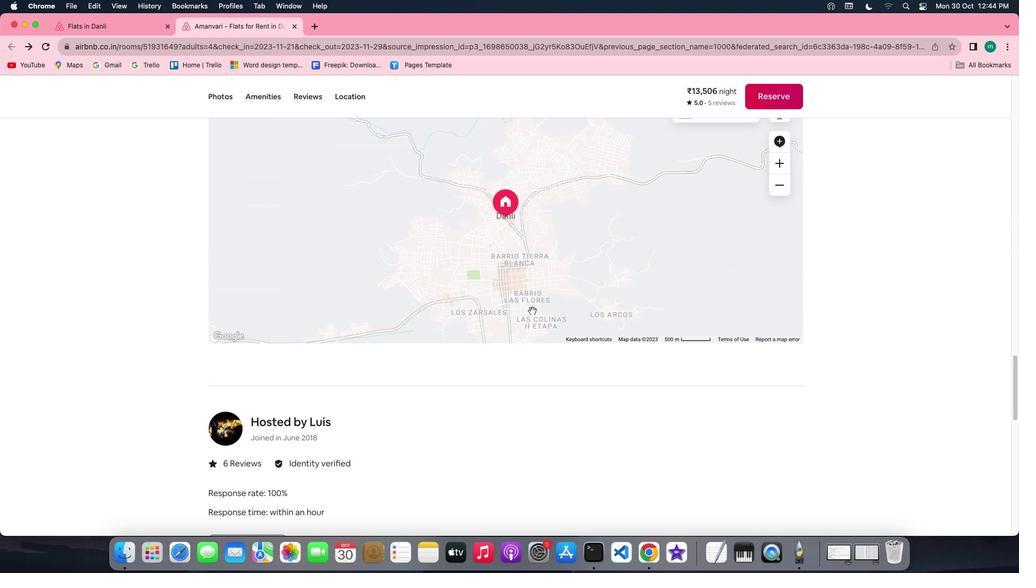 
Action: Mouse scrolled (532, 310) with delta (0, -1)
Screenshot: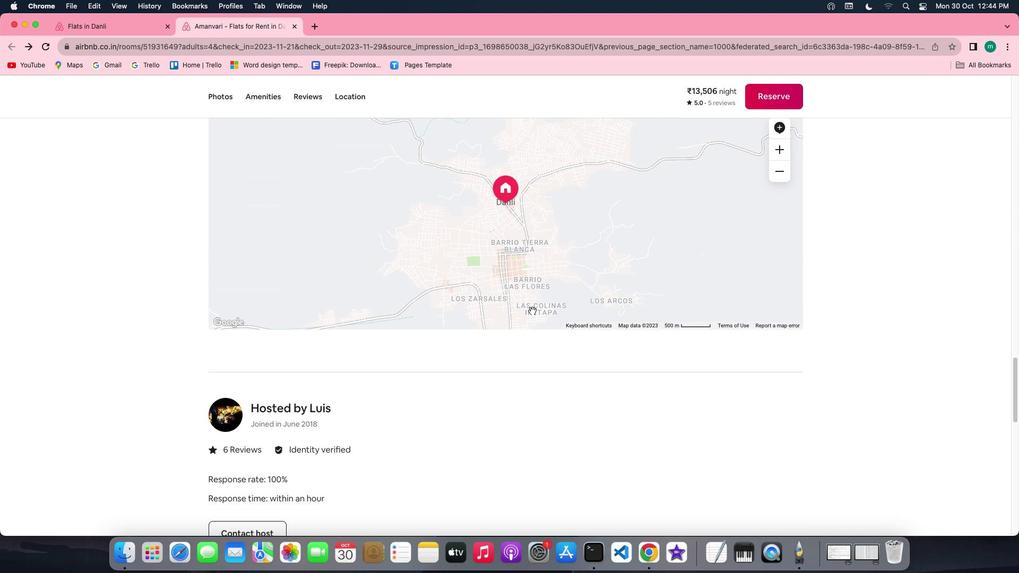 
Action: Mouse scrolled (532, 310) with delta (0, -1)
Screenshot: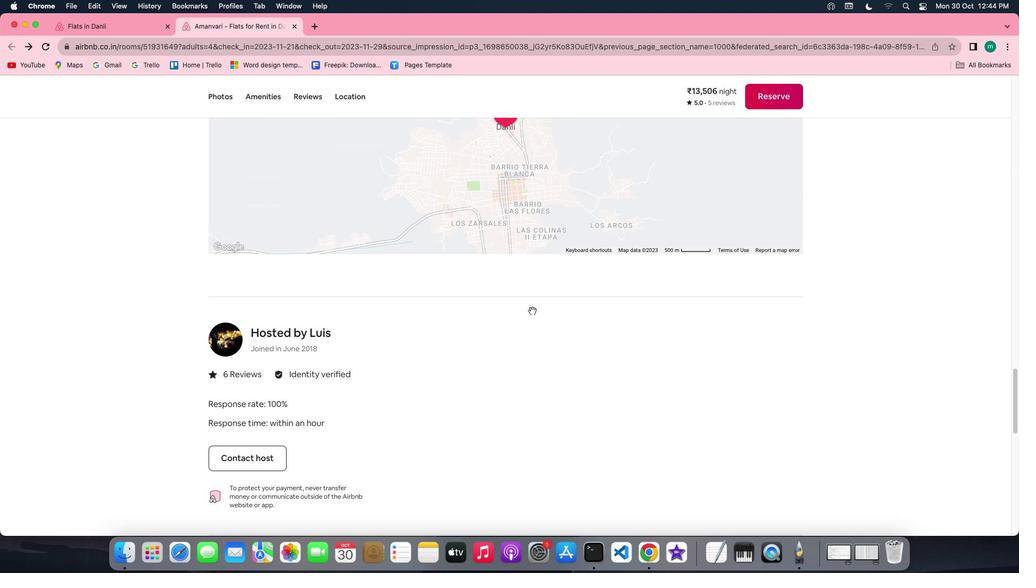 
Action: Mouse scrolled (532, 310) with delta (0, 0)
Screenshot: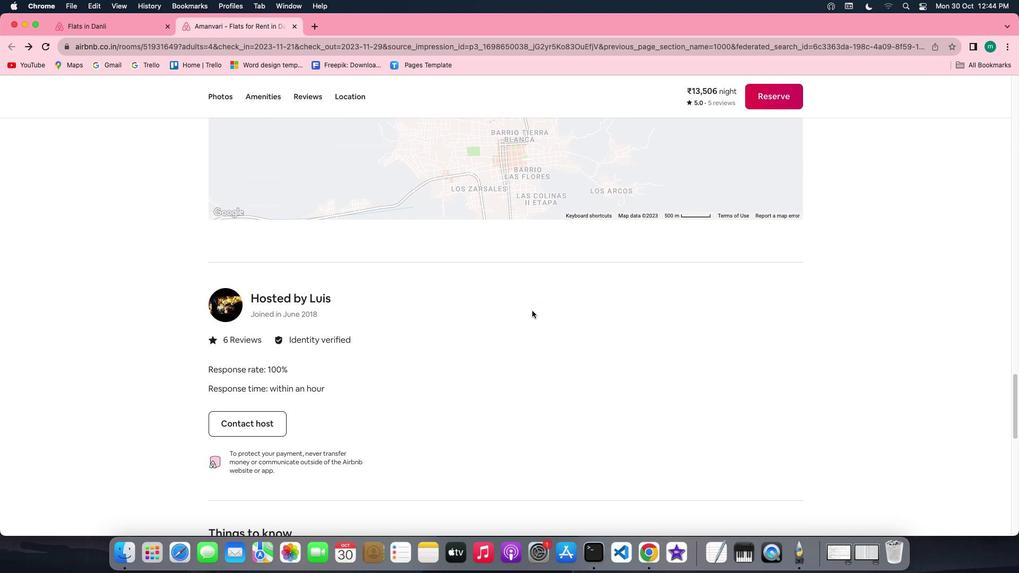 
Action: Mouse scrolled (532, 310) with delta (0, 0)
Screenshot: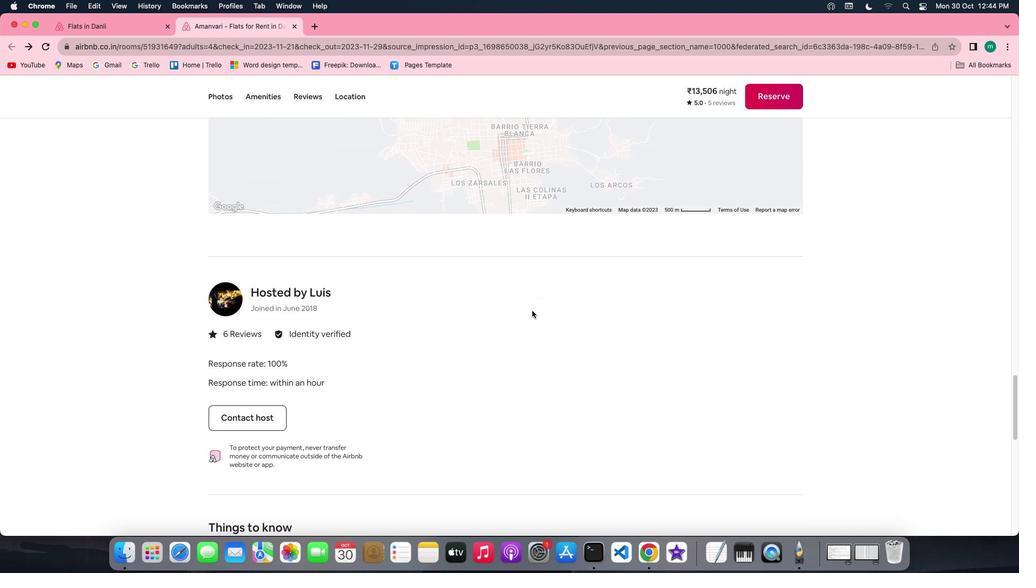 
Action: Mouse scrolled (532, 310) with delta (0, 0)
Screenshot: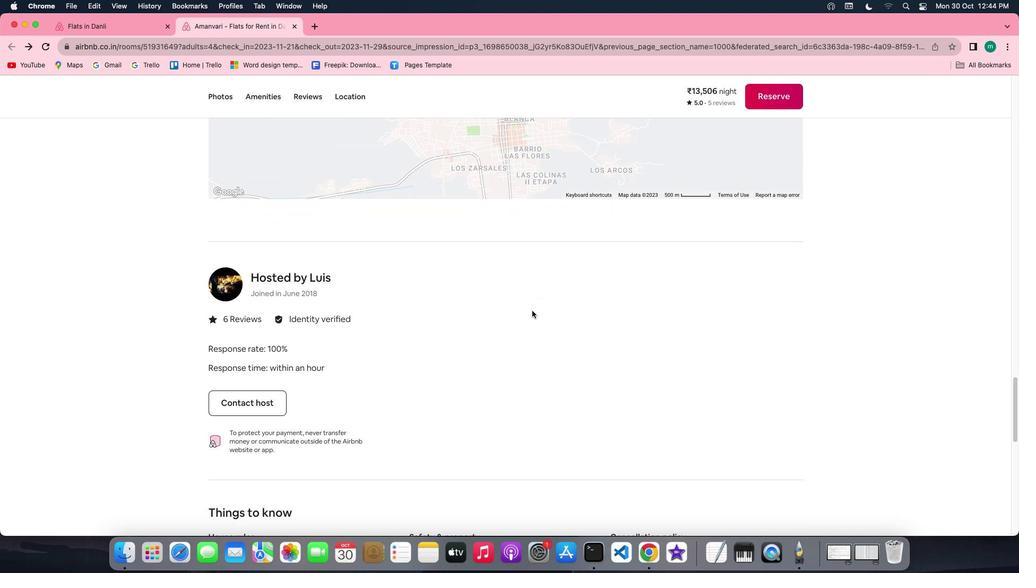 
Action: Mouse scrolled (532, 310) with delta (0, 0)
Screenshot: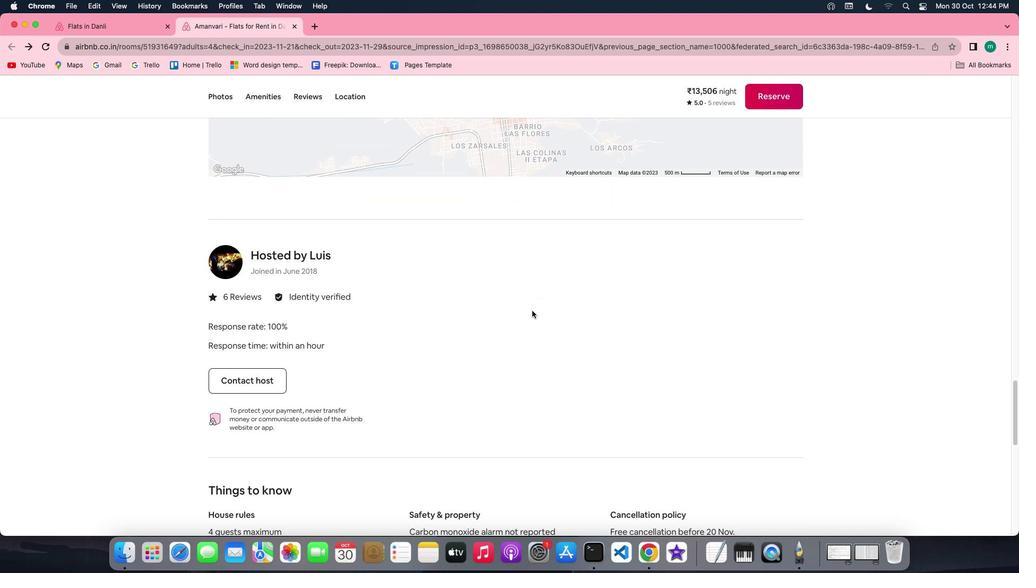 
Action: Mouse scrolled (532, 310) with delta (0, 0)
Screenshot: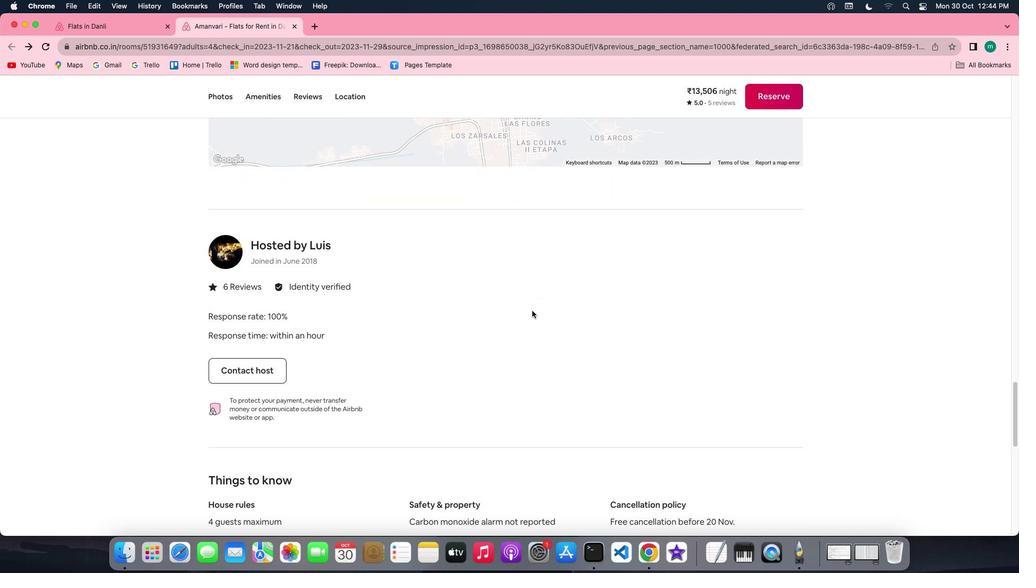 
Action: Mouse scrolled (532, 310) with delta (0, -1)
Screenshot: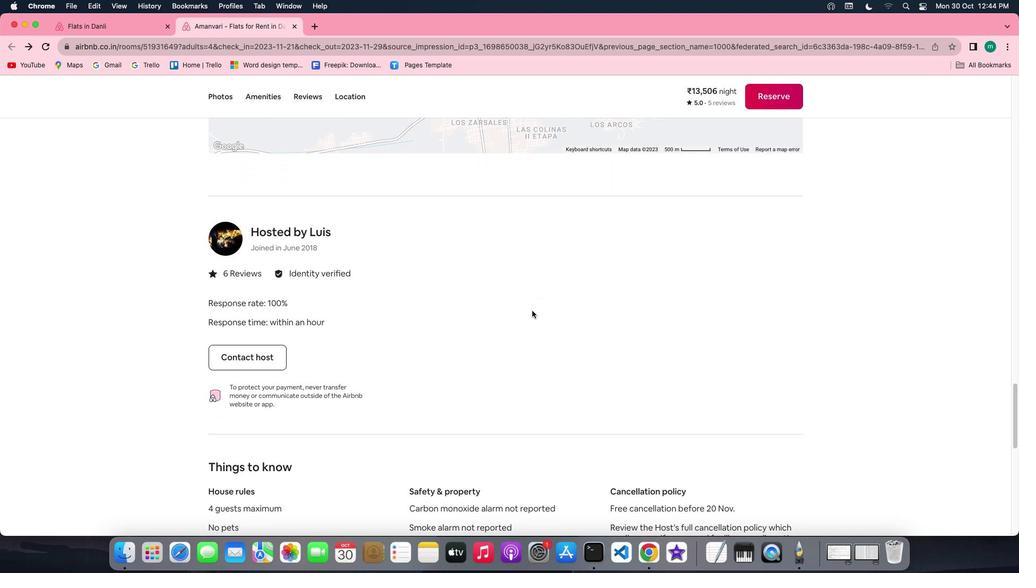 
Action: Mouse scrolled (532, 310) with delta (0, 0)
Screenshot: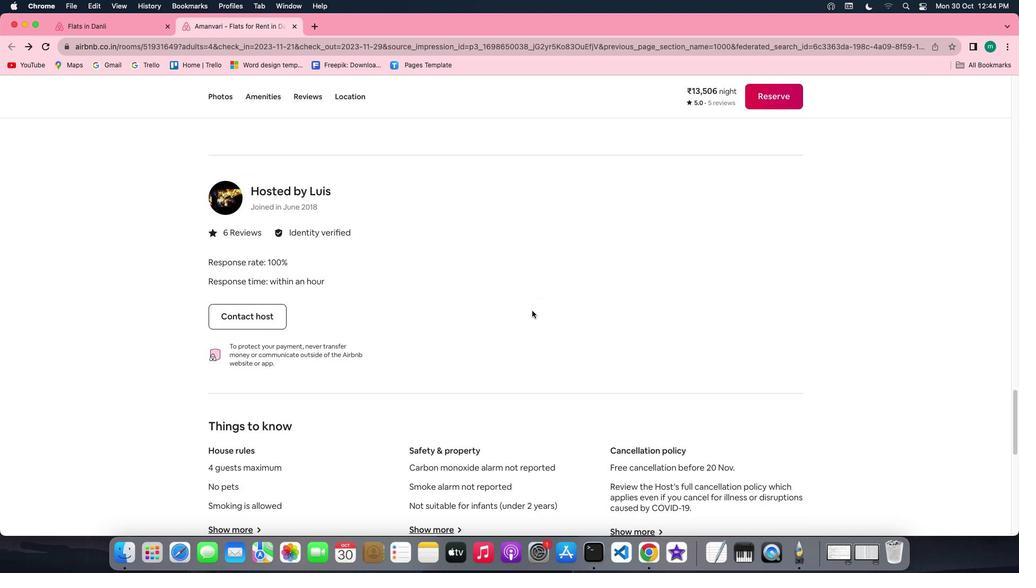 
Action: Mouse scrolled (532, 310) with delta (0, 0)
Screenshot: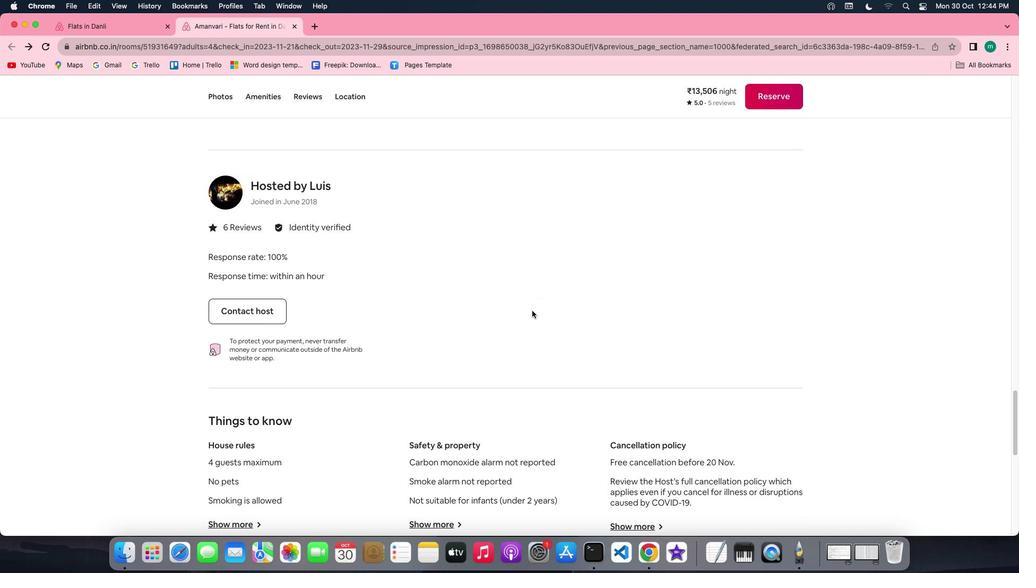 
Action: Mouse scrolled (532, 310) with delta (0, -1)
Screenshot: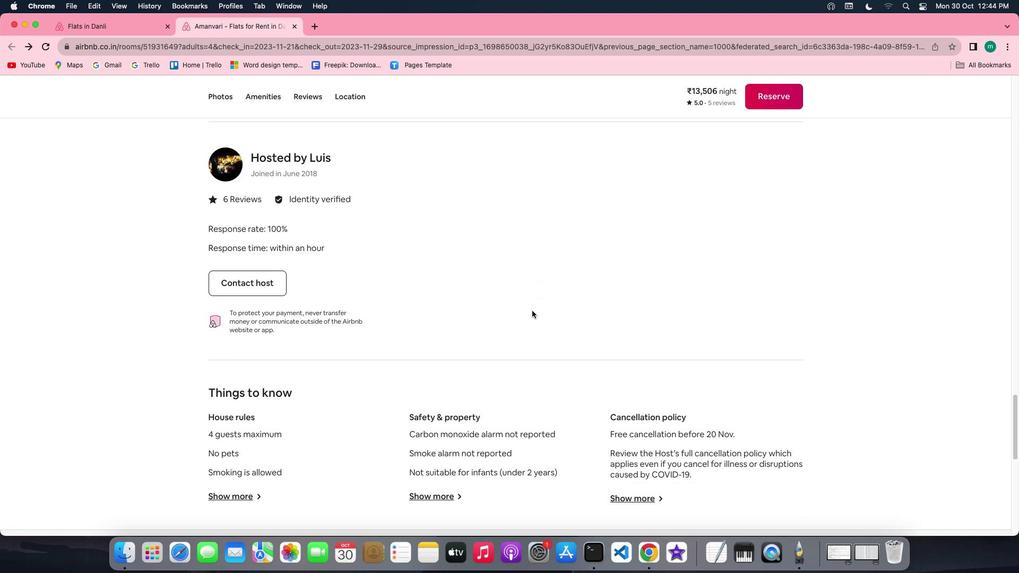 
Action: Mouse scrolled (532, 310) with delta (0, 0)
Screenshot: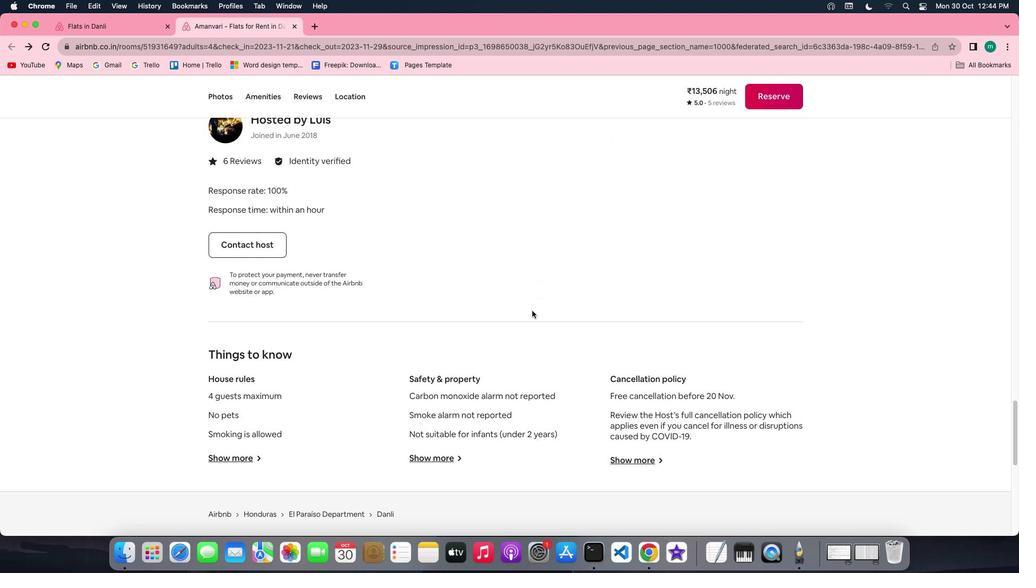 
Action: Mouse scrolled (532, 310) with delta (0, 0)
Screenshot: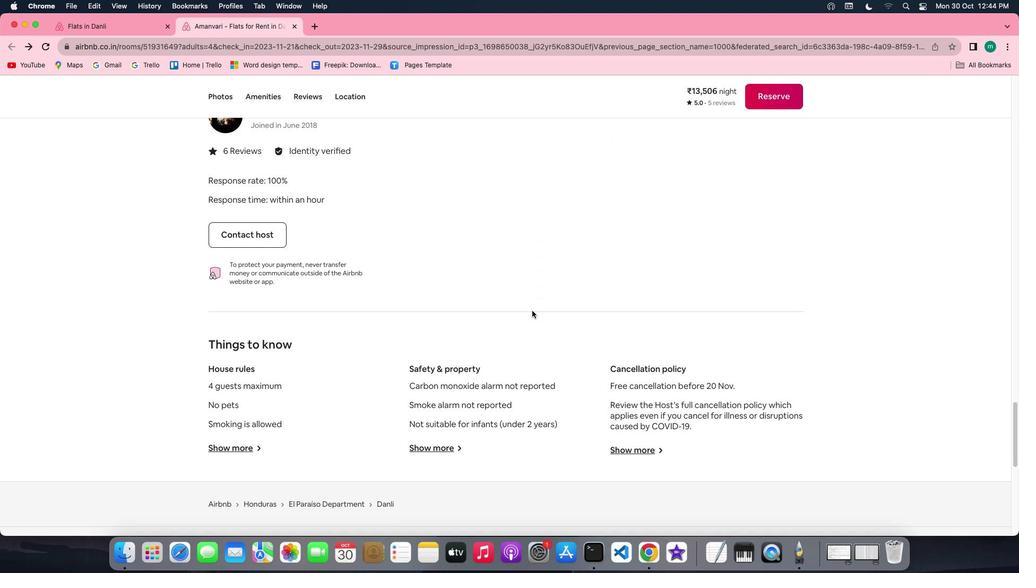 
Action: Mouse scrolled (532, 310) with delta (0, -1)
Screenshot: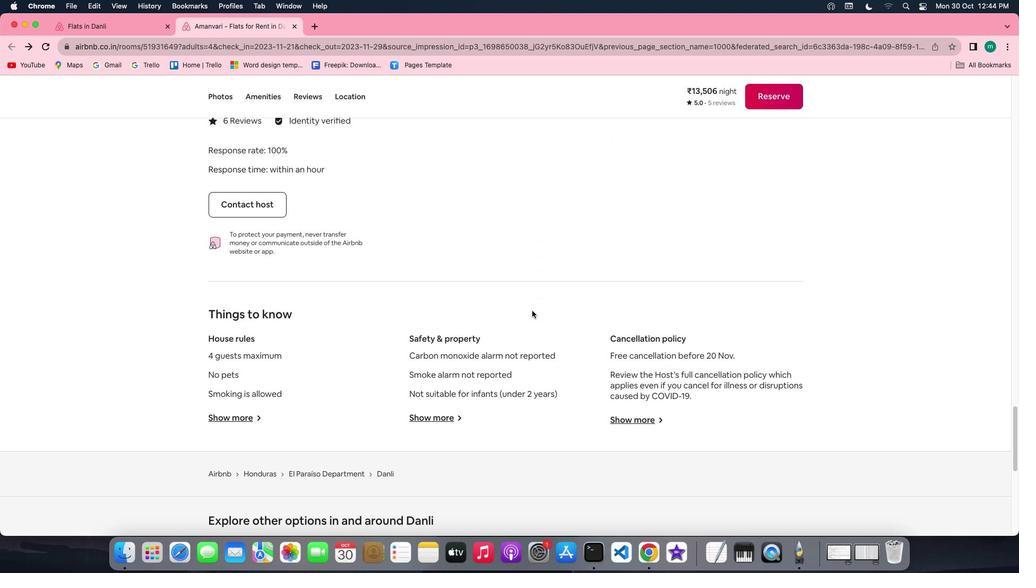 
Action: Mouse scrolled (532, 310) with delta (0, -2)
